 Task: Slide 19 - KPI dashboard.
Action: Mouse moved to (45, 112)
Screenshot: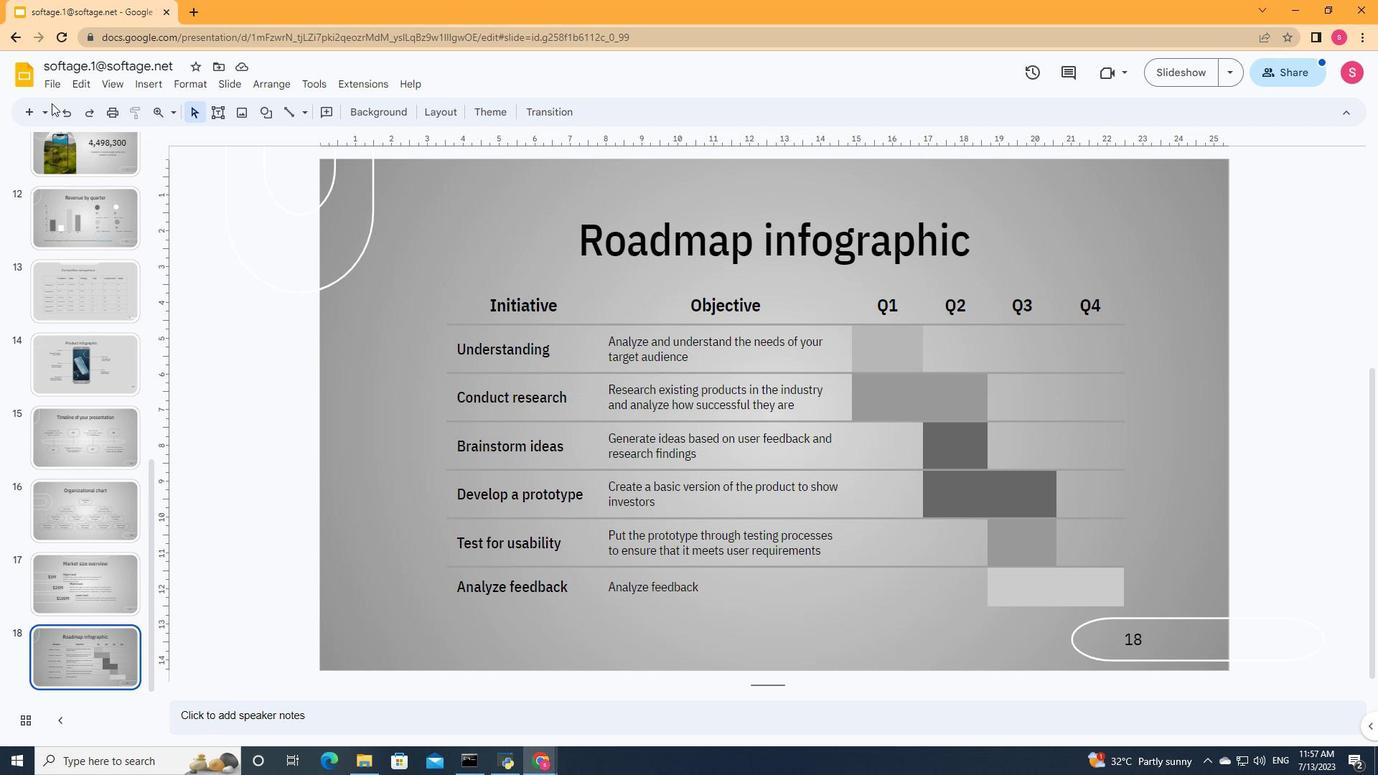 
Action: Mouse pressed left at (45, 112)
Screenshot: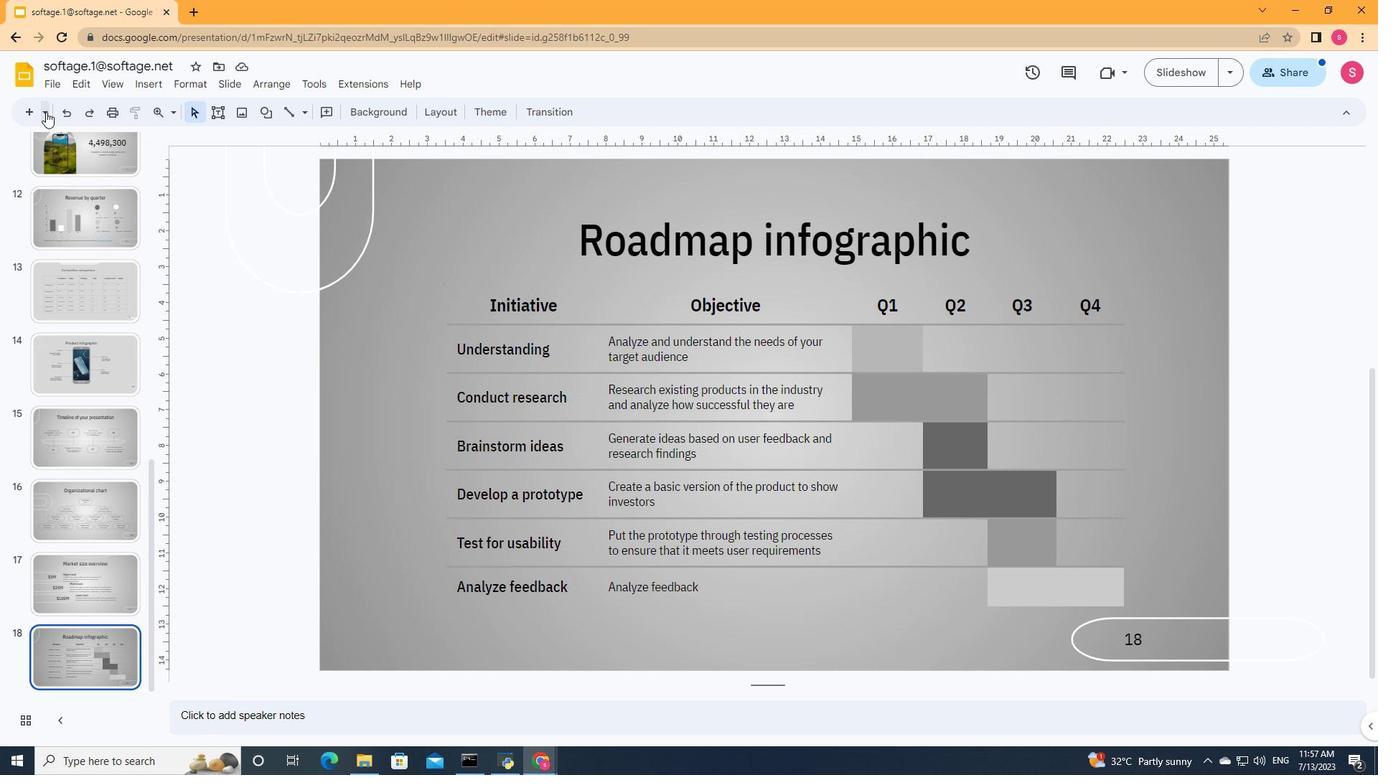 
Action: Mouse moved to (174, 244)
Screenshot: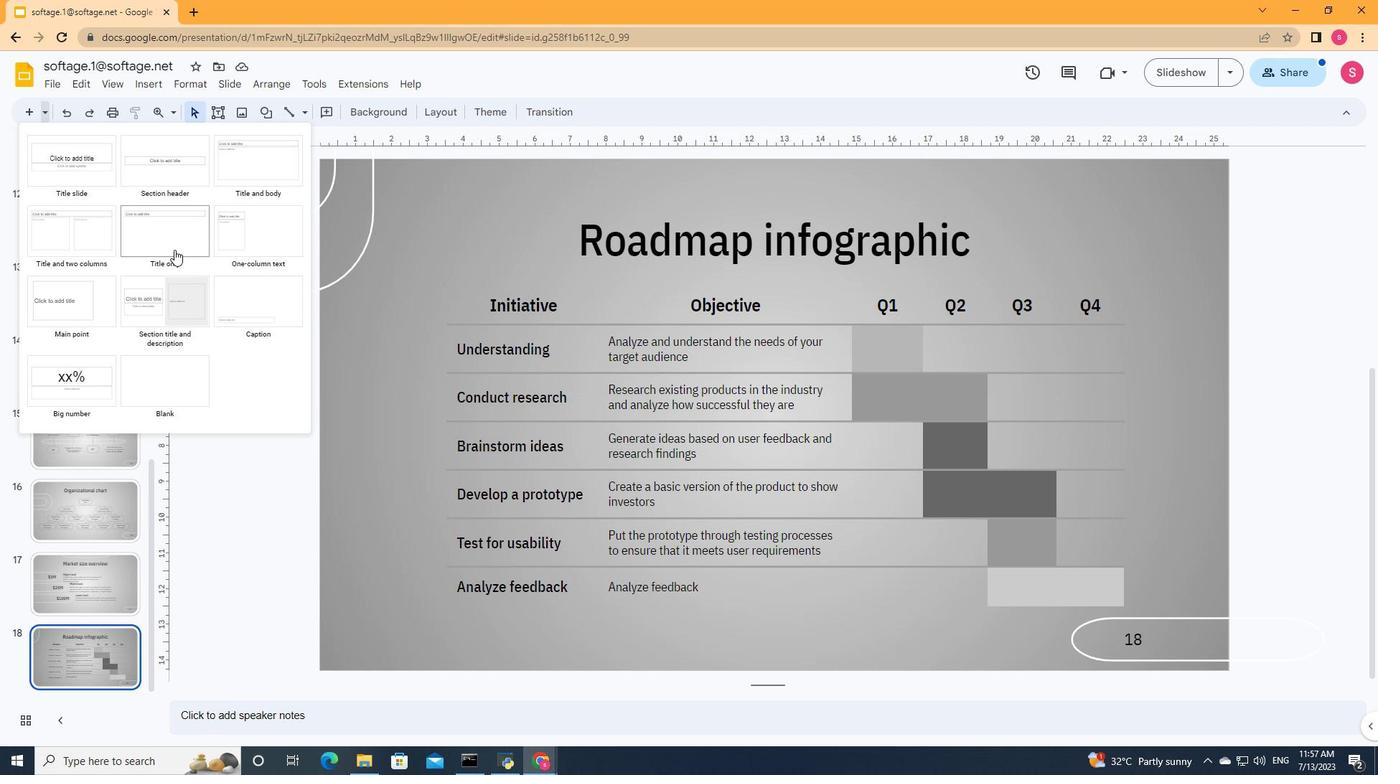 
Action: Mouse pressed left at (174, 244)
Screenshot: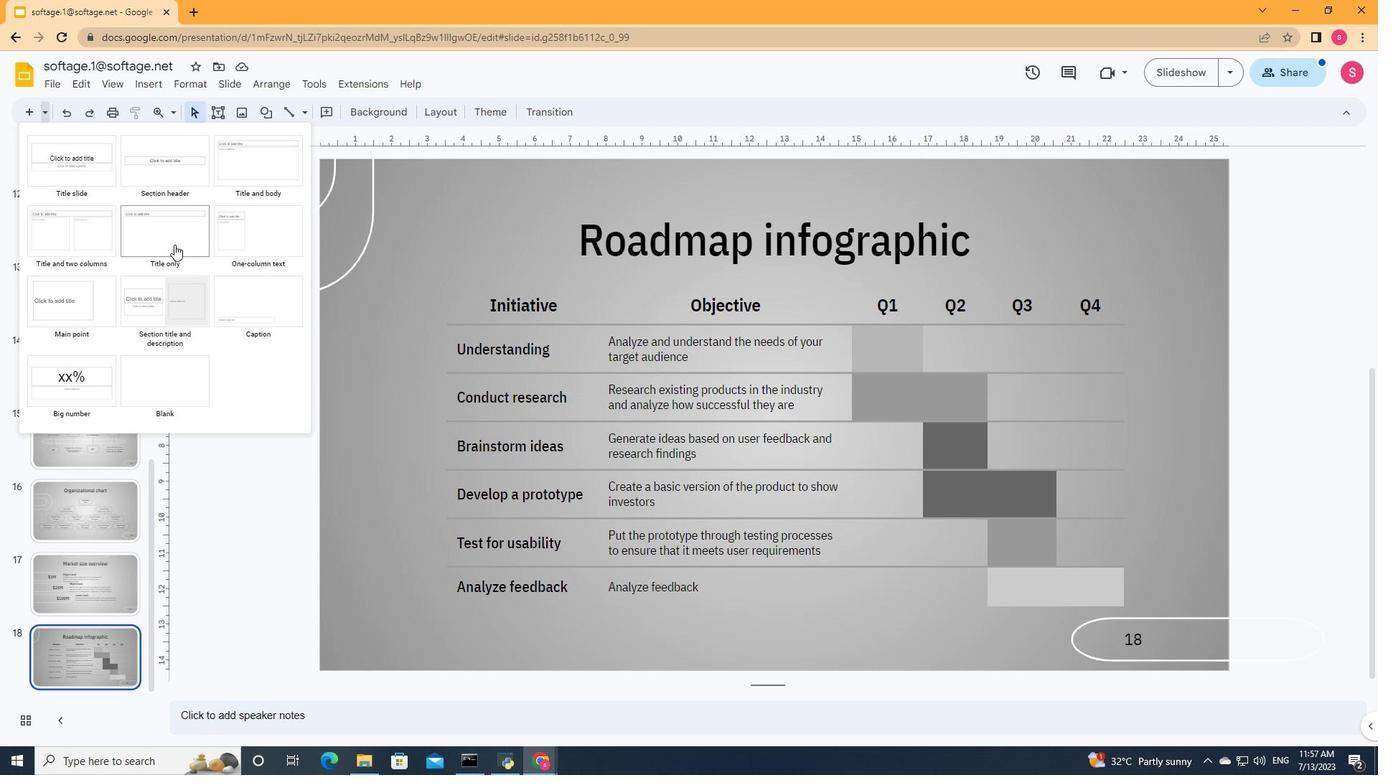 
Action: Mouse moved to (599, 247)
Screenshot: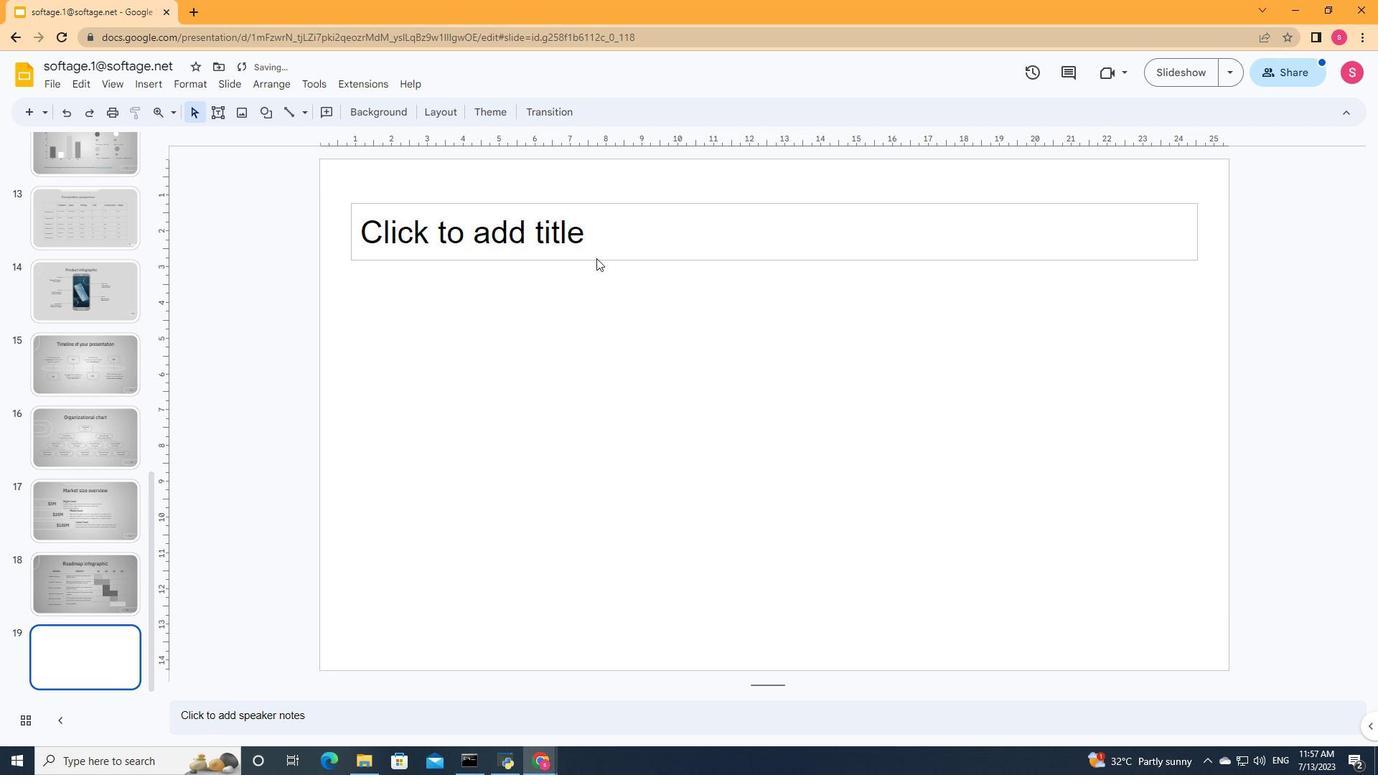 
Action: Mouse pressed left at (599, 247)
Screenshot: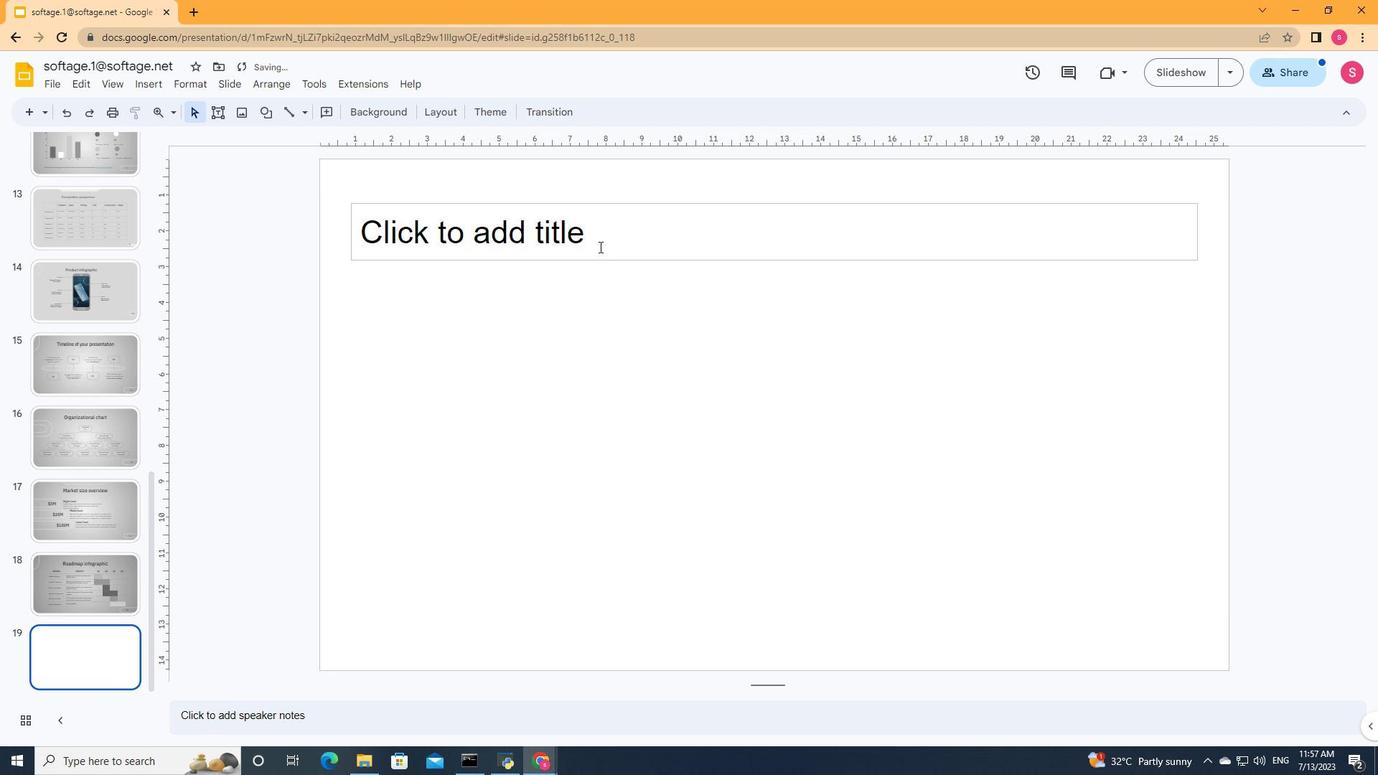 
Action: Key pressed <Key.shift>Kpi<Key.backspace><Key.backspace><Key.shift><Key.shift>PI<Key.space>dashboard
Screenshot: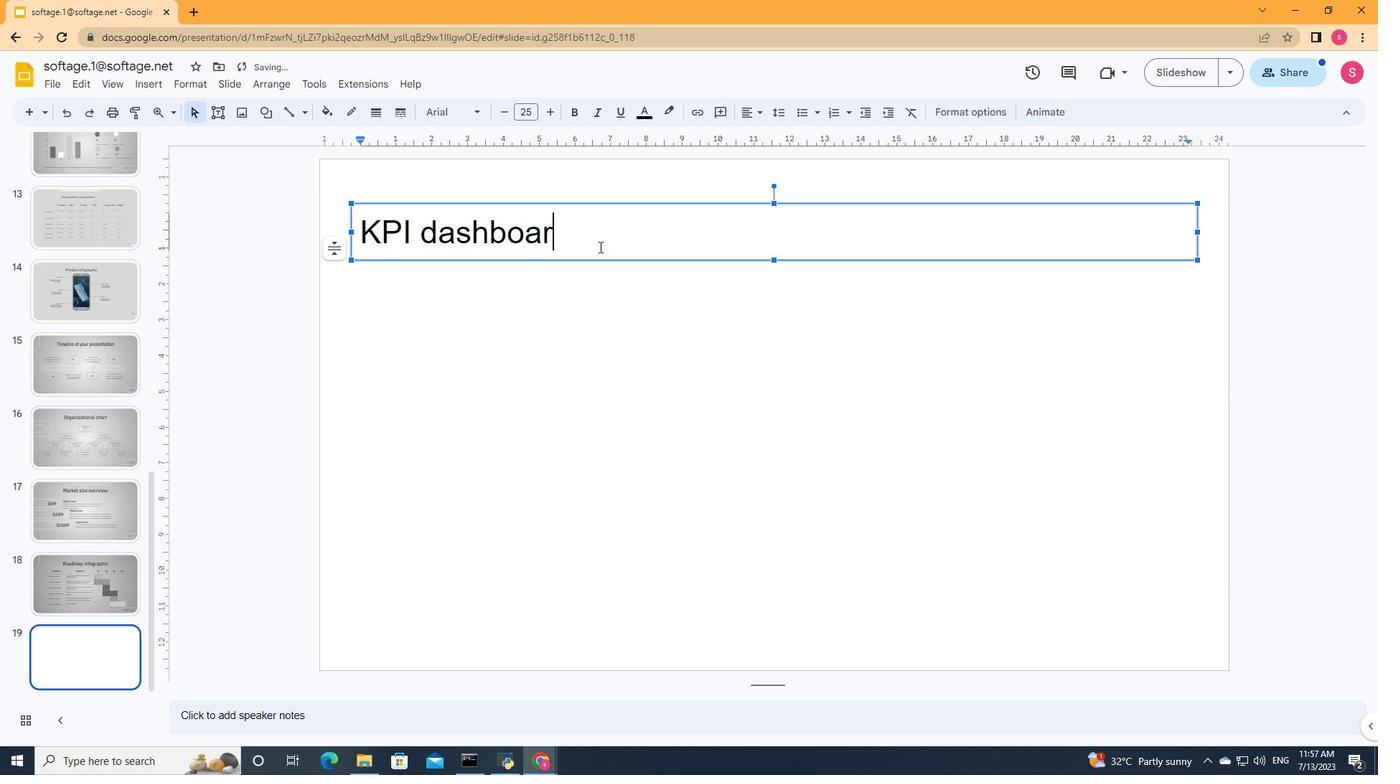 
Action: Mouse moved to (603, 234)
Screenshot: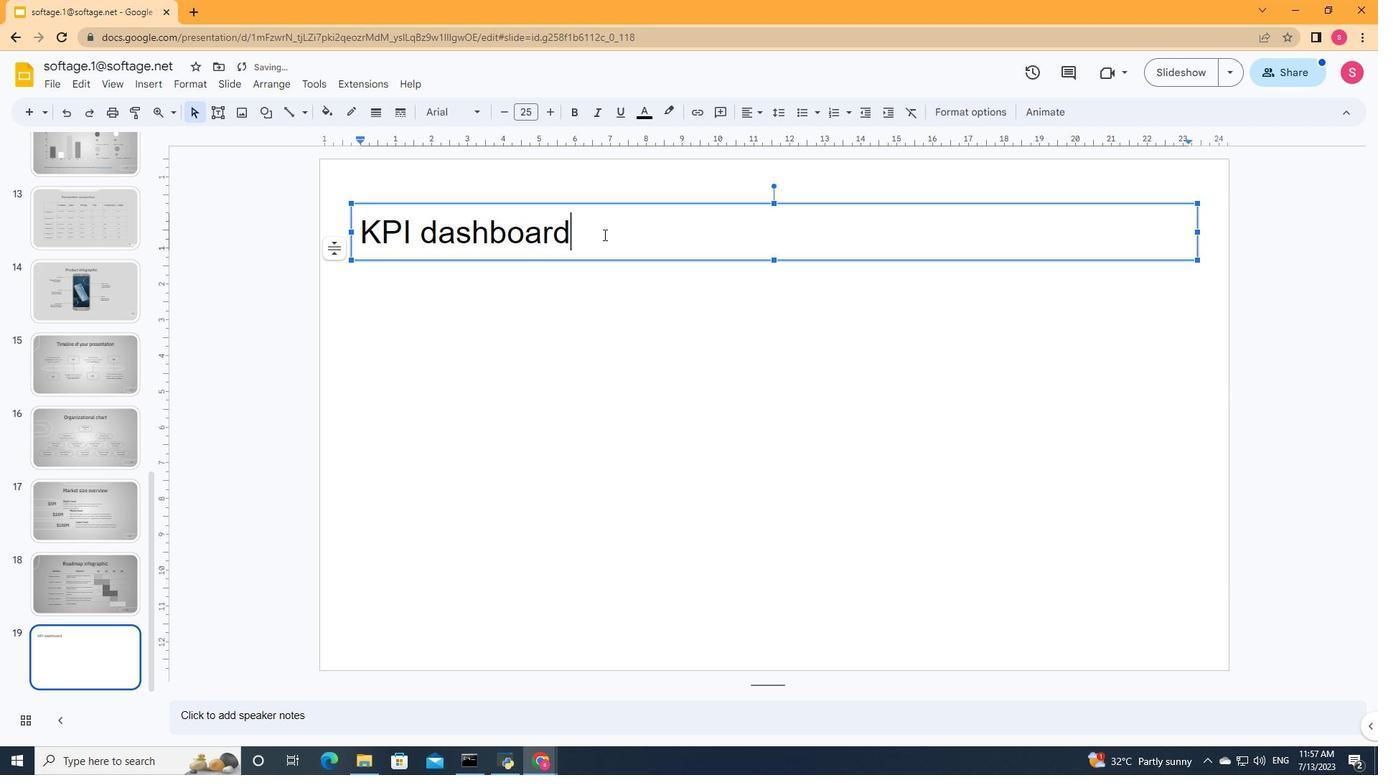 
Action: Mouse pressed left at (603, 234)
Screenshot: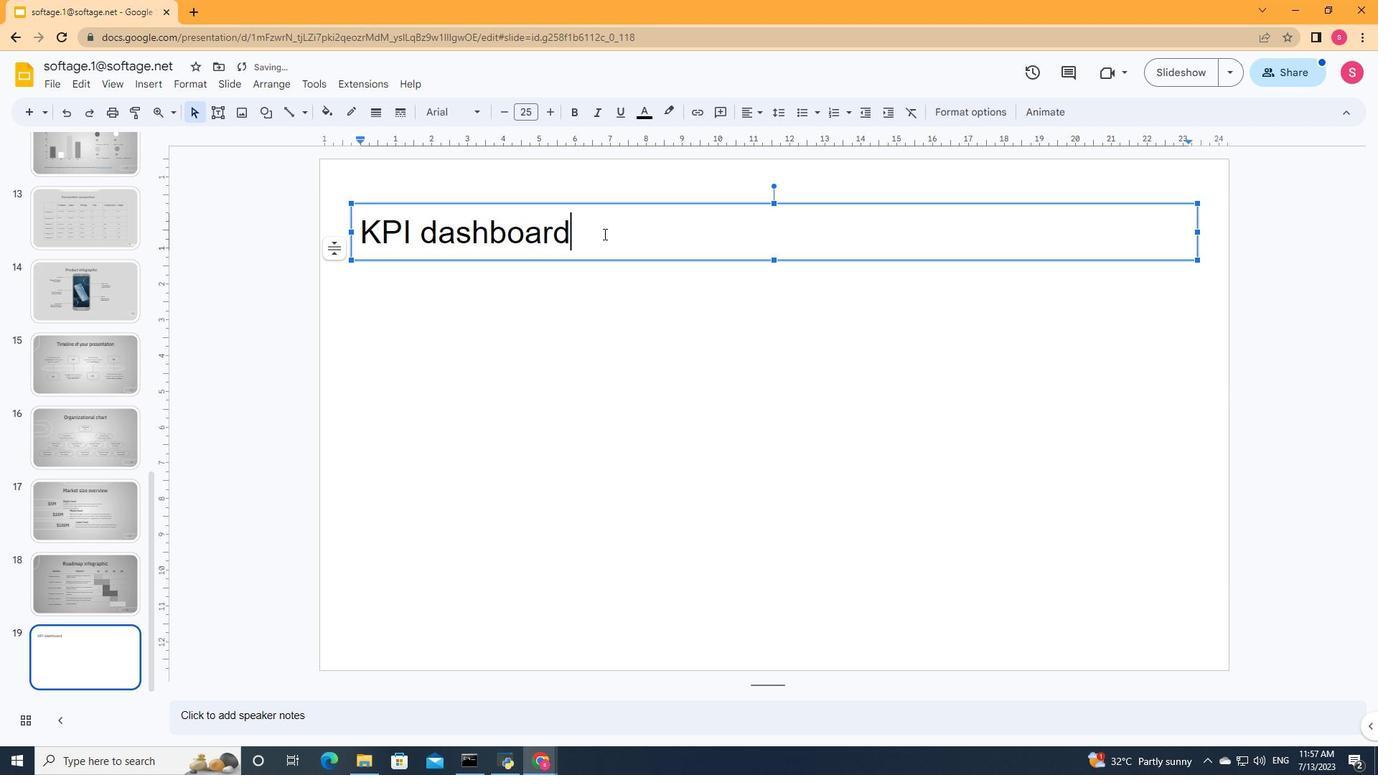 
Action: Mouse moved to (554, 119)
Screenshot: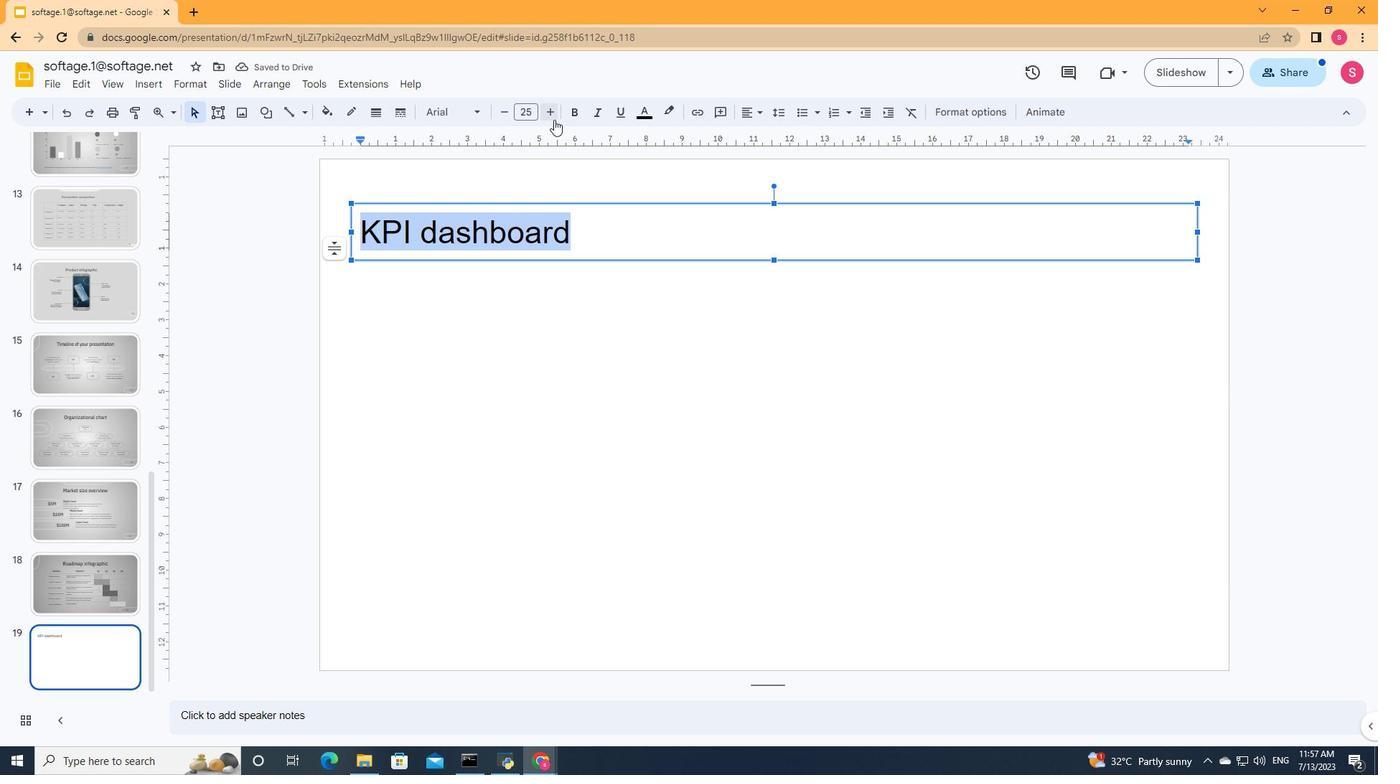 
Action: Mouse pressed left at (554, 119)
Screenshot: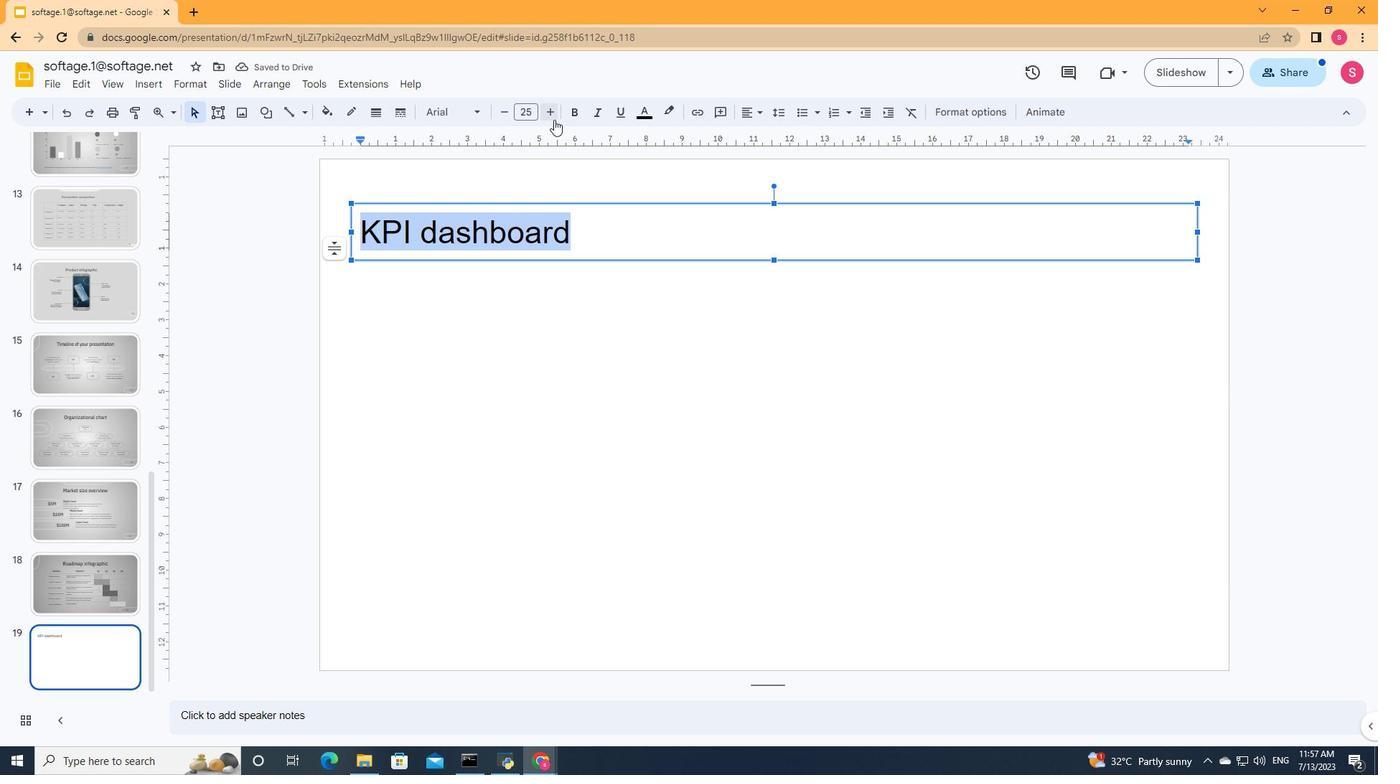 
Action: Mouse pressed left at (554, 119)
Screenshot: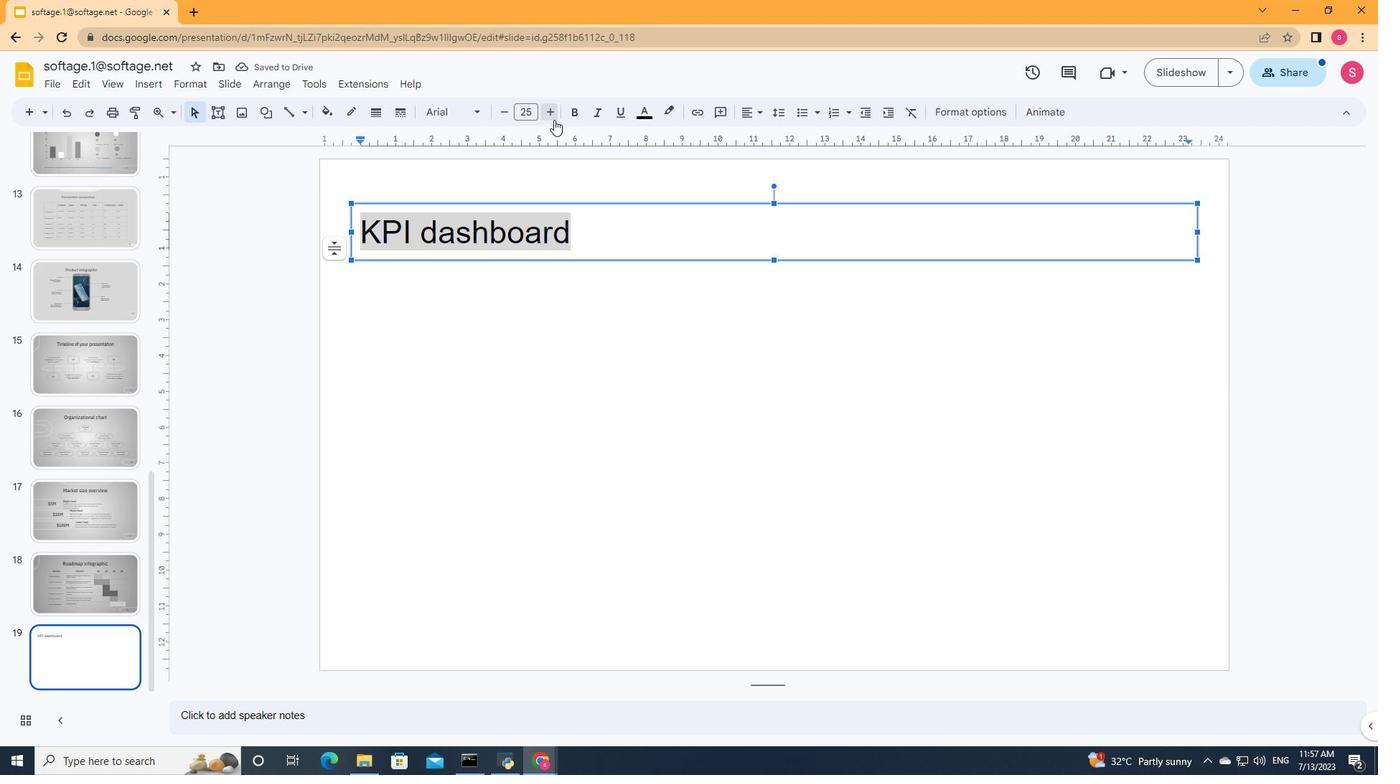 
Action: Mouse pressed left at (554, 119)
Screenshot: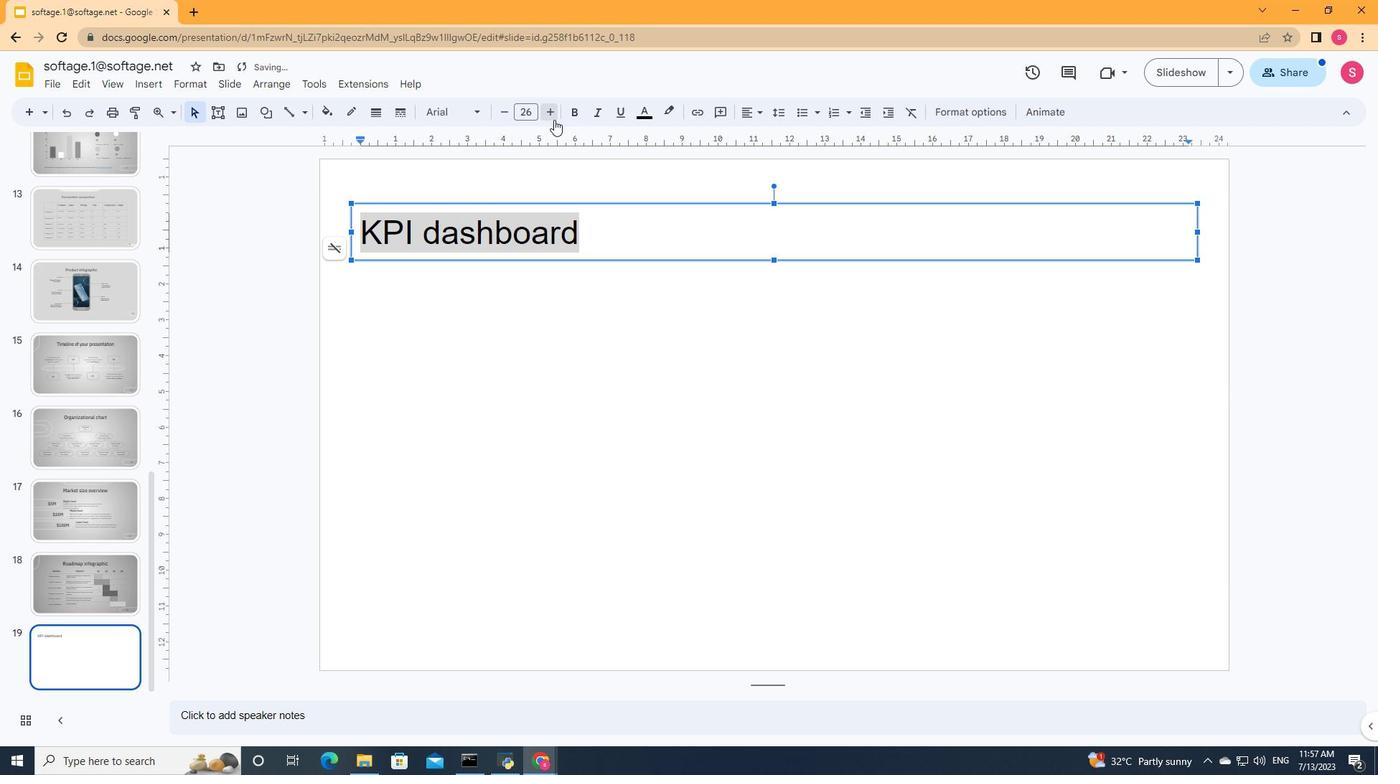 
Action: Mouse pressed left at (554, 119)
Screenshot: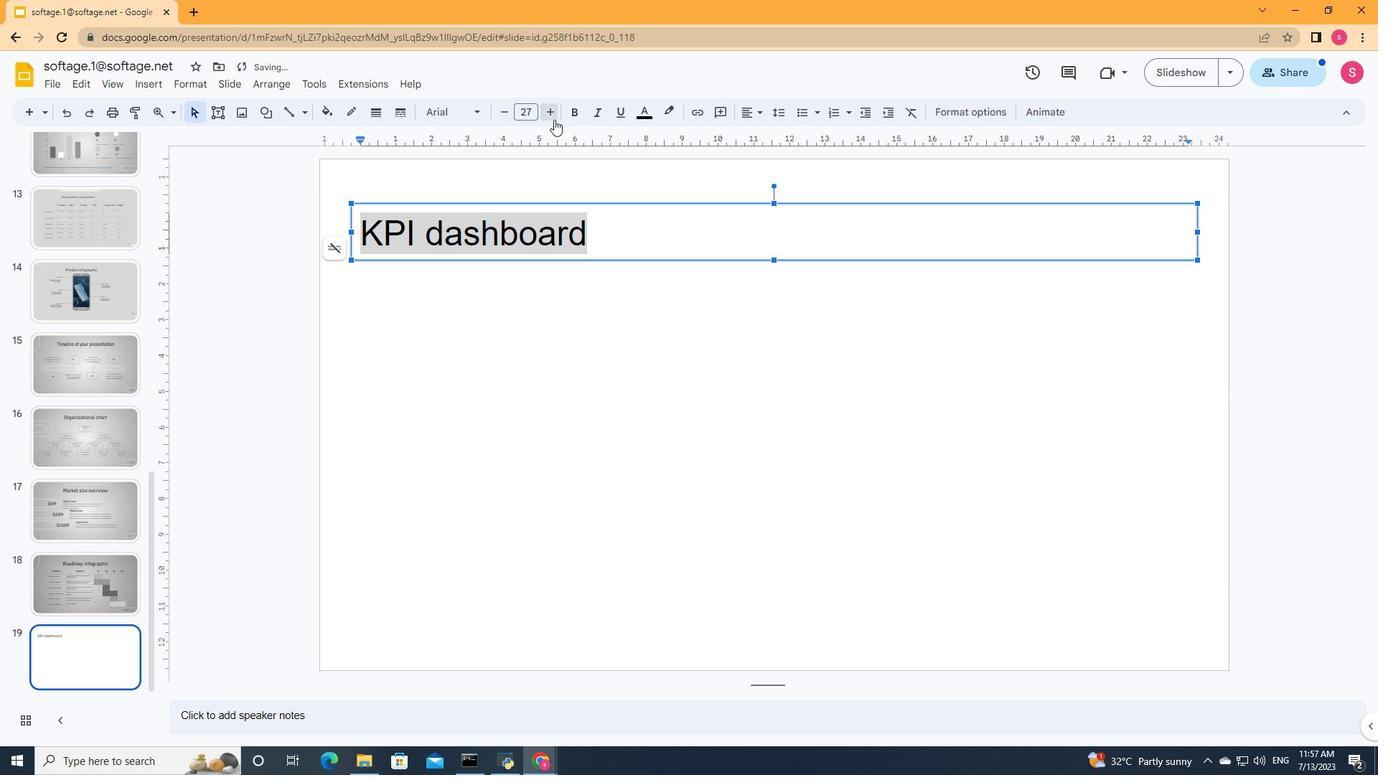 
Action: Mouse pressed left at (554, 119)
Screenshot: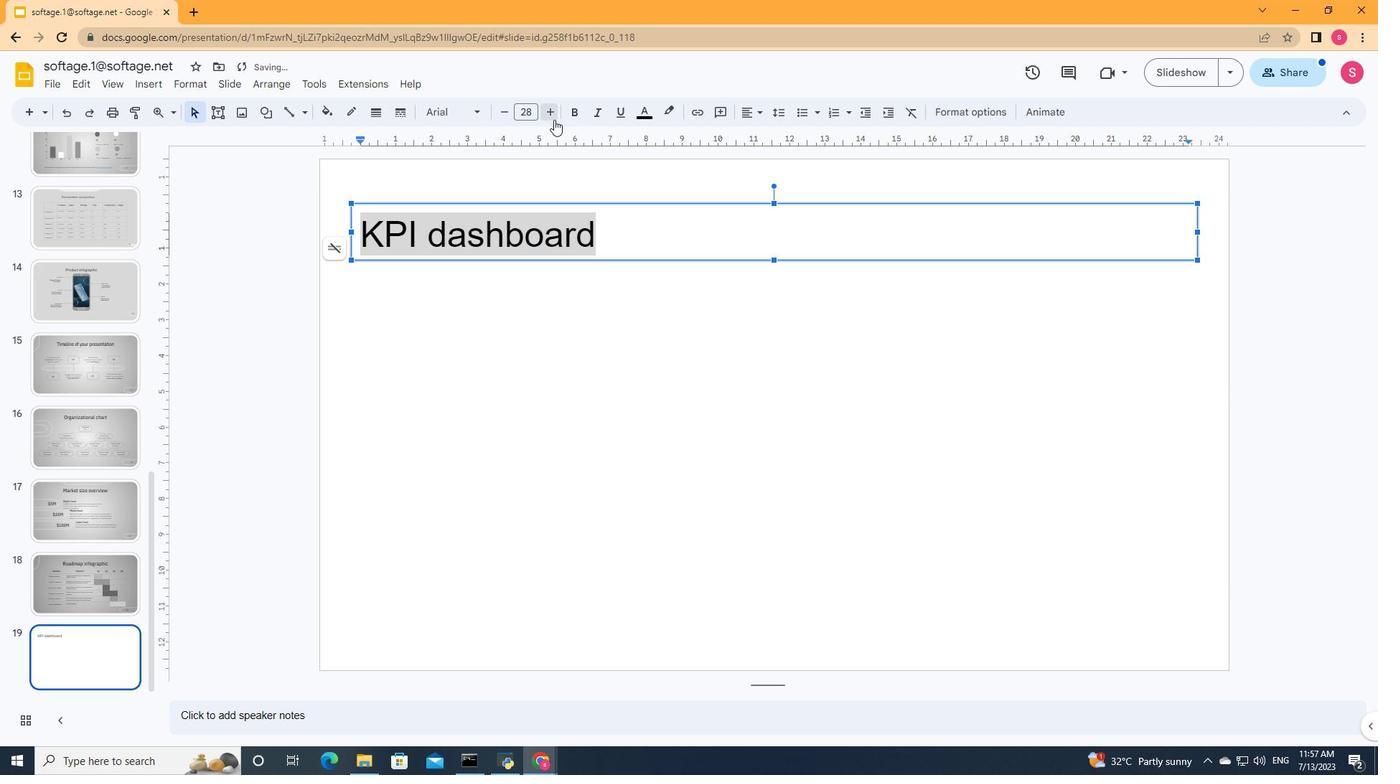 
Action: Mouse pressed left at (554, 119)
Screenshot: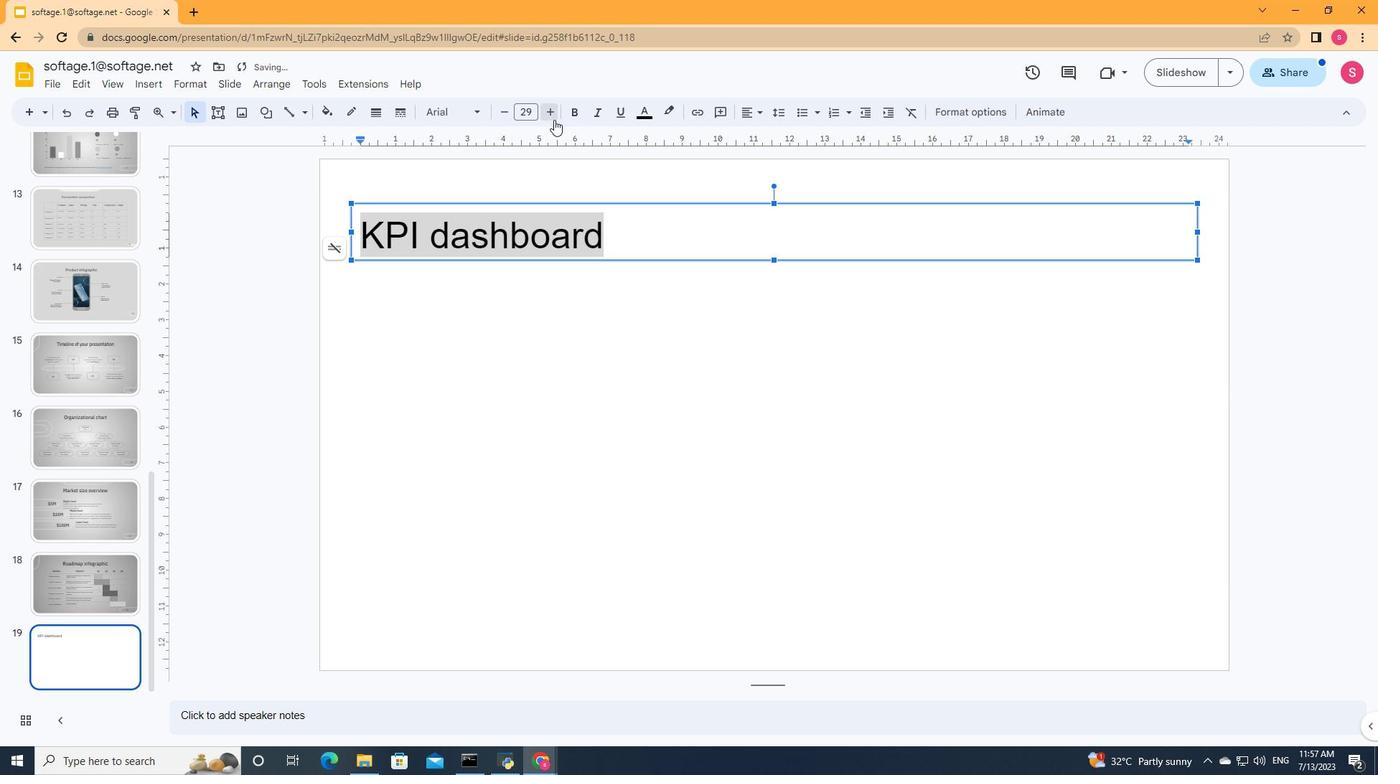 
Action: Mouse pressed left at (554, 119)
Screenshot: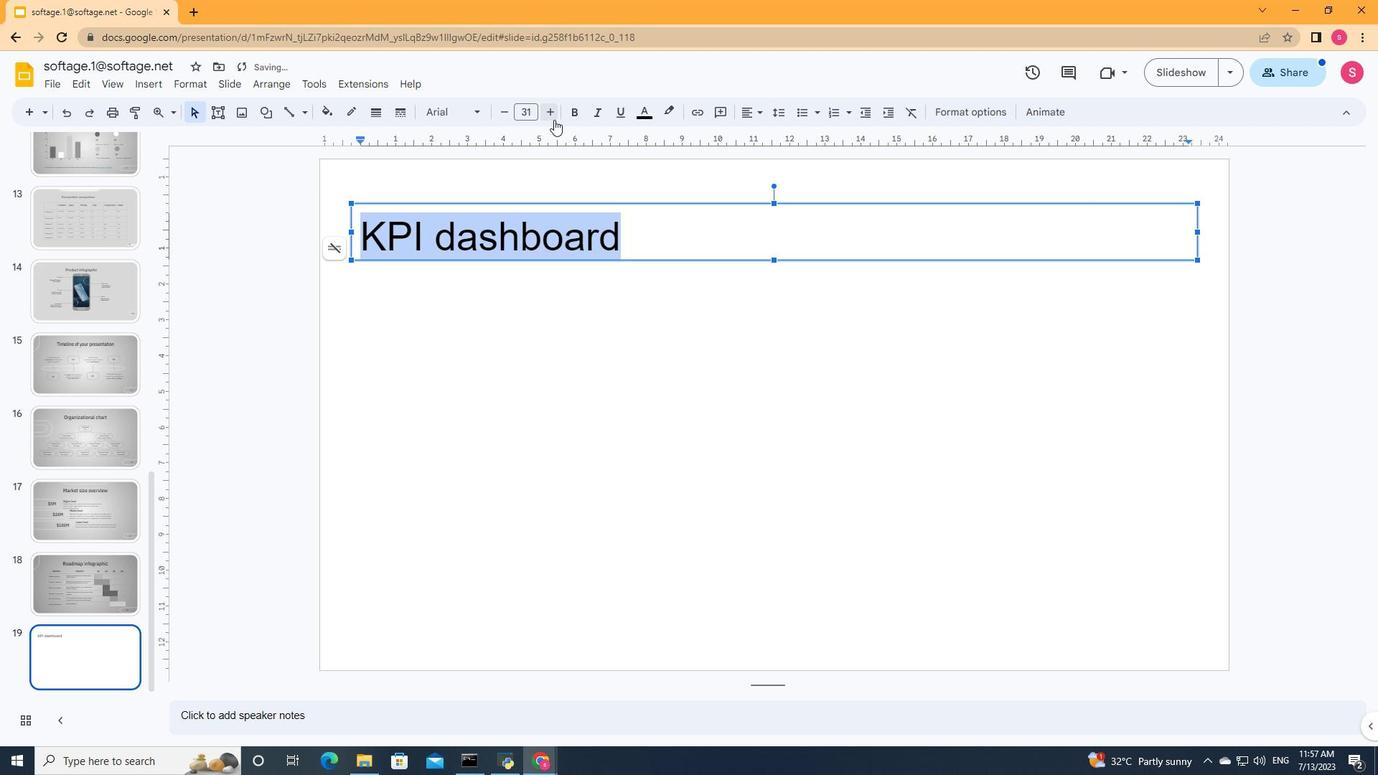 
Action: Mouse pressed left at (554, 119)
Screenshot: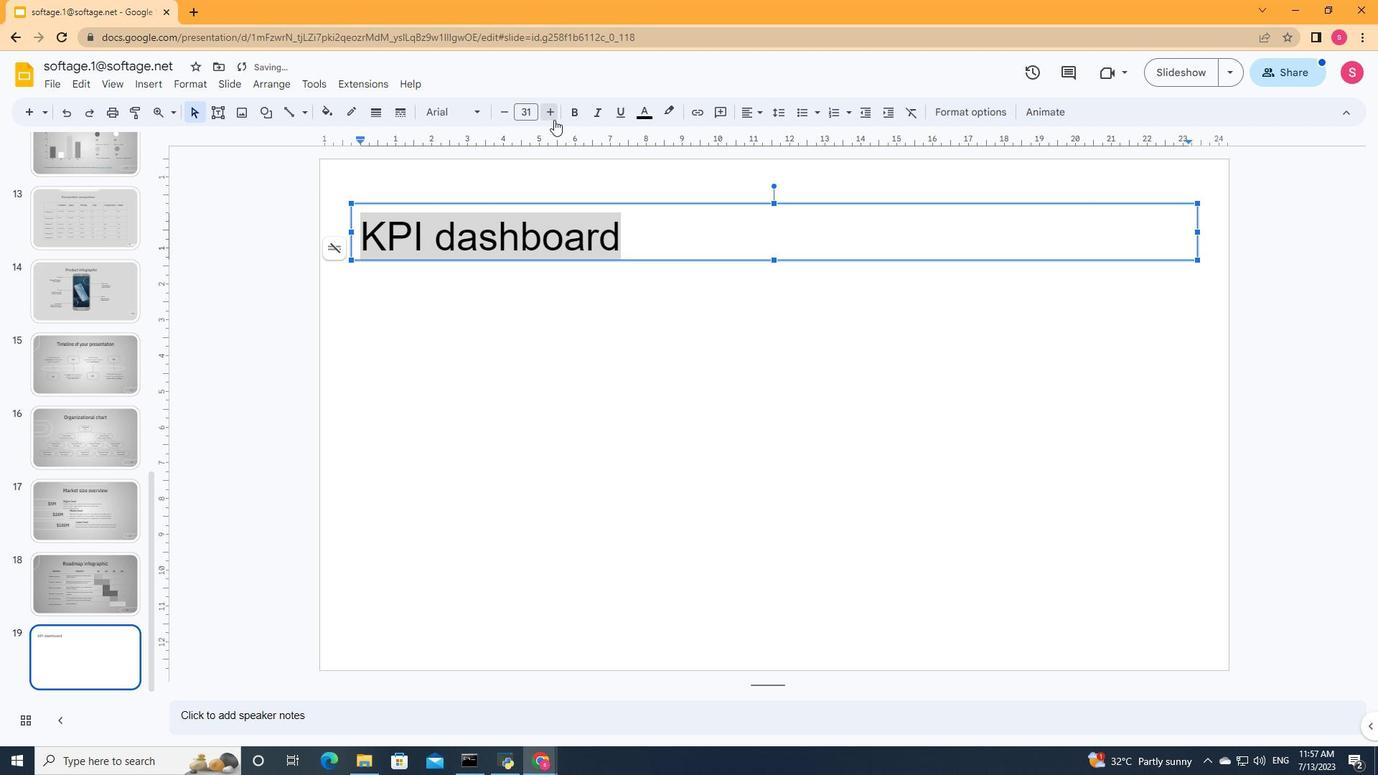 
Action: Mouse pressed left at (554, 119)
Screenshot: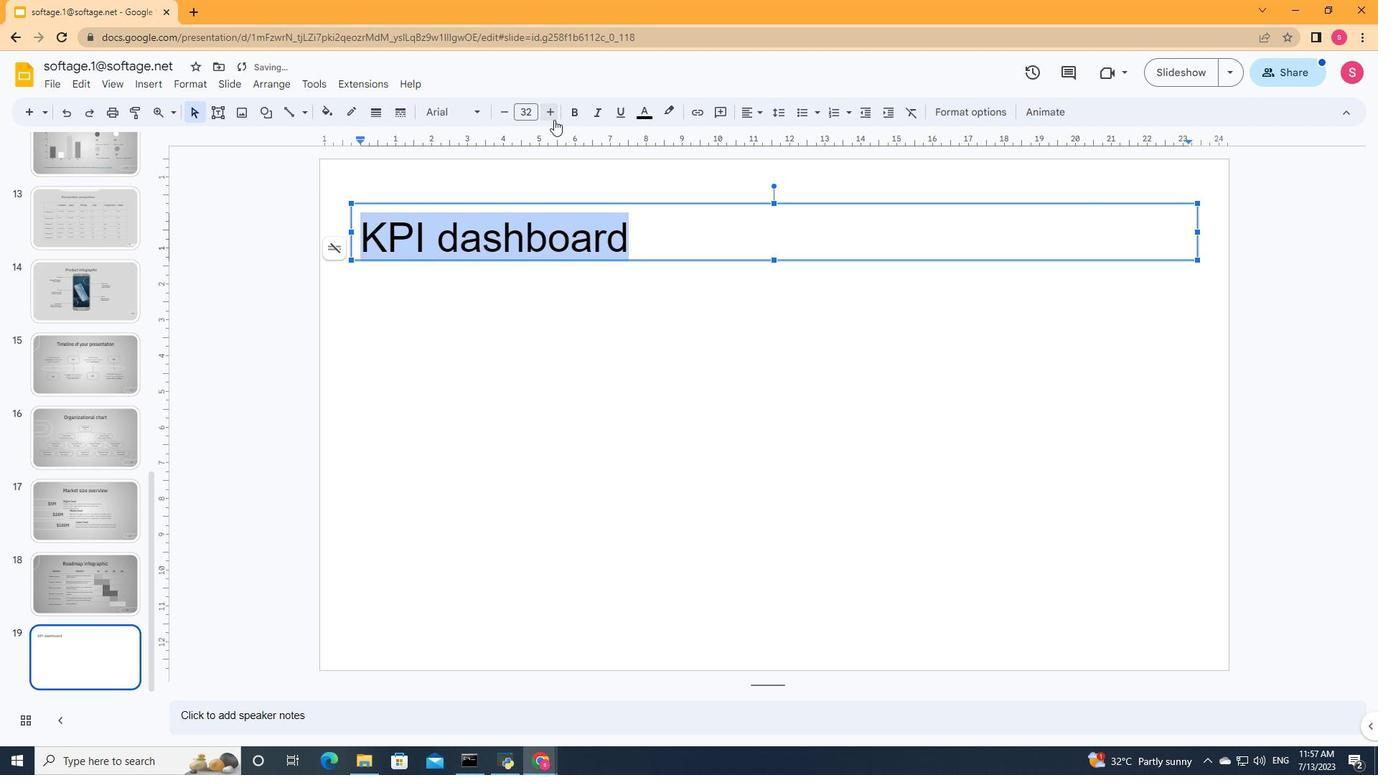 
Action: Mouse pressed left at (554, 119)
Screenshot: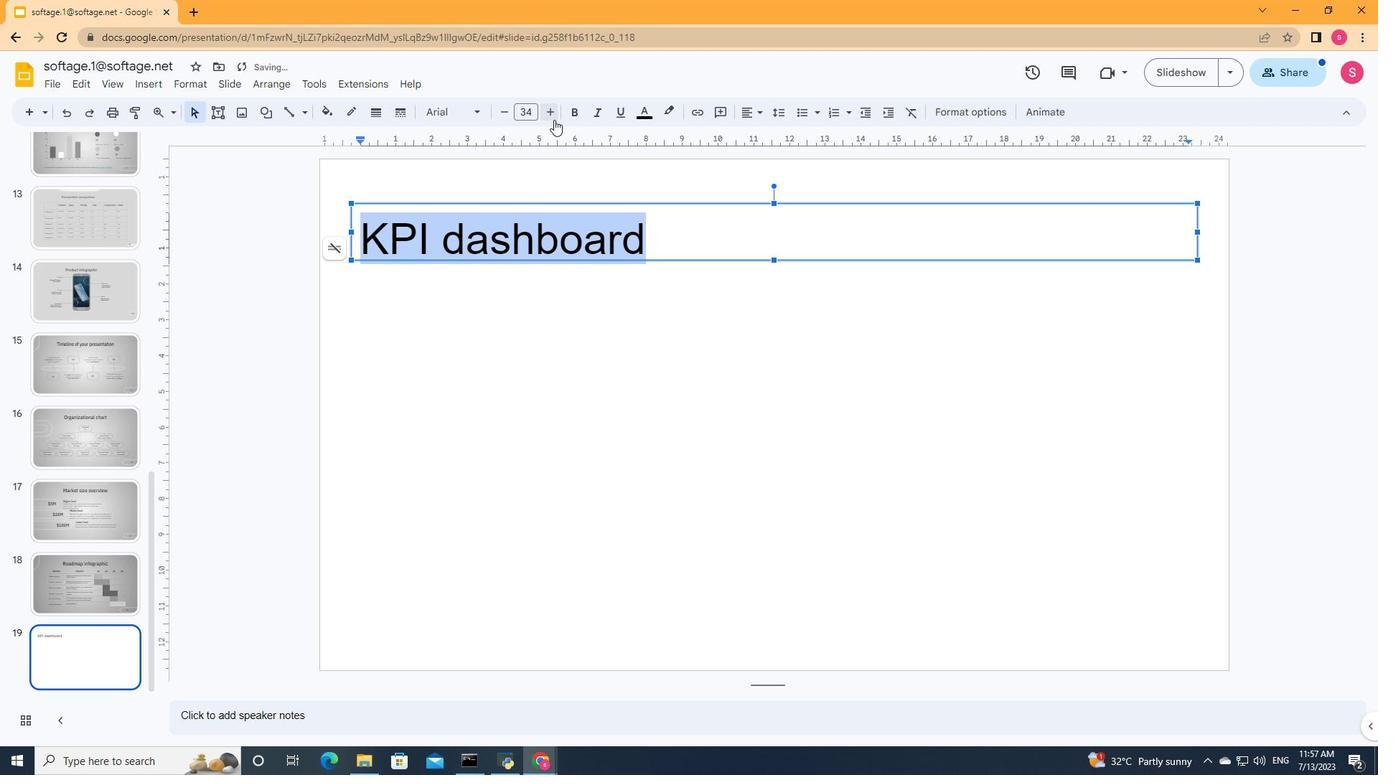 
Action: Mouse moved to (761, 112)
Screenshot: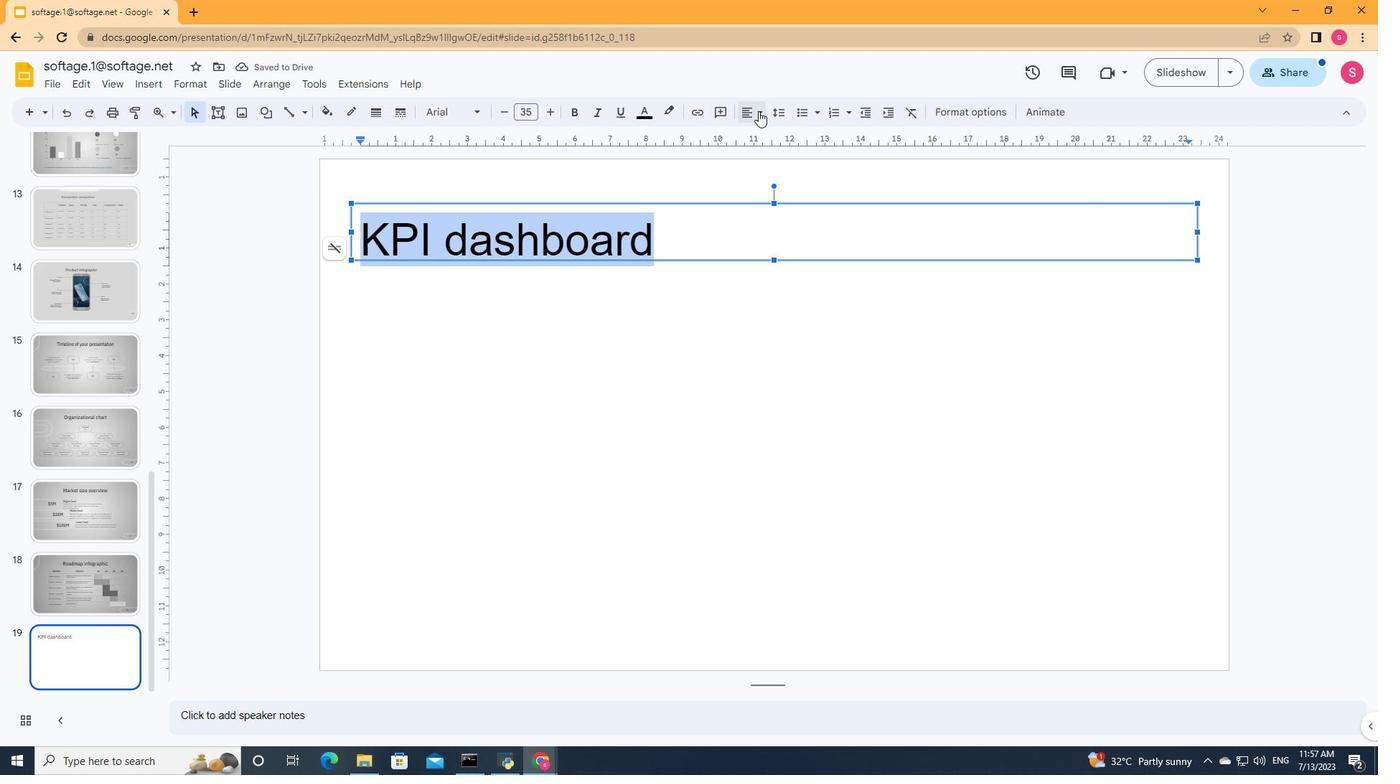 
Action: Mouse pressed left at (761, 112)
Screenshot: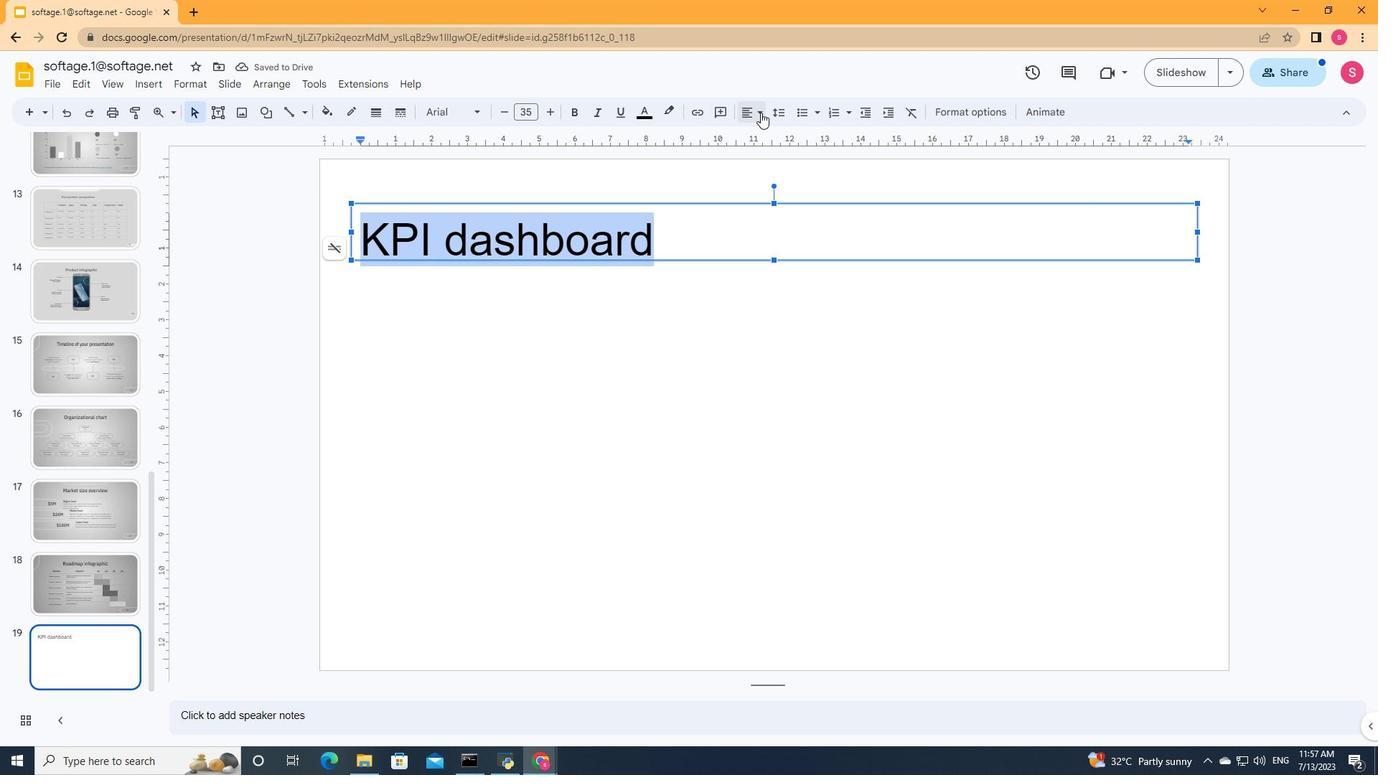 
Action: Mouse moved to (764, 140)
Screenshot: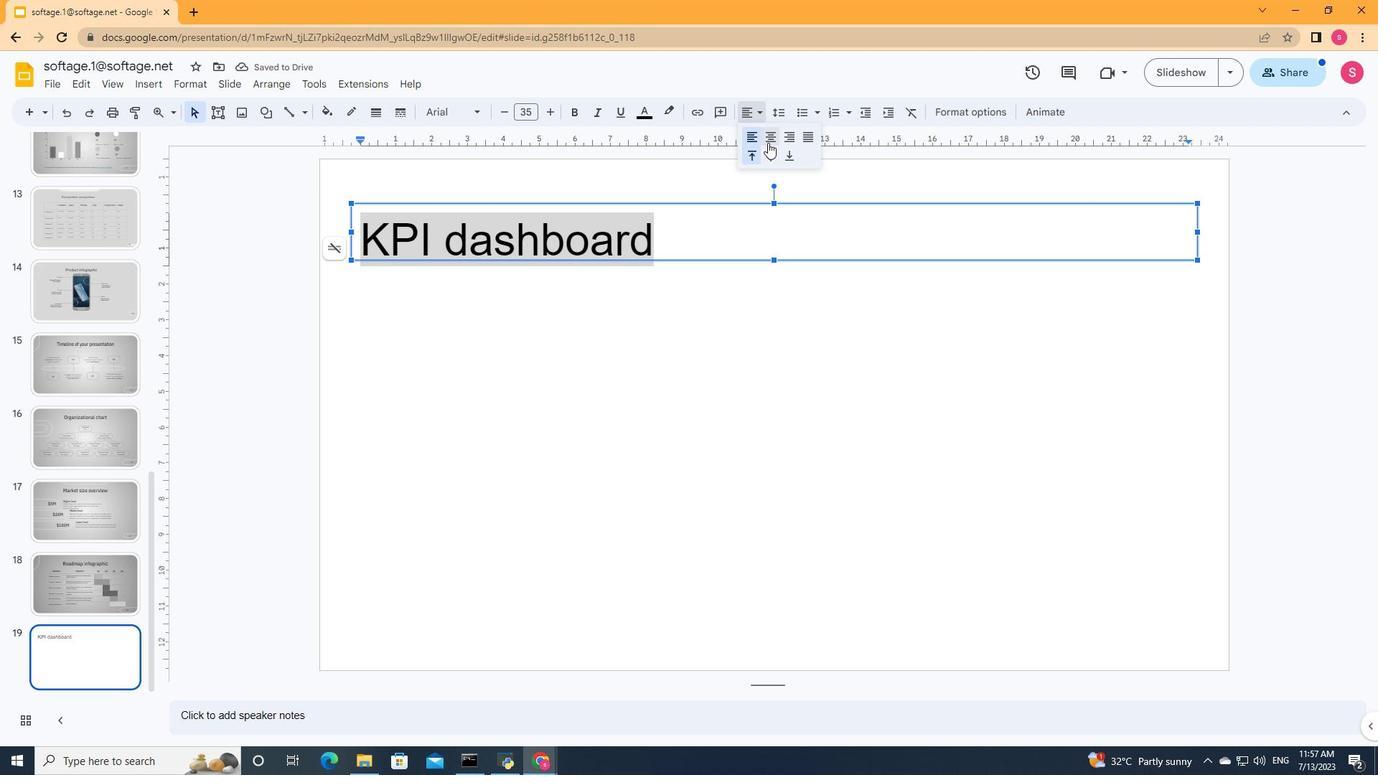 
Action: Mouse pressed left at (764, 140)
Screenshot: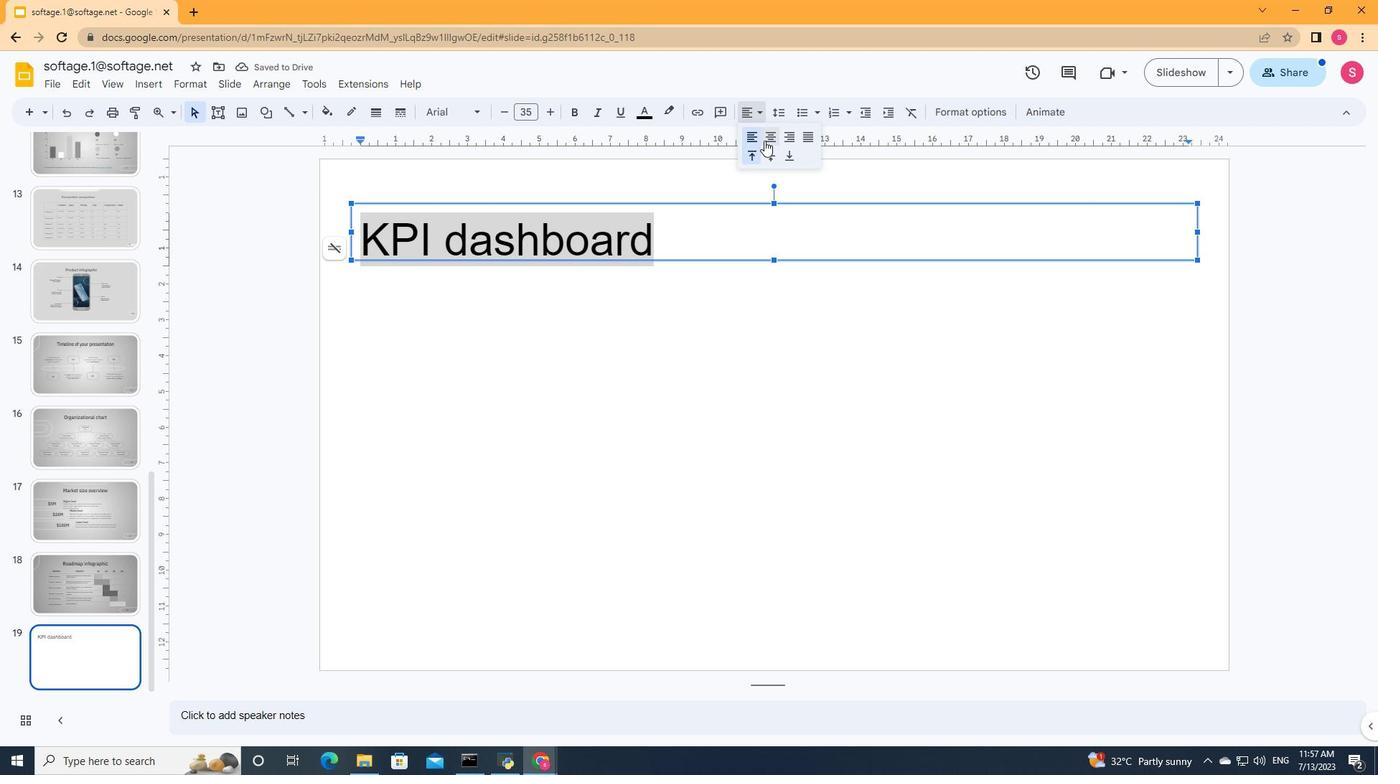 
Action: Mouse moved to (477, 112)
Screenshot: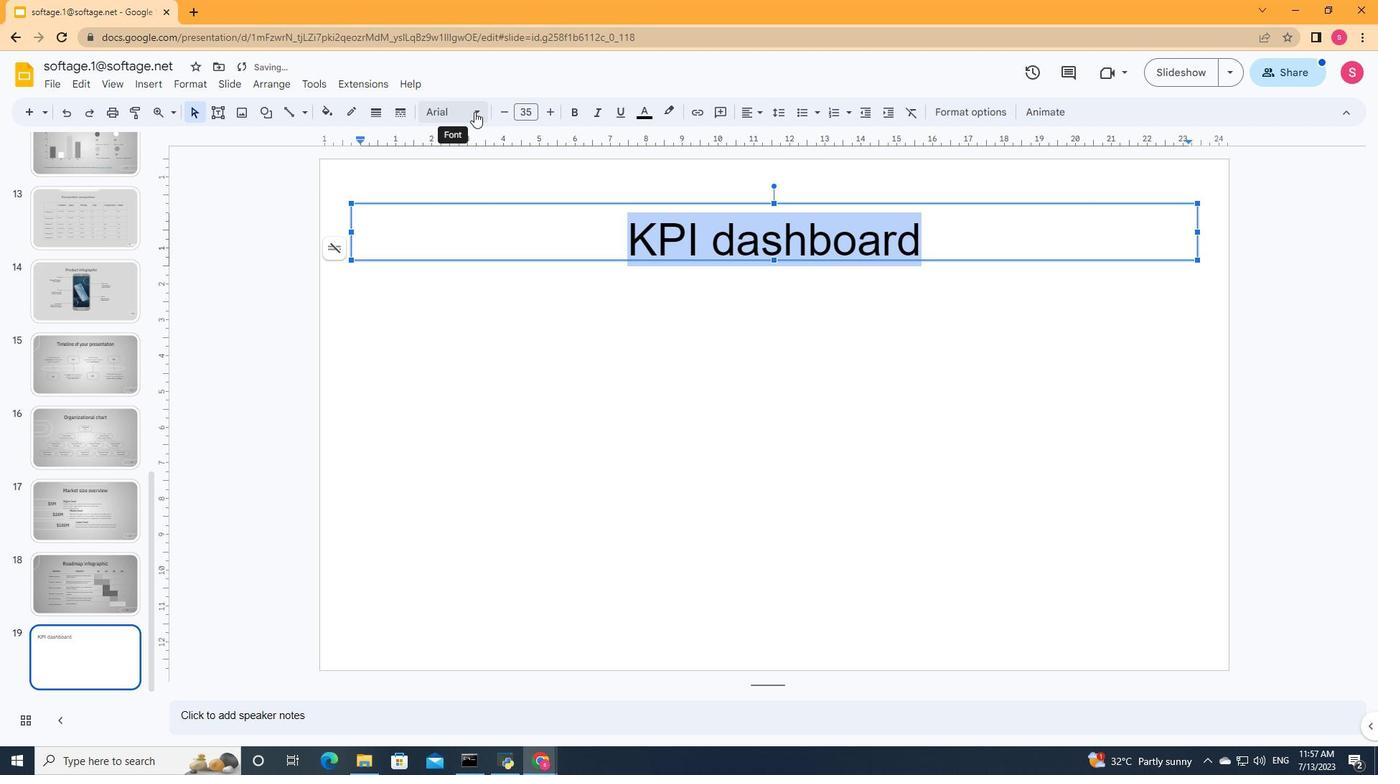 
Action: Mouse pressed left at (477, 112)
Screenshot: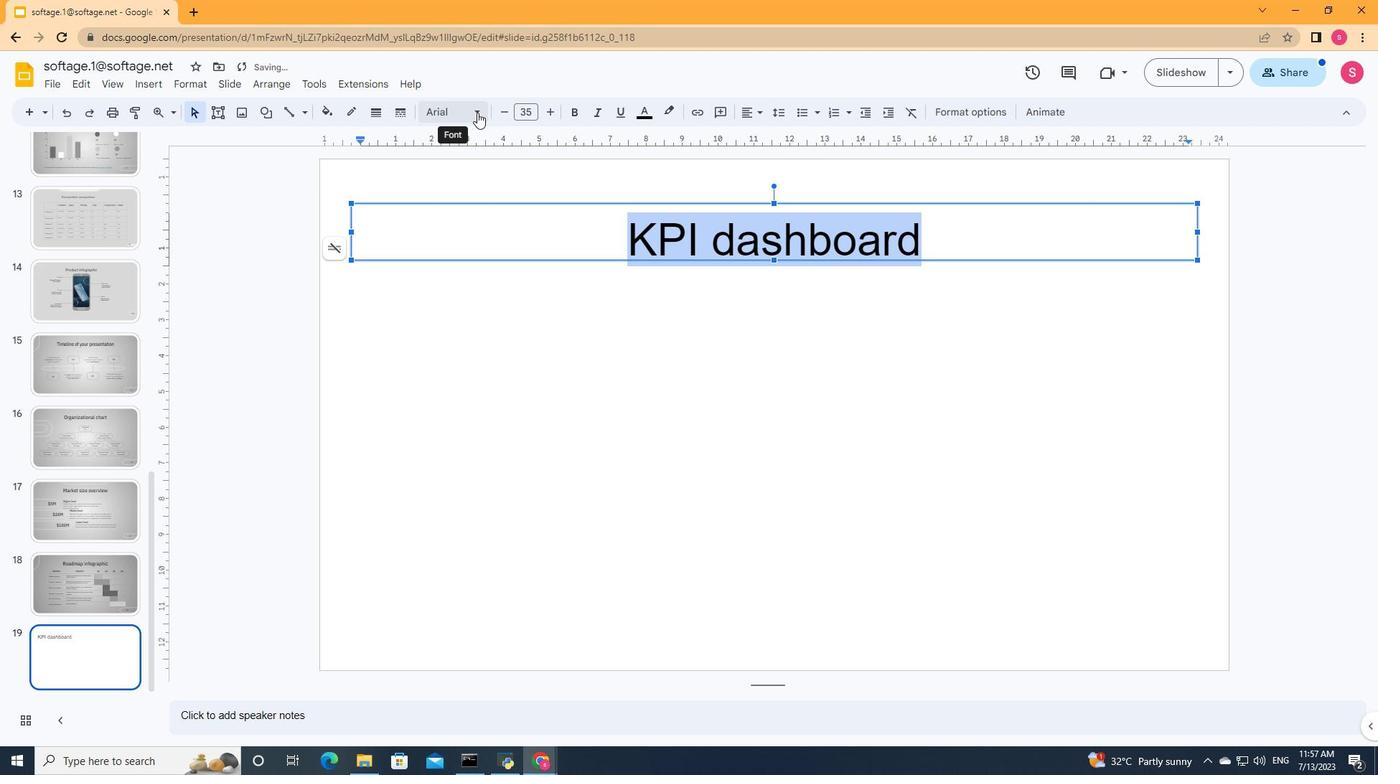 
Action: Mouse moved to (674, 346)
Screenshot: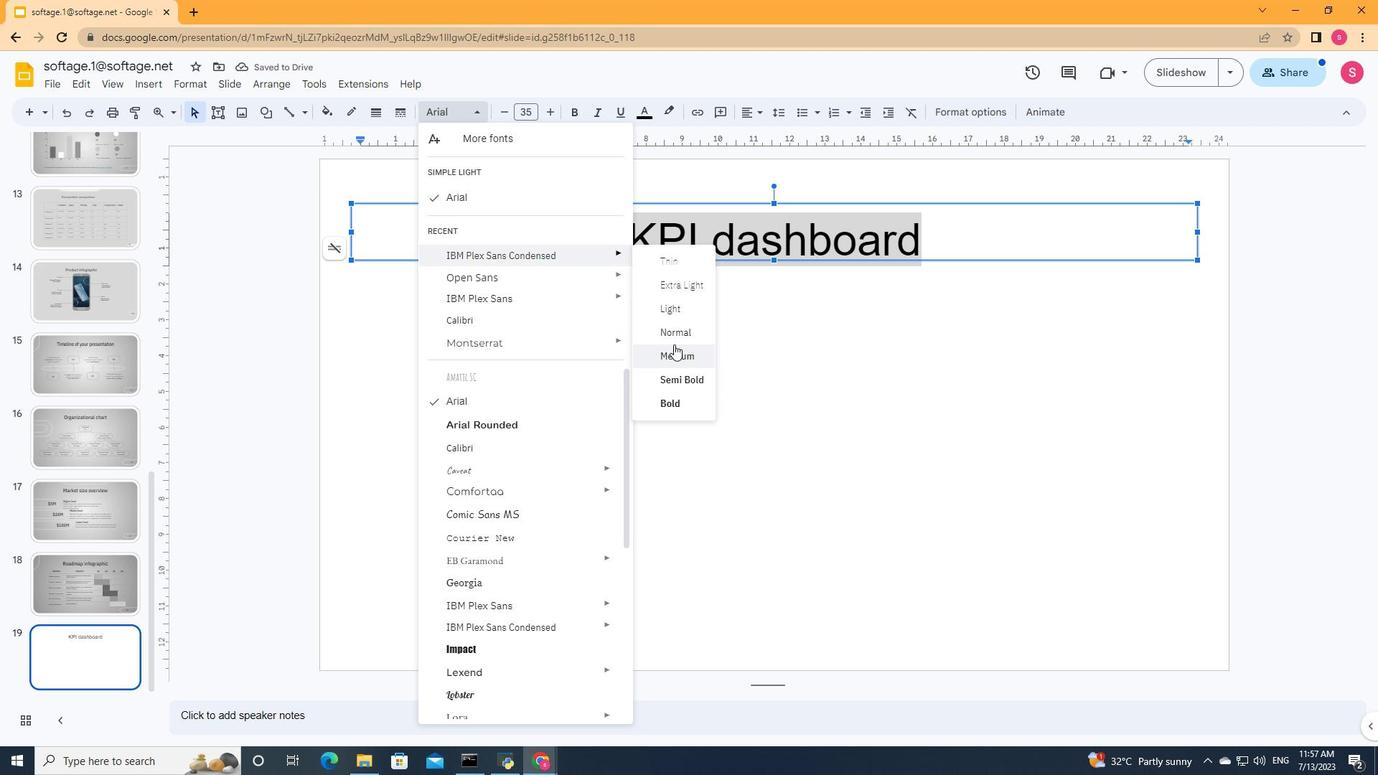 
Action: Mouse pressed left at (674, 346)
Screenshot: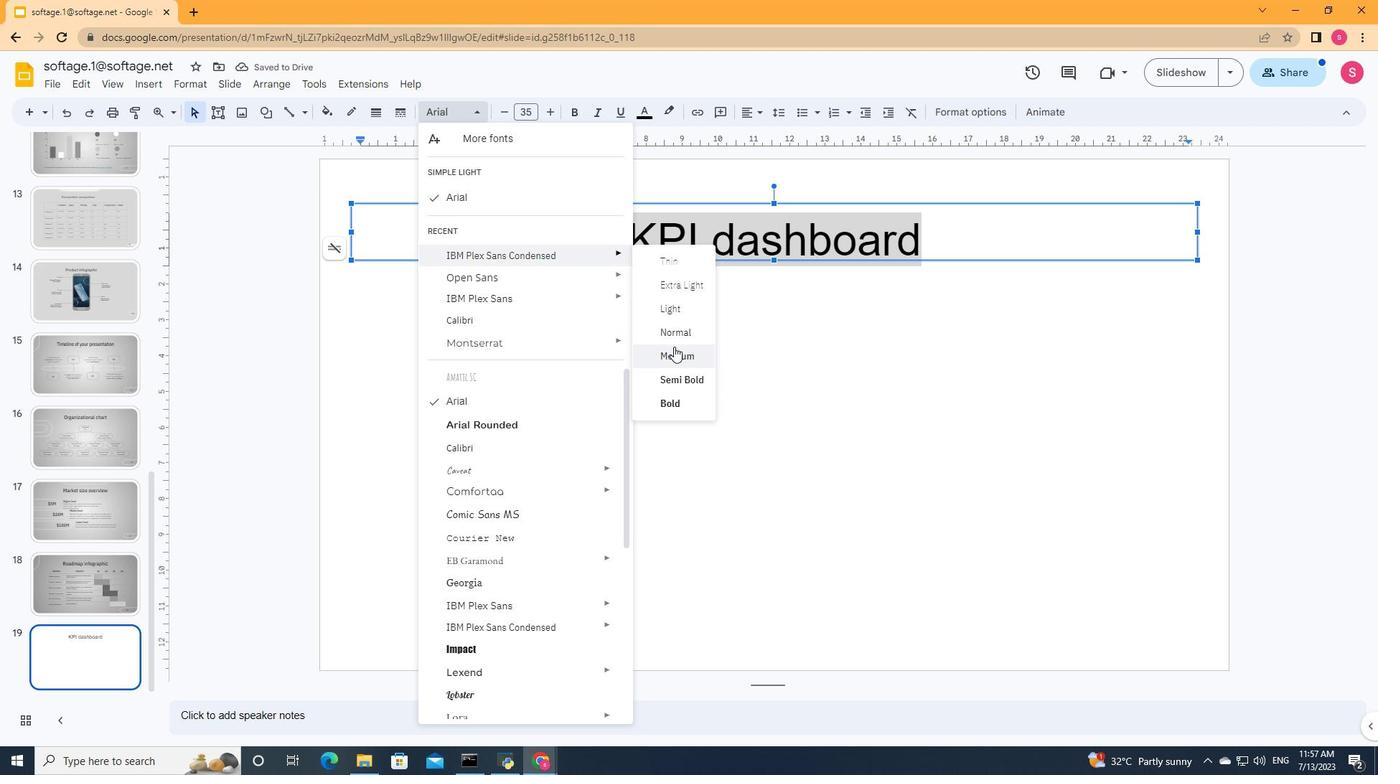 
Action: Mouse moved to (772, 321)
Screenshot: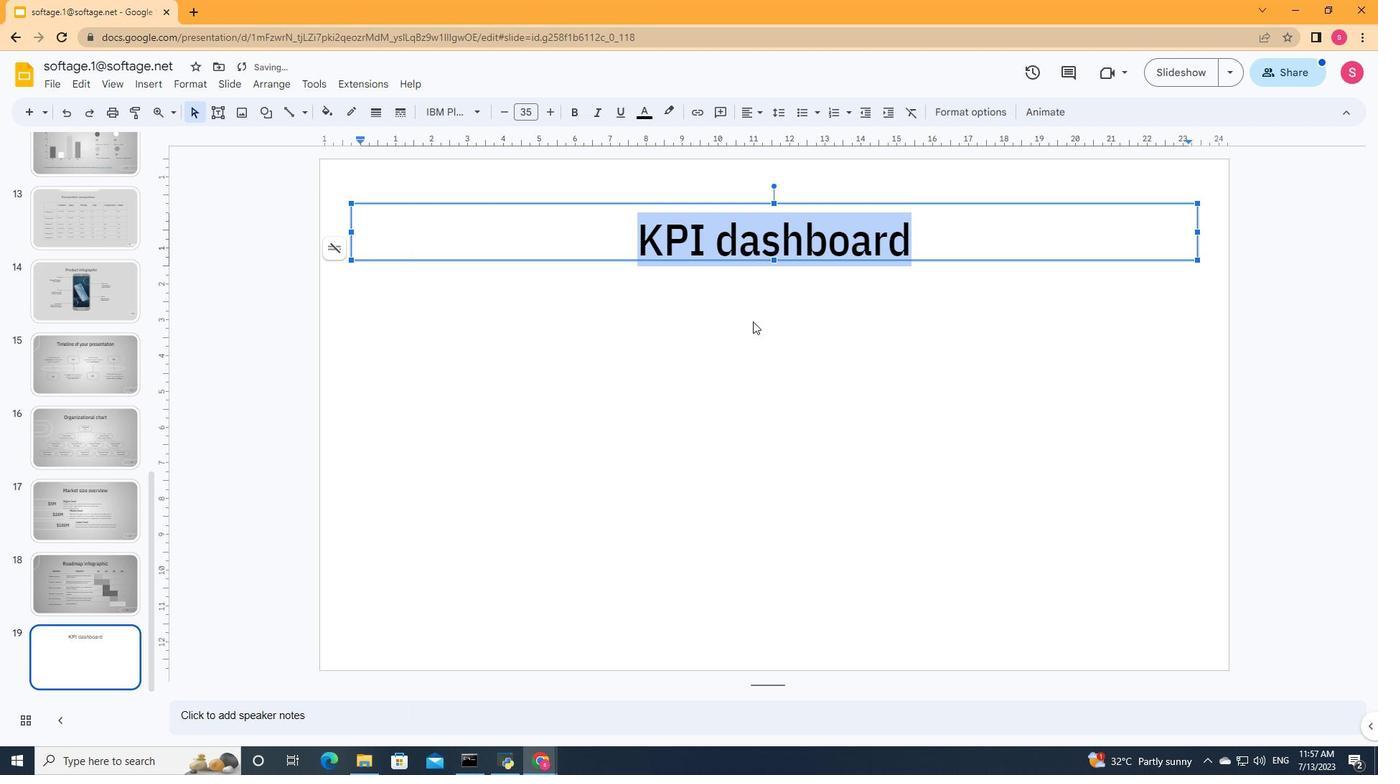 
Action: Mouse pressed left at (772, 321)
Screenshot: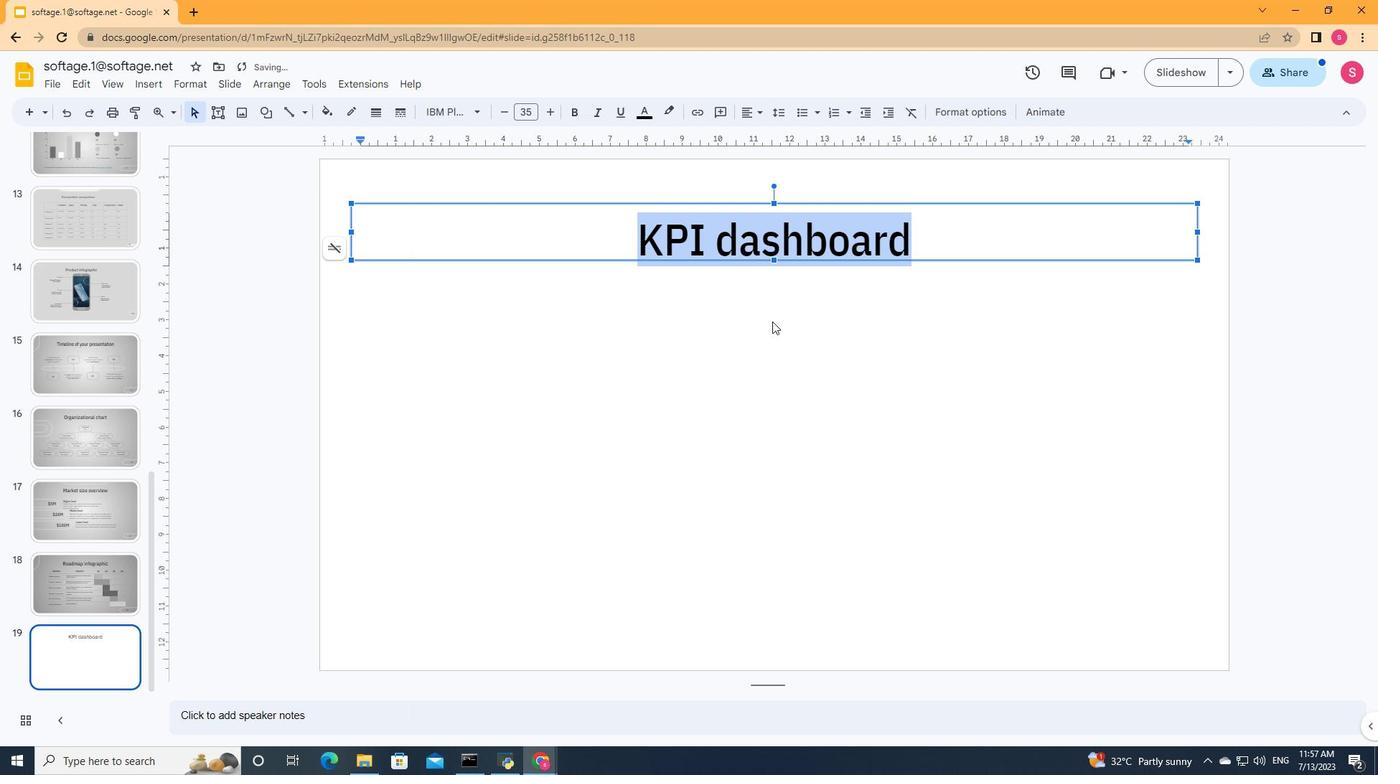 
Action: Mouse moved to (398, 104)
Screenshot: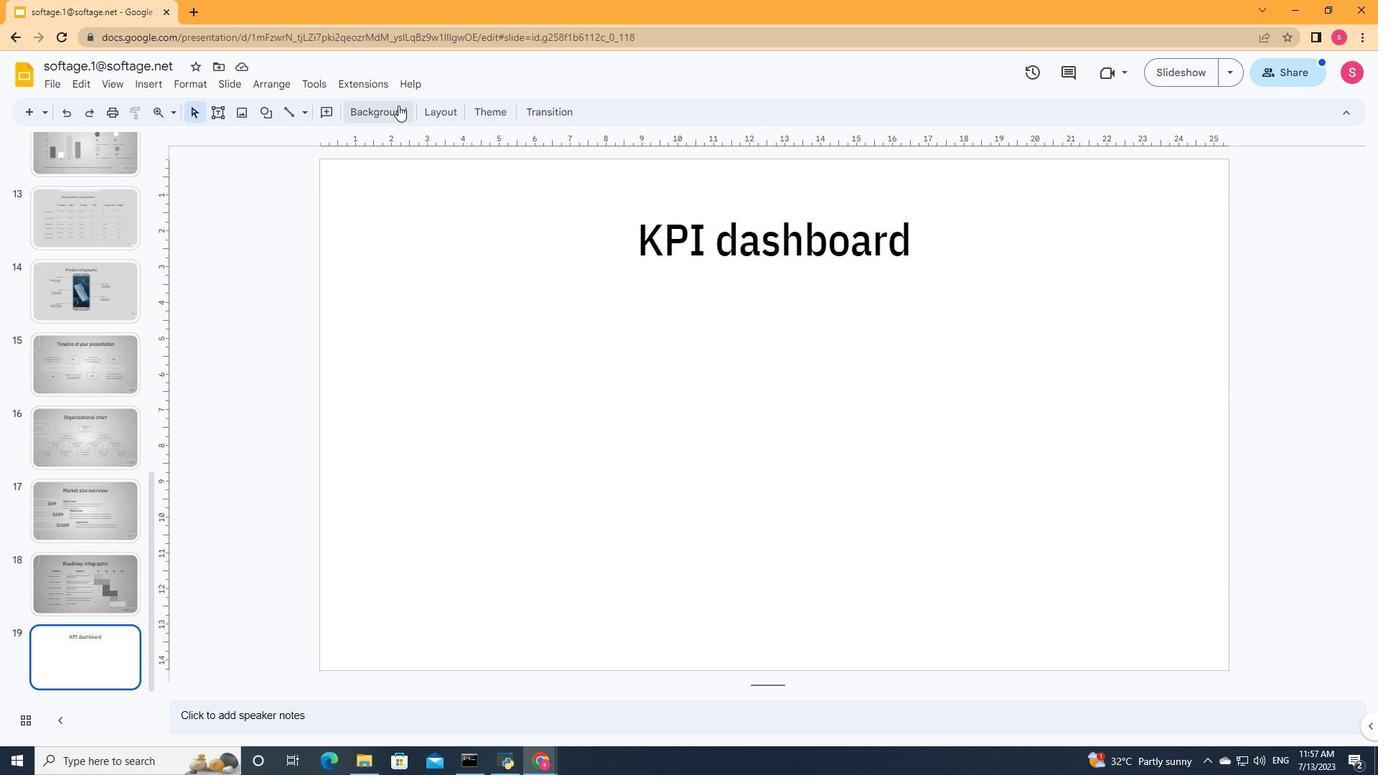 
Action: Mouse pressed left at (398, 104)
Screenshot: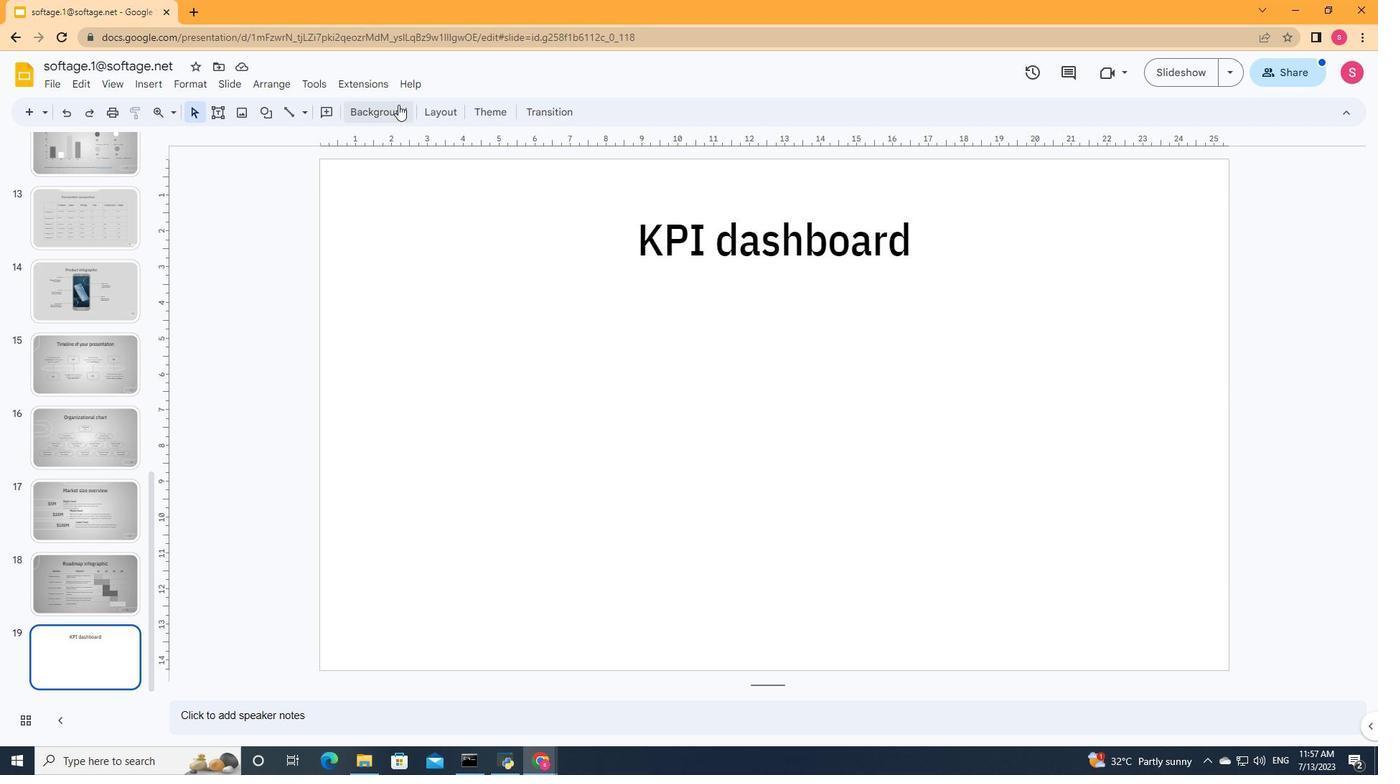 
Action: Mouse moved to (792, 351)
Screenshot: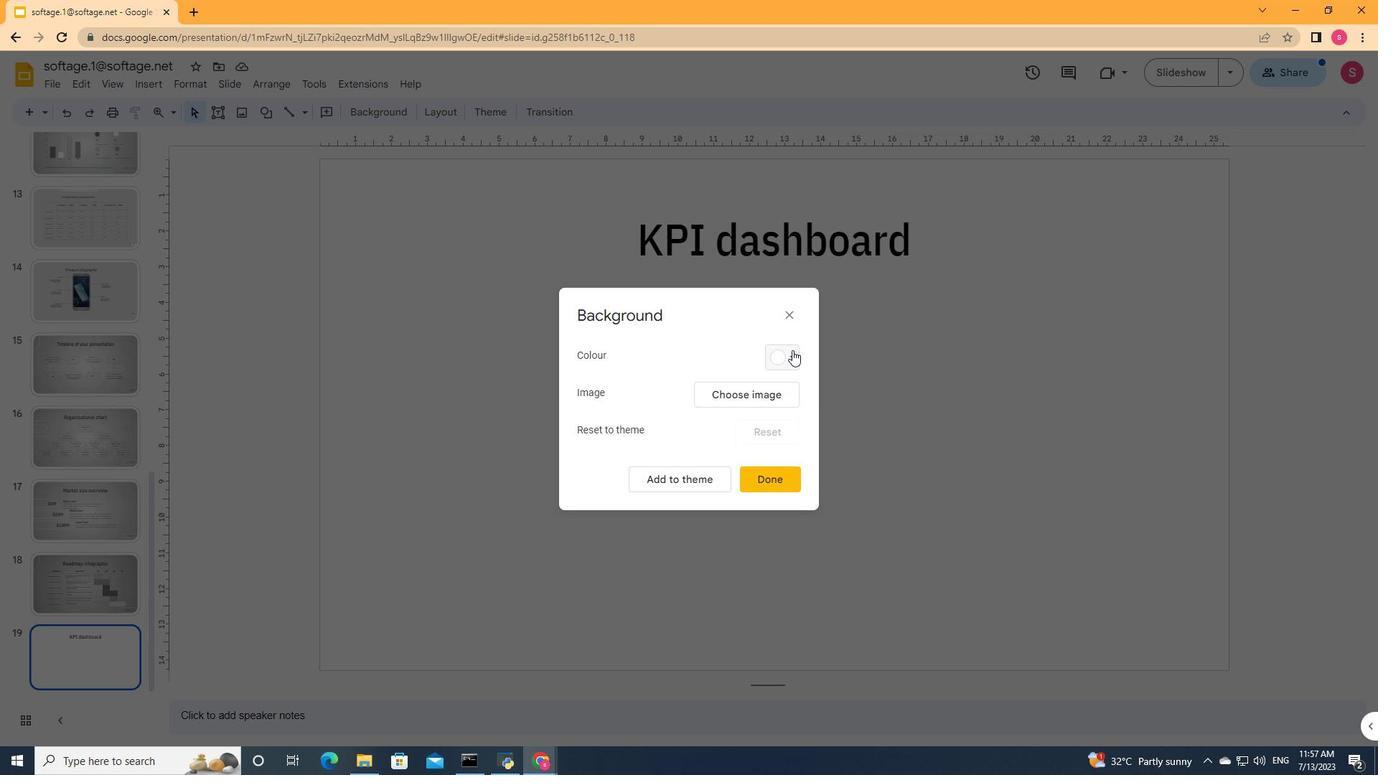 
Action: Mouse pressed left at (792, 351)
Screenshot: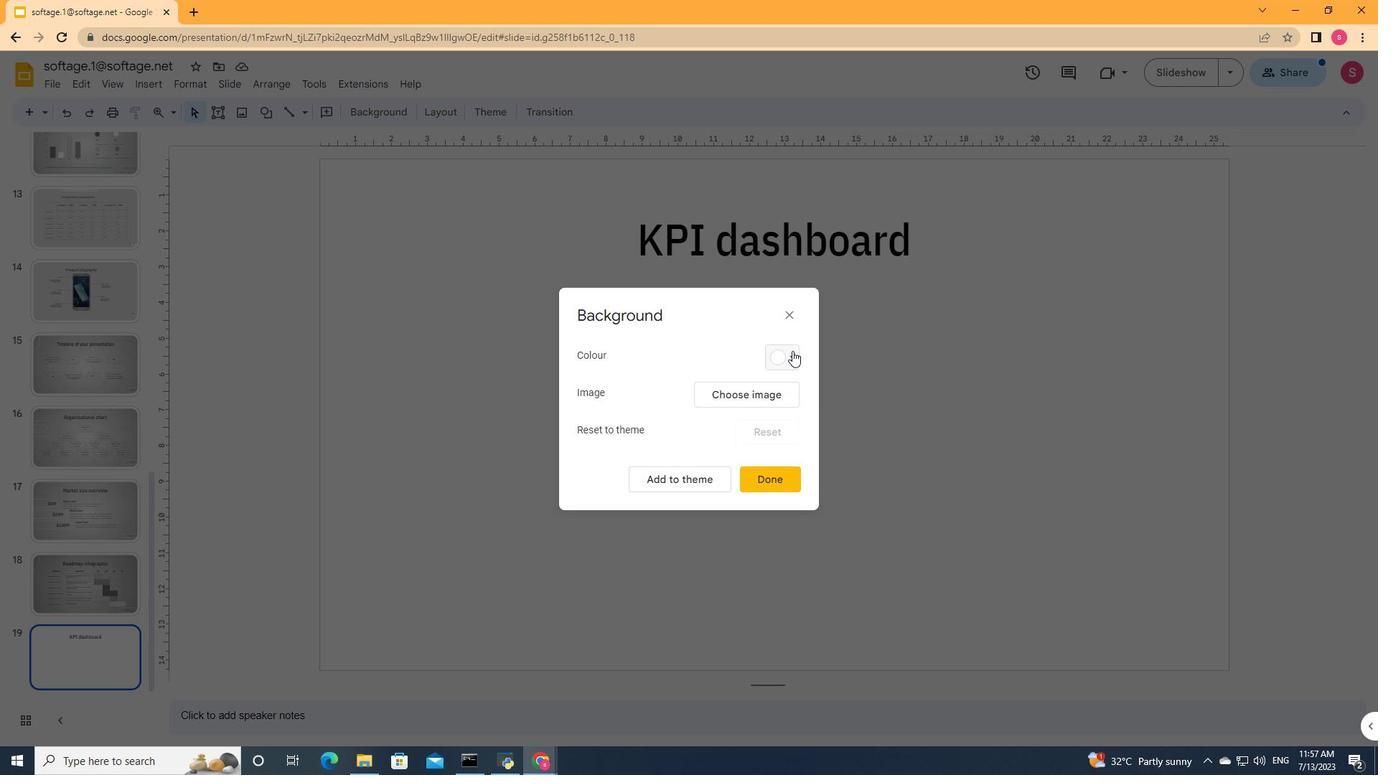 
Action: Mouse moved to (885, 392)
Screenshot: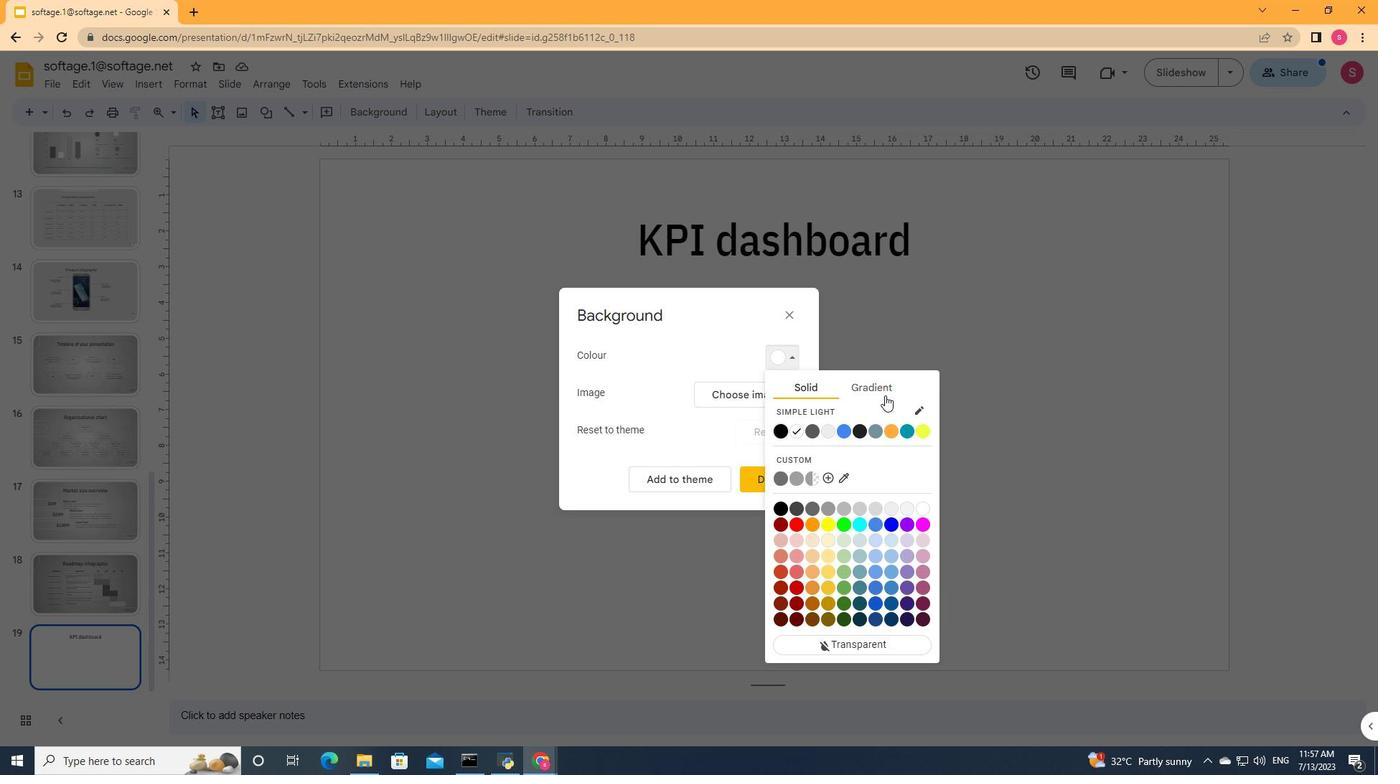 
Action: Mouse pressed left at (885, 392)
Screenshot: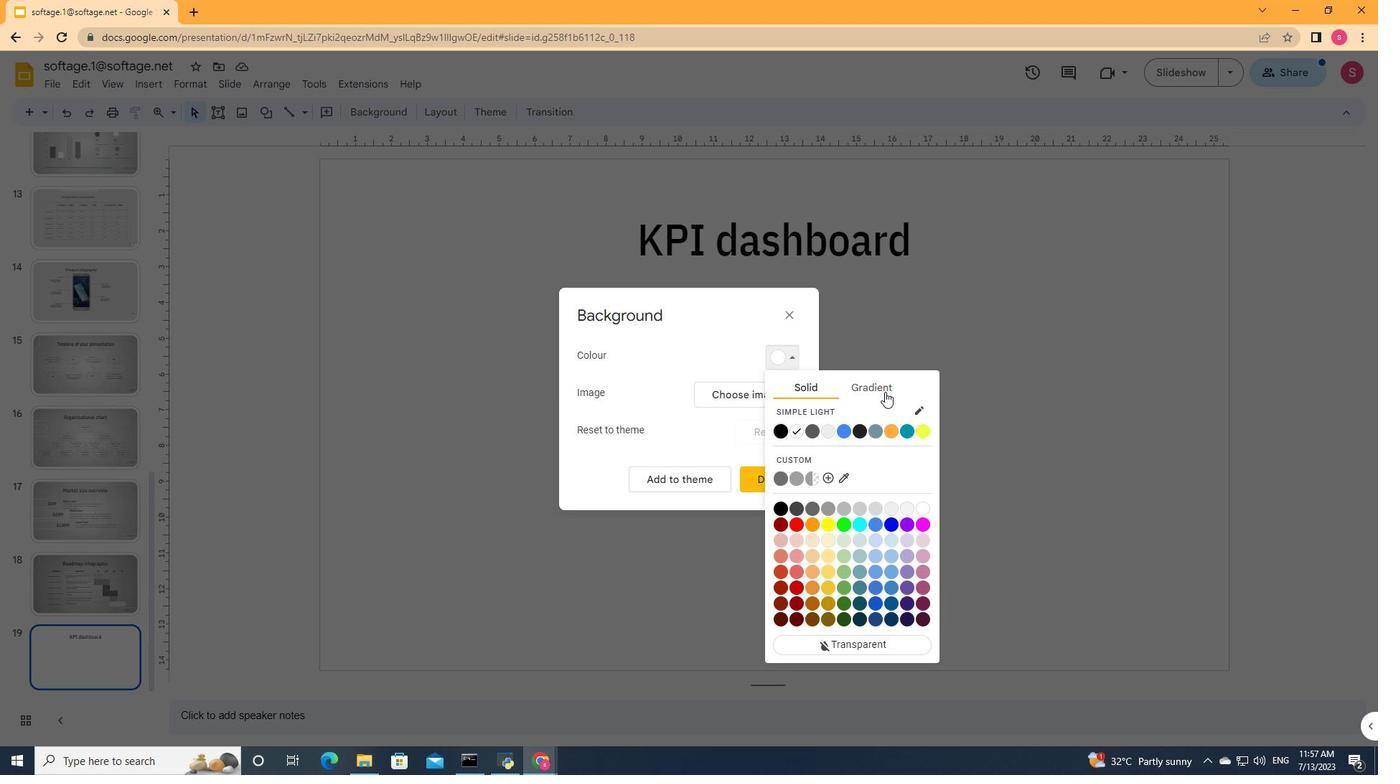 
Action: Mouse moved to (871, 550)
Screenshot: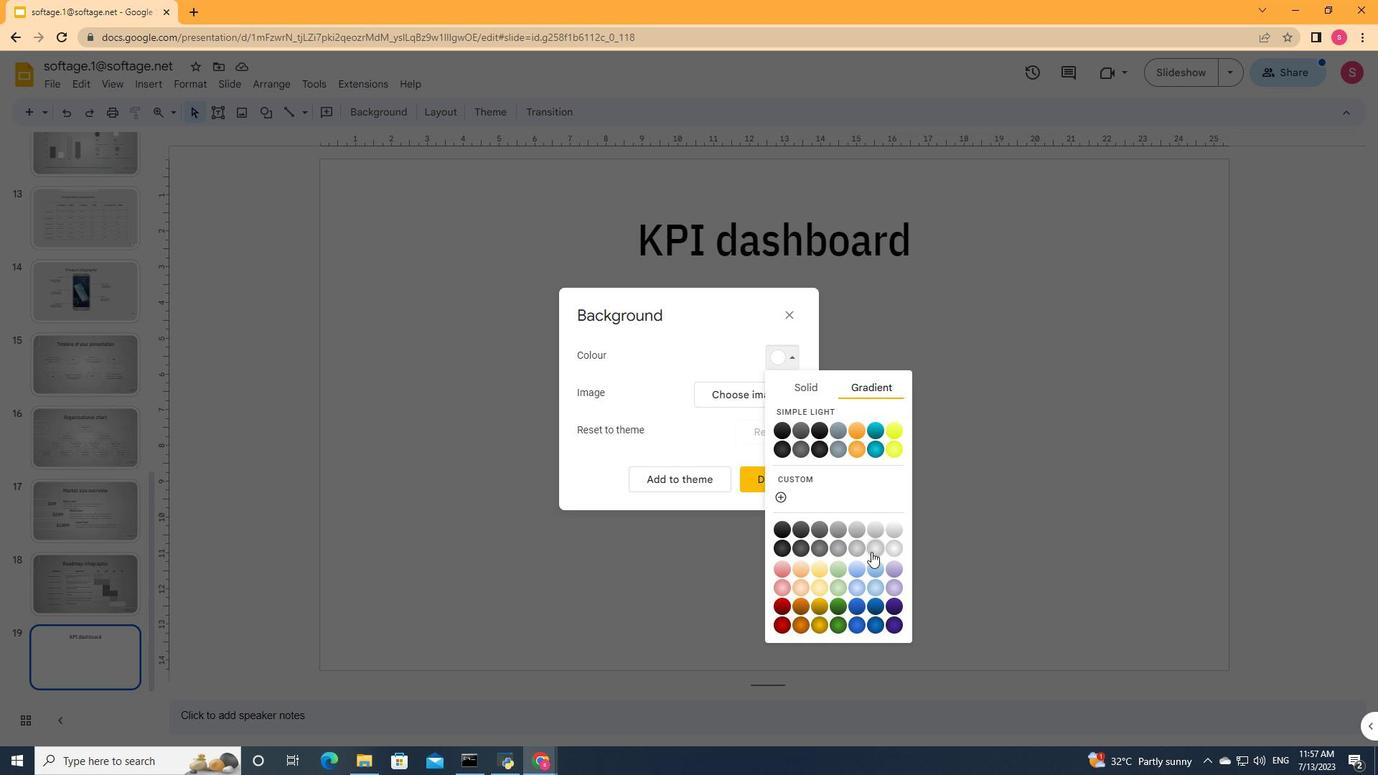 
Action: Mouse pressed left at (871, 550)
Screenshot: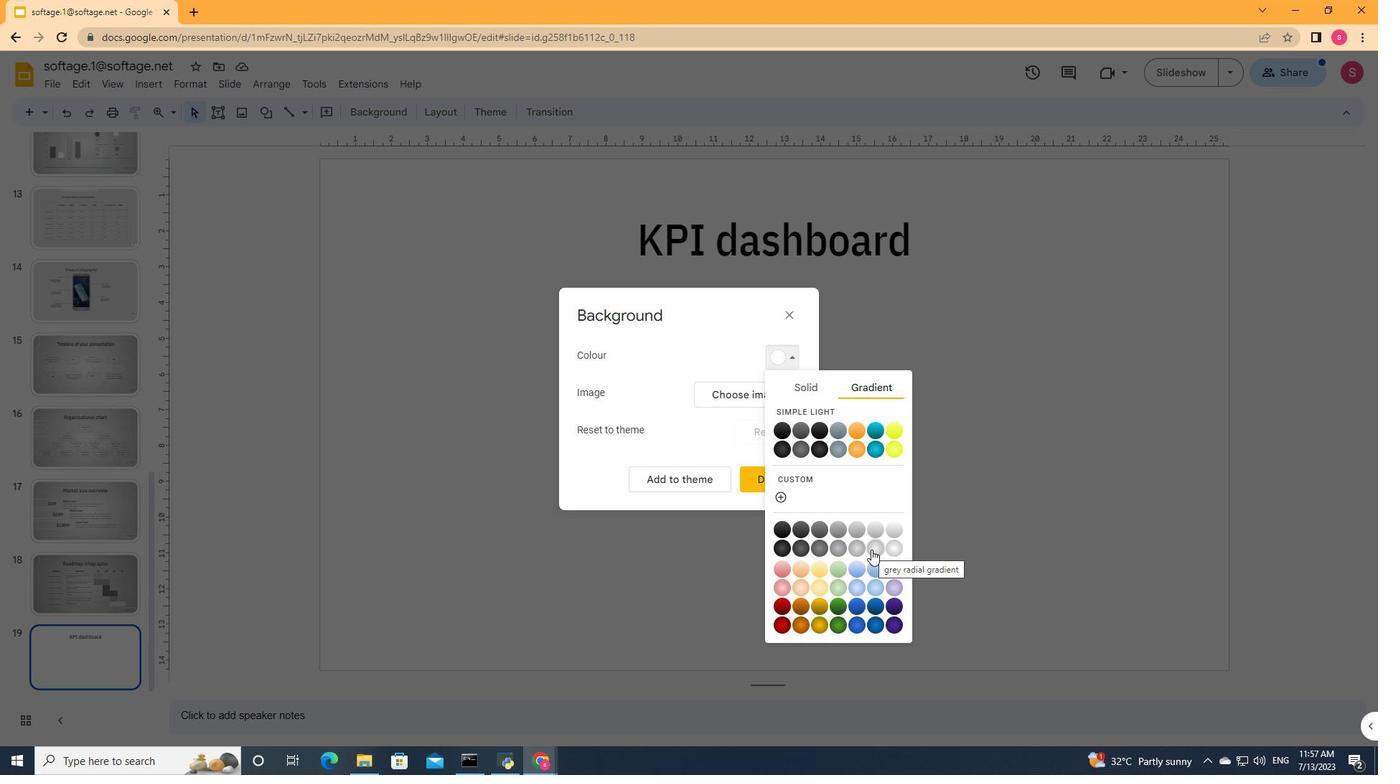 
Action: Mouse moved to (762, 483)
Screenshot: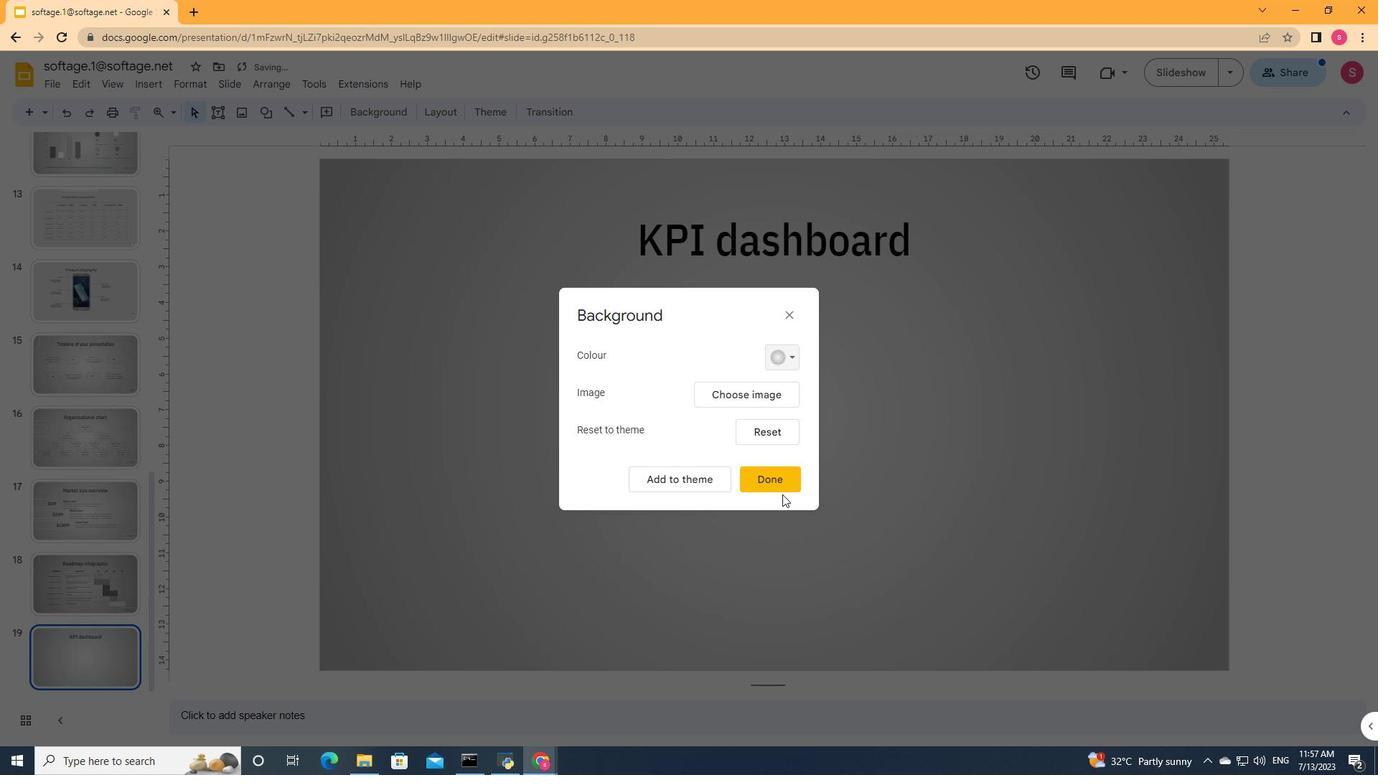 
Action: Mouse pressed left at (762, 483)
Screenshot: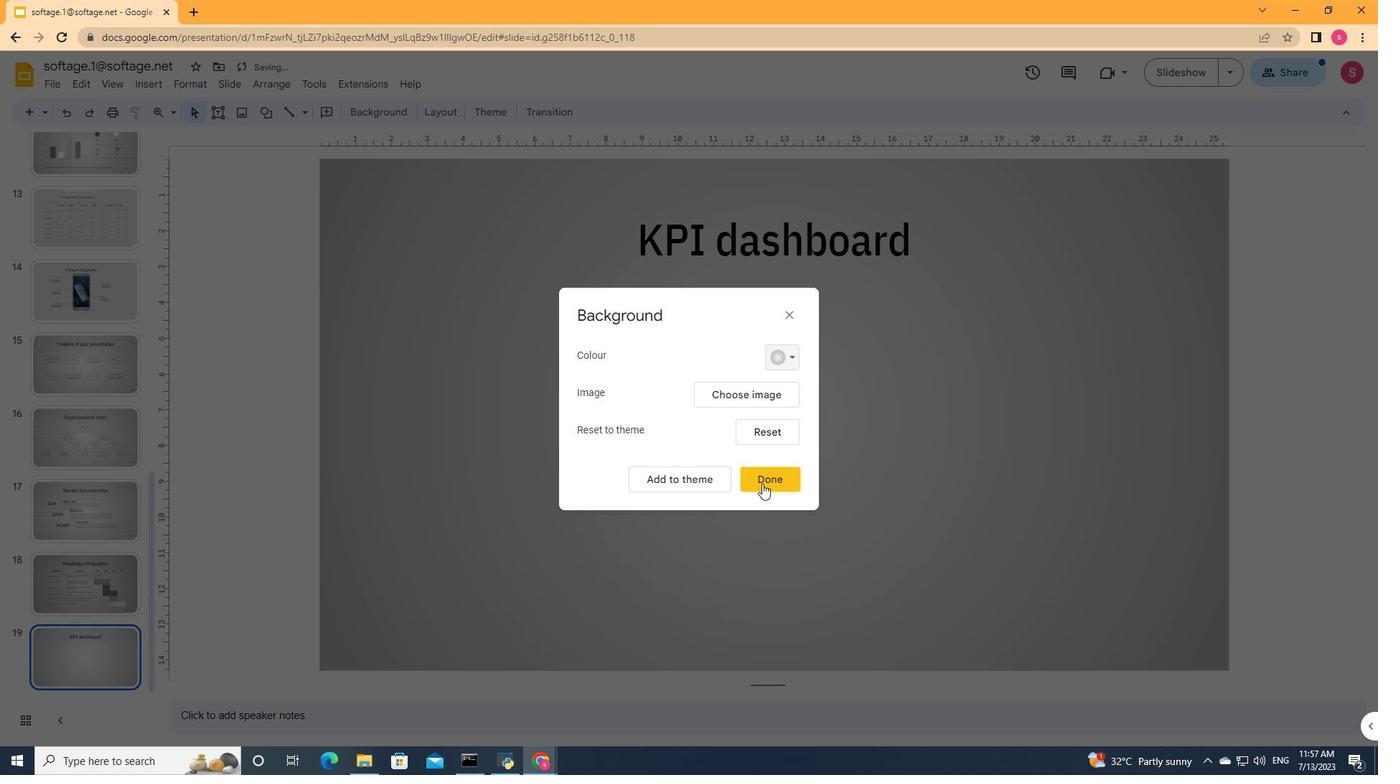 
Action: Mouse moved to (145, 80)
Screenshot: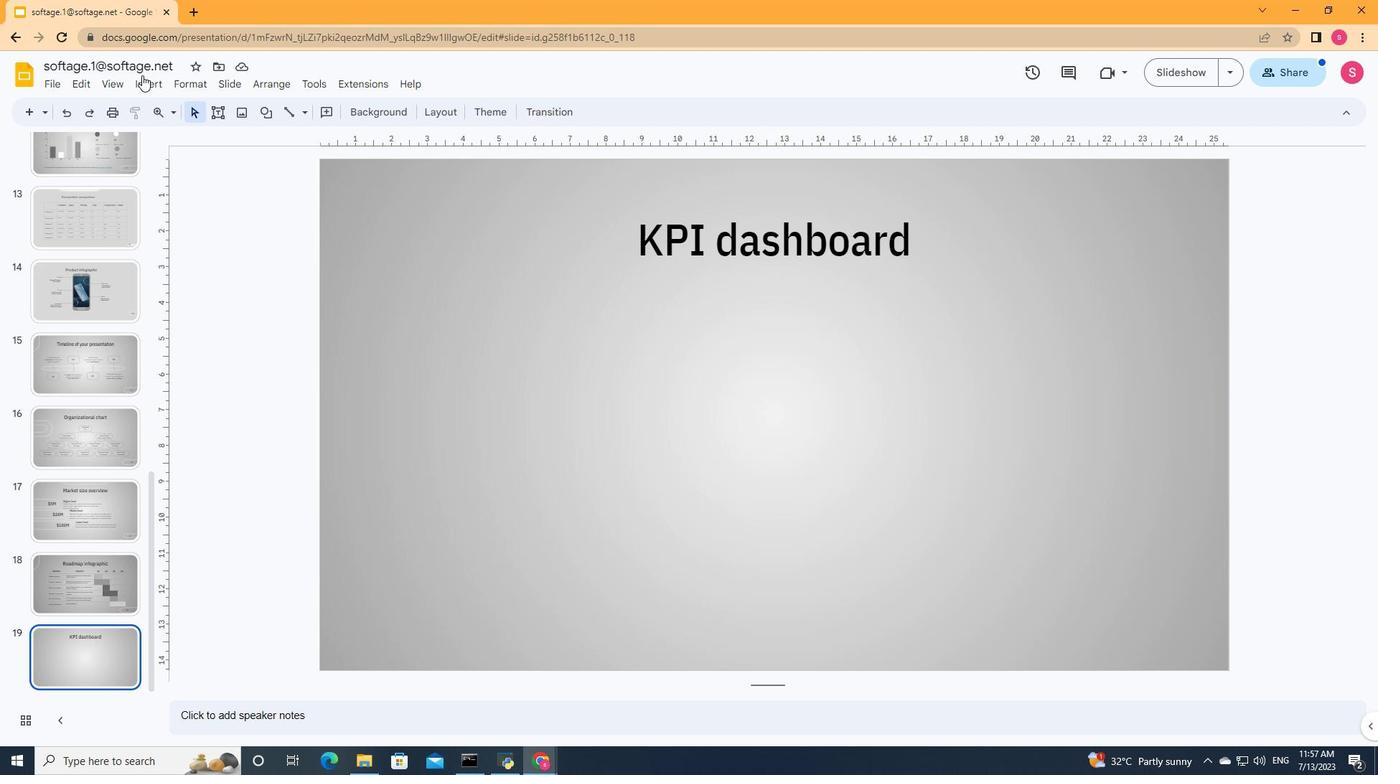 
Action: Mouse pressed left at (145, 80)
Screenshot: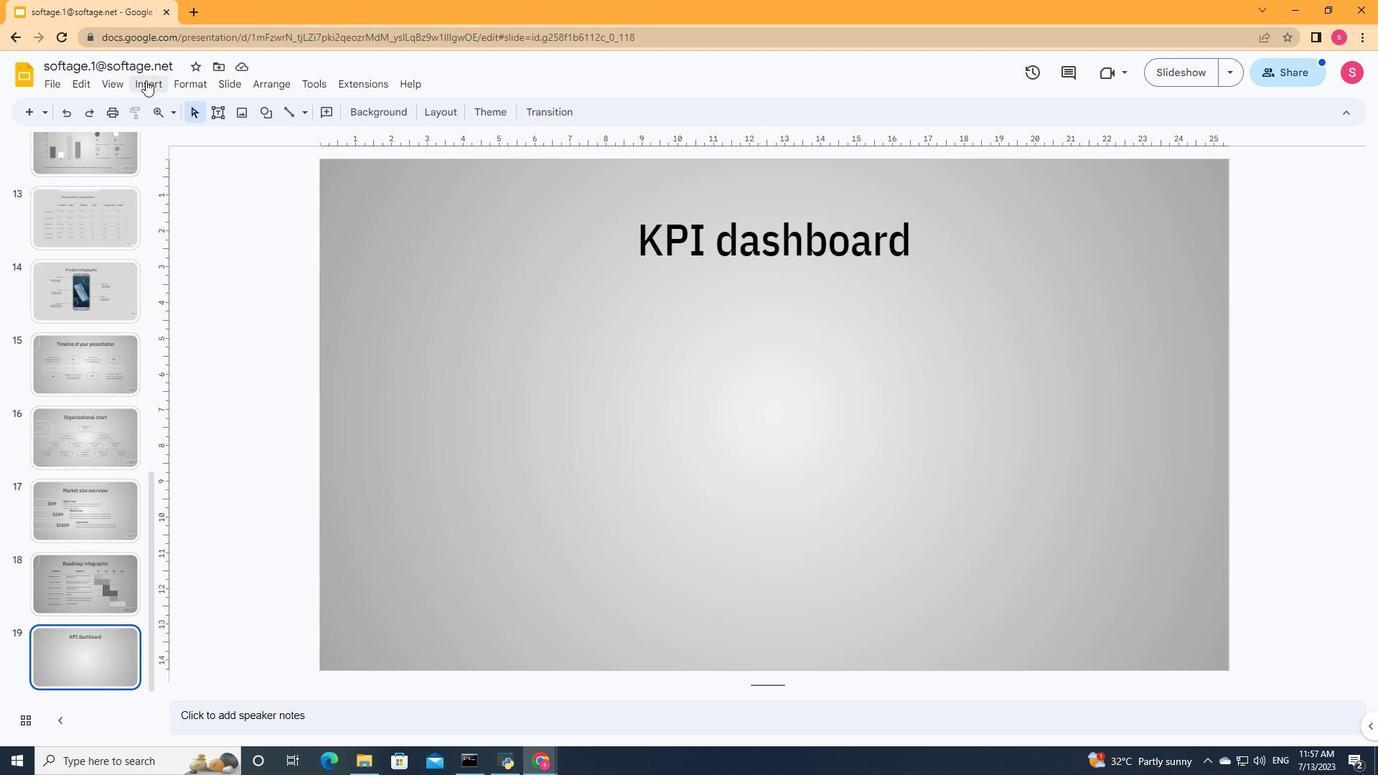 
Action: Mouse moved to (438, 356)
Screenshot: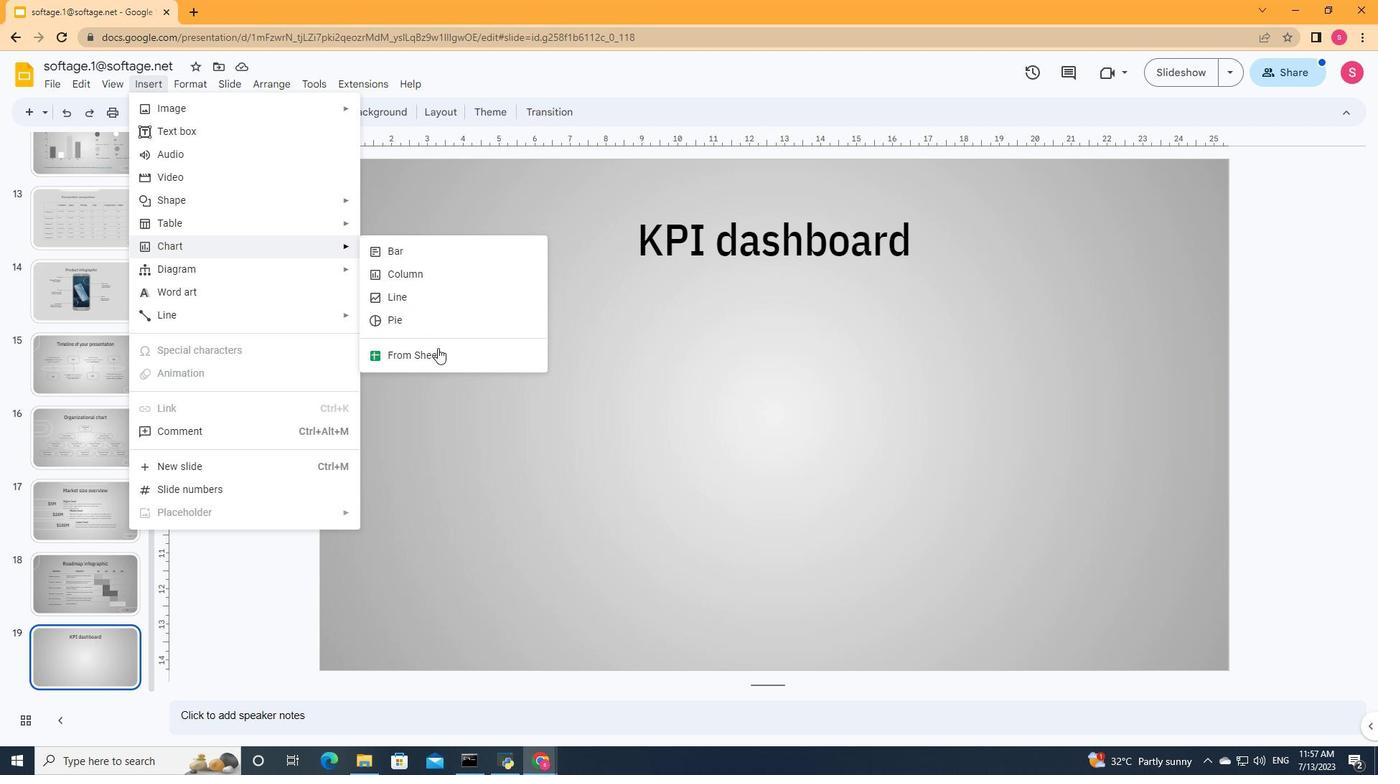 
Action: Mouse pressed left at (438, 356)
Screenshot: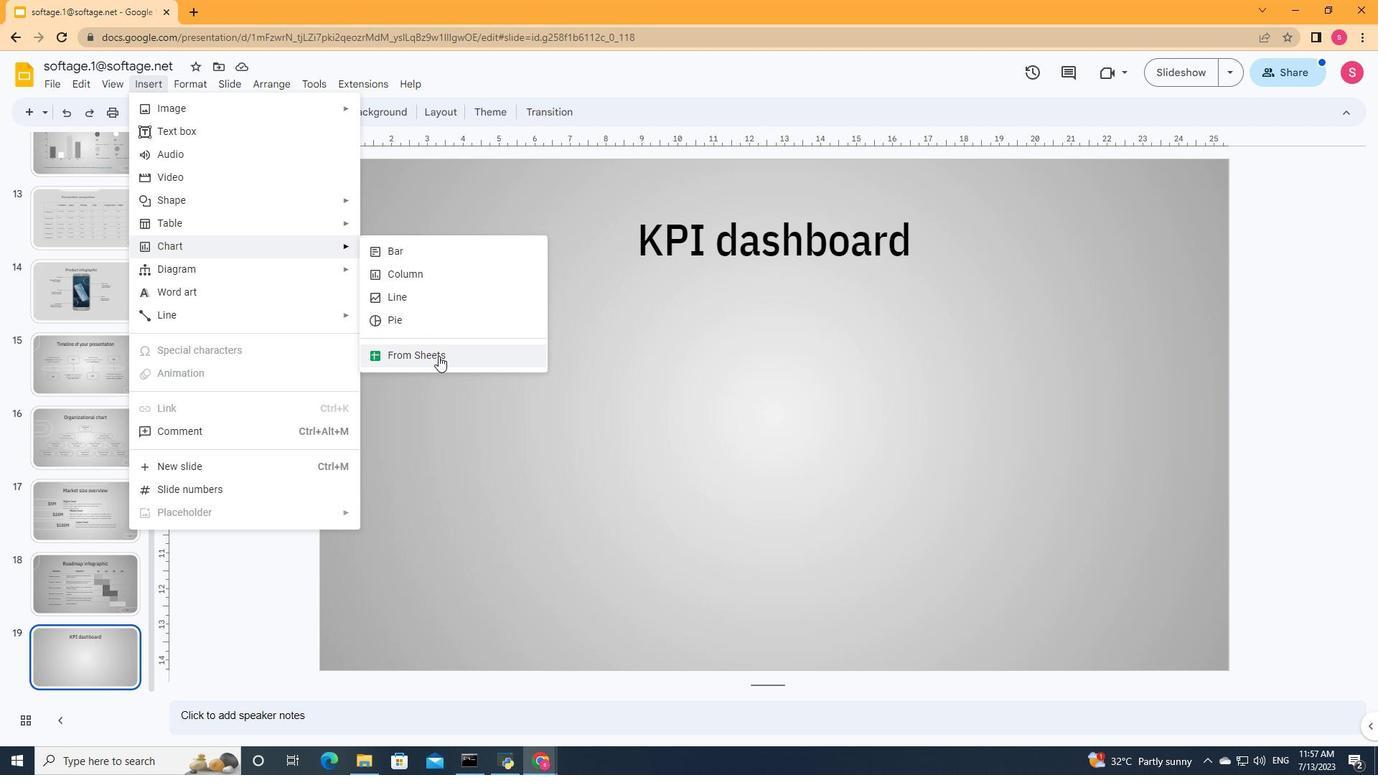 
Action: Mouse moved to (444, 397)
Screenshot: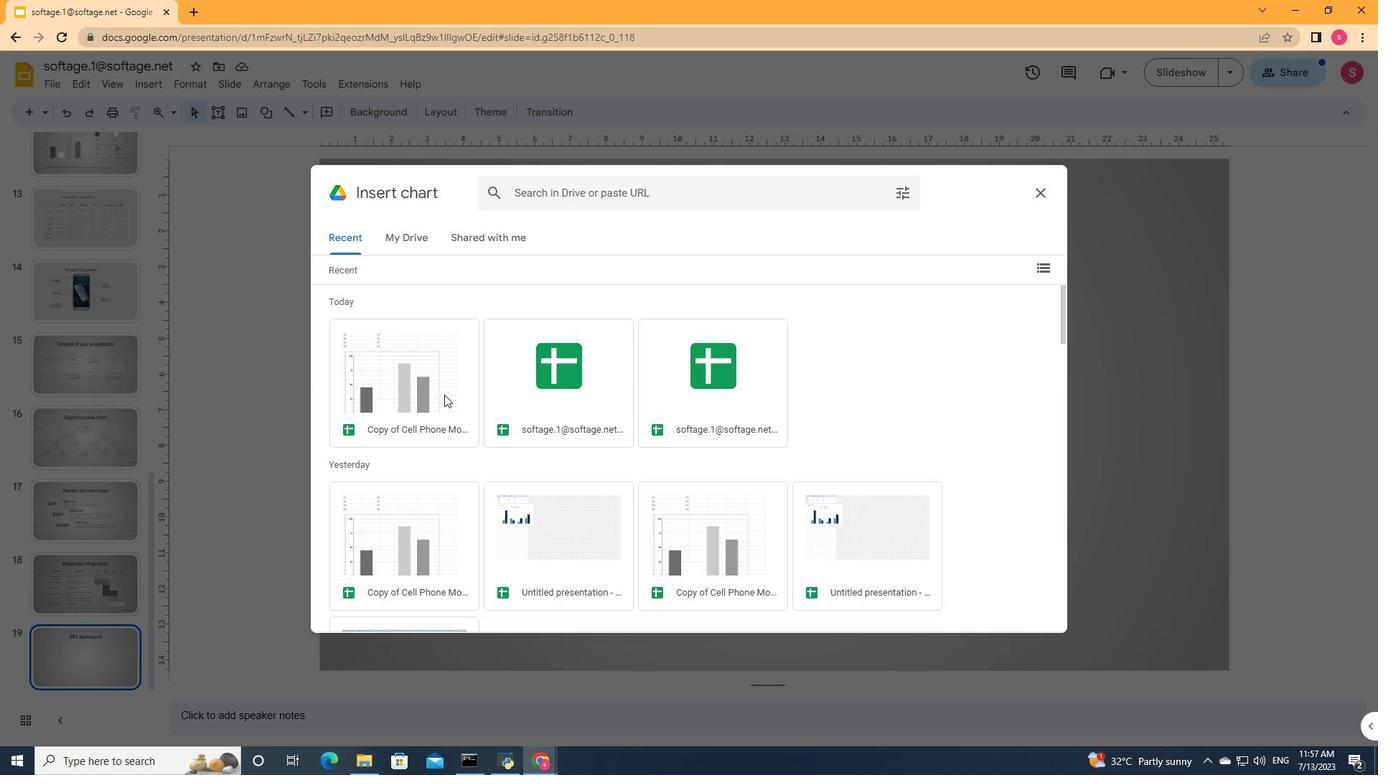 
Action: Mouse pressed left at (444, 397)
Screenshot: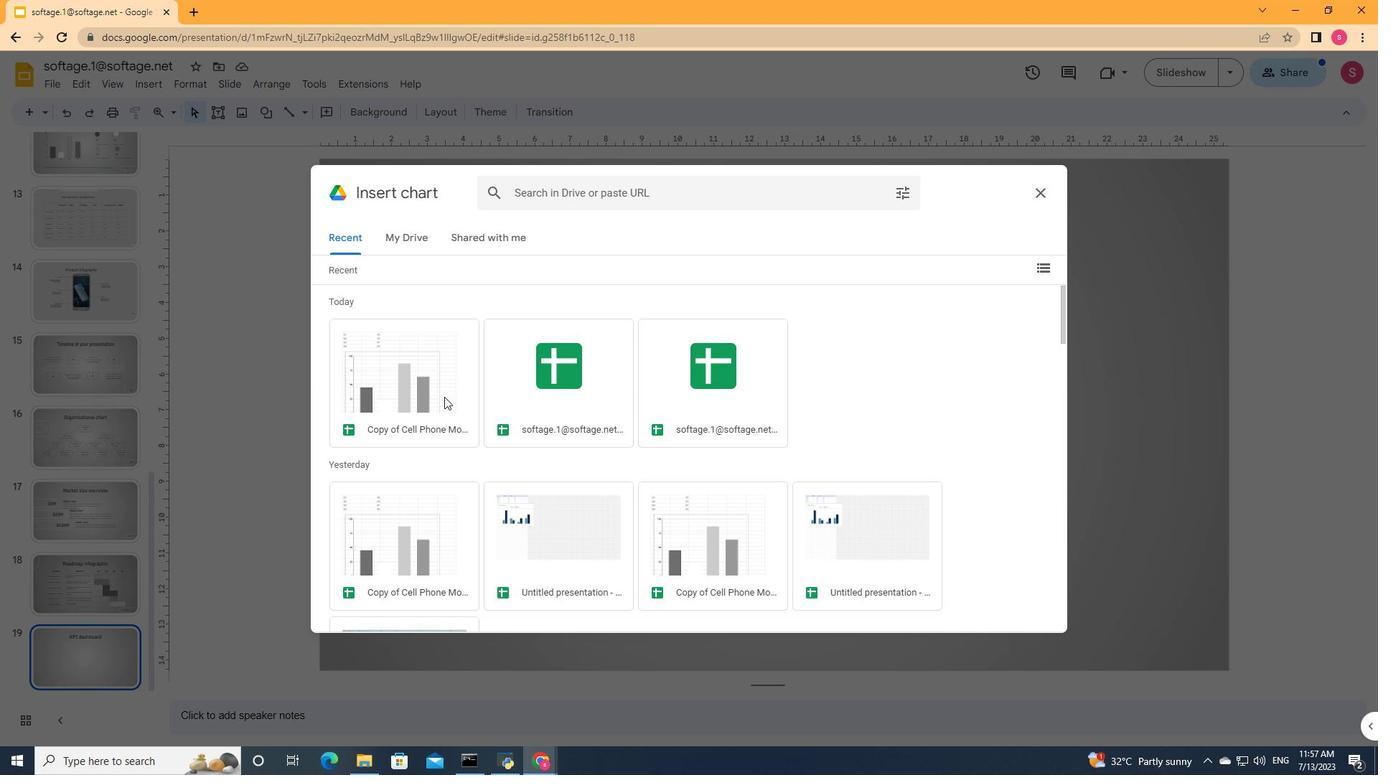 
Action: Mouse moved to (1008, 611)
Screenshot: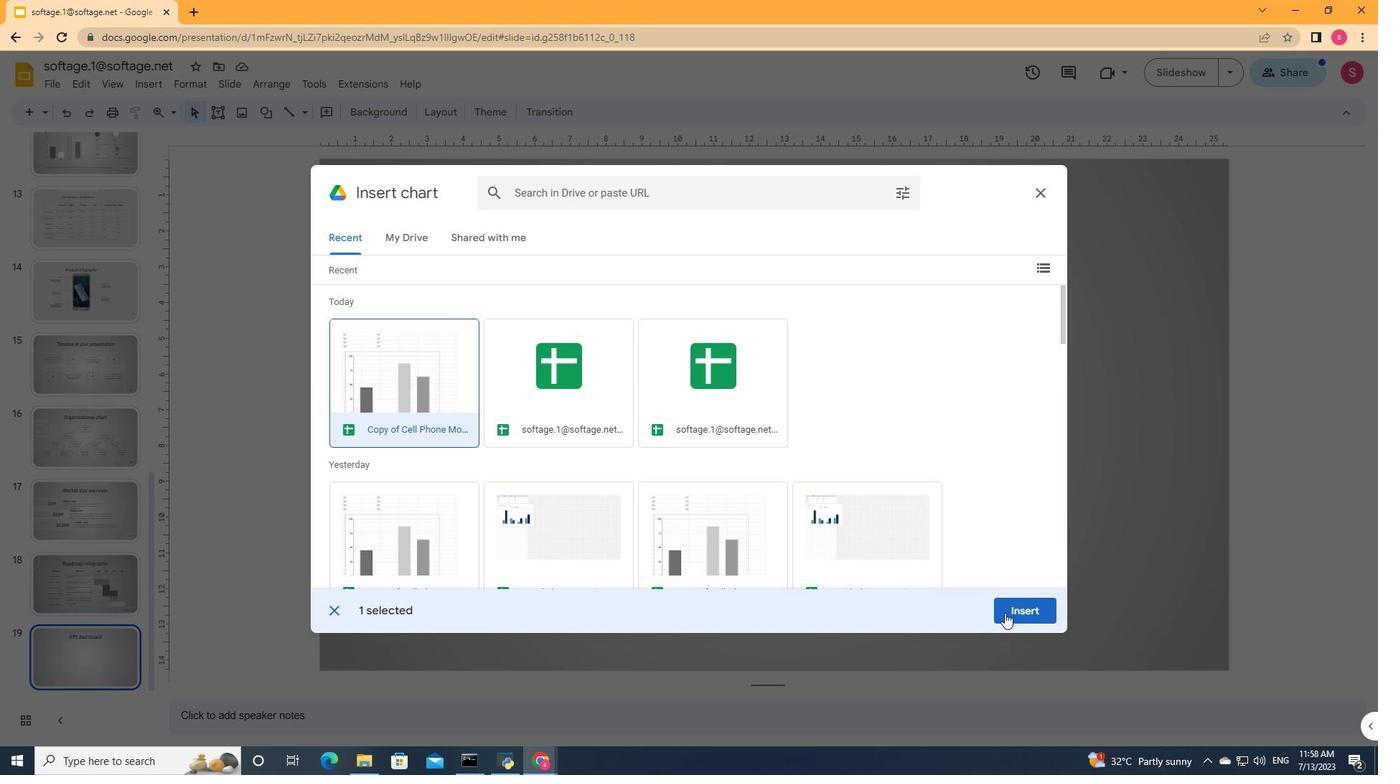 
Action: Mouse pressed left at (1008, 611)
Screenshot: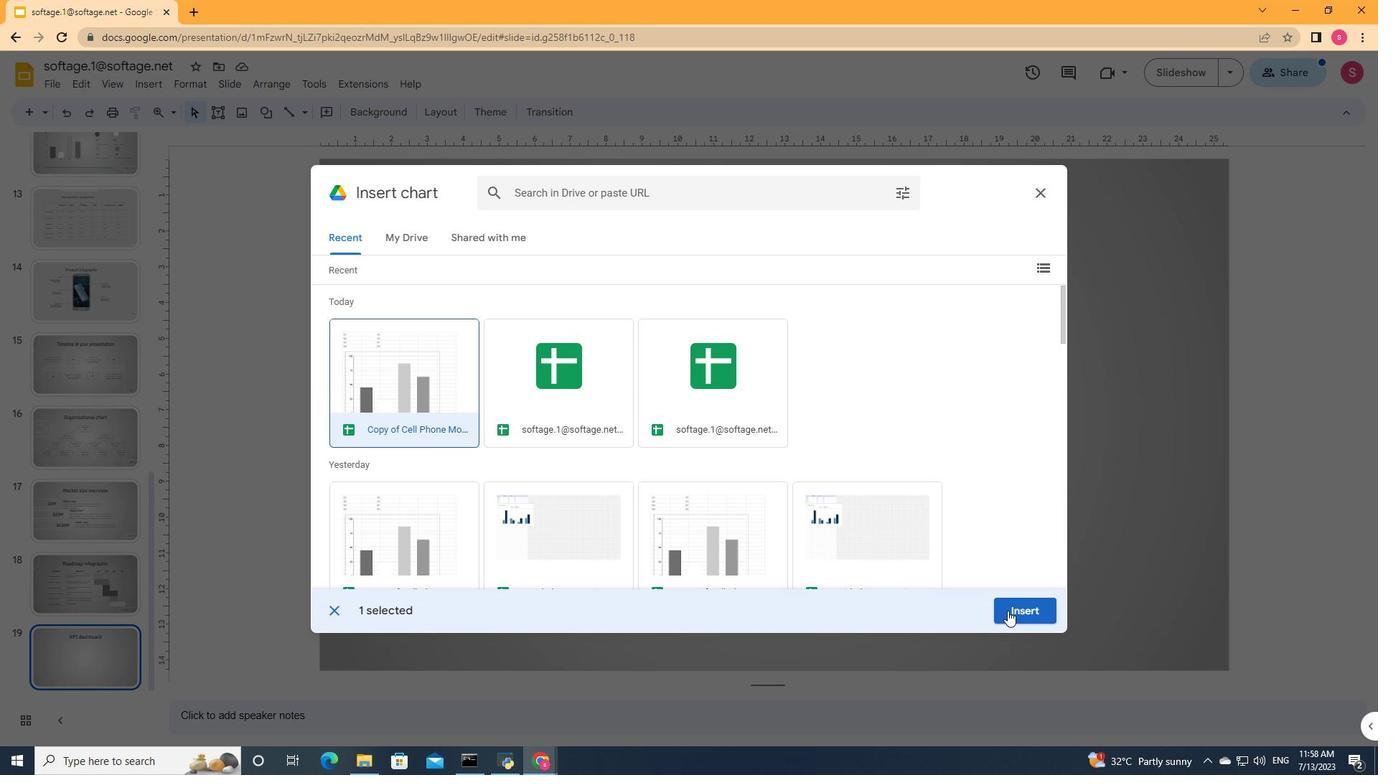 
Action: Mouse moved to (797, 410)
Screenshot: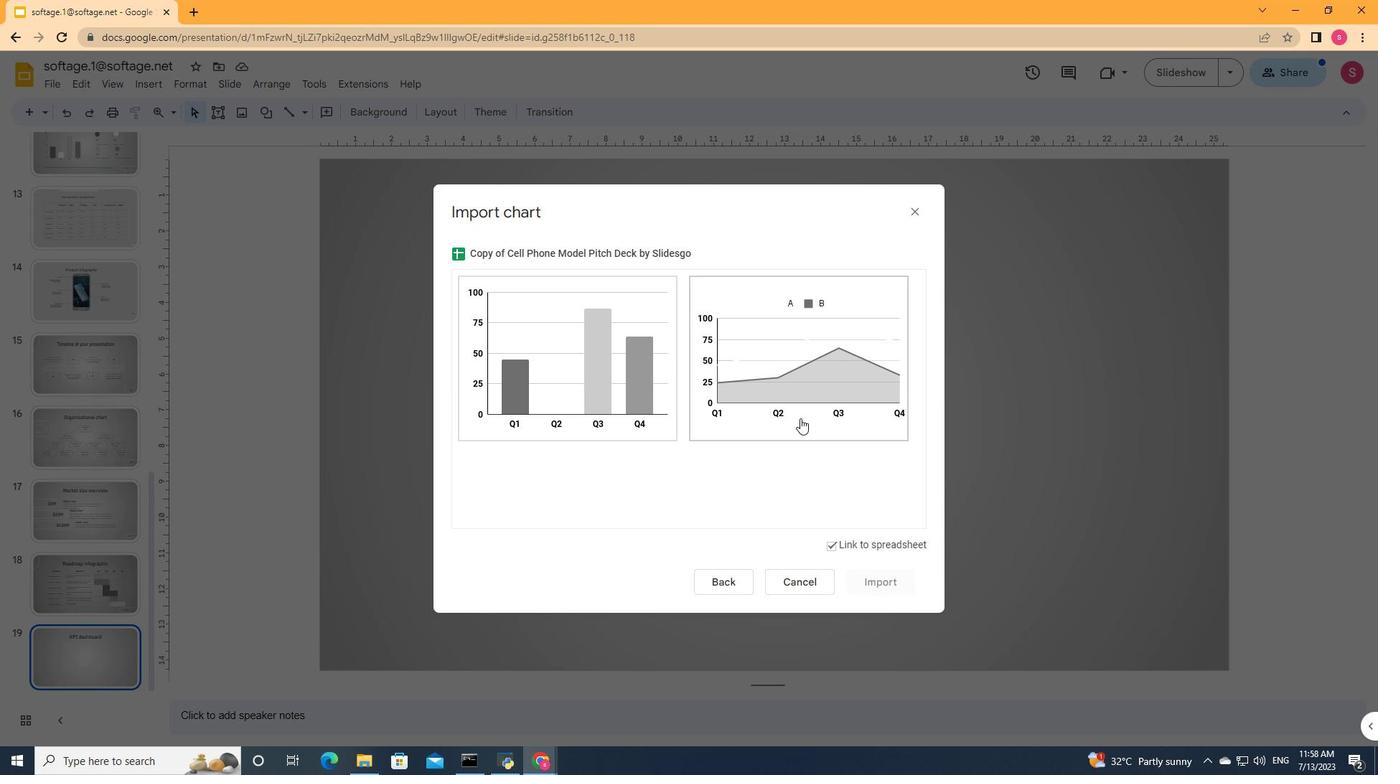 
Action: Mouse pressed left at (797, 410)
Screenshot: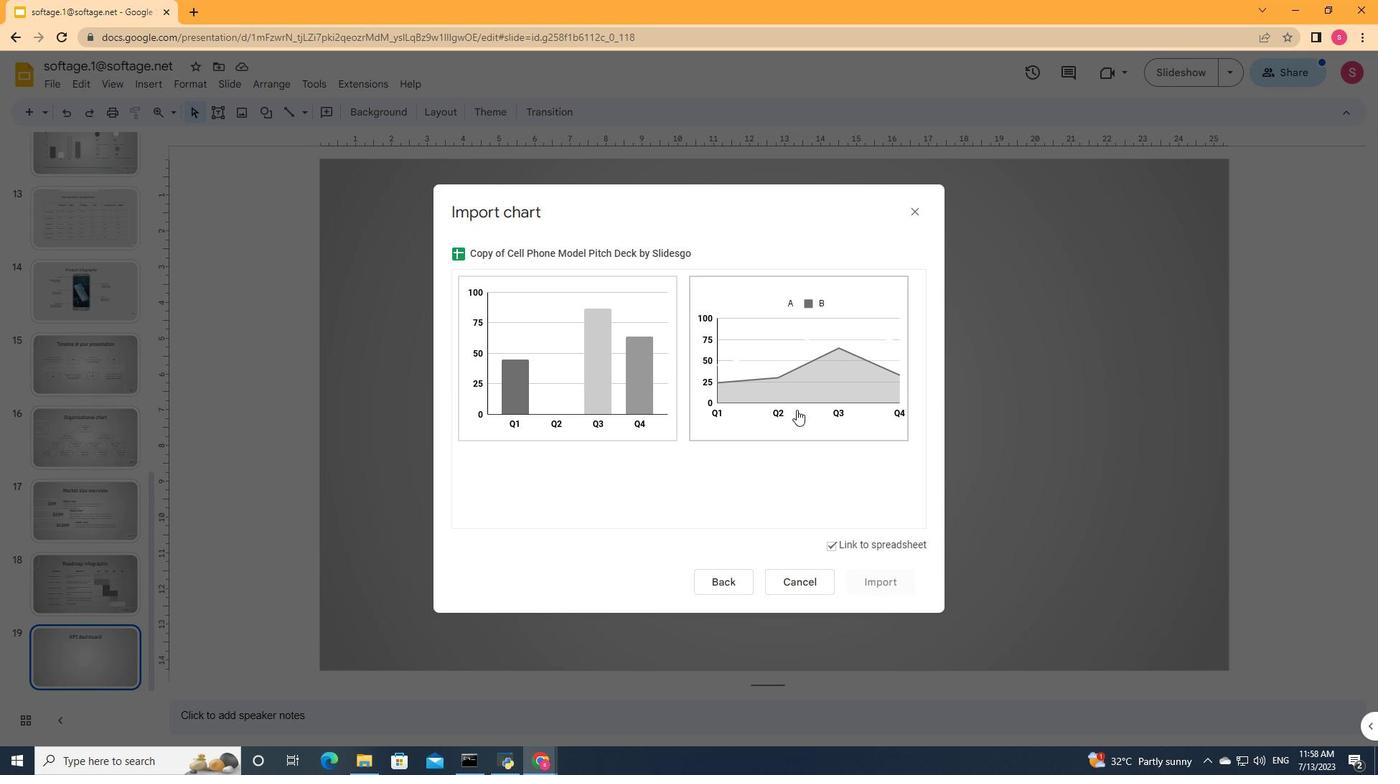
Action: Mouse moved to (867, 579)
Screenshot: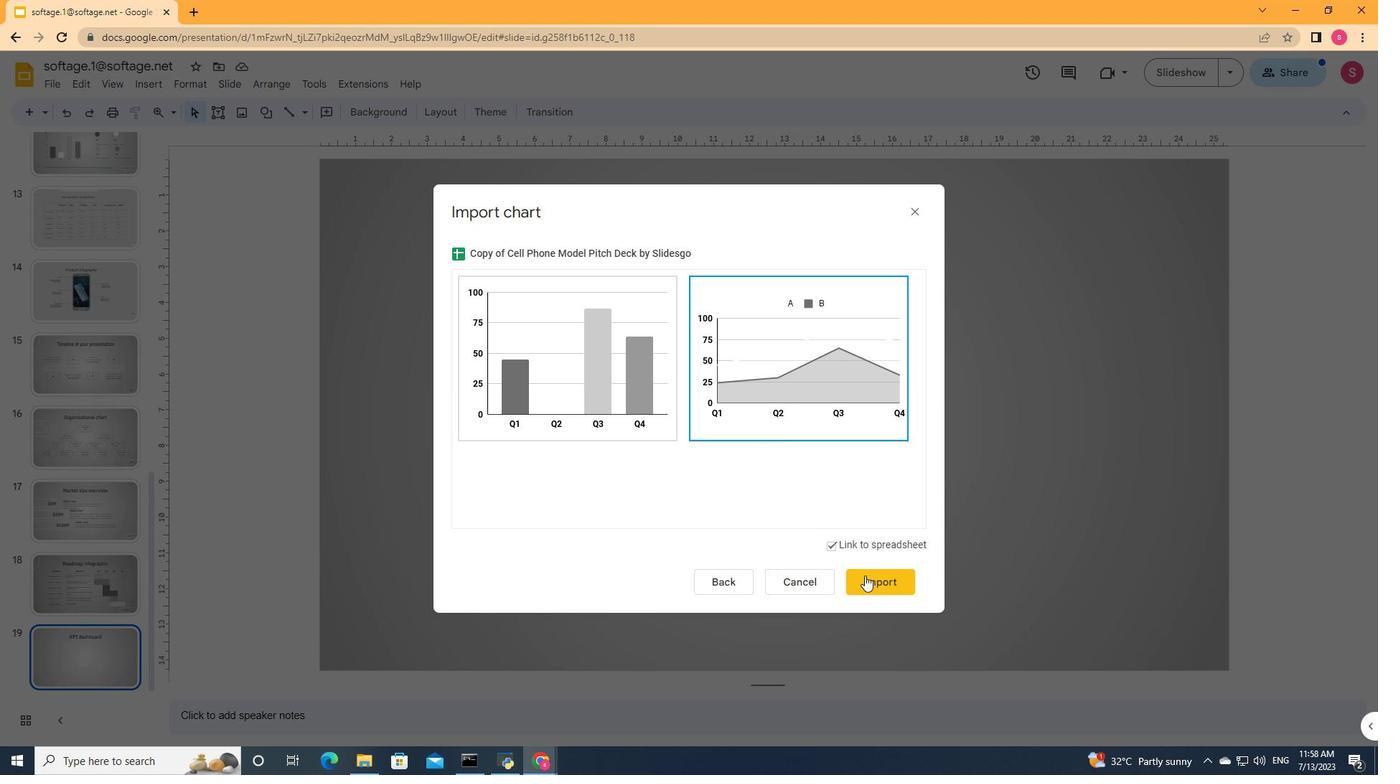 
Action: Mouse pressed left at (867, 579)
Screenshot: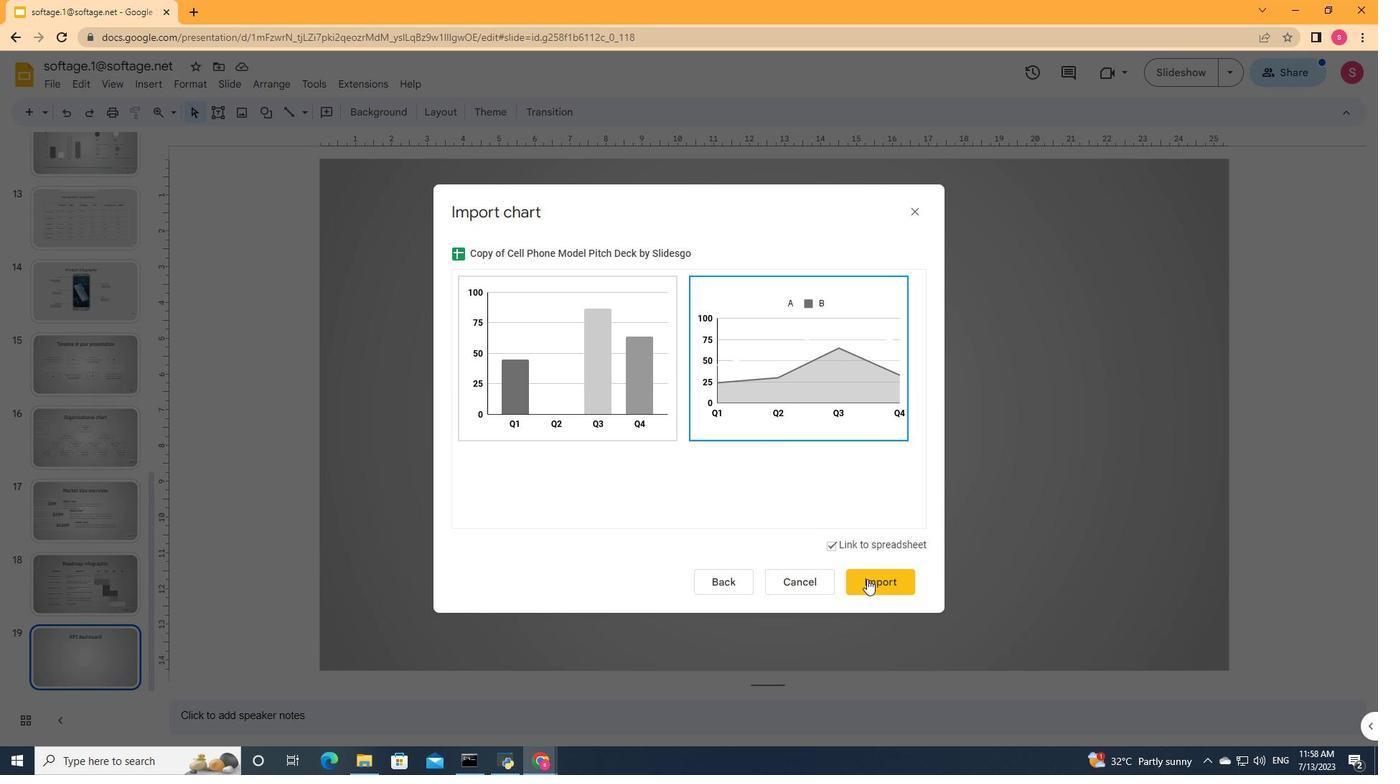 
Action: Mouse moved to (948, 655)
Screenshot: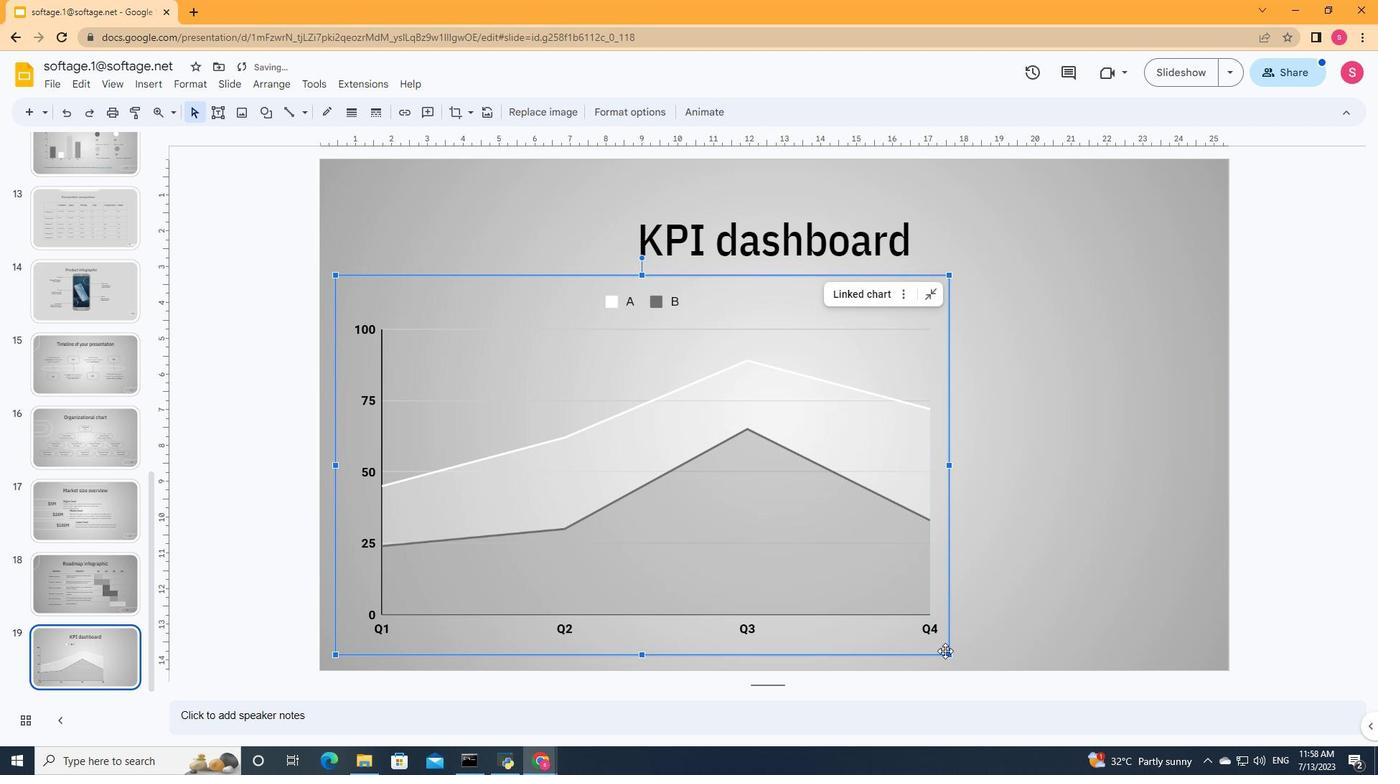
Action: Mouse pressed left at (948, 655)
Screenshot: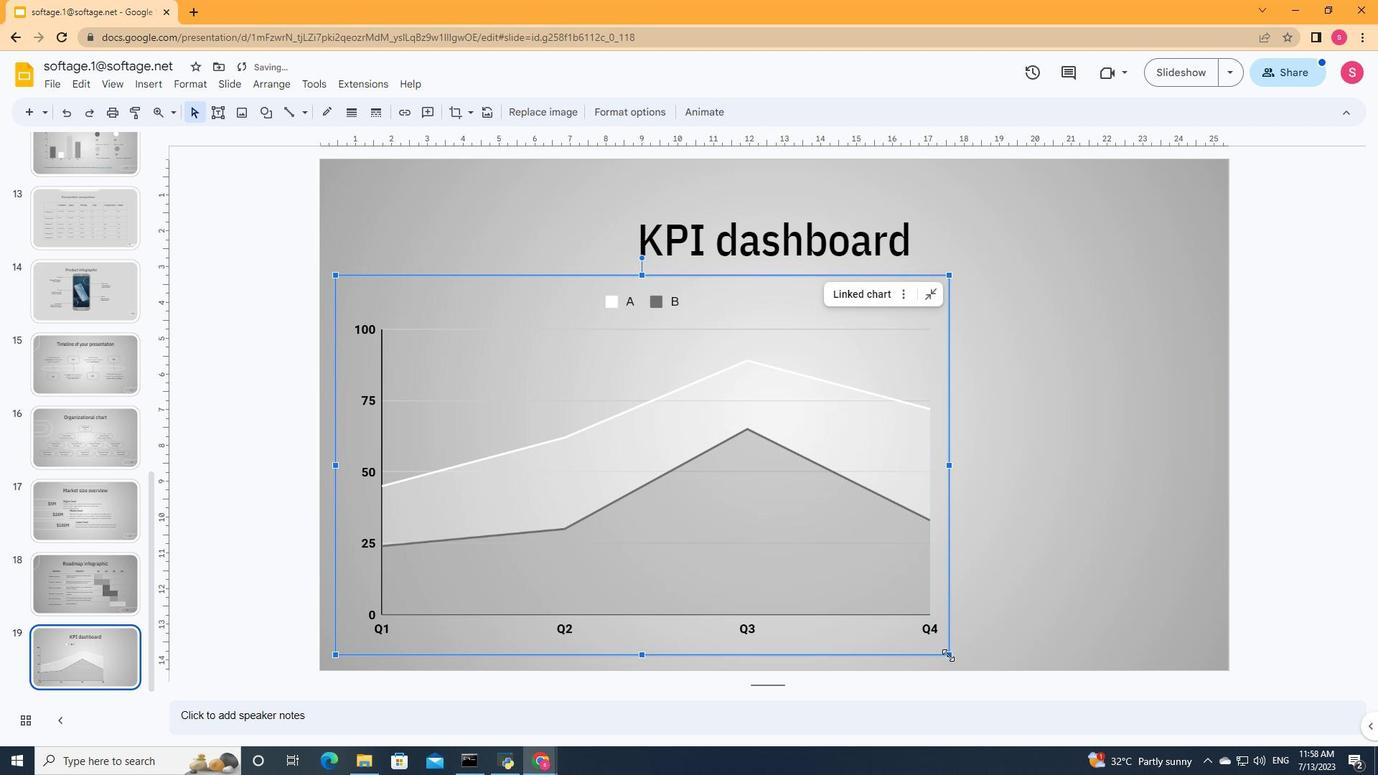 
Action: Mouse moved to (593, 438)
Screenshot: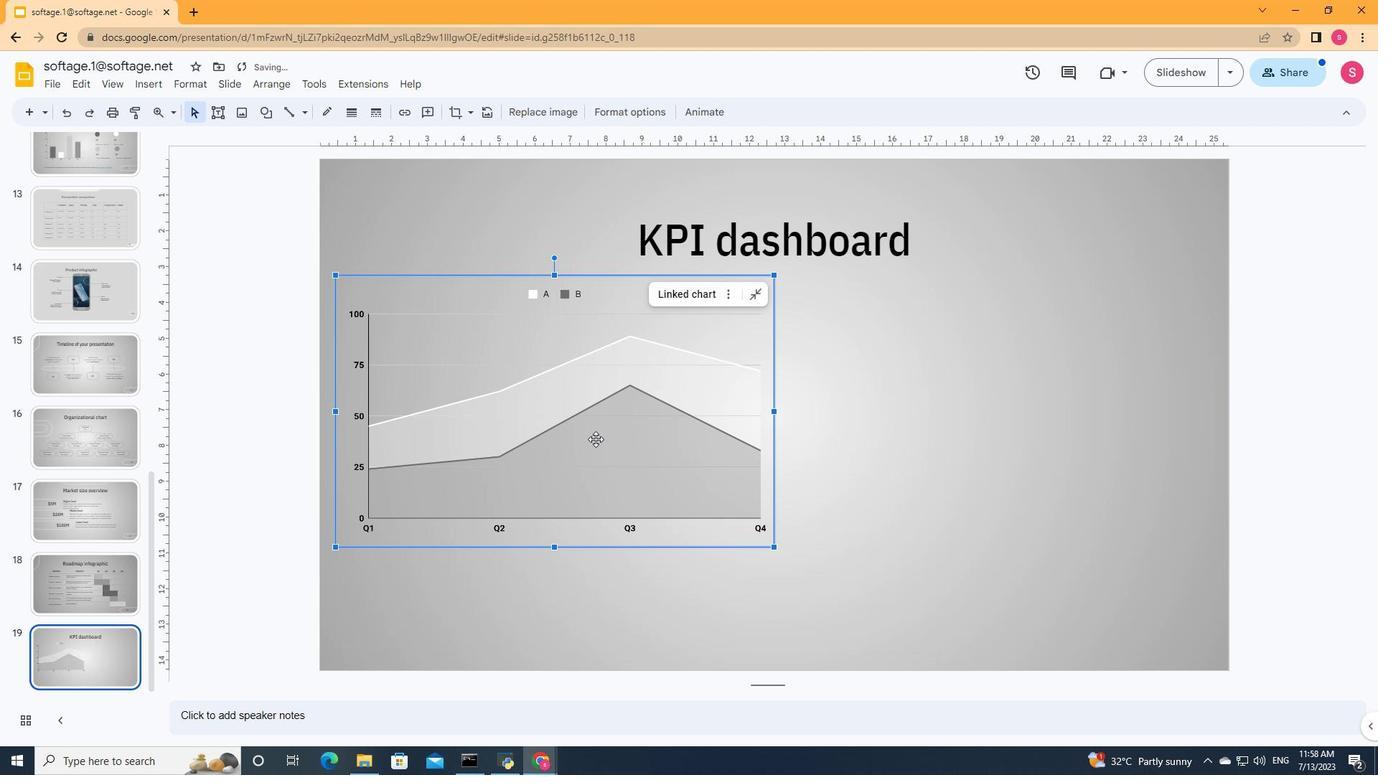
Action: Mouse pressed left at (593, 438)
Screenshot: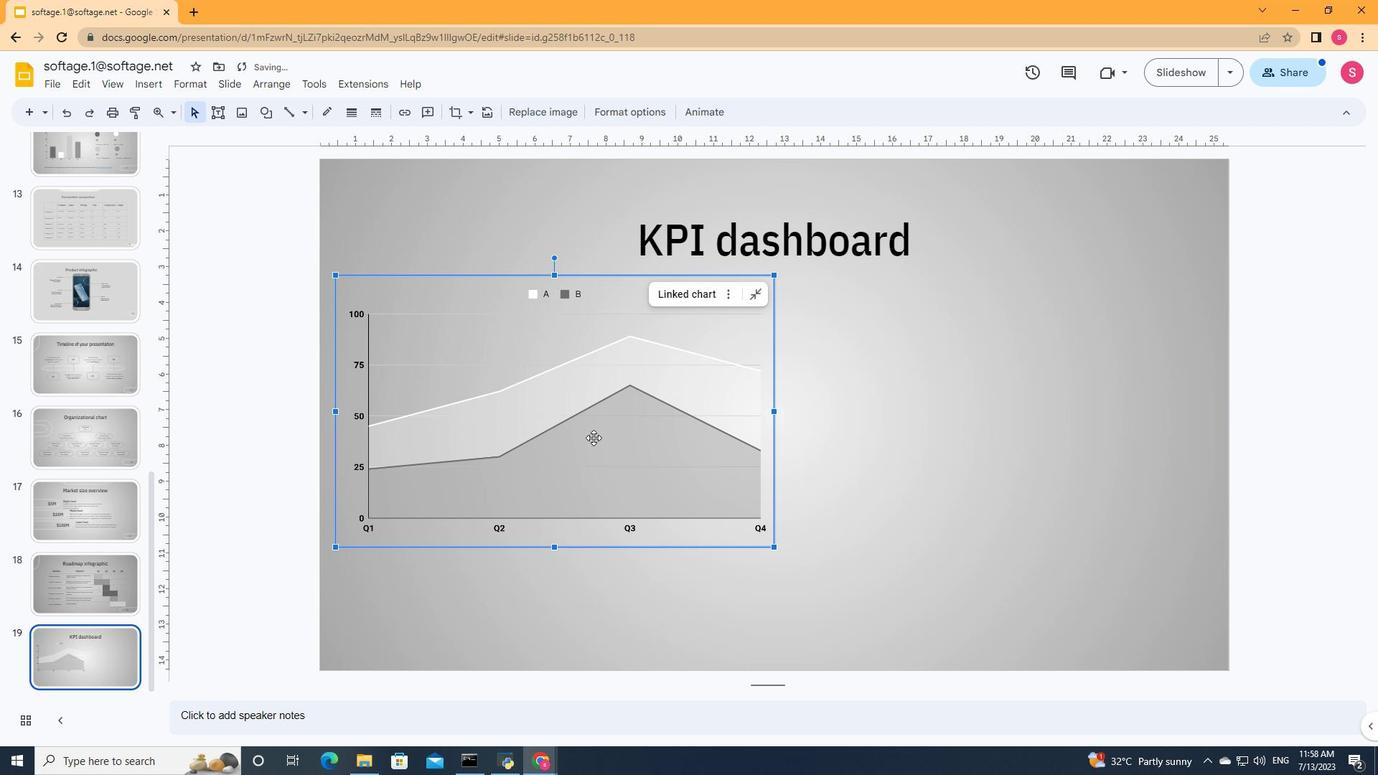 
Action: Mouse moved to (856, 550)
Screenshot: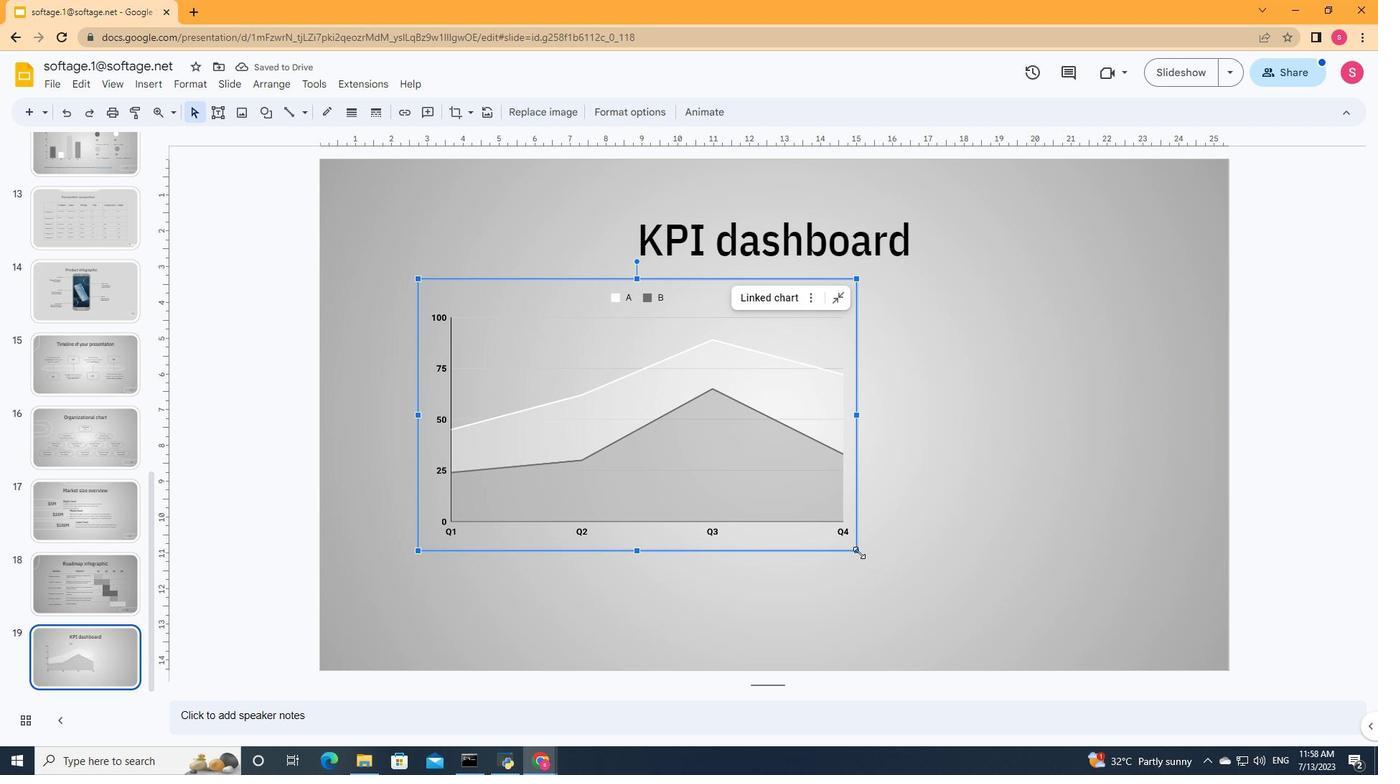 
Action: Mouse pressed left at (856, 550)
Screenshot: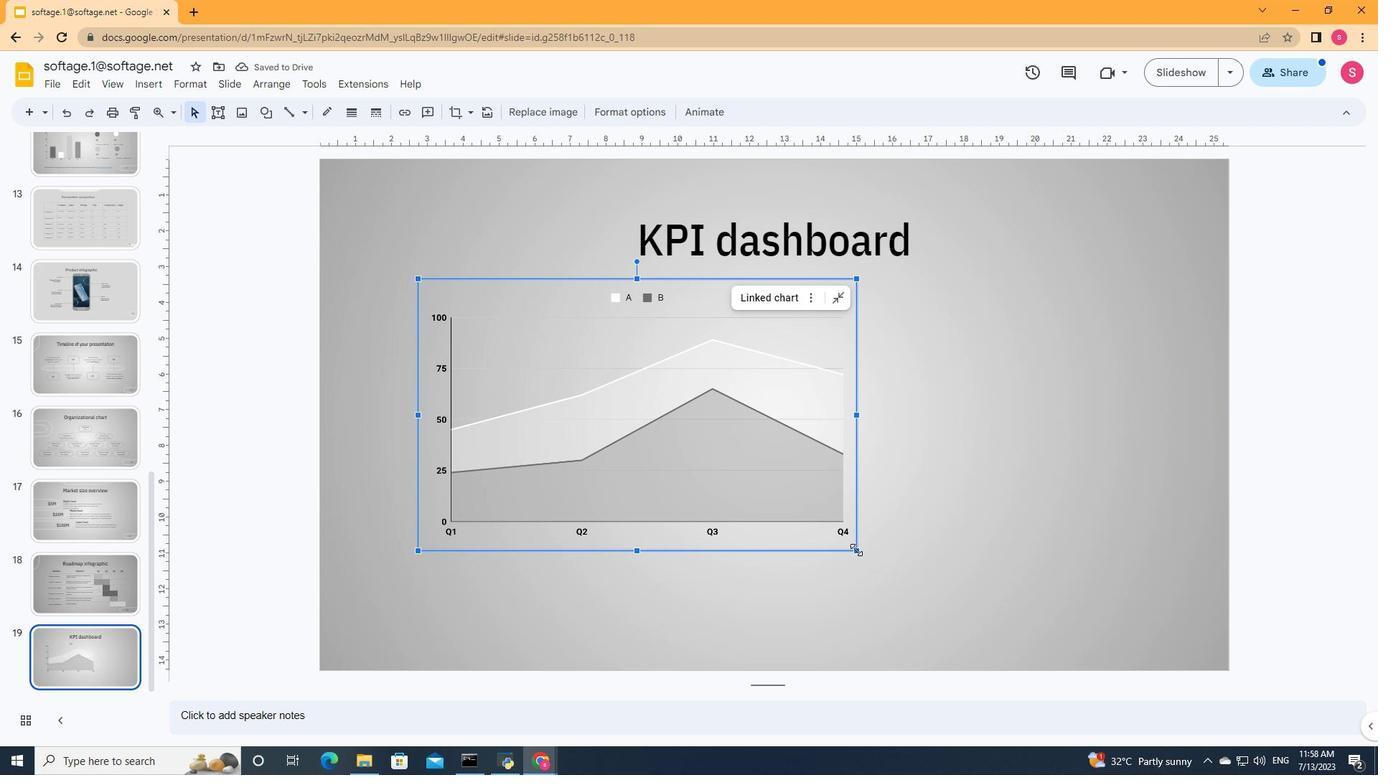 
Action: Mouse moved to (758, 490)
Screenshot: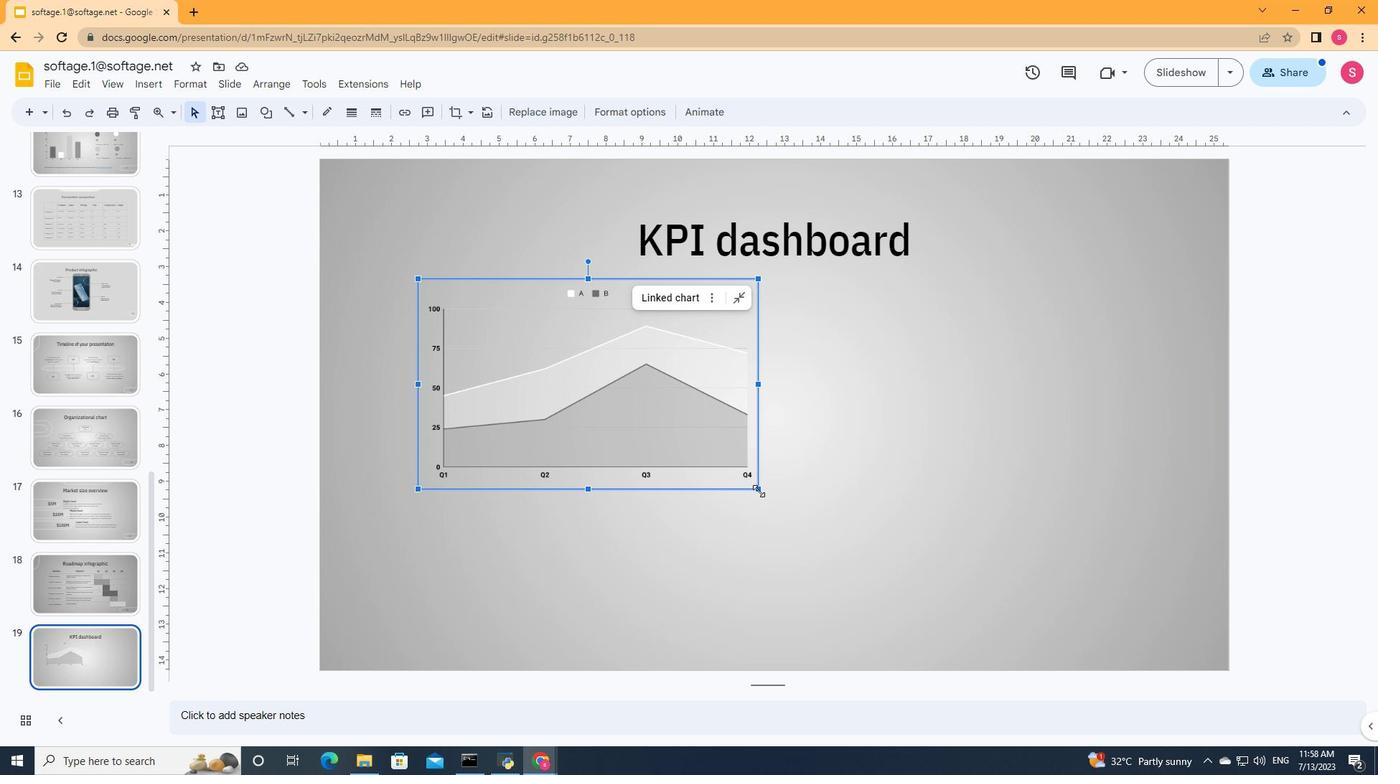 
Action: Mouse pressed left at (758, 490)
Screenshot: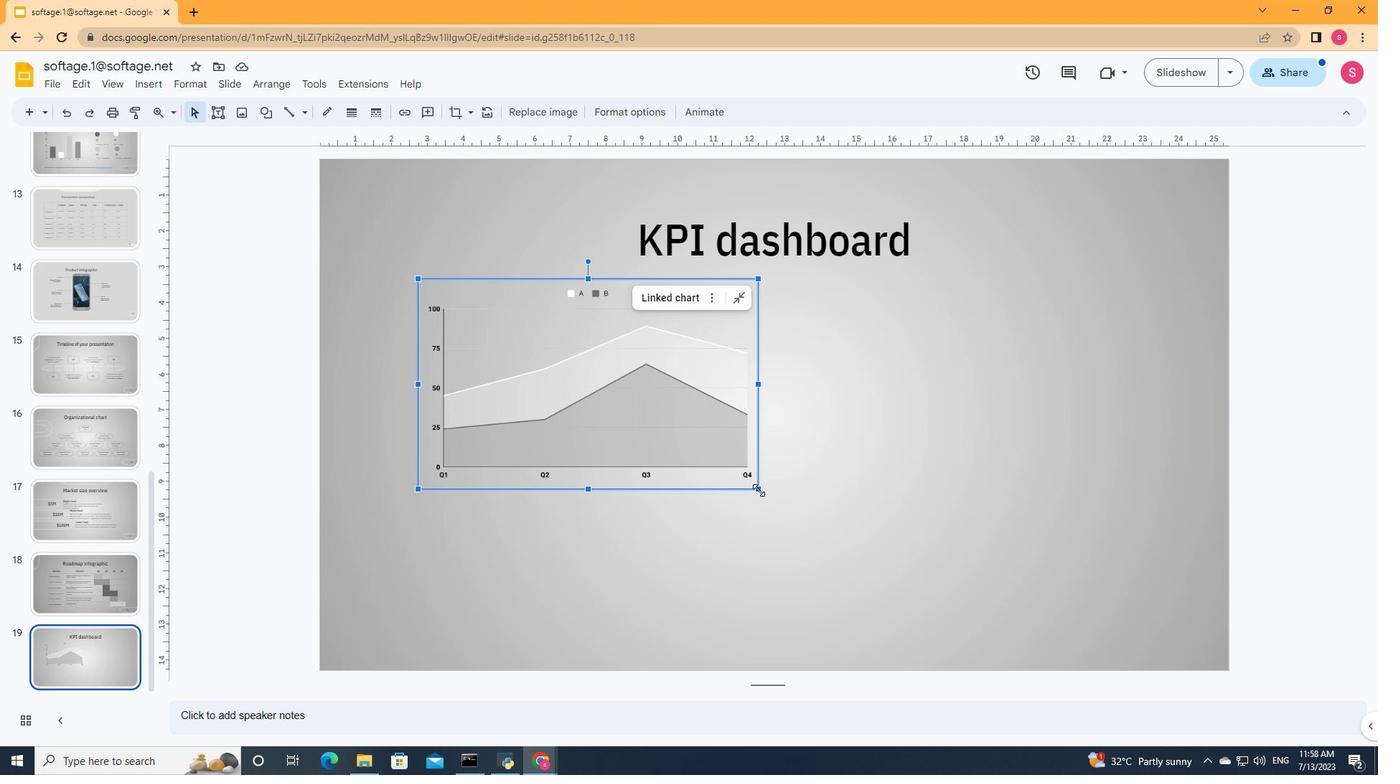 
Action: Mouse moved to (806, 483)
Screenshot: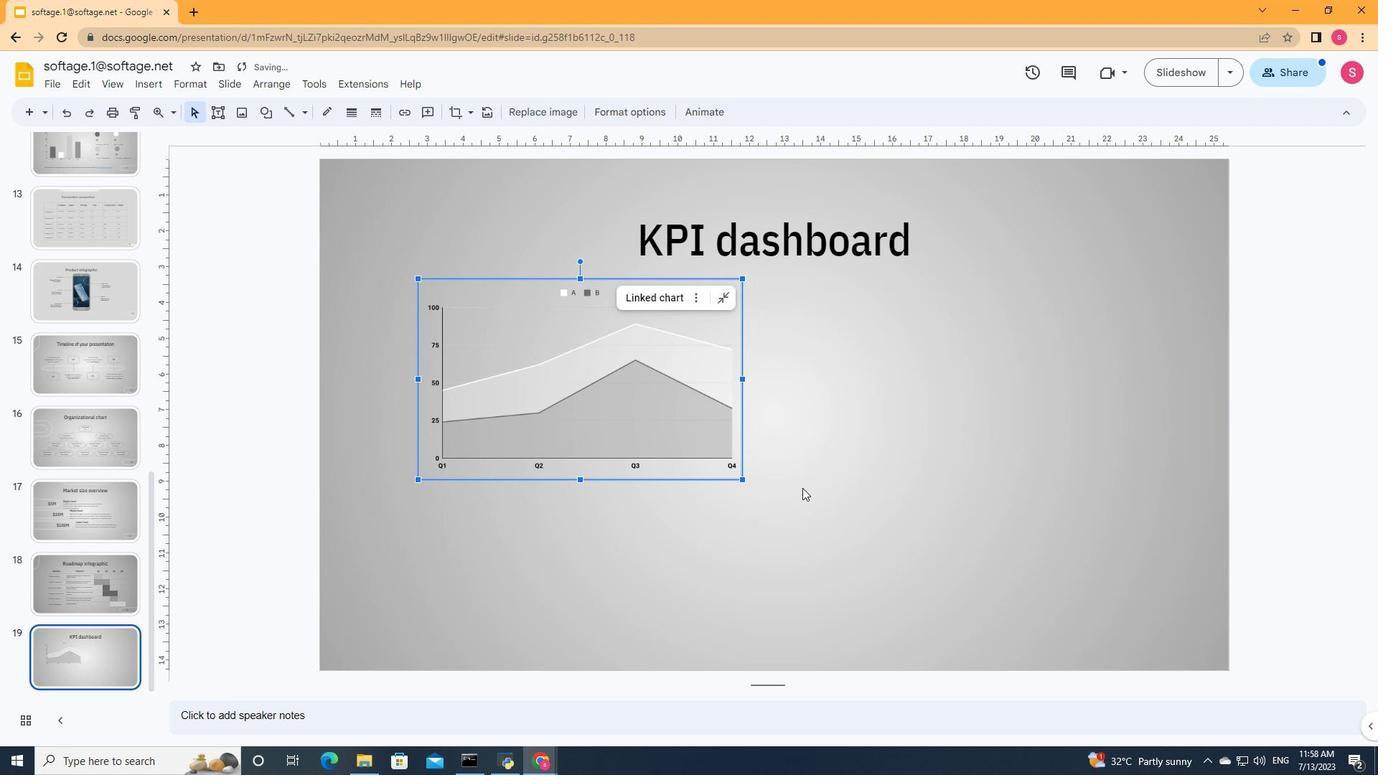 
Action: Mouse pressed left at (806, 483)
Screenshot: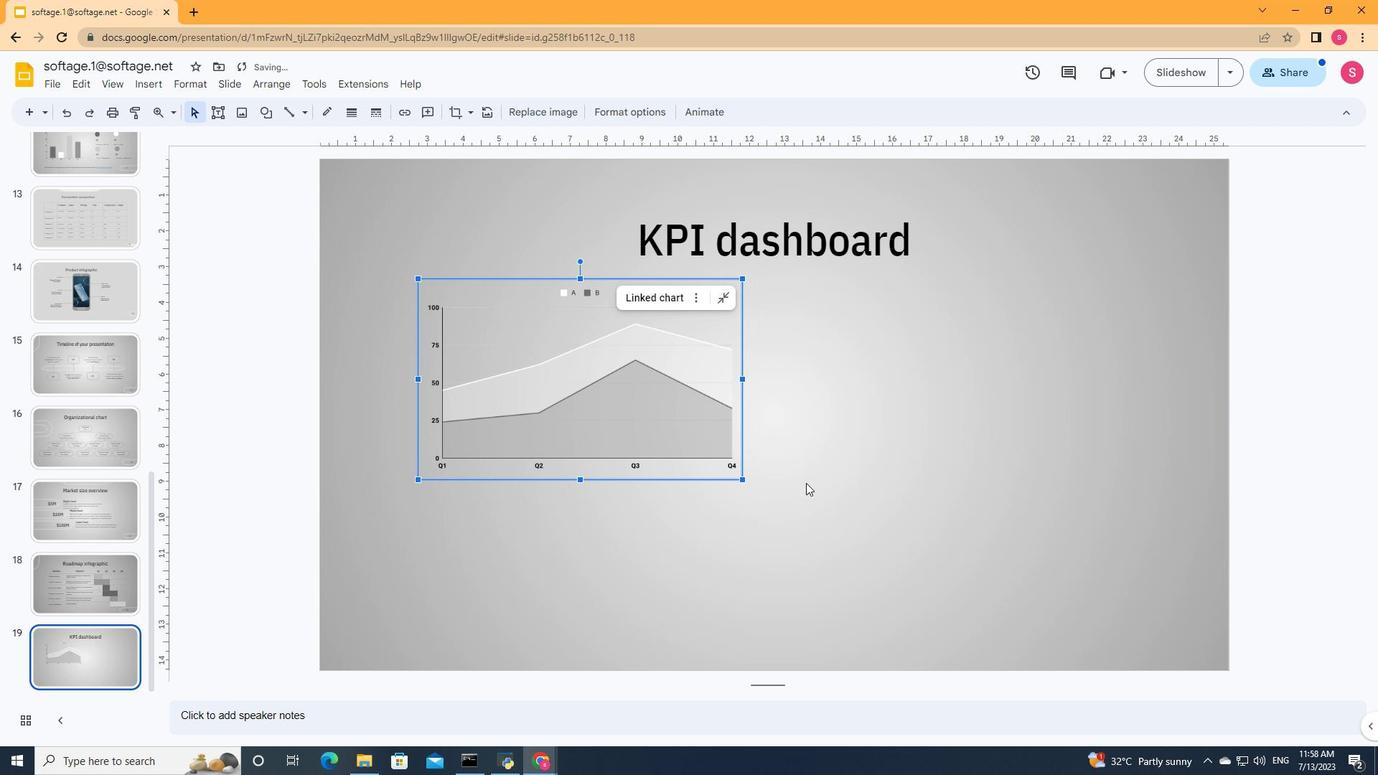 
Action: Mouse moved to (147, 86)
Screenshot: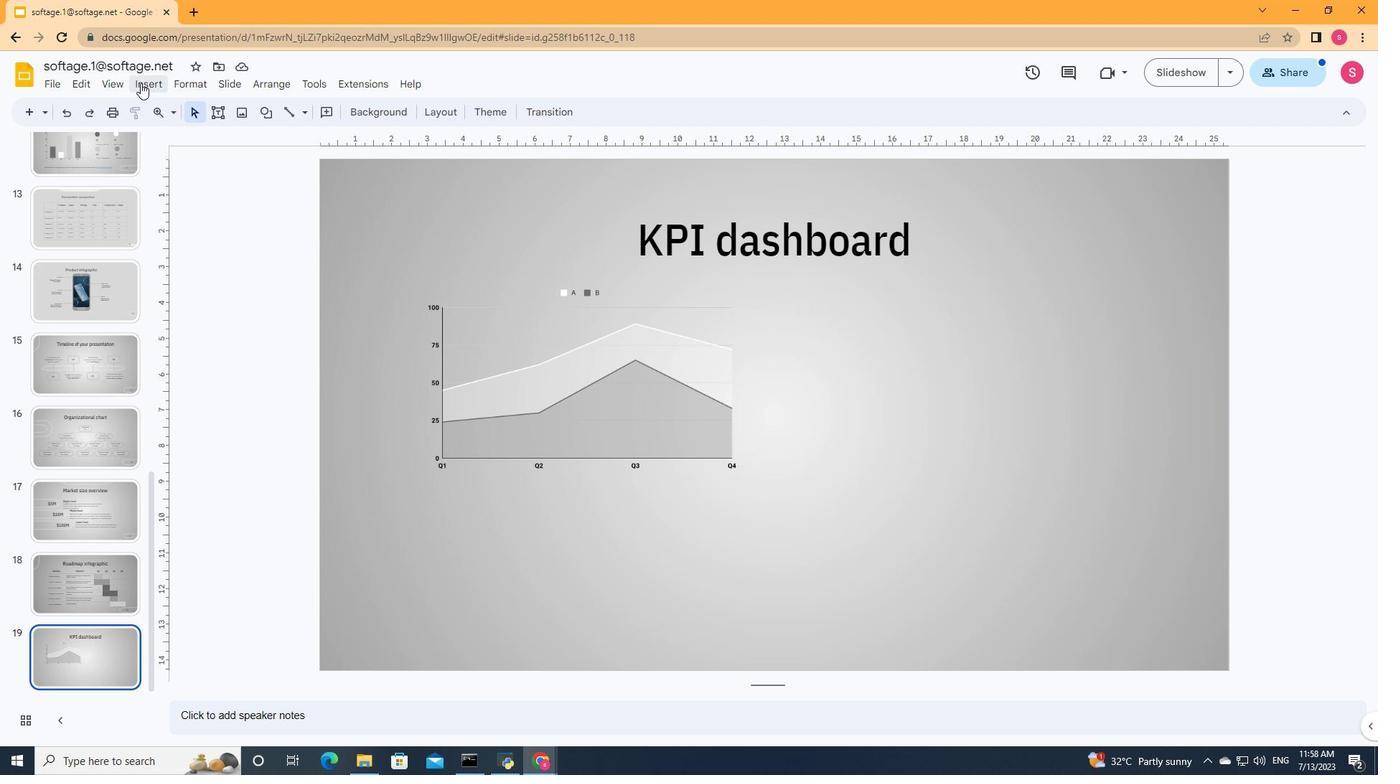 
Action: Mouse pressed left at (147, 86)
Screenshot: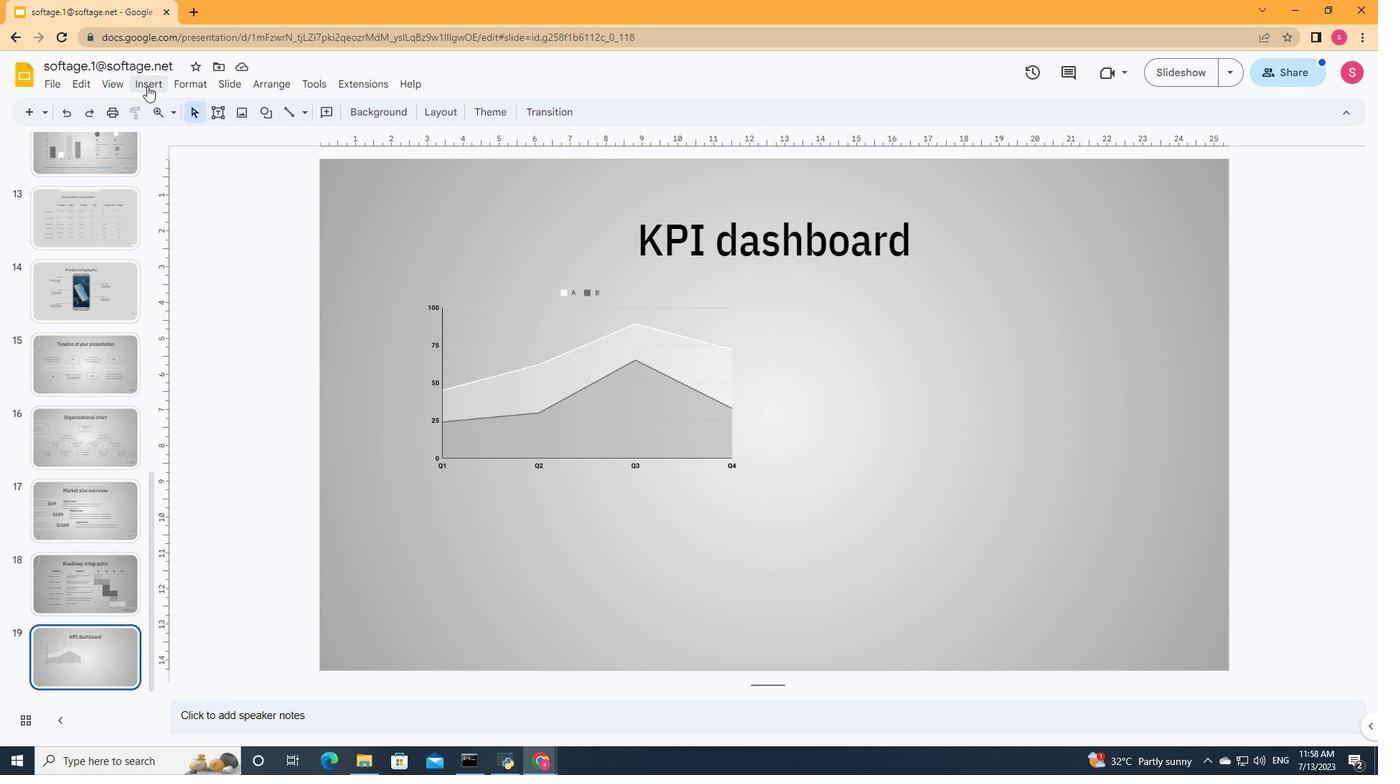 
Action: Mouse moved to (407, 320)
Screenshot: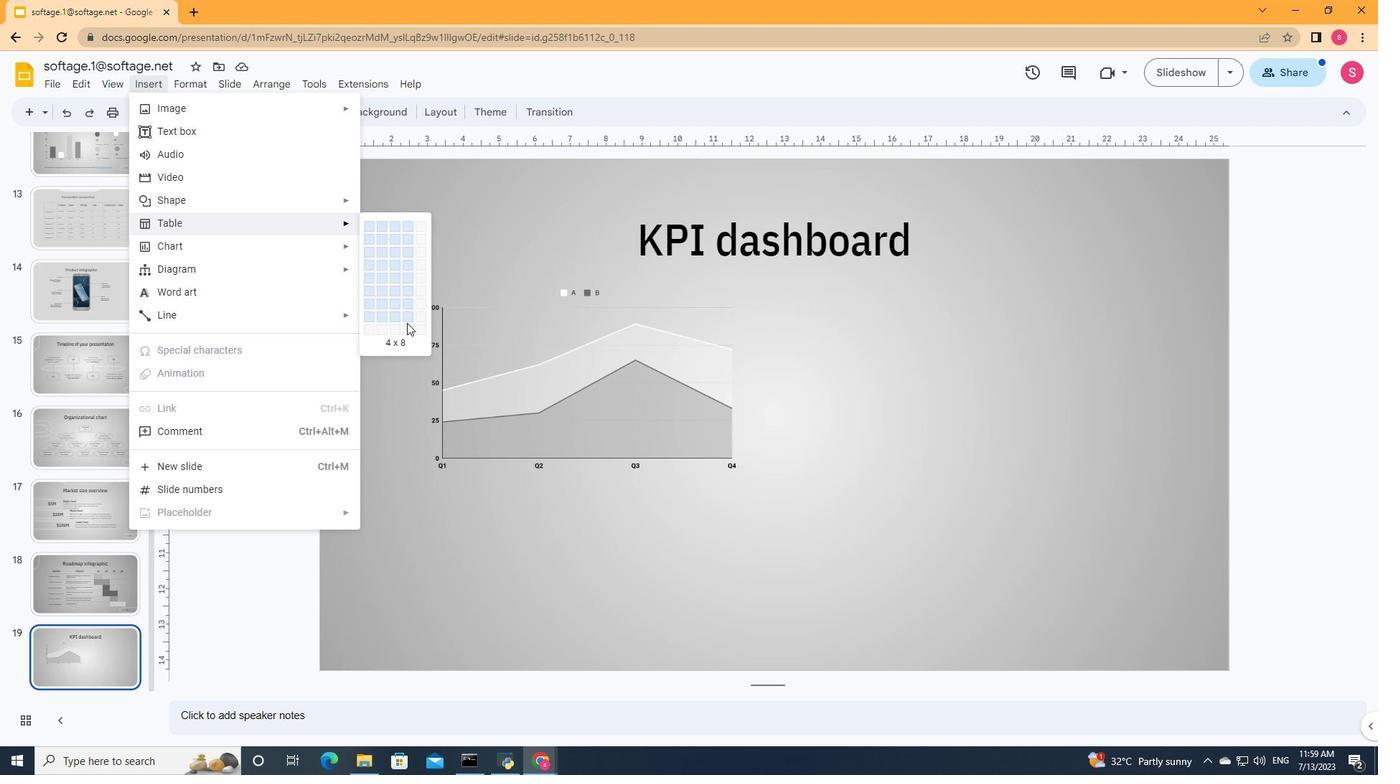 
Action: Mouse pressed left at (407, 320)
Screenshot: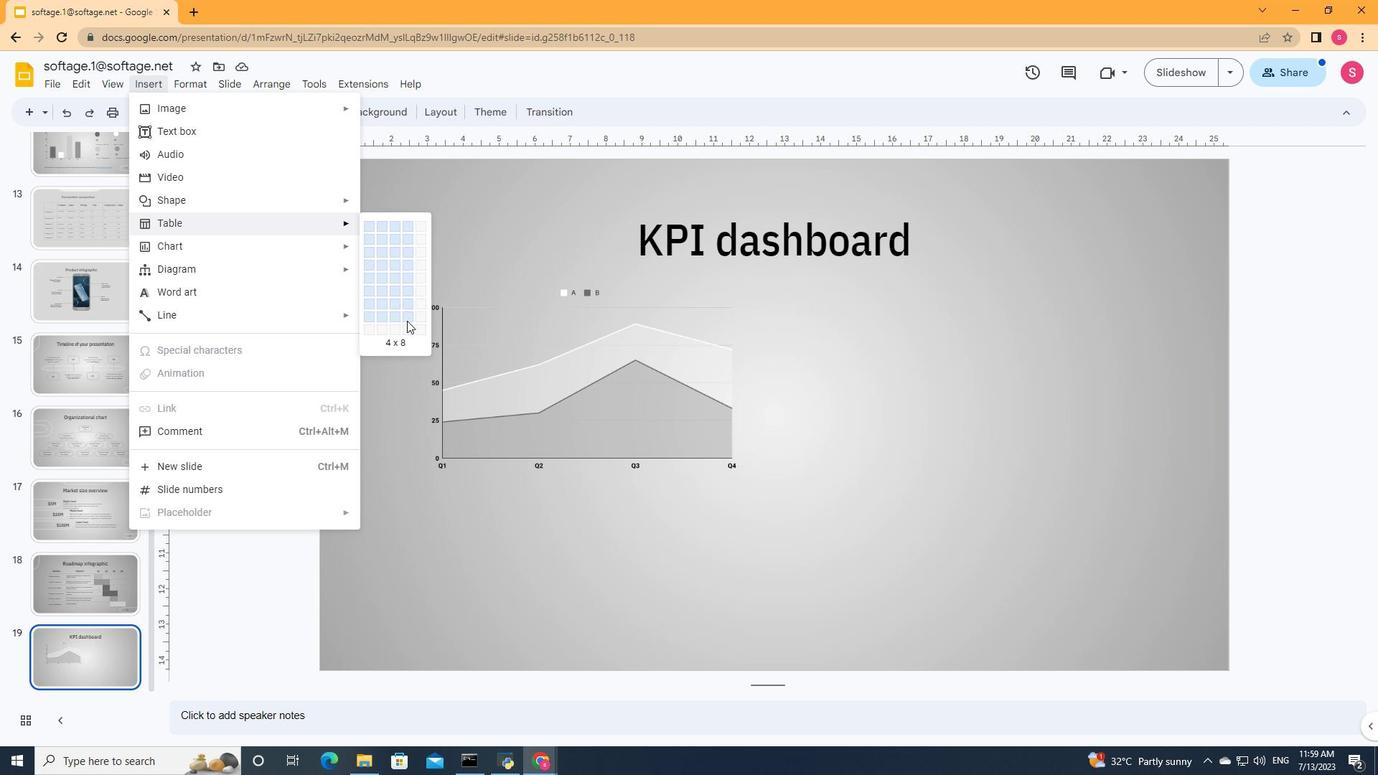 
Action: Mouse moved to (411, 259)
Screenshot: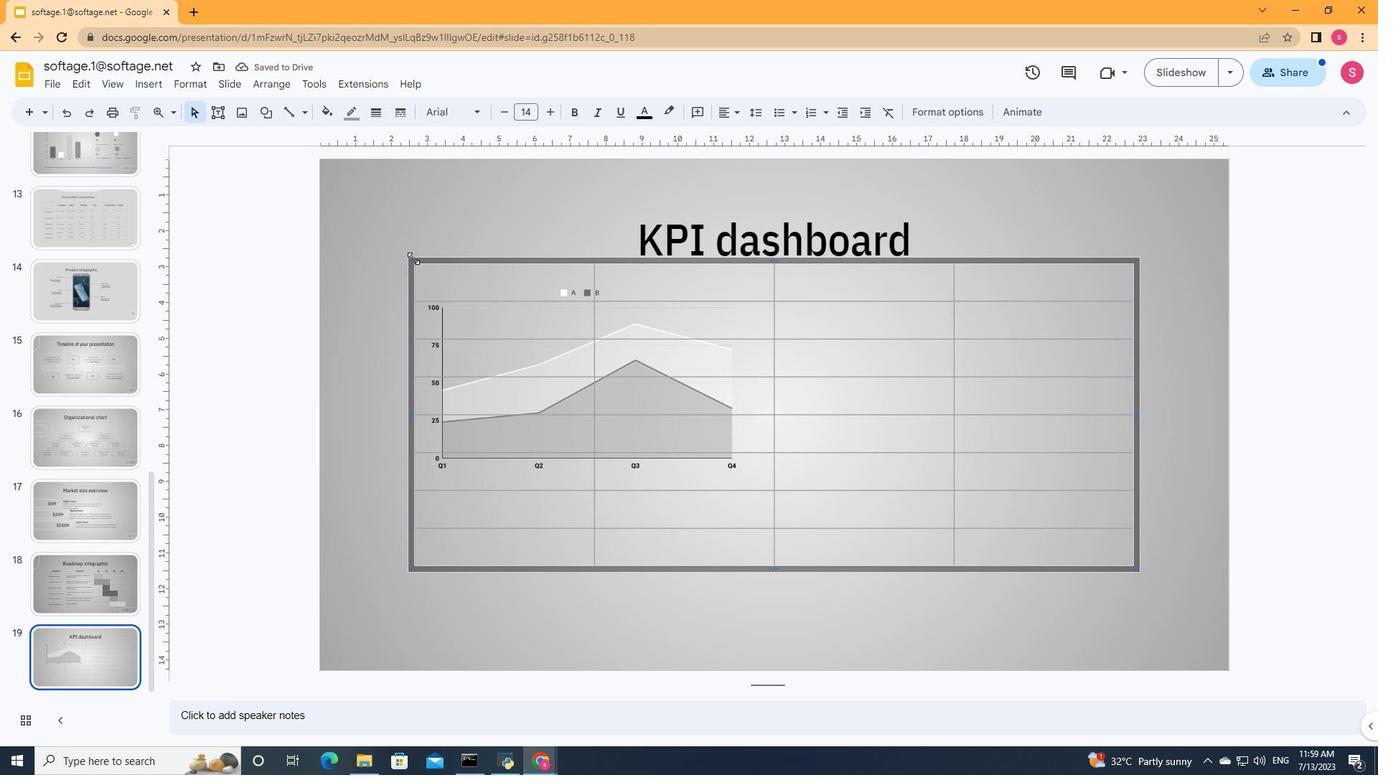 
Action: Mouse pressed left at (411, 259)
Screenshot: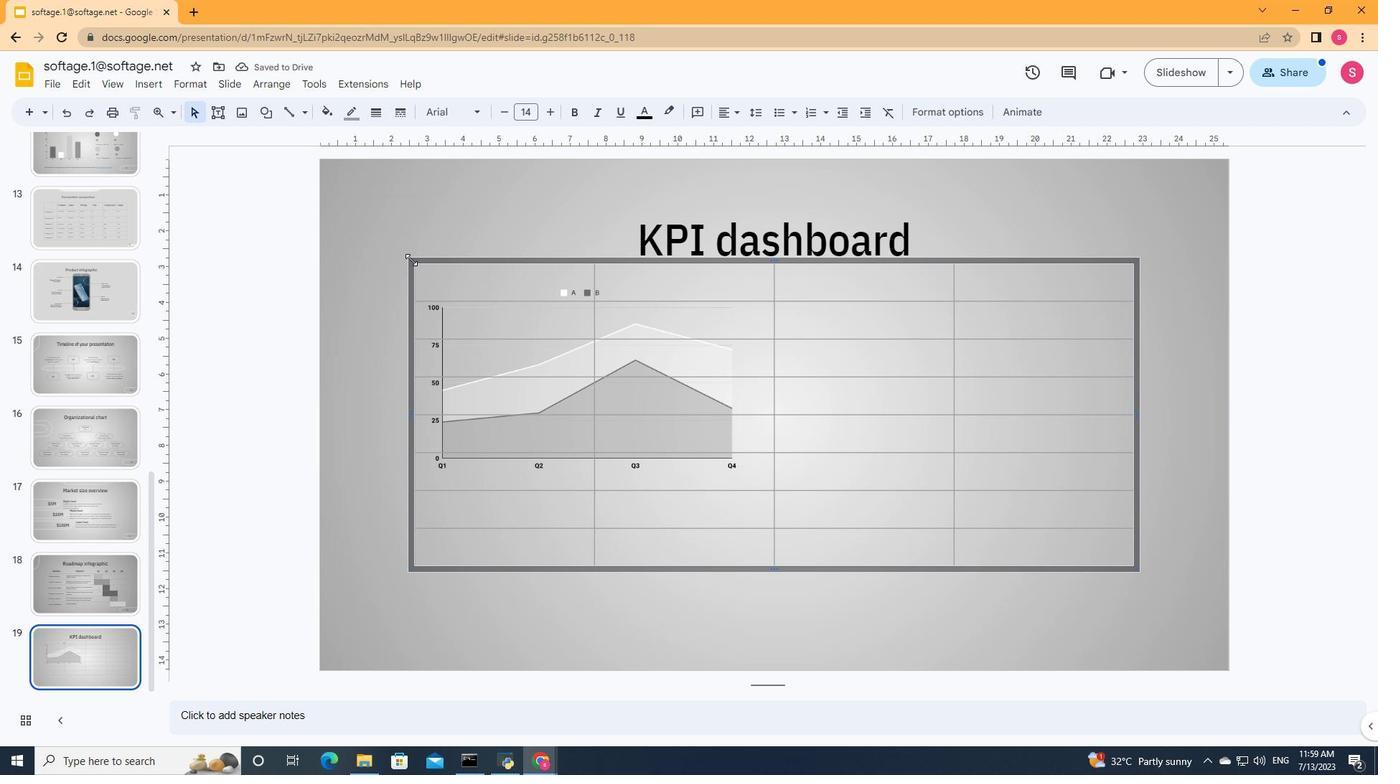 
Action: Mouse moved to (797, 304)
Screenshot: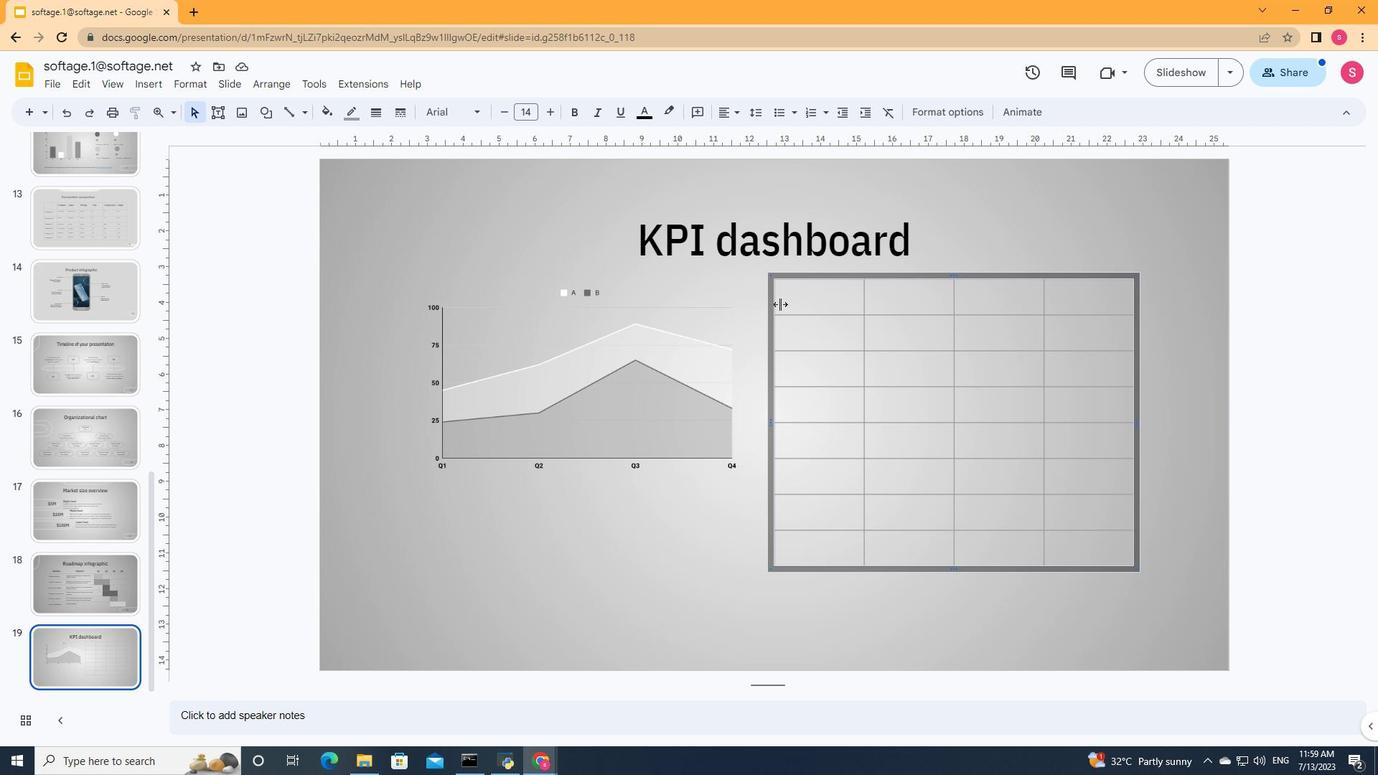 
Action: Mouse pressed left at (797, 304)
Screenshot: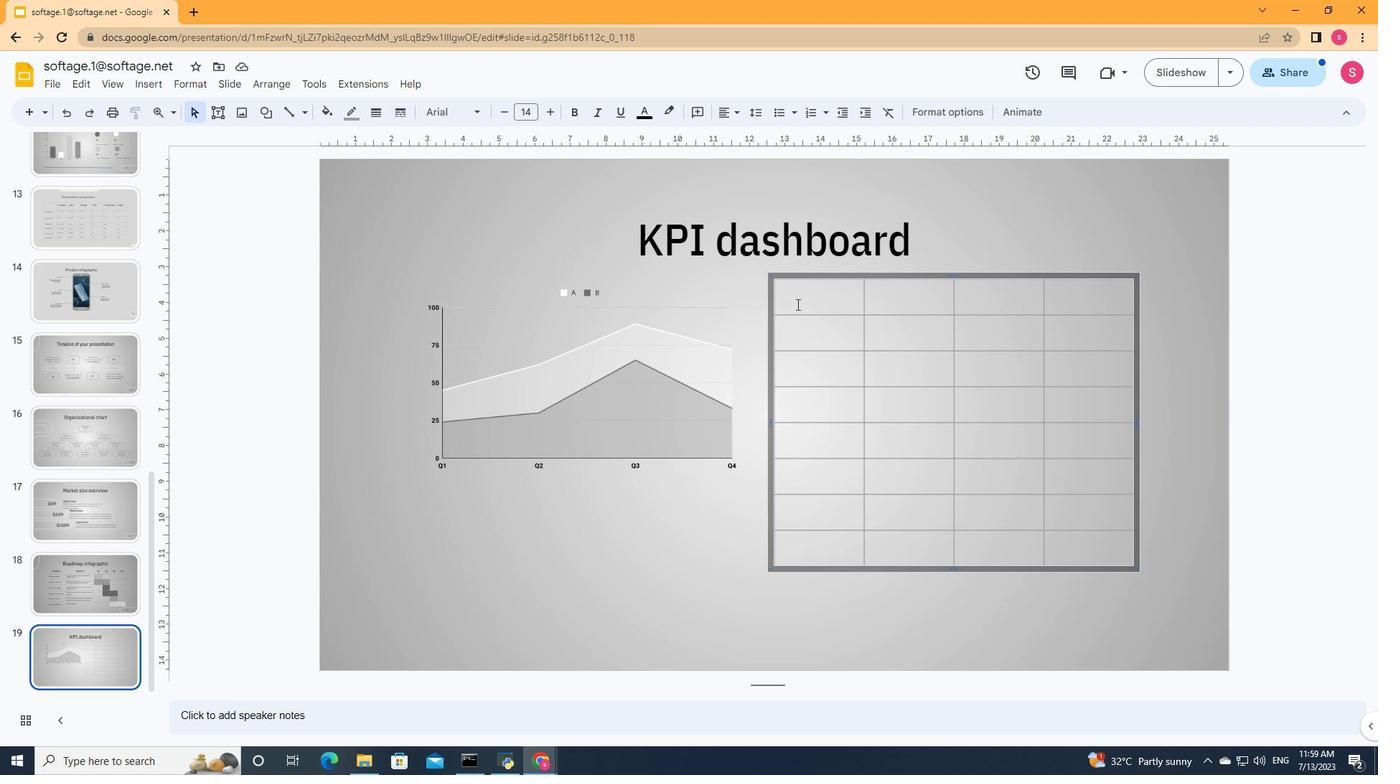 
Action: Key pressed <Key.shift>Product<Key.tab><Key.shift>Units<Key.tab><Key.shift>P<Key.backspace><Key.shift><Key.shift>Revenue<Key.tab><Key.shift>Returns
Screenshot: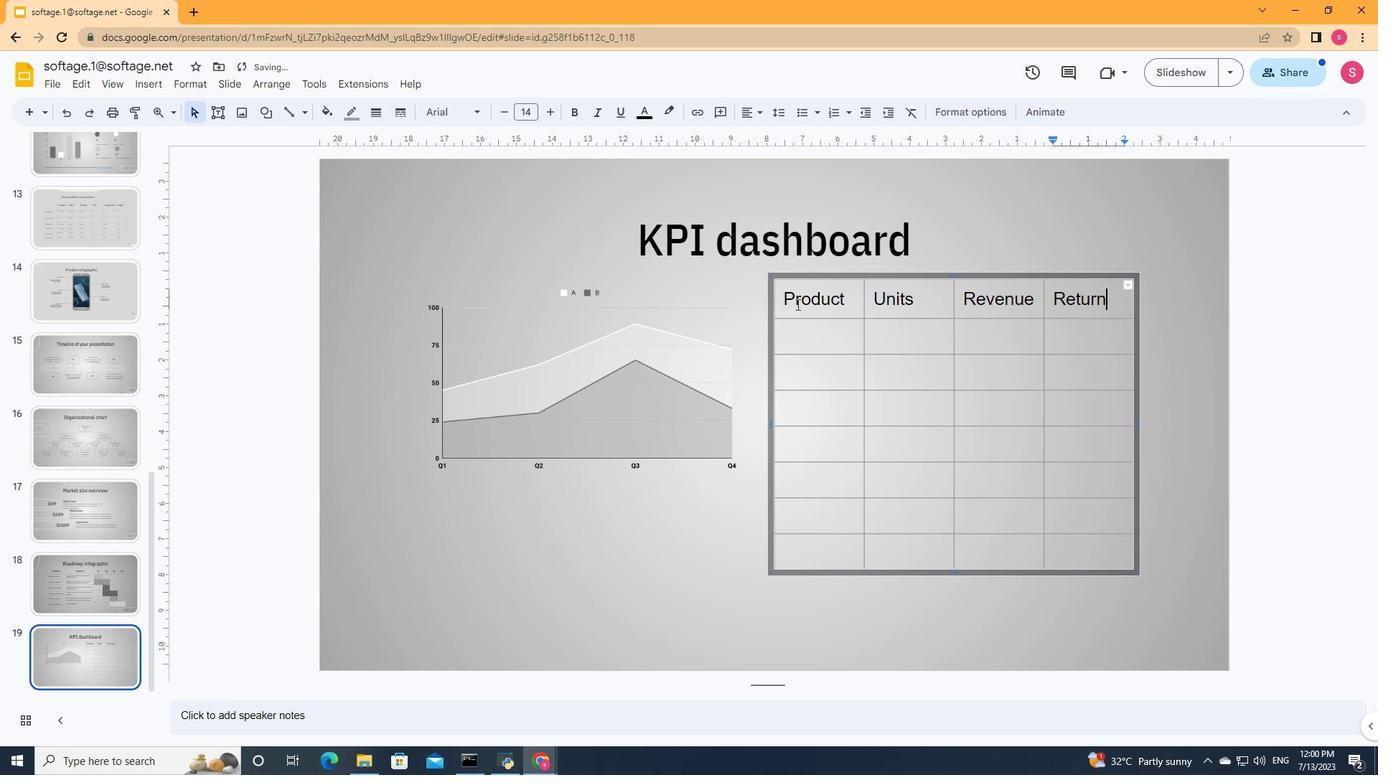
Action: Mouse moved to (1120, 303)
Screenshot: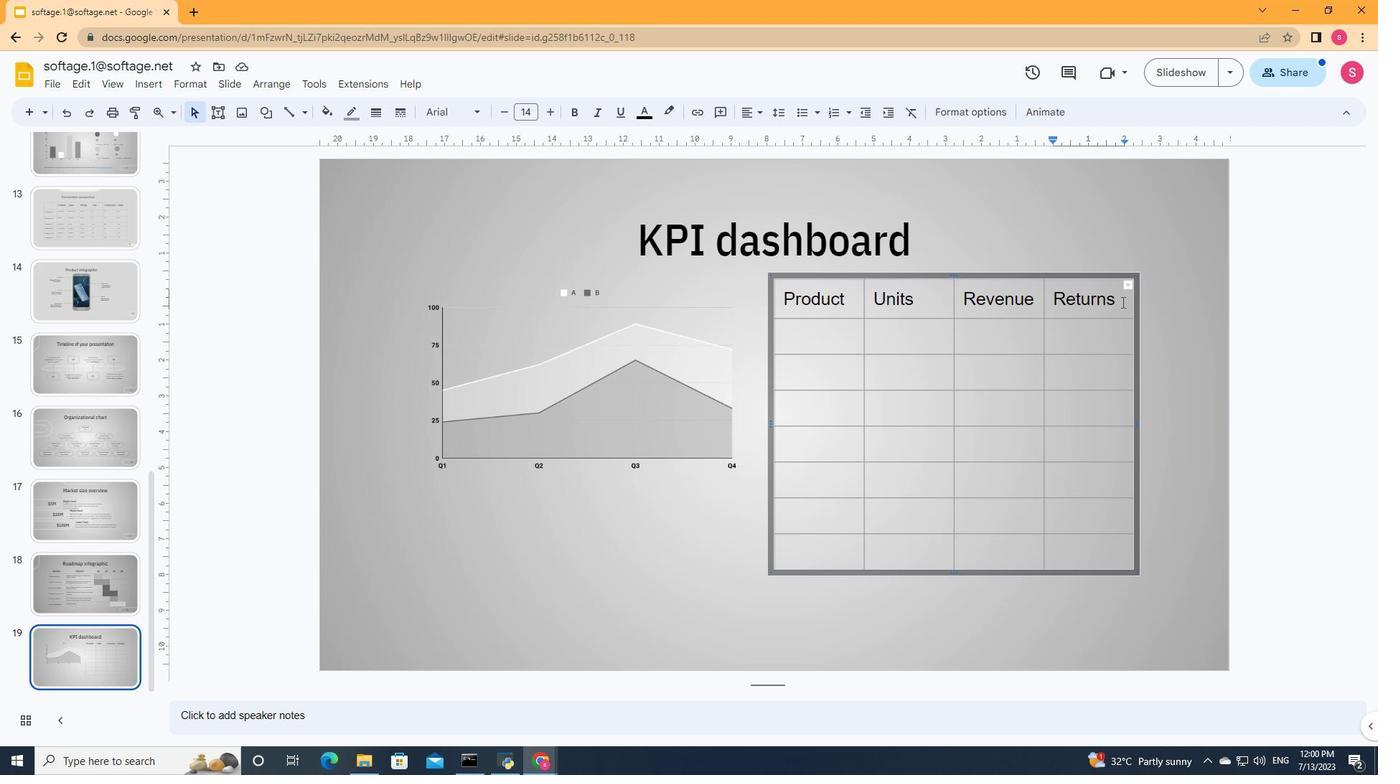 
Action: Mouse pressed left at (1120, 303)
Screenshot: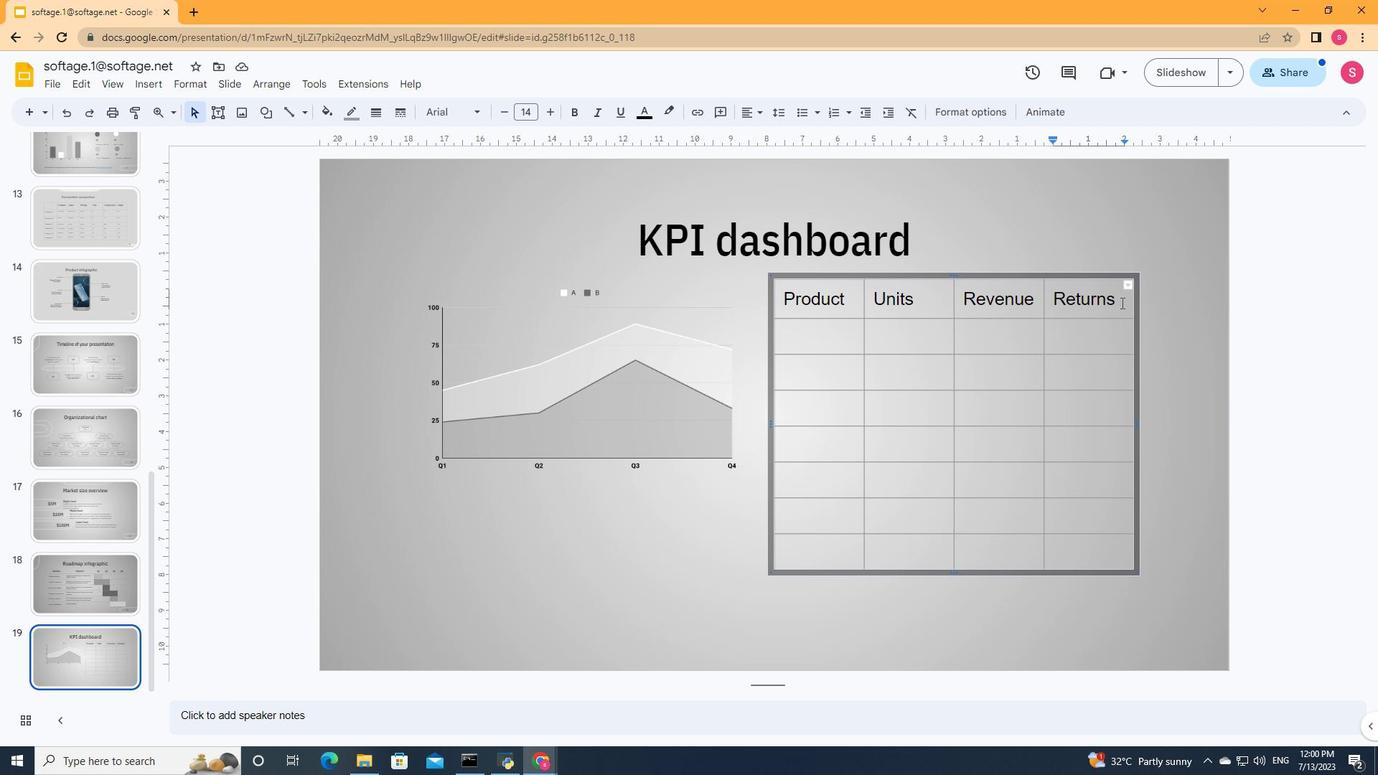 
Action: Mouse moved to (548, 110)
Screenshot: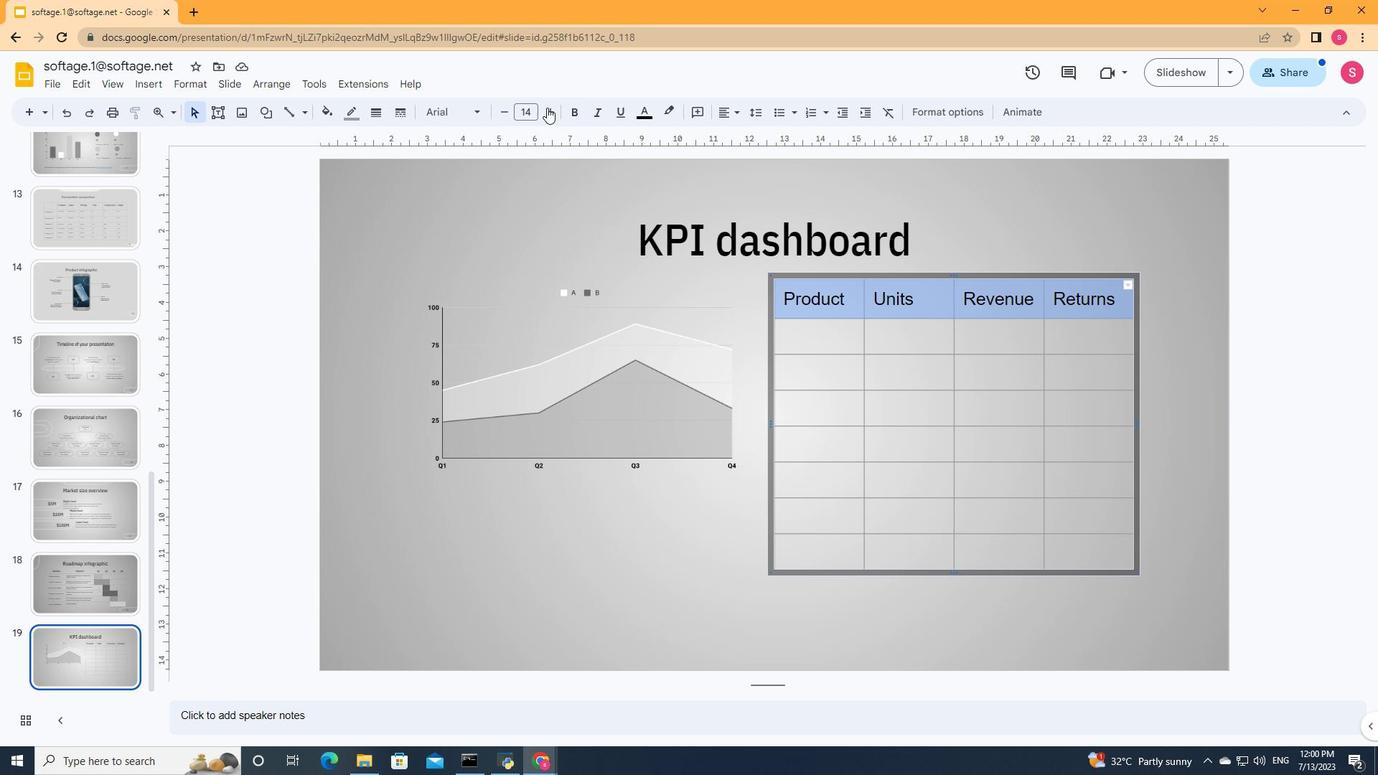 
Action: Mouse pressed left at (548, 110)
Screenshot: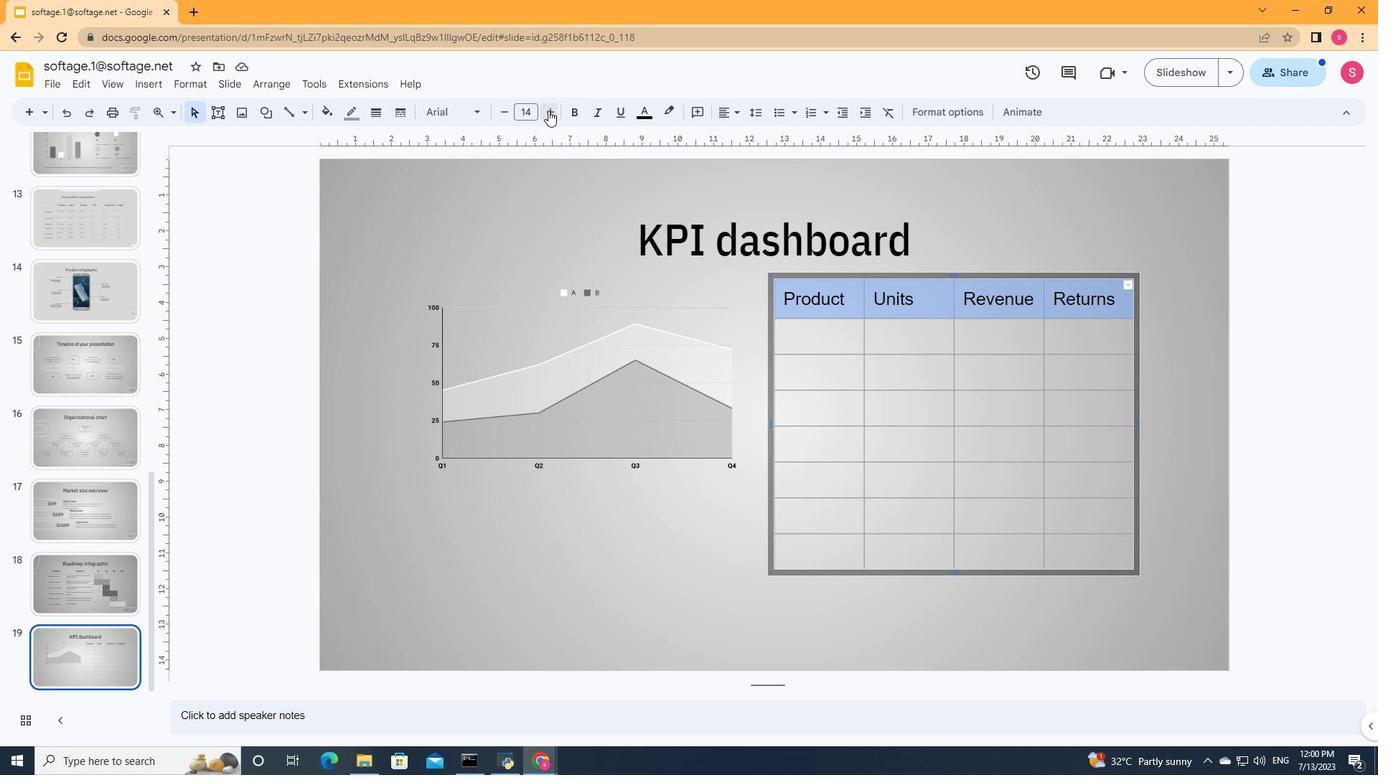 
Action: Mouse pressed left at (548, 110)
Screenshot: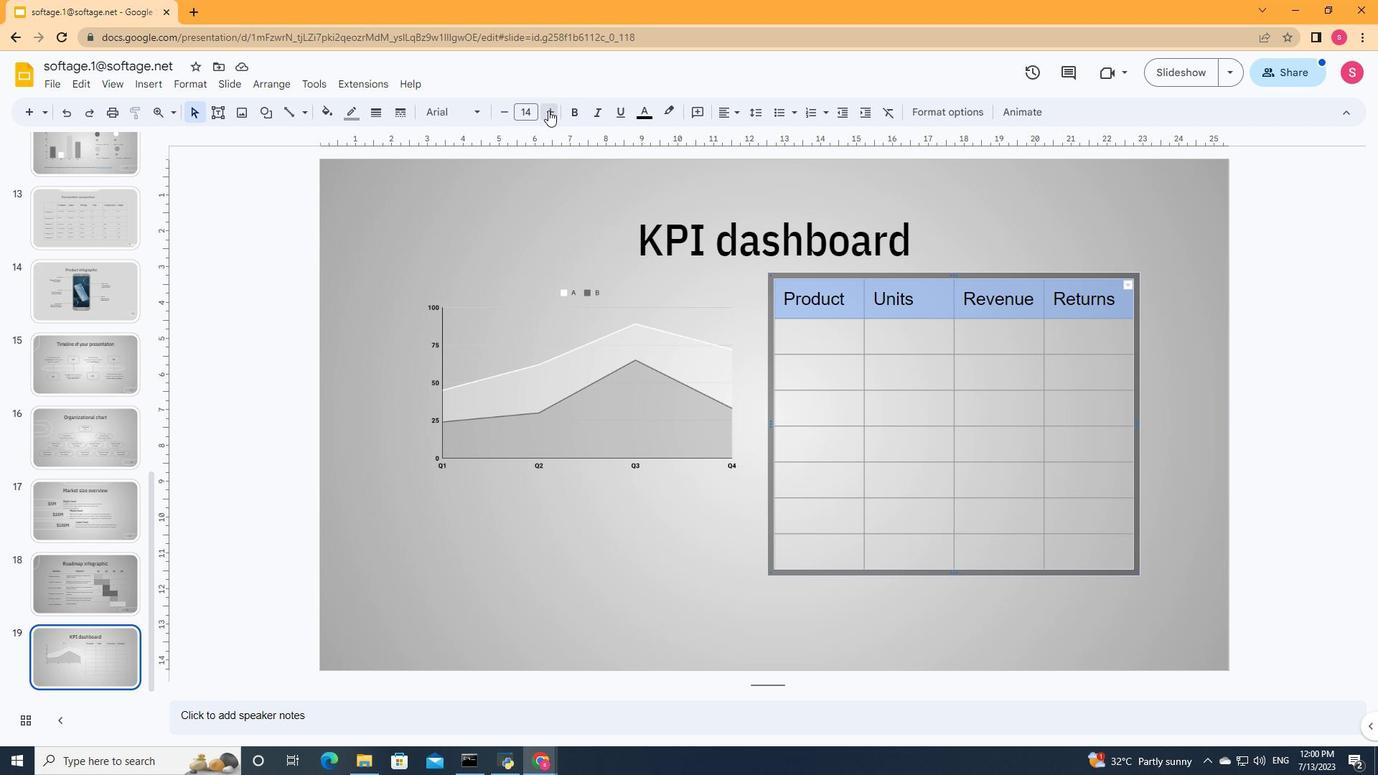 
Action: Mouse pressed left at (548, 110)
Screenshot: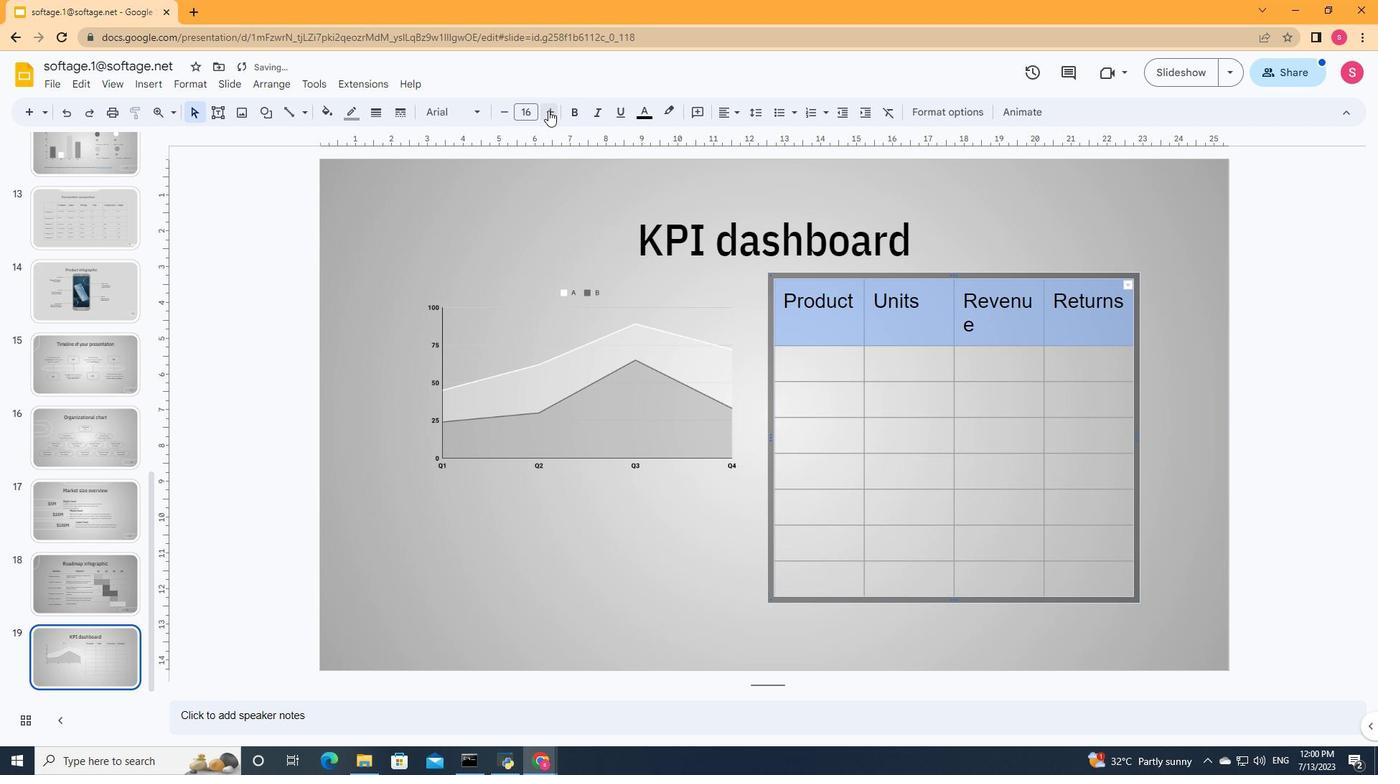 
Action: Mouse pressed left at (548, 110)
Screenshot: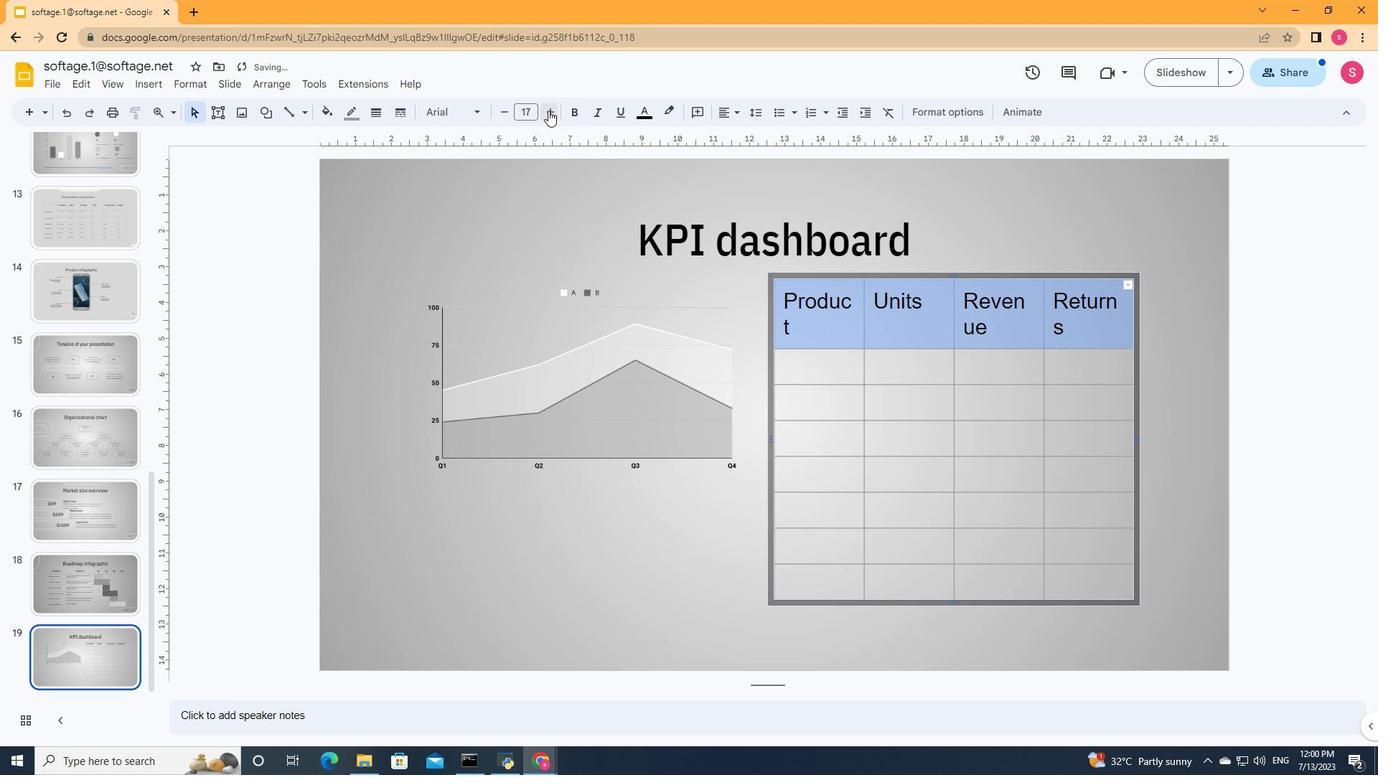 
Action: Mouse moved to (1137, 604)
Screenshot: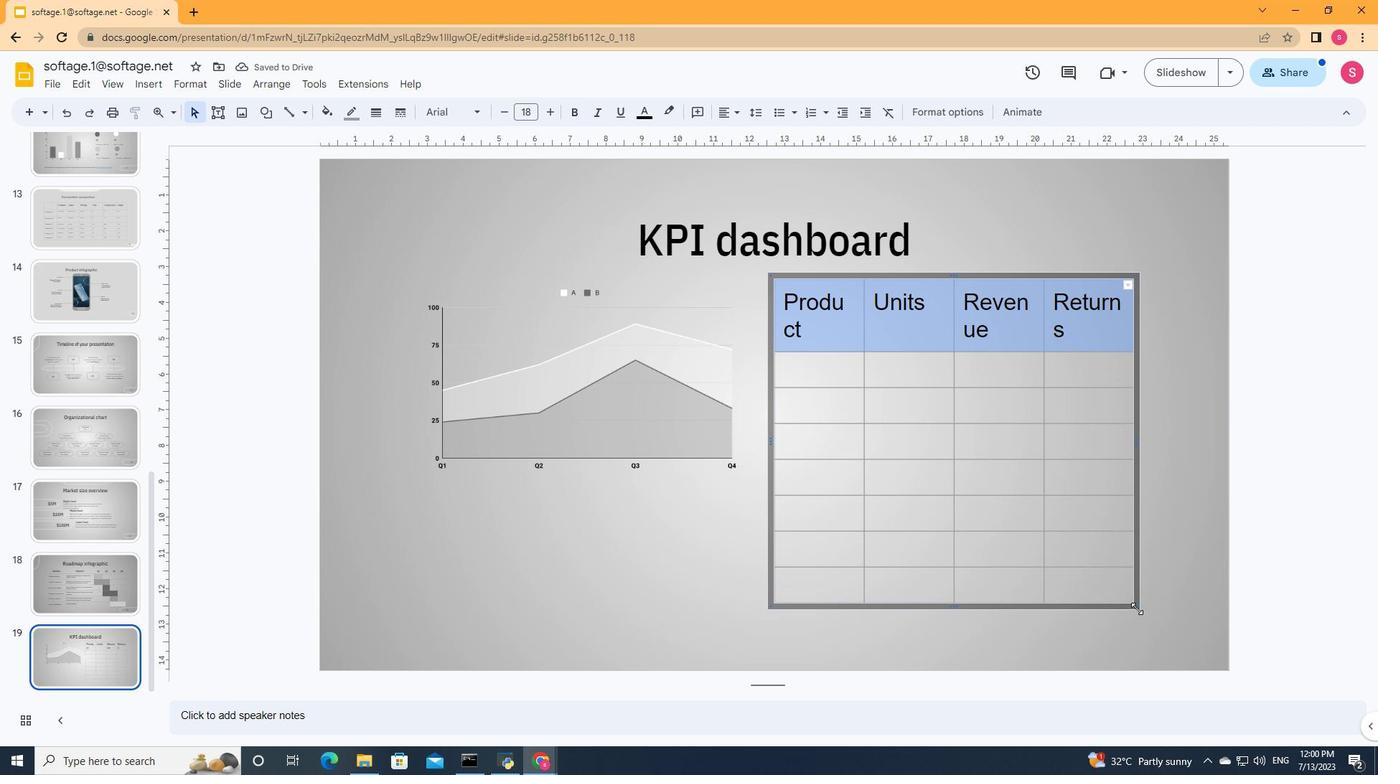 
Action: Mouse pressed left at (1137, 604)
Screenshot: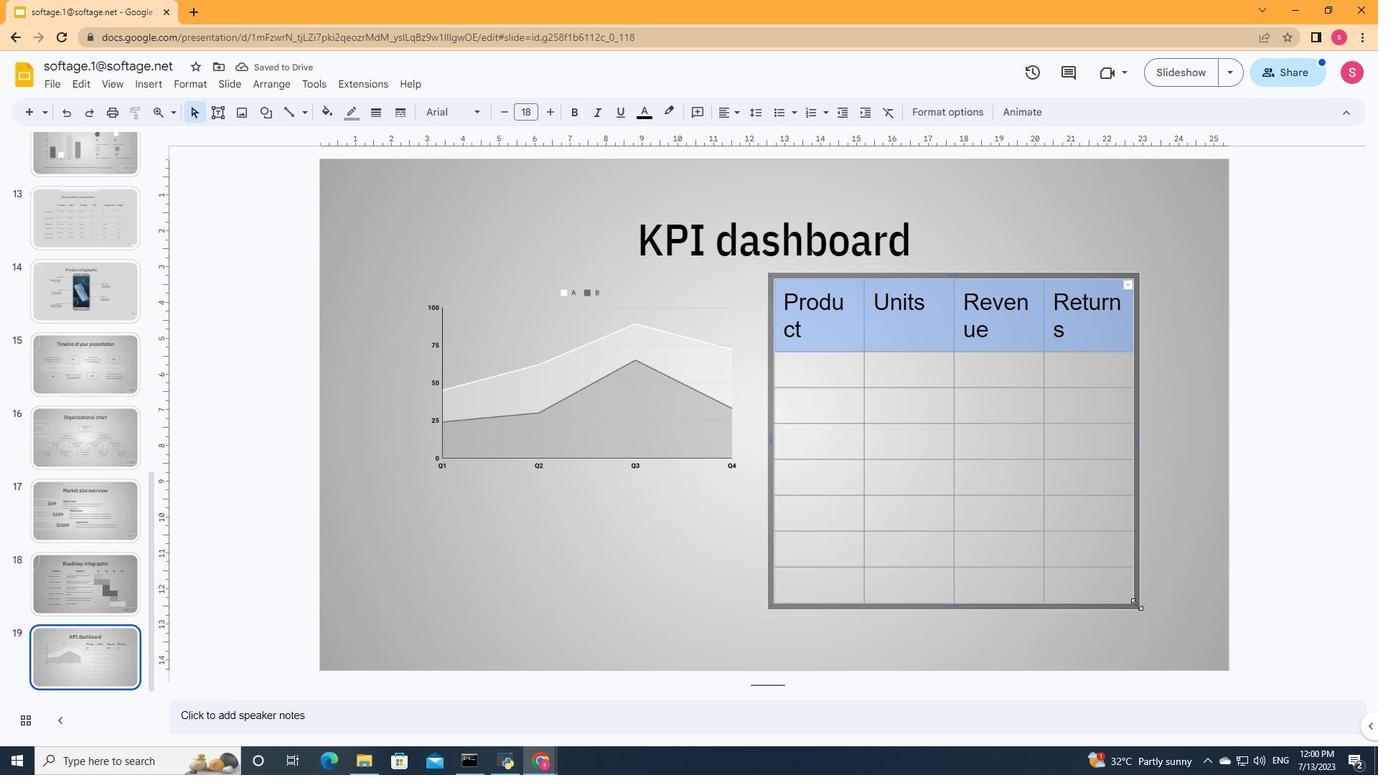 
Action: Mouse moved to (769, 445)
Screenshot: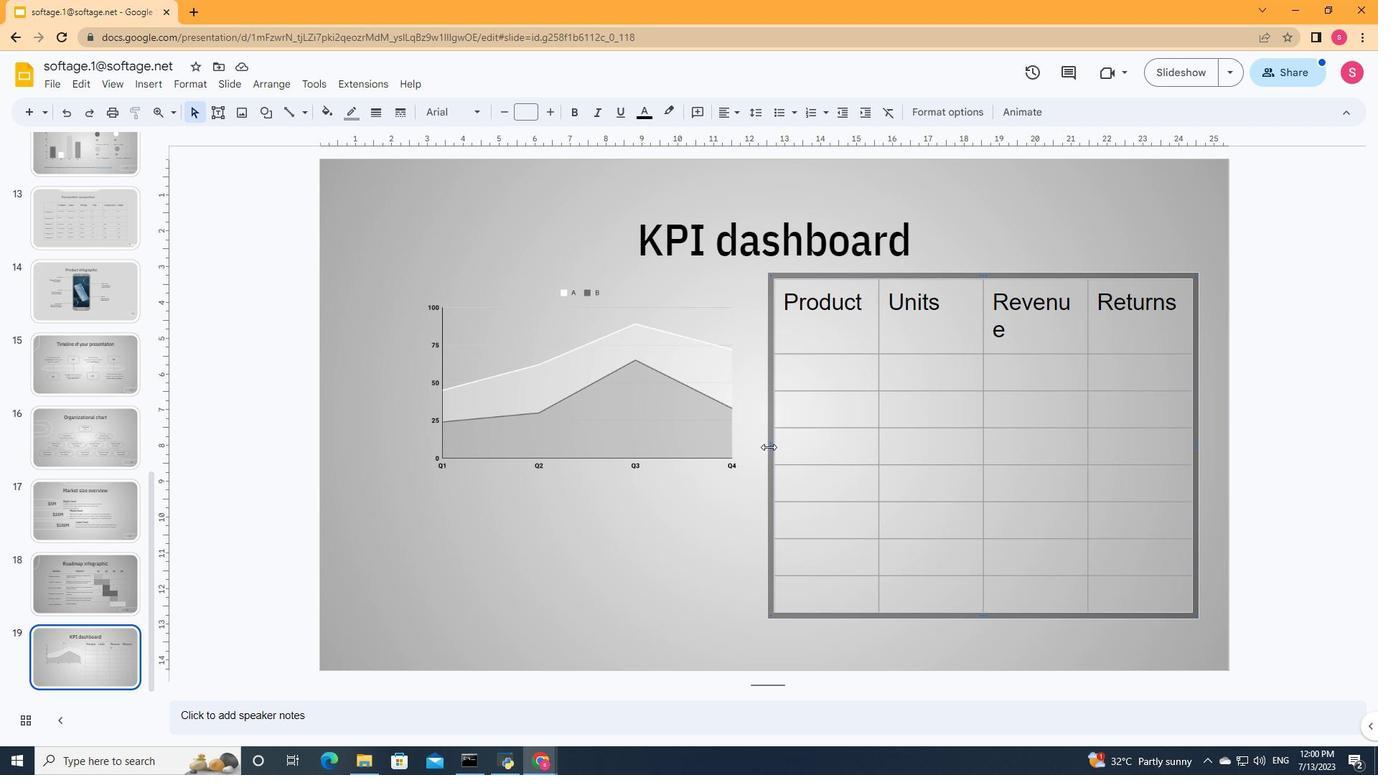 
Action: Mouse pressed left at (769, 445)
Screenshot: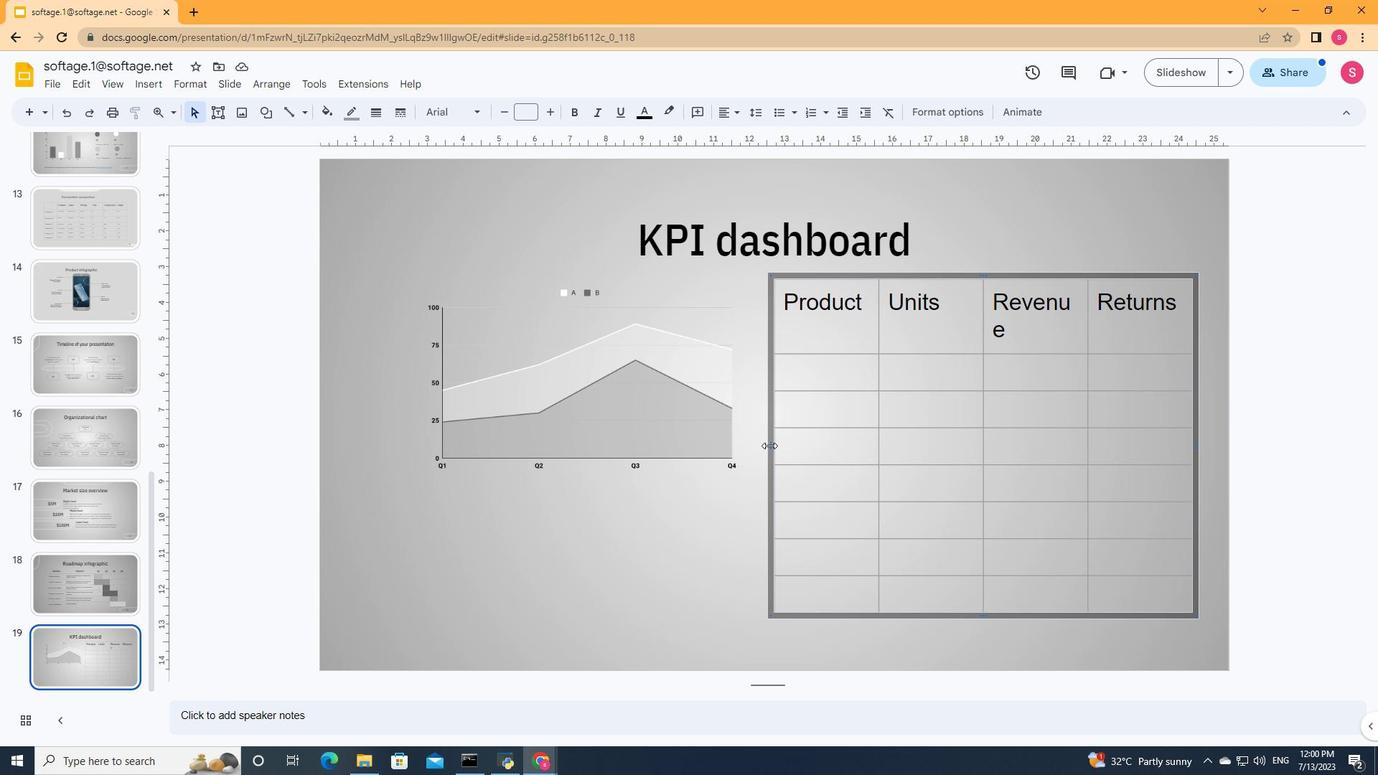 
Action: Mouse moved to (976, 617)
Screenshot: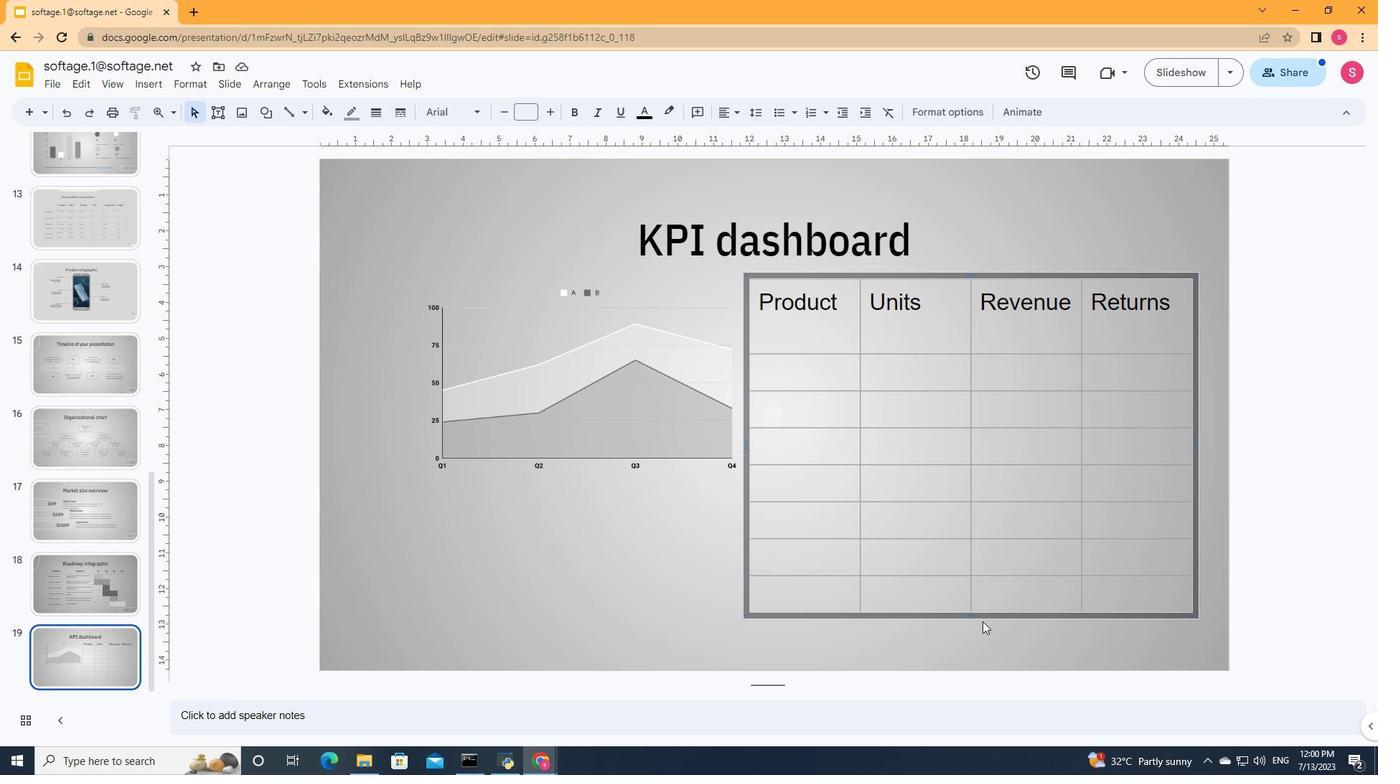 
Action: Mouse pressed left at (976, 617)
Screenshot: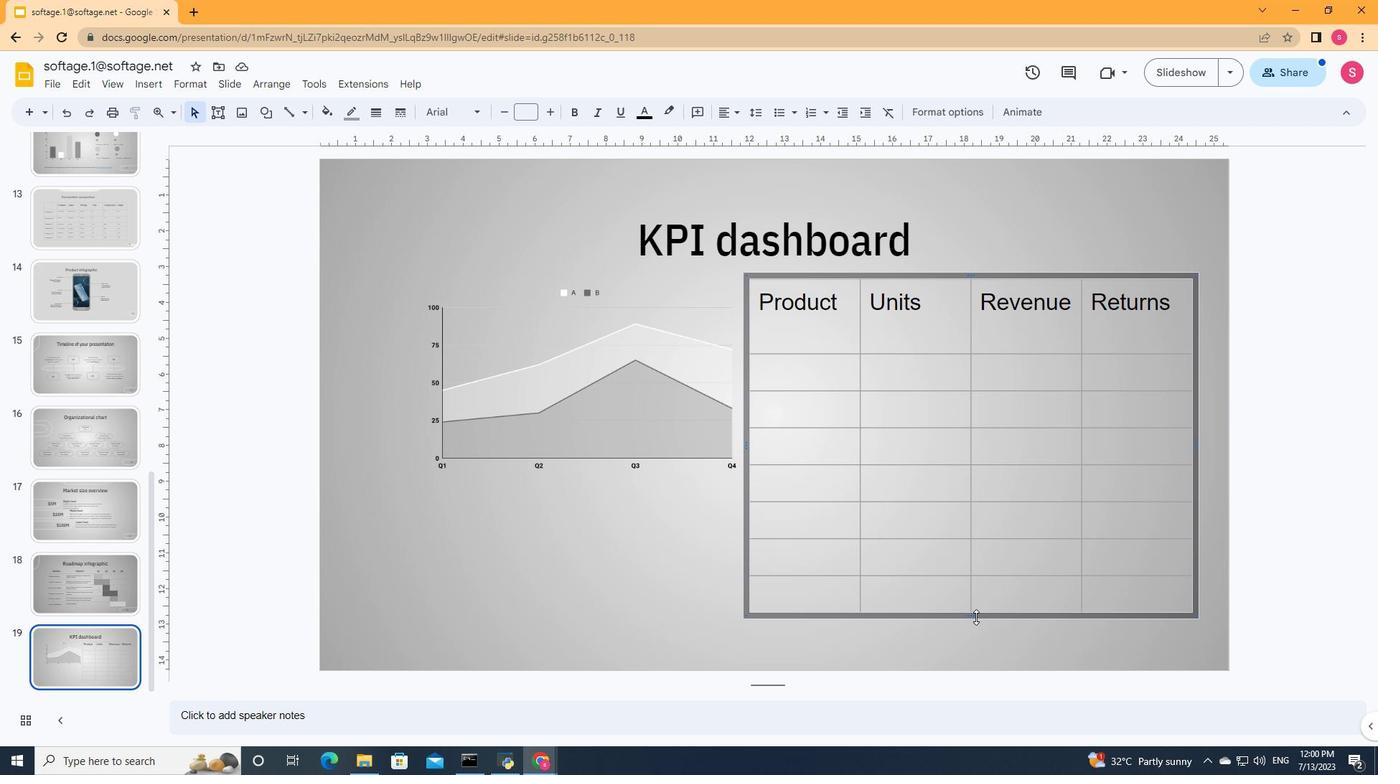 
Action: Mouse moved to (972, 603)
Screenshot: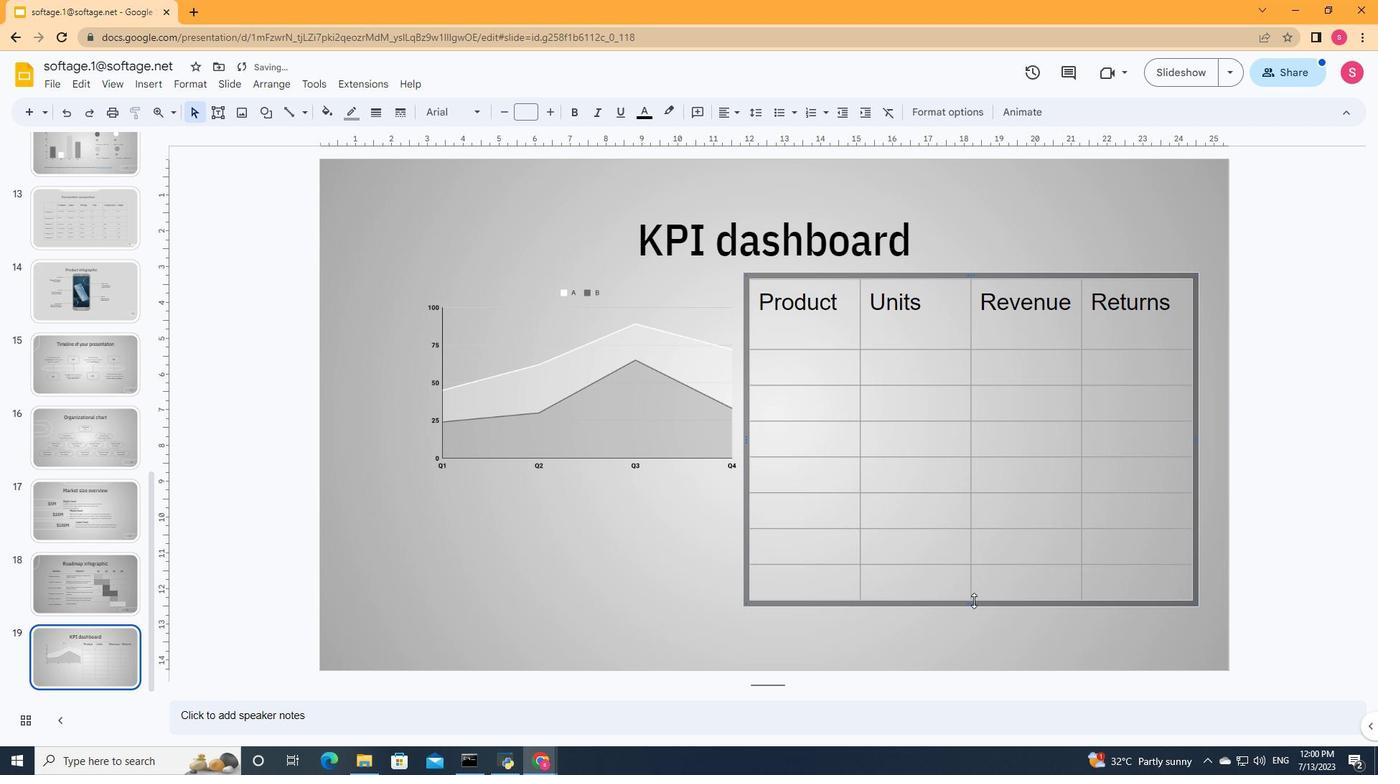 
Action: Mouse pressed left at (972, 603)
Screenshot: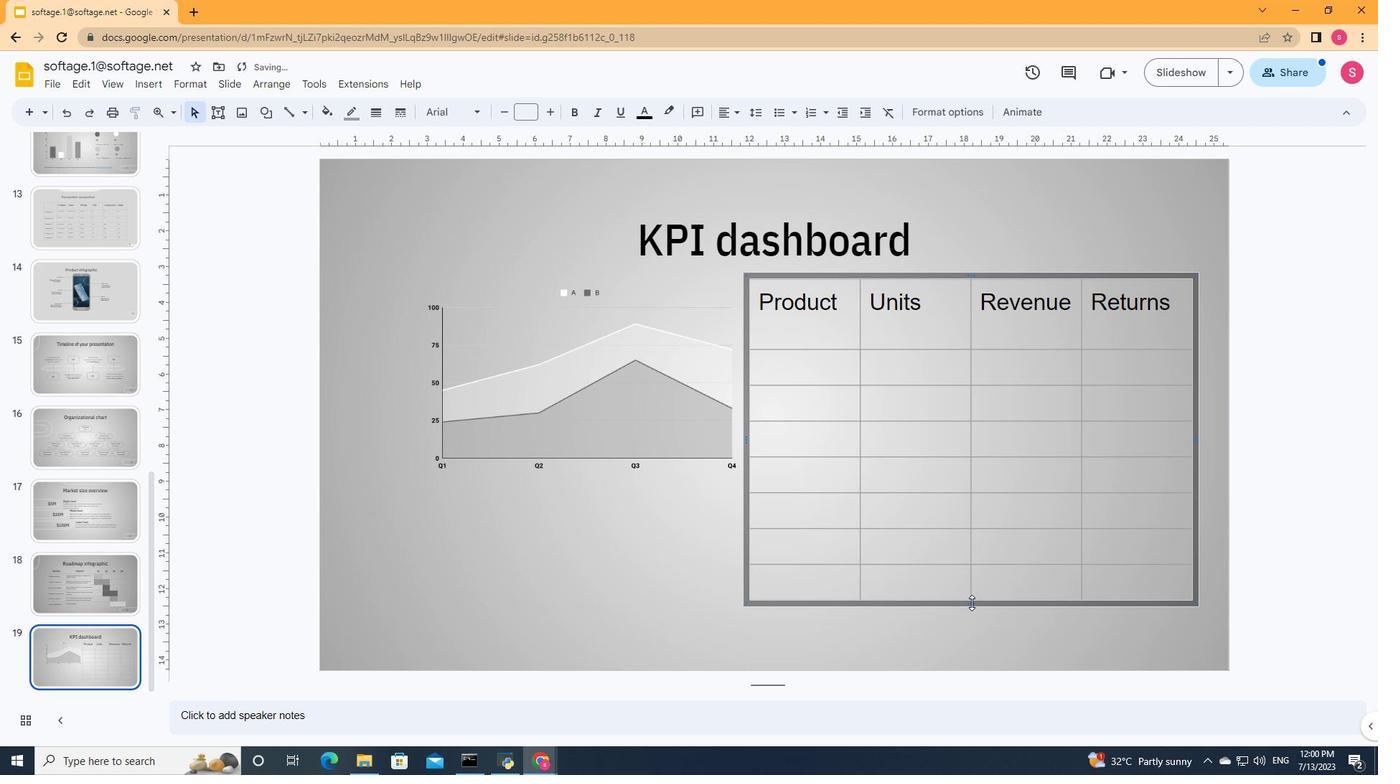 
Action: Mouse moved to (973, 597)
Screenshot: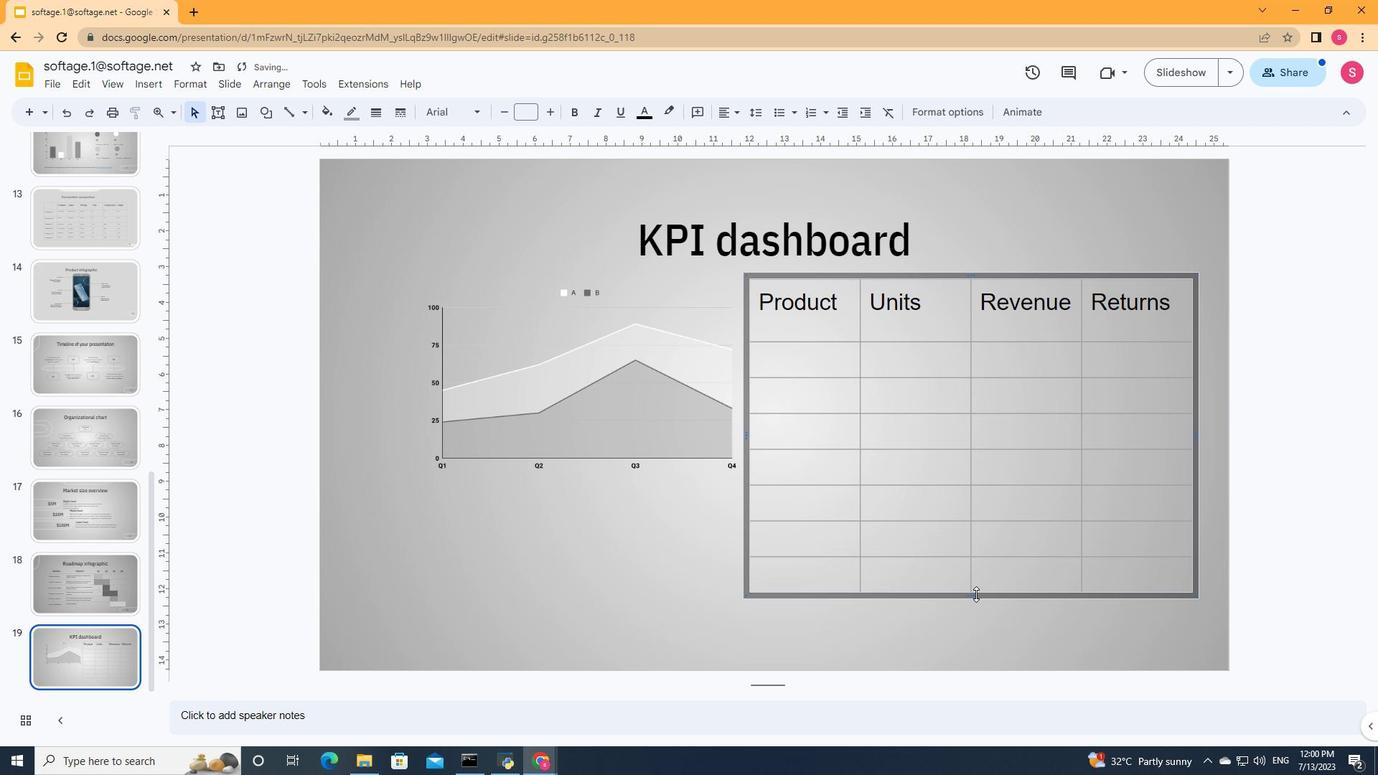 
Action: Mouse pressed left at (973, 597)
Screenshot: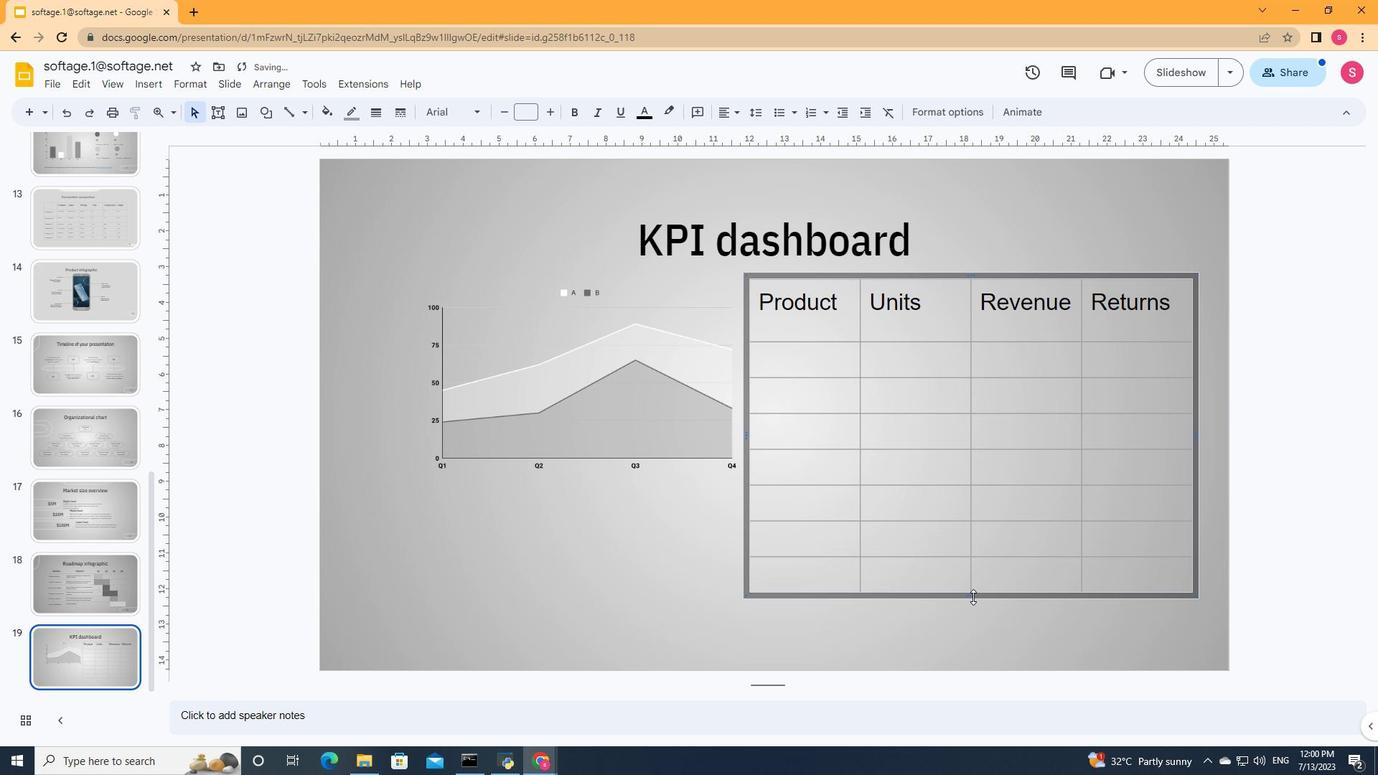 
Action: Mouse moved to (972, 588)
Screenshot: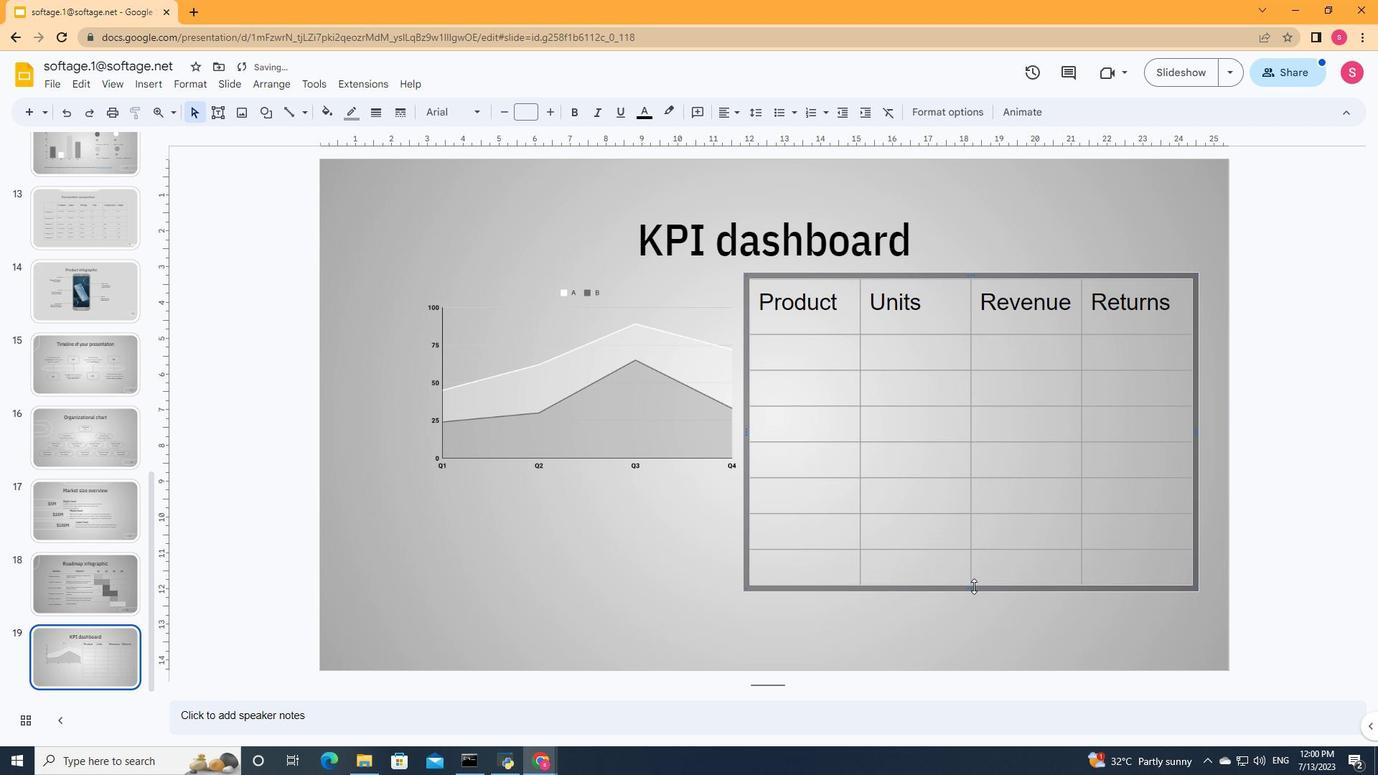 
Action: Mouse pressed left at (972, 588)
Screenshot: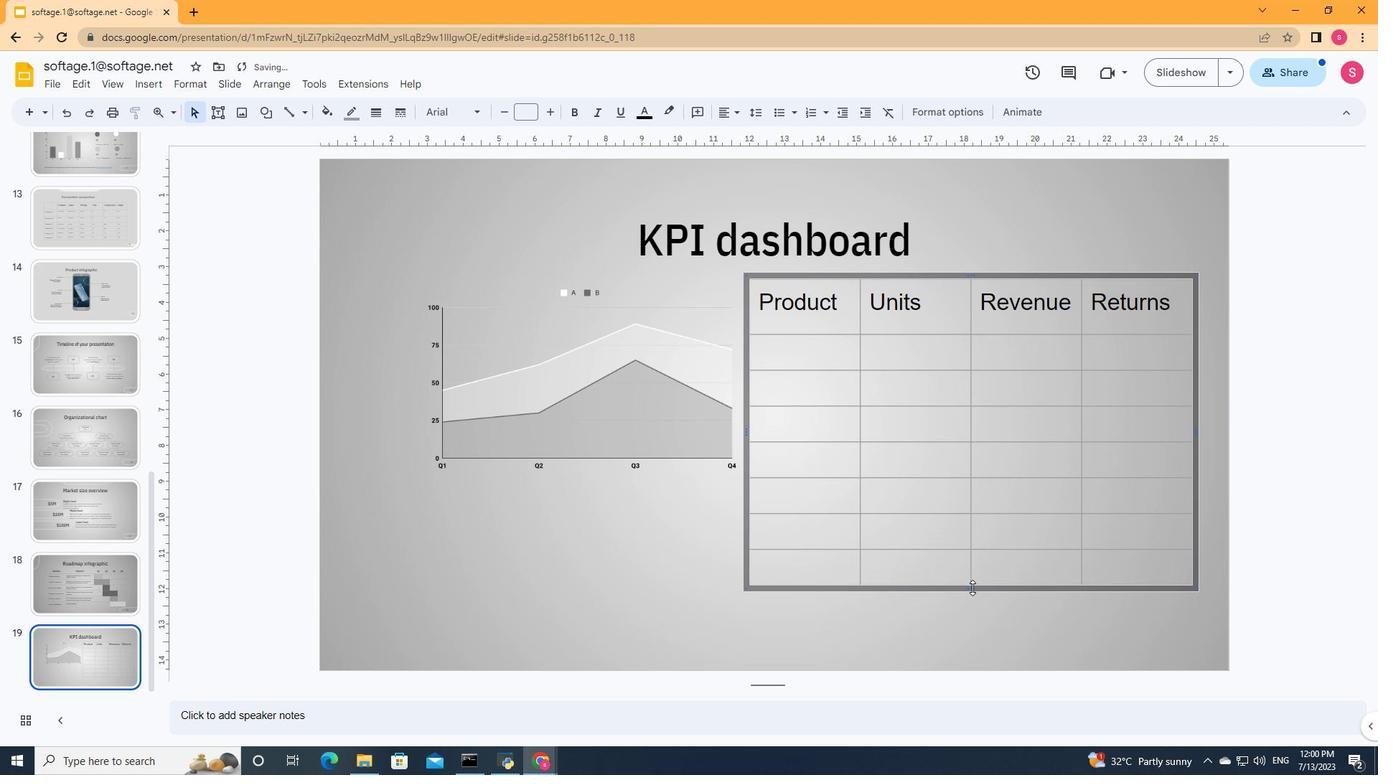 
Action: Mouse moved to (1176, 308)
Screenshot: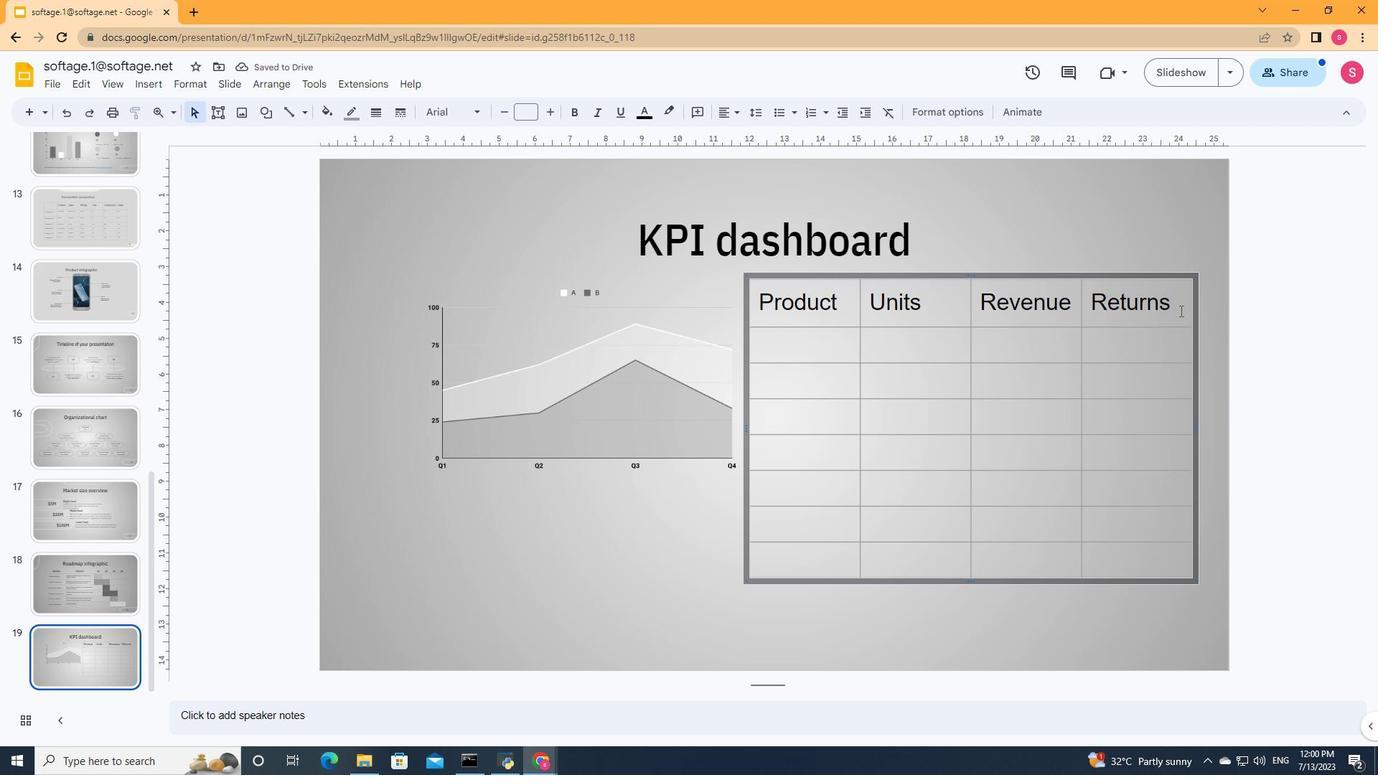 
Action: Mouse pressed left at (1176, 308)
Screenshot: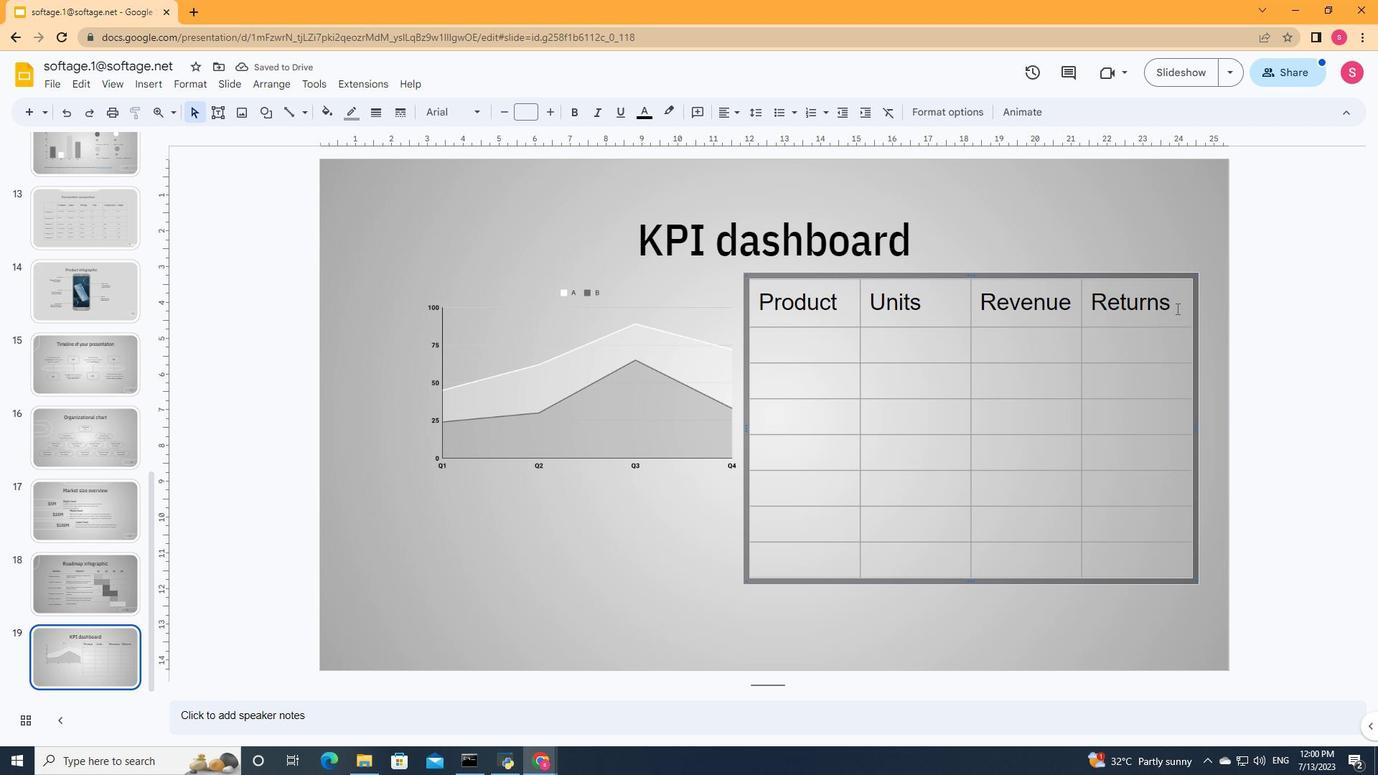 
Action: Mouse moved to (472, 112)
Screenshot: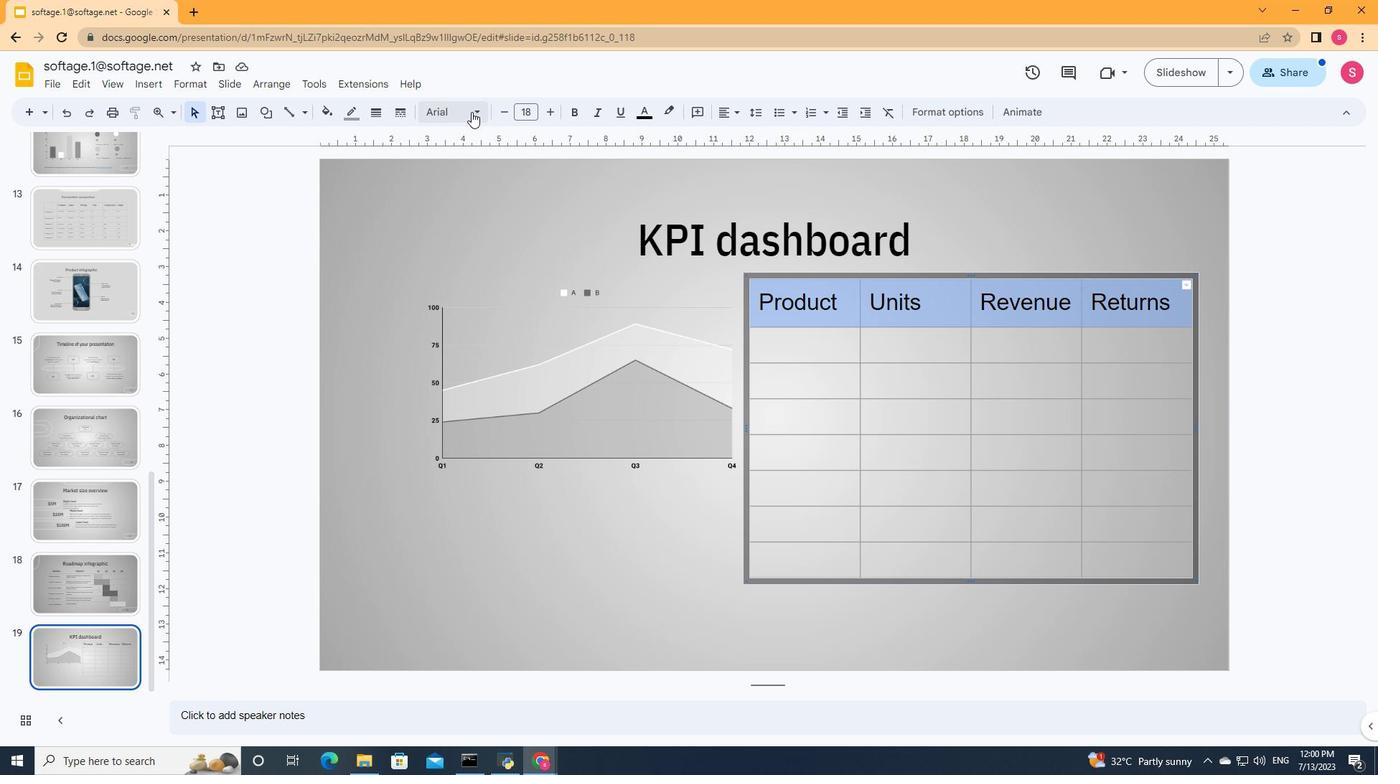 
Action: Mouse pressed left at (472, 112)
Screenshot: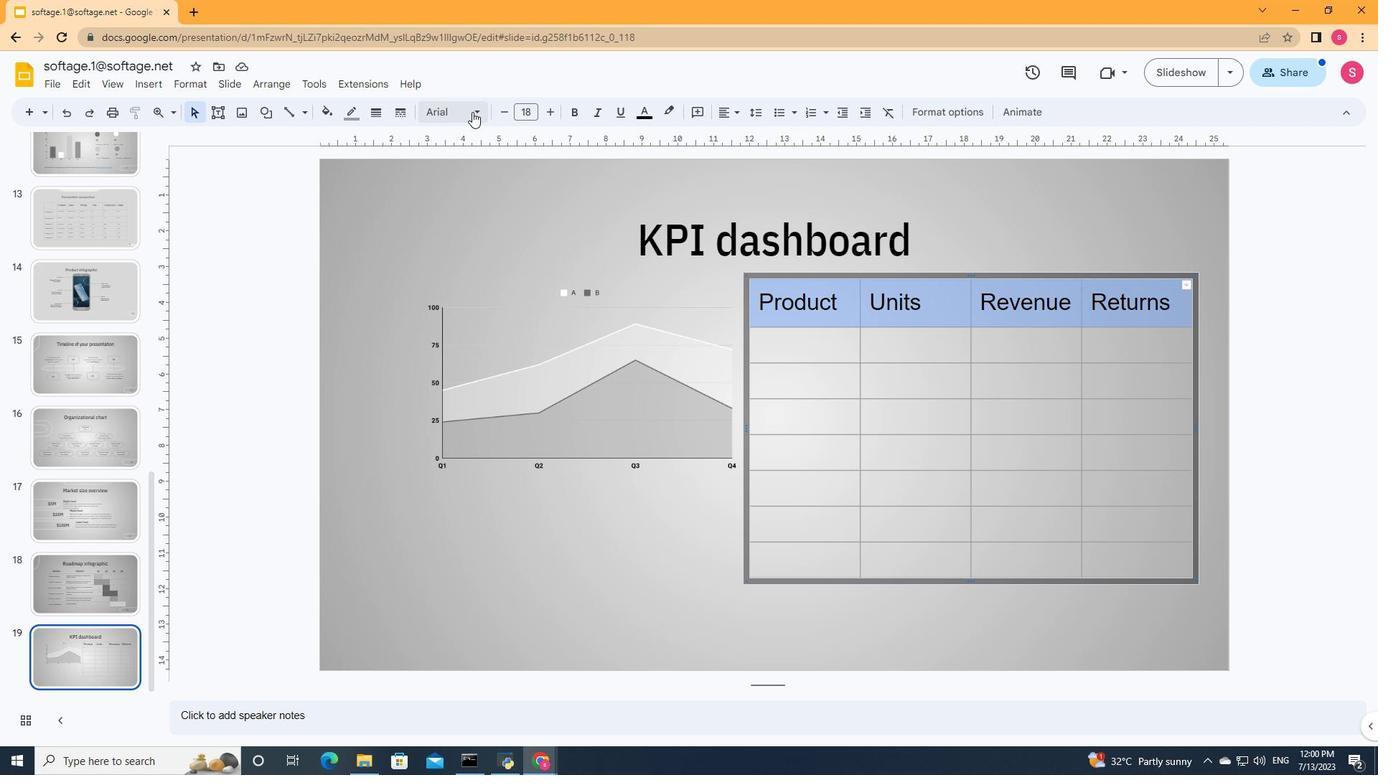 
Action: Mouse moved to (685, 361)
Screenshot: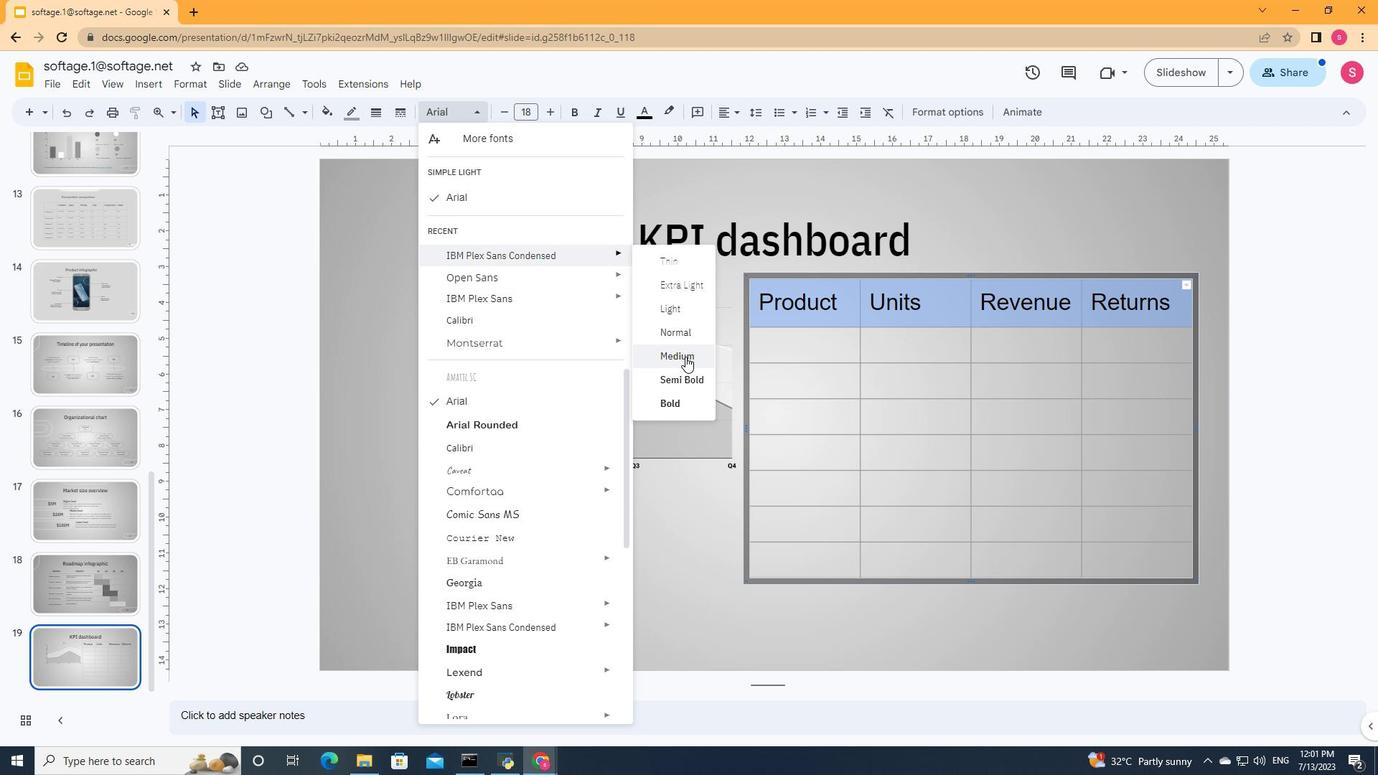 
Action: Mouse pressed left at (685, 361)
Screenshot: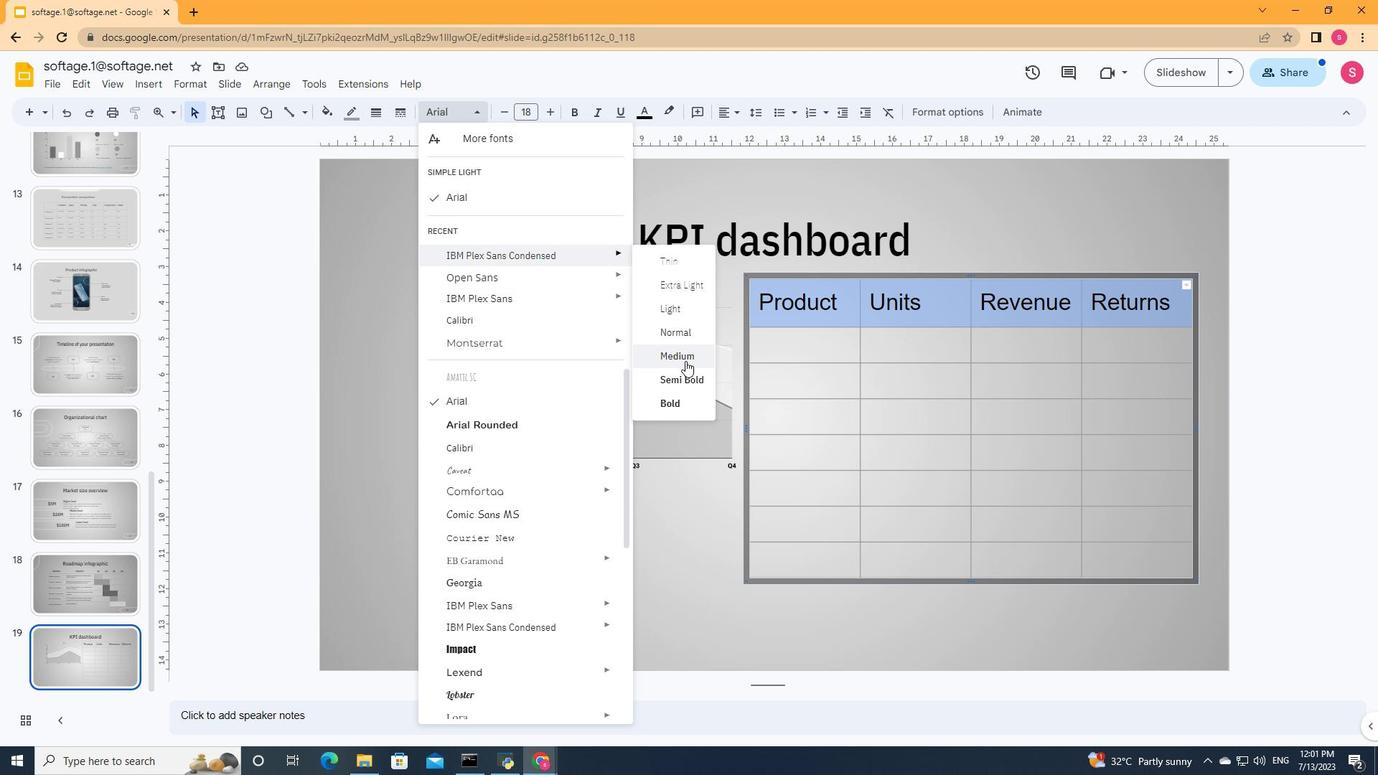 
Action: Mouse moved to (1197, 449)
Screenshot: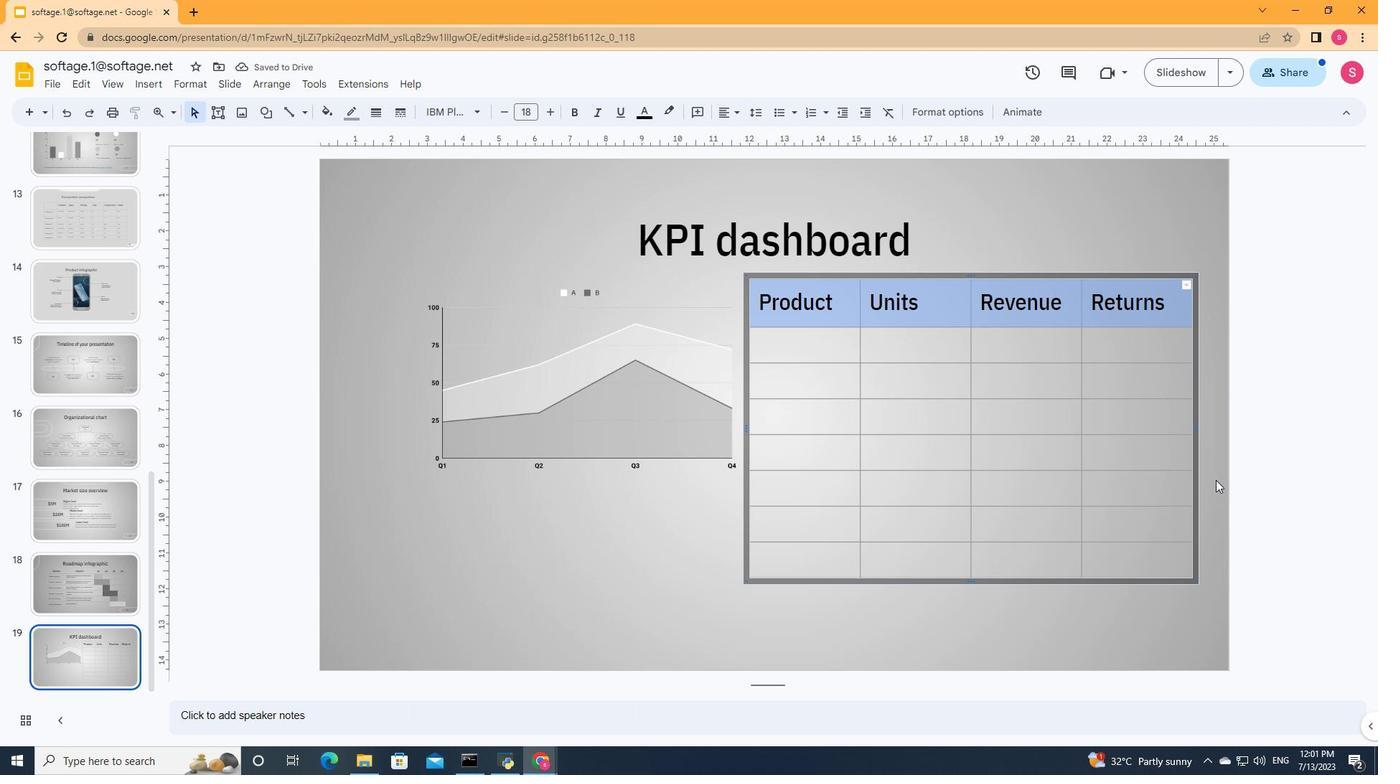 
Action: Mouse pressed left at (1197, 449)
Screenshot: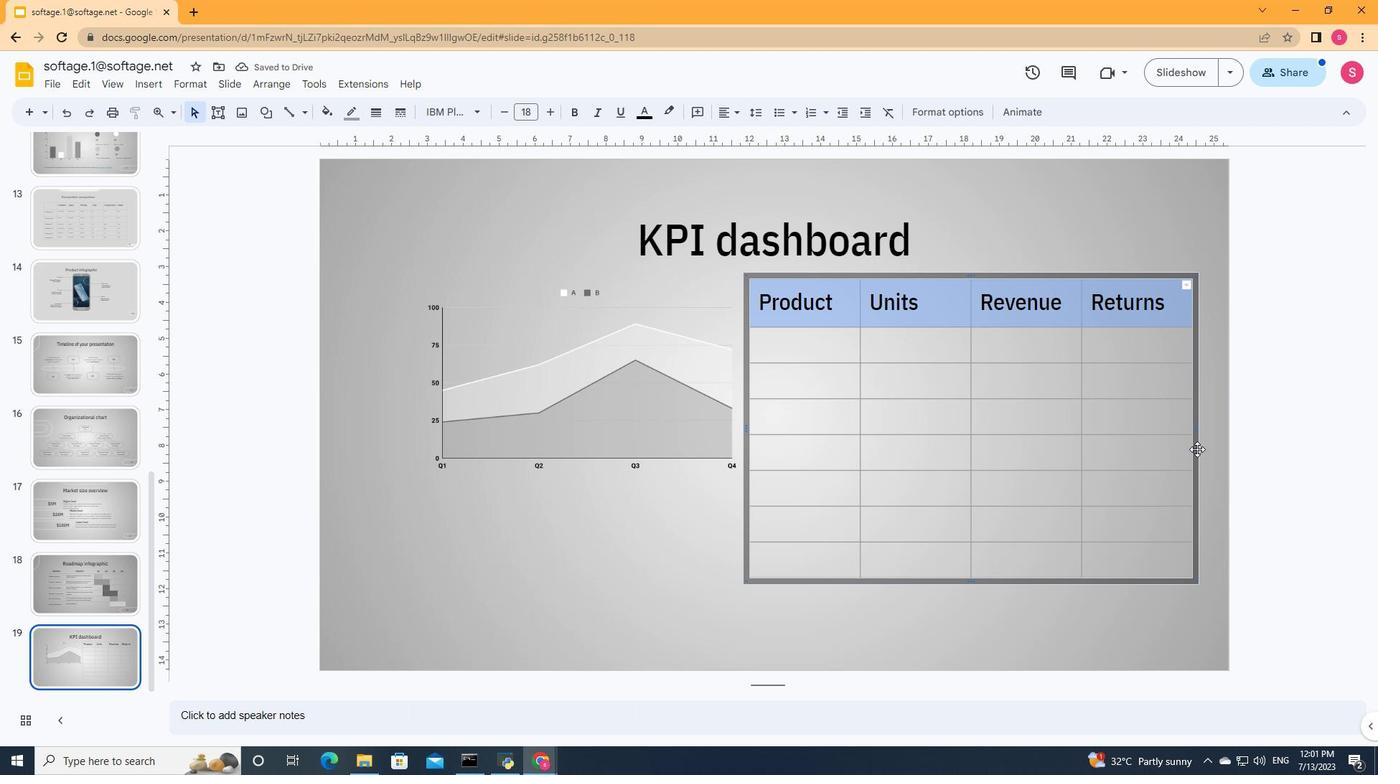 
Action: Mouse moved to (1197, 430)
Screenshot: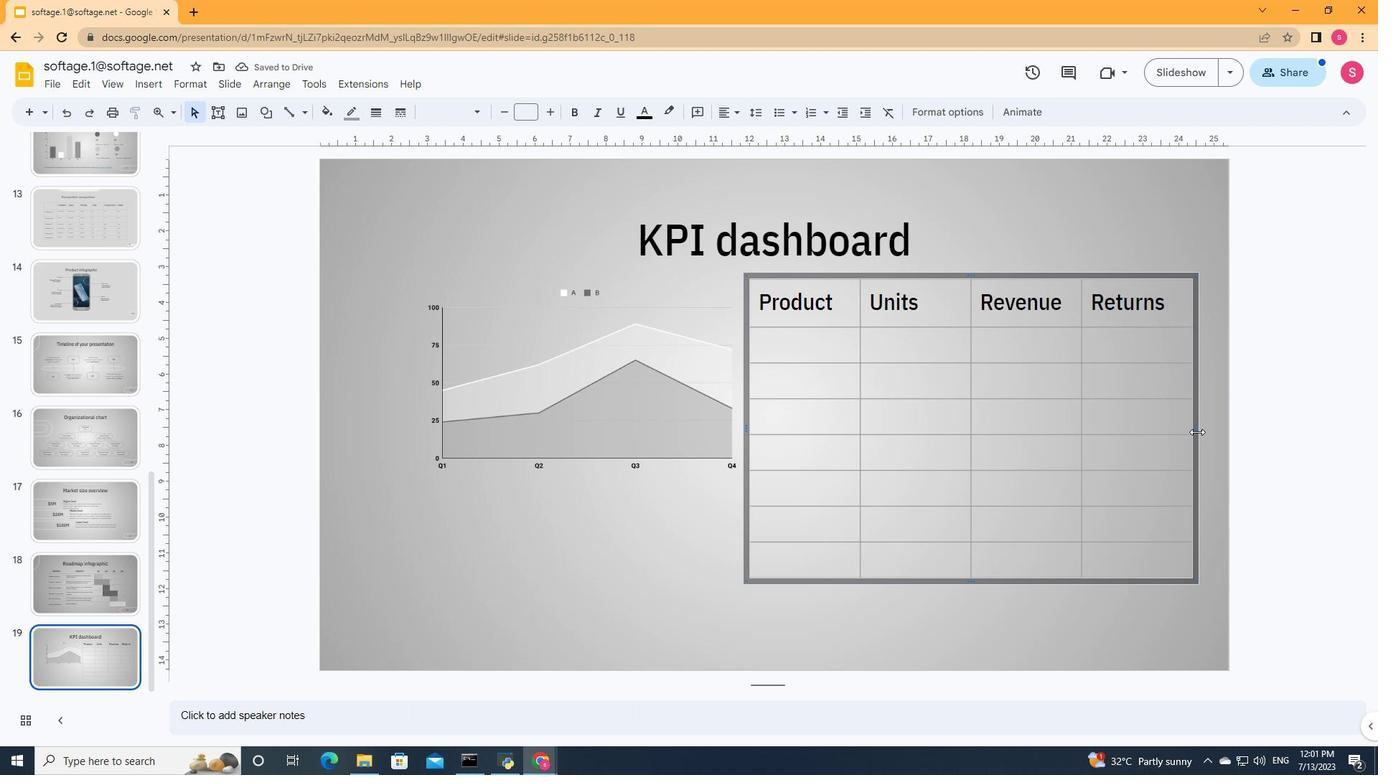 
Action: Mouse pressed left at (1197, 430)
Screenshot: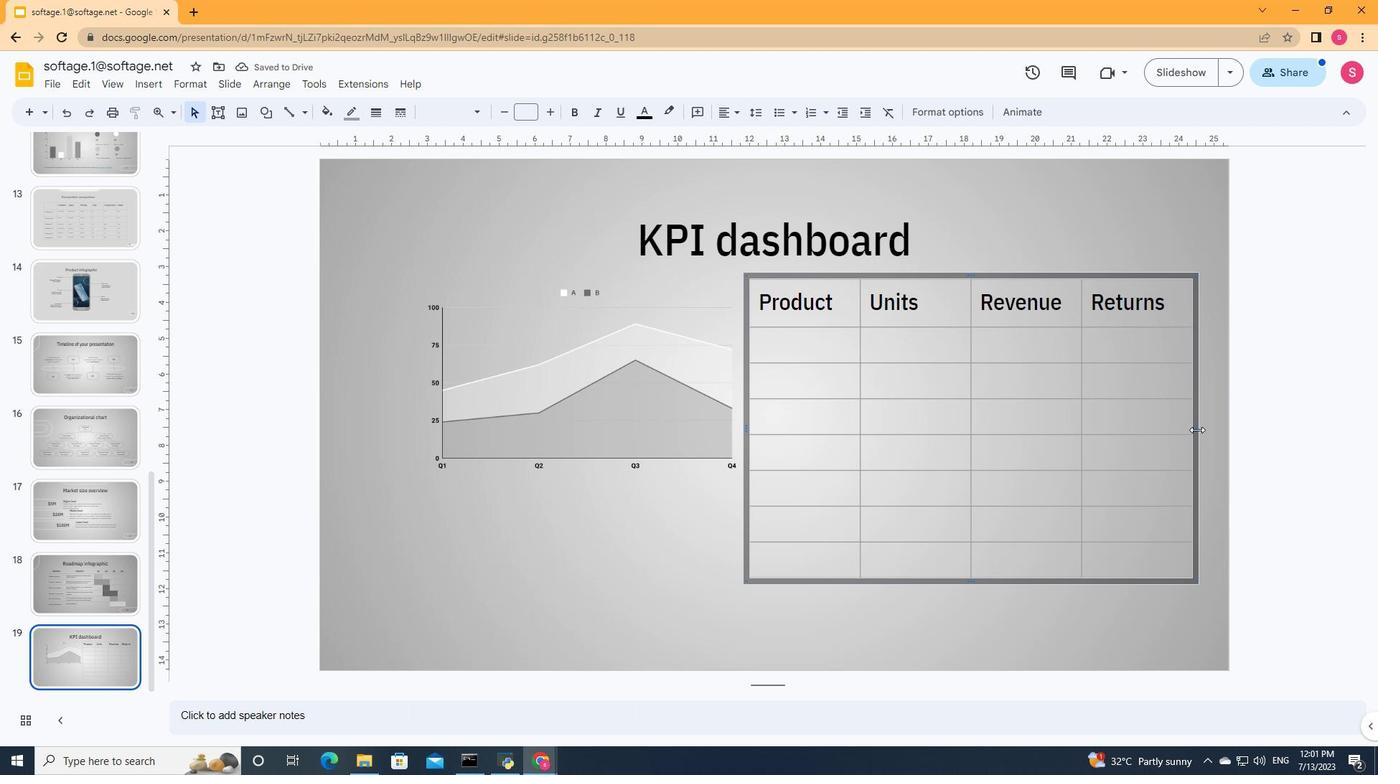 
Action: Mouse moved to (1186, 430)
Screenshot: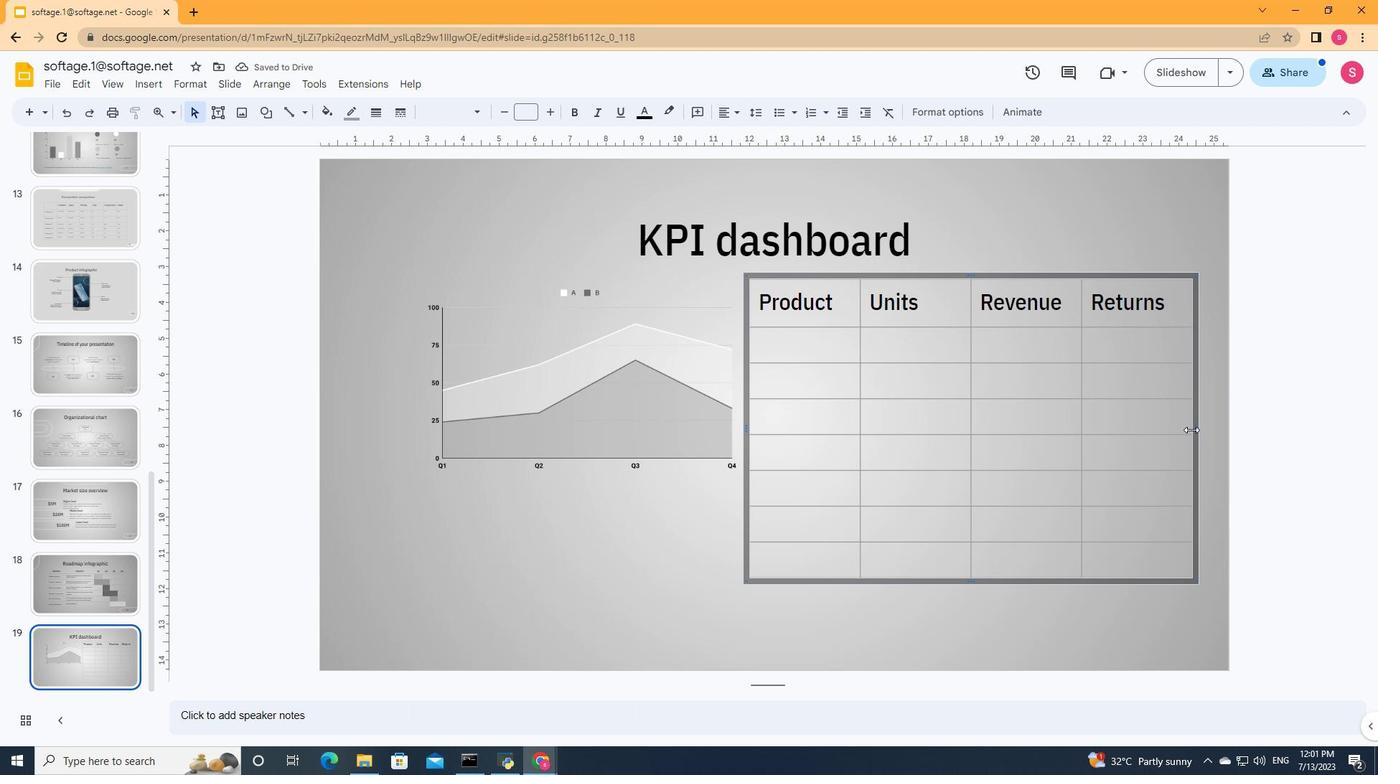 
Action: Mouse pressed left at (1186, 430)
Screenshot: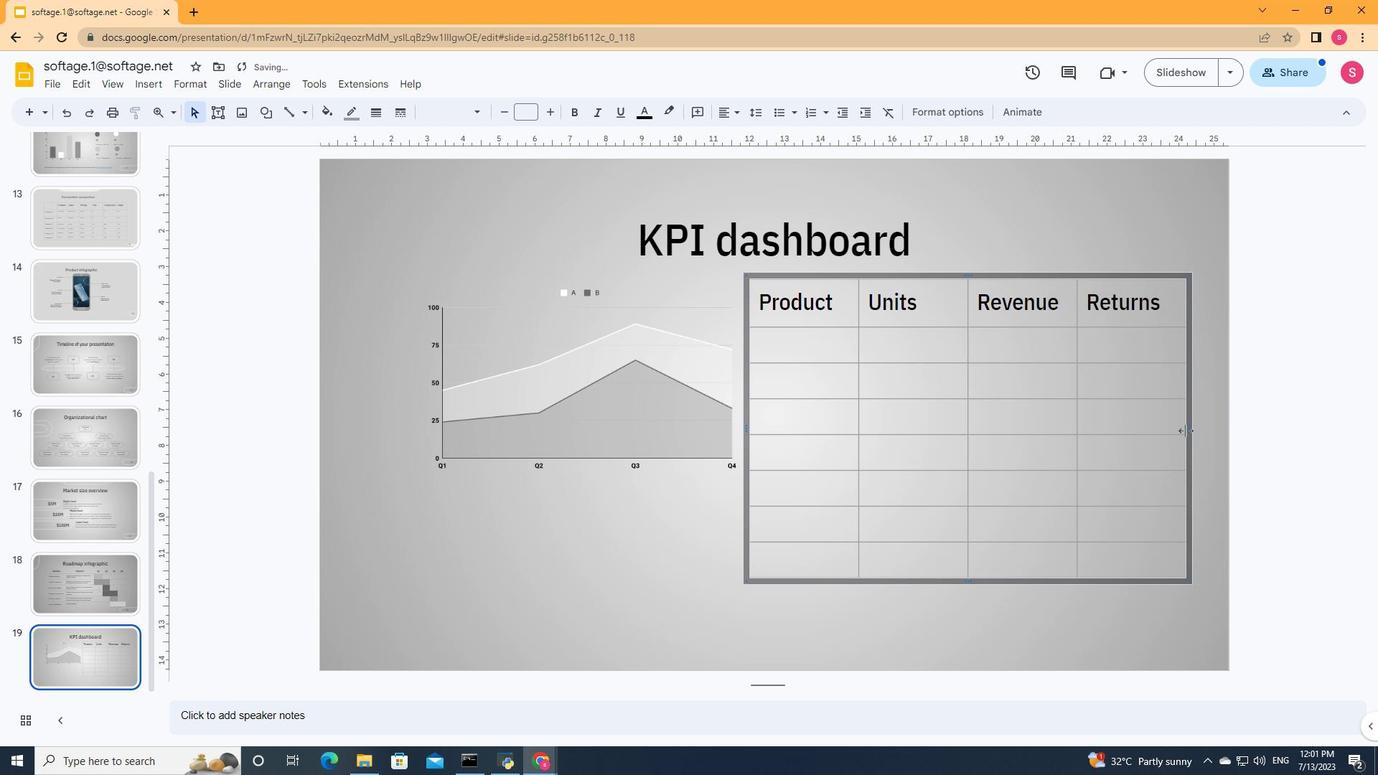 
Action: Mouse moved to (1186, 438)
Screenshot: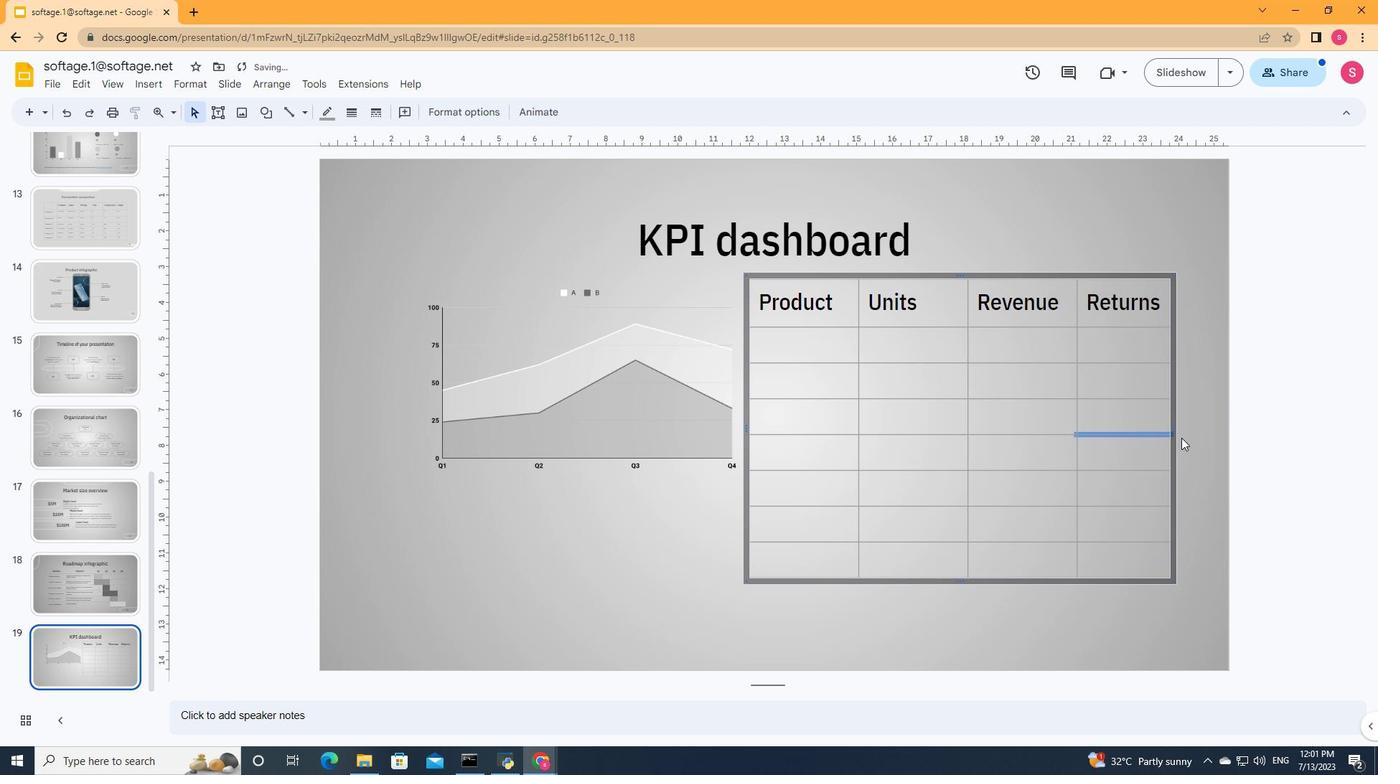 
Action: Mouse pressed left at (1186, 438)
Screenshot: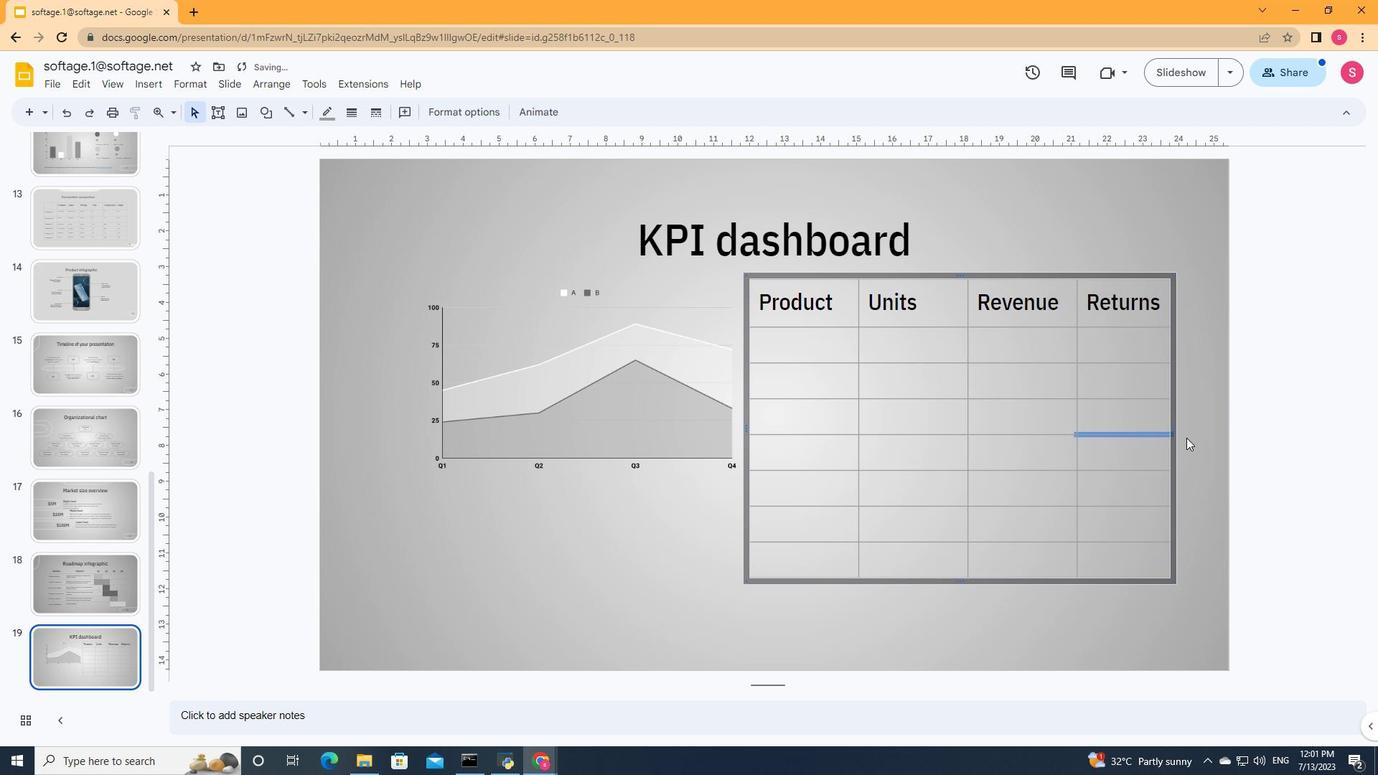 
Action: Mouse moved to (1169, 419)
Screenshot: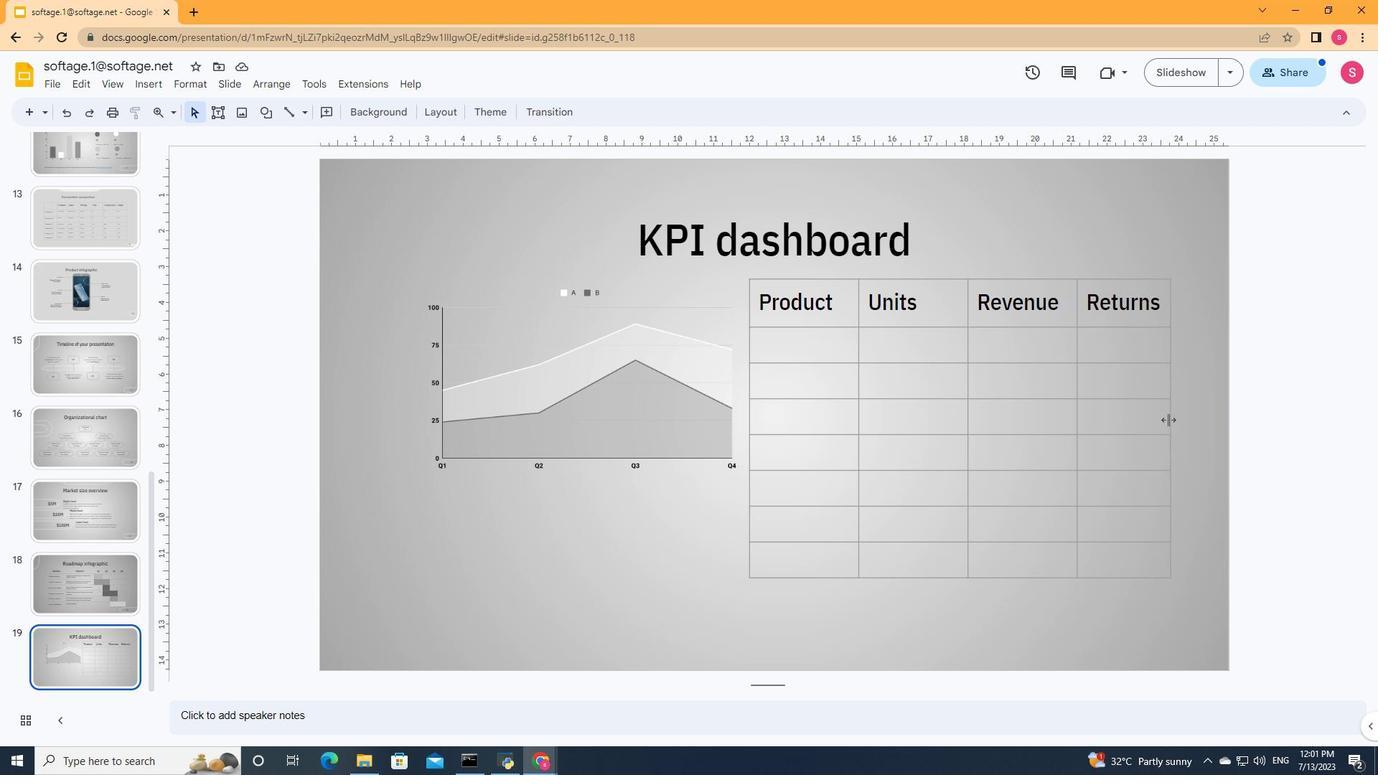 
Action: Mouse pressed left at (1169, 419)
Screenshot: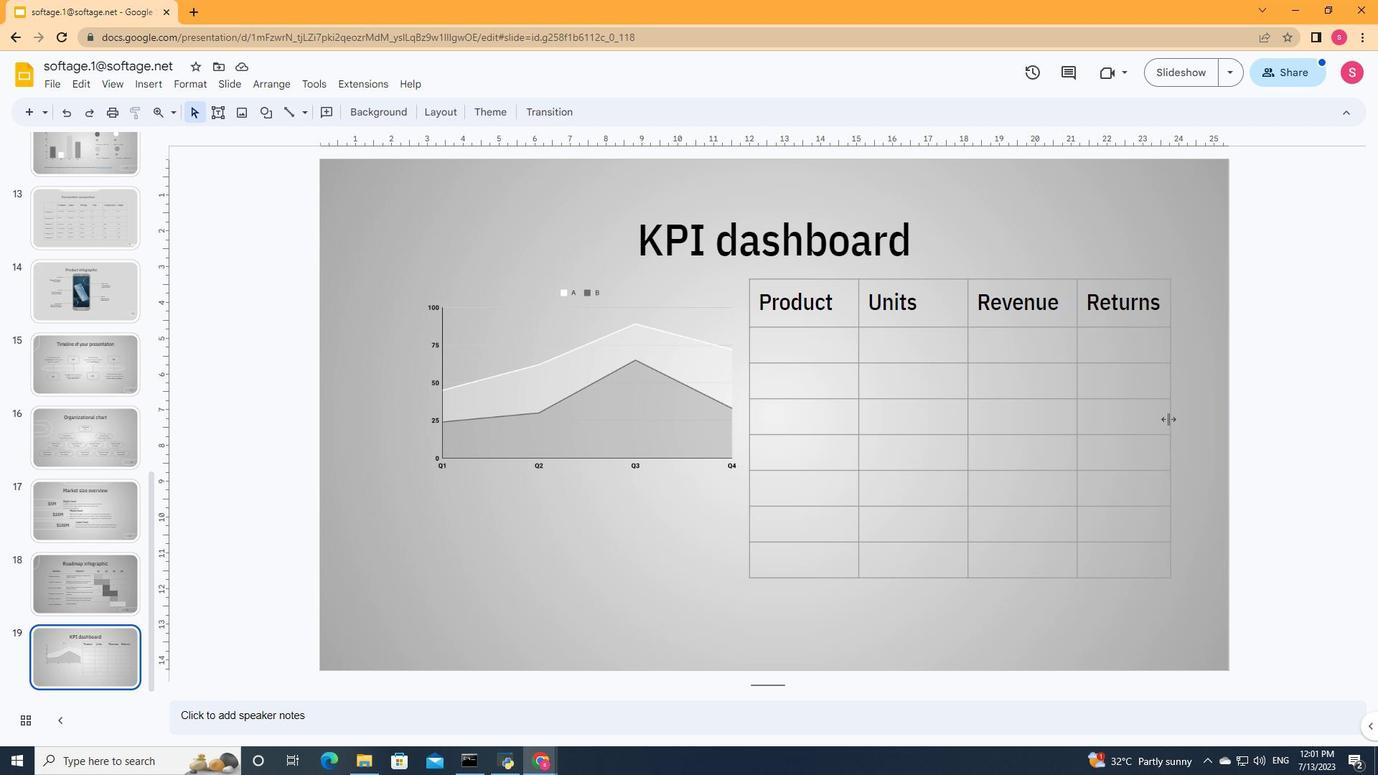 
Action: Mouse moved to (1183, 439)
Screenshot: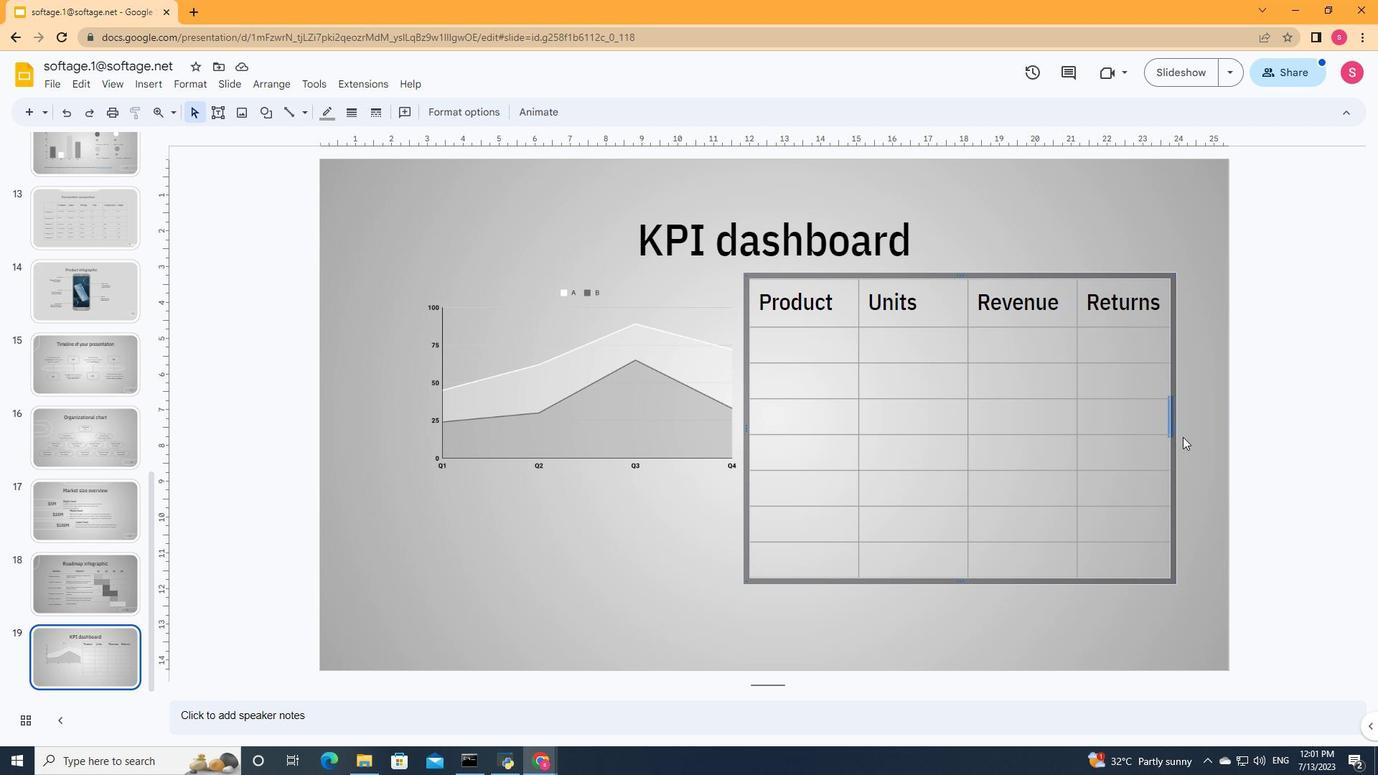 
Action: Mouse pressed left at (1183, 439)
Screenshot: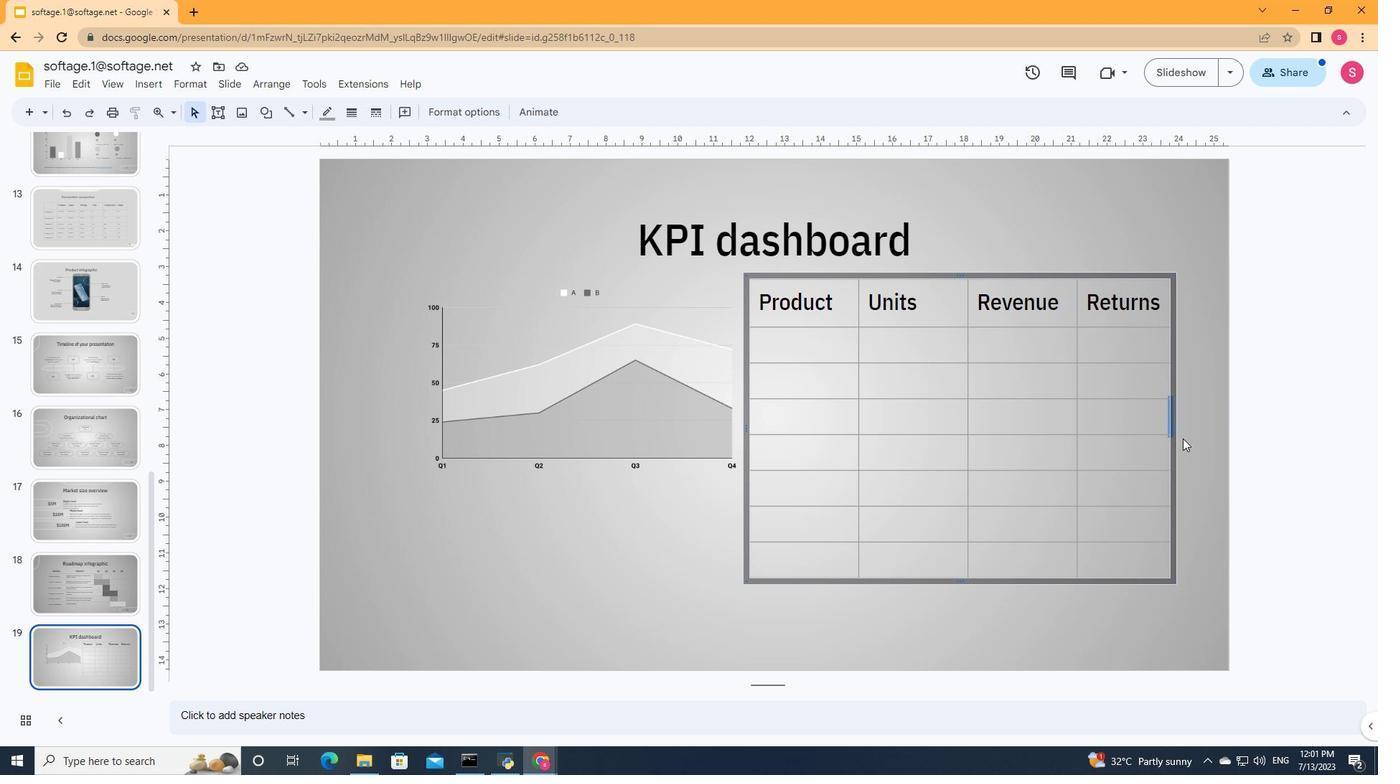 
Action: Mouse moved to (762, 287)
Screenshot: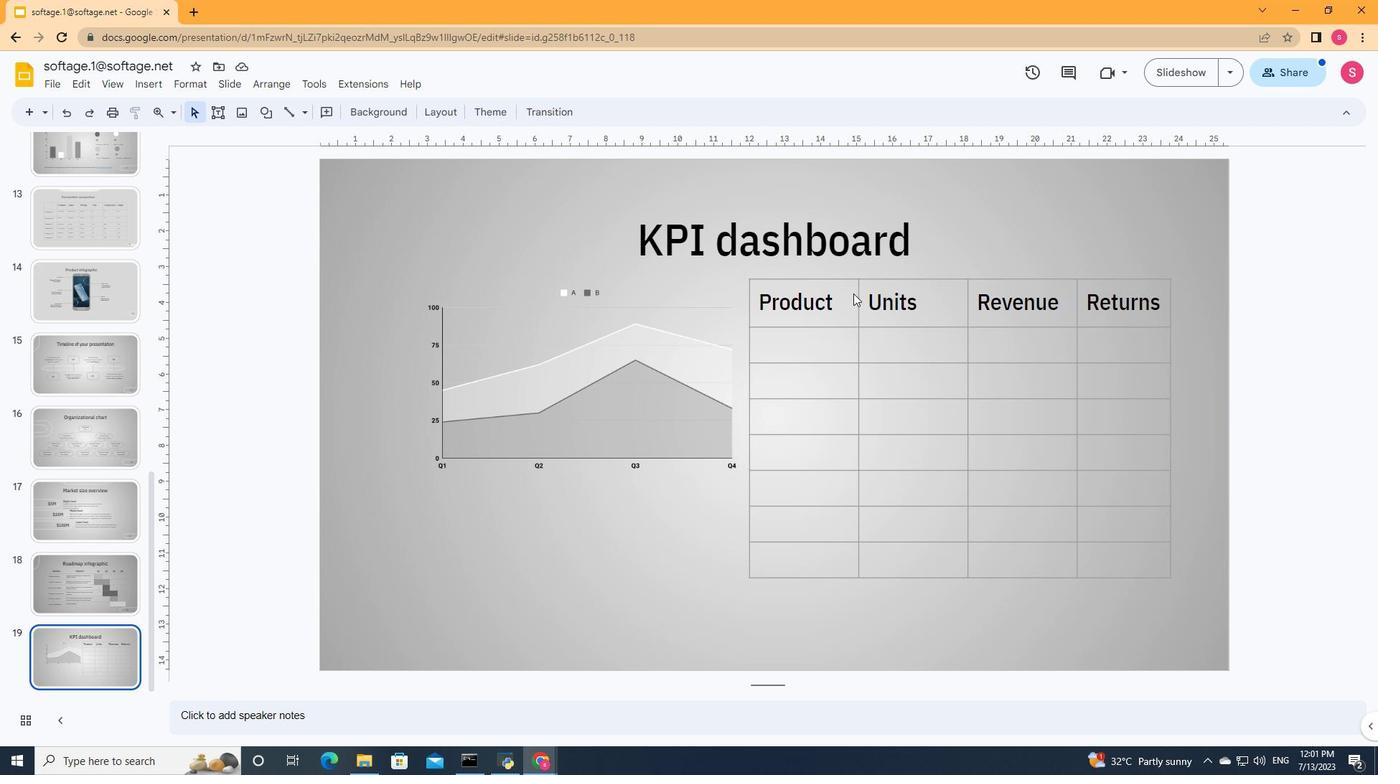 
Action: Mouse pressed left at (762, 287)
Screenshot: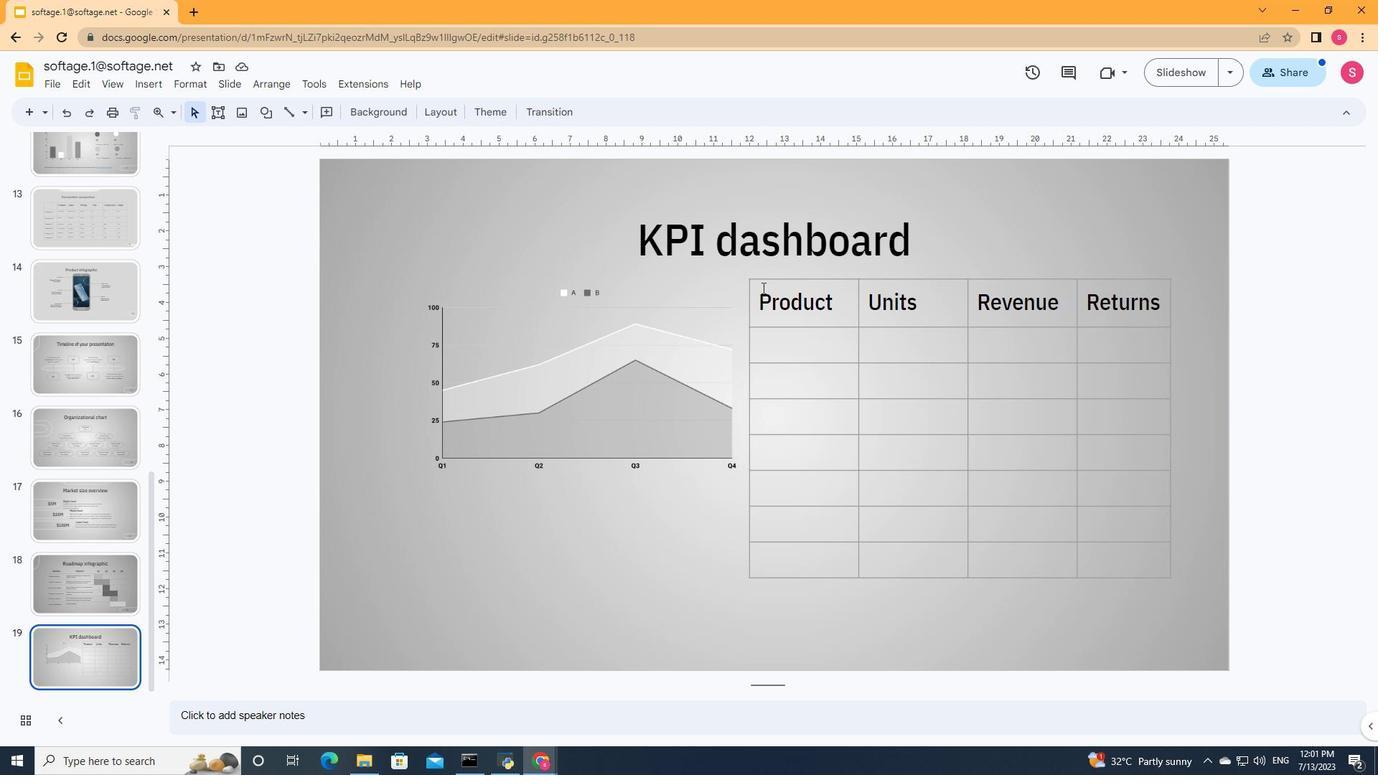 
Action: Mouse moved to (1176, 422)
Screenshot: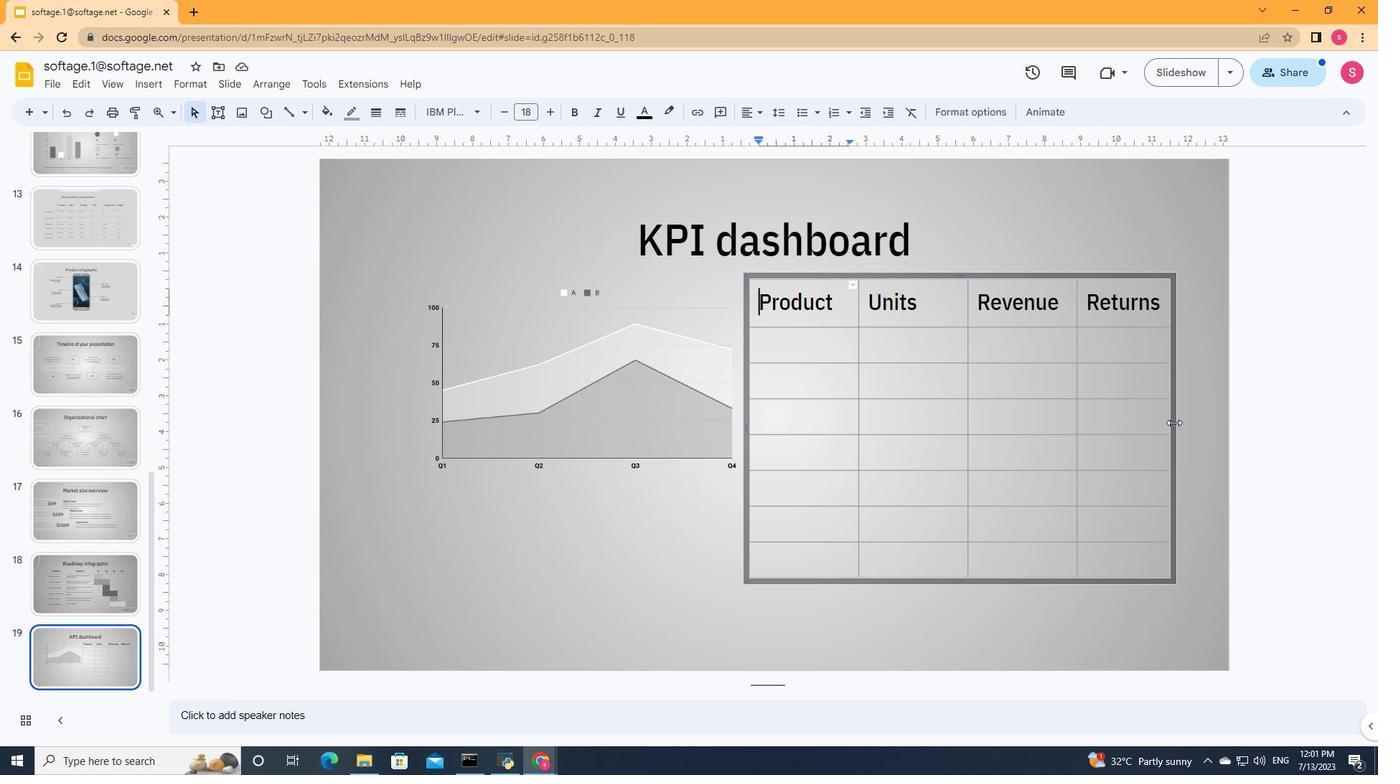 
Action: Mouse pressed left at (1176, 422)
Screenshot: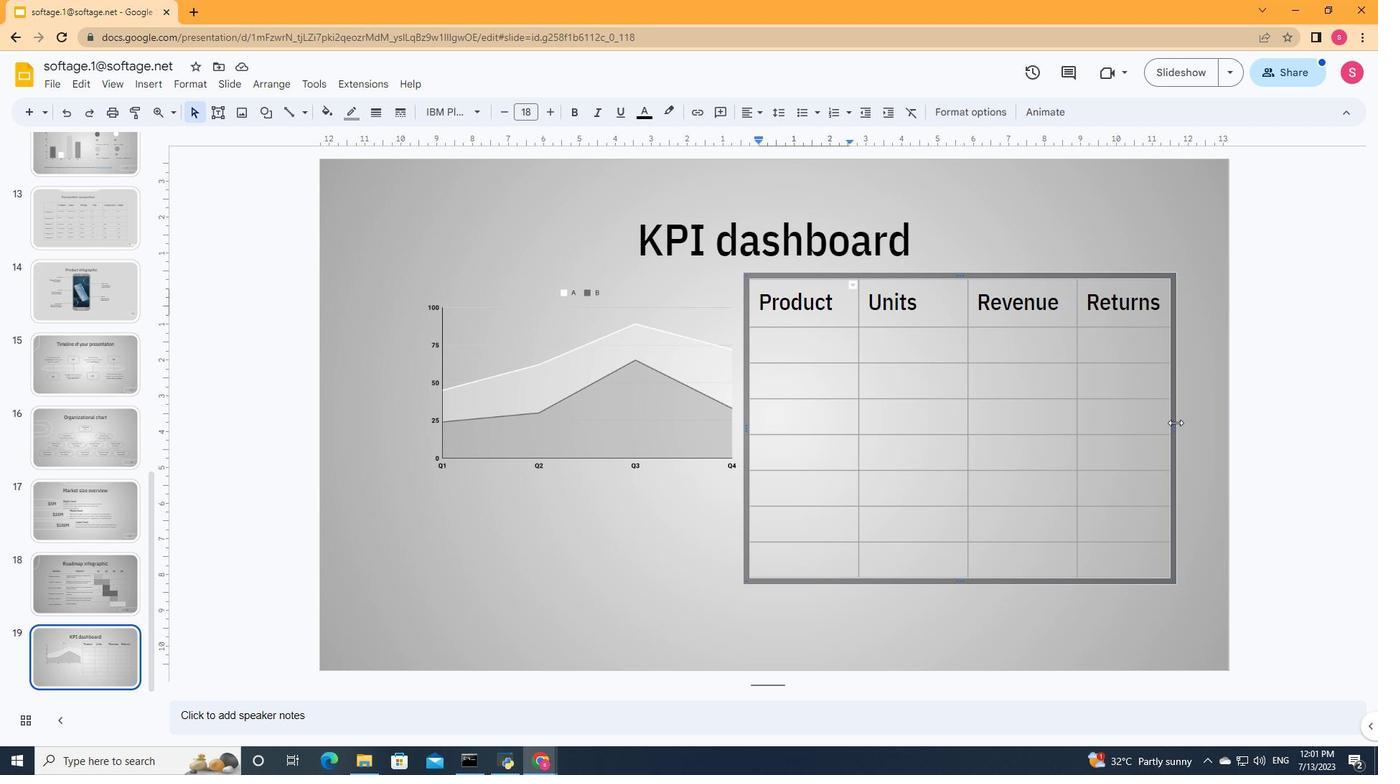 
Action: Mouse moved to (1171, 422)
Screenshot: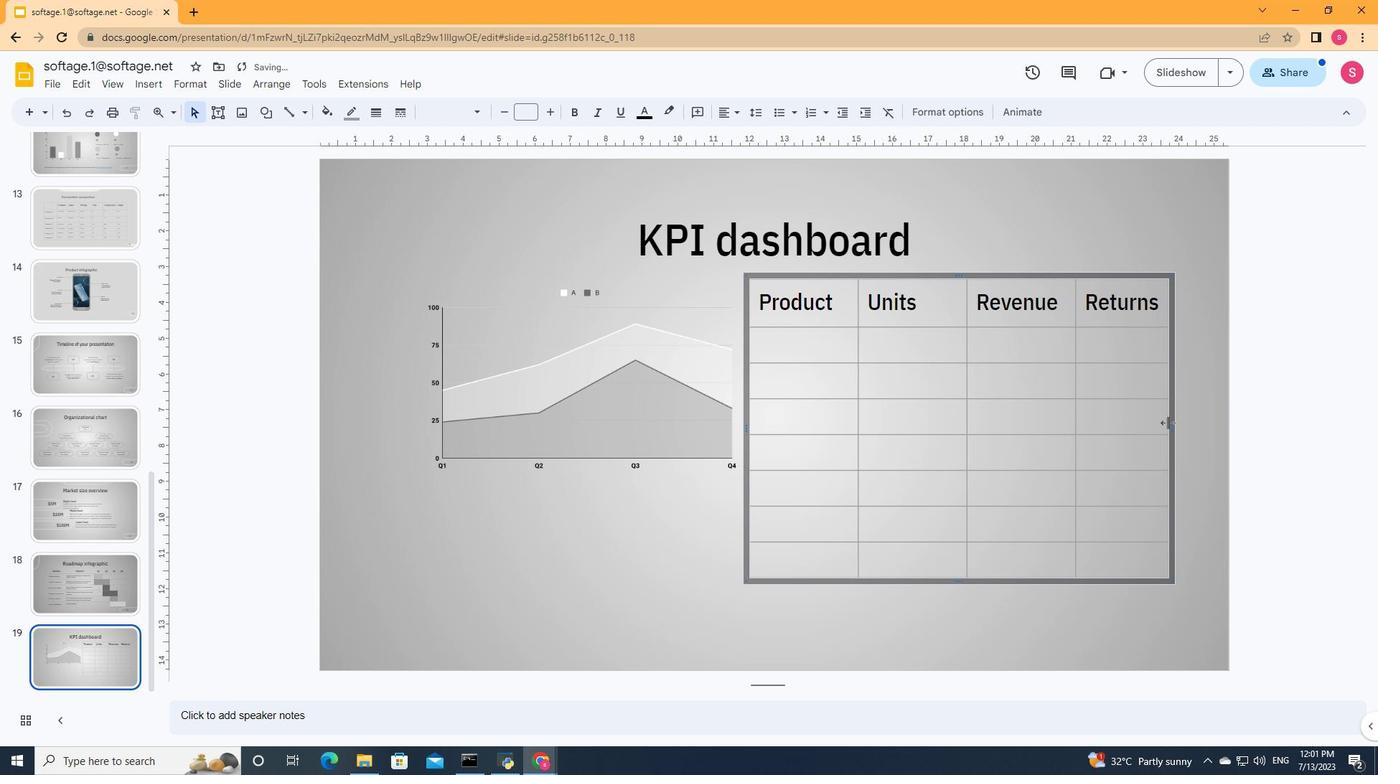 
Action: Mouse pressed left at (1171, 422)
Screenshot: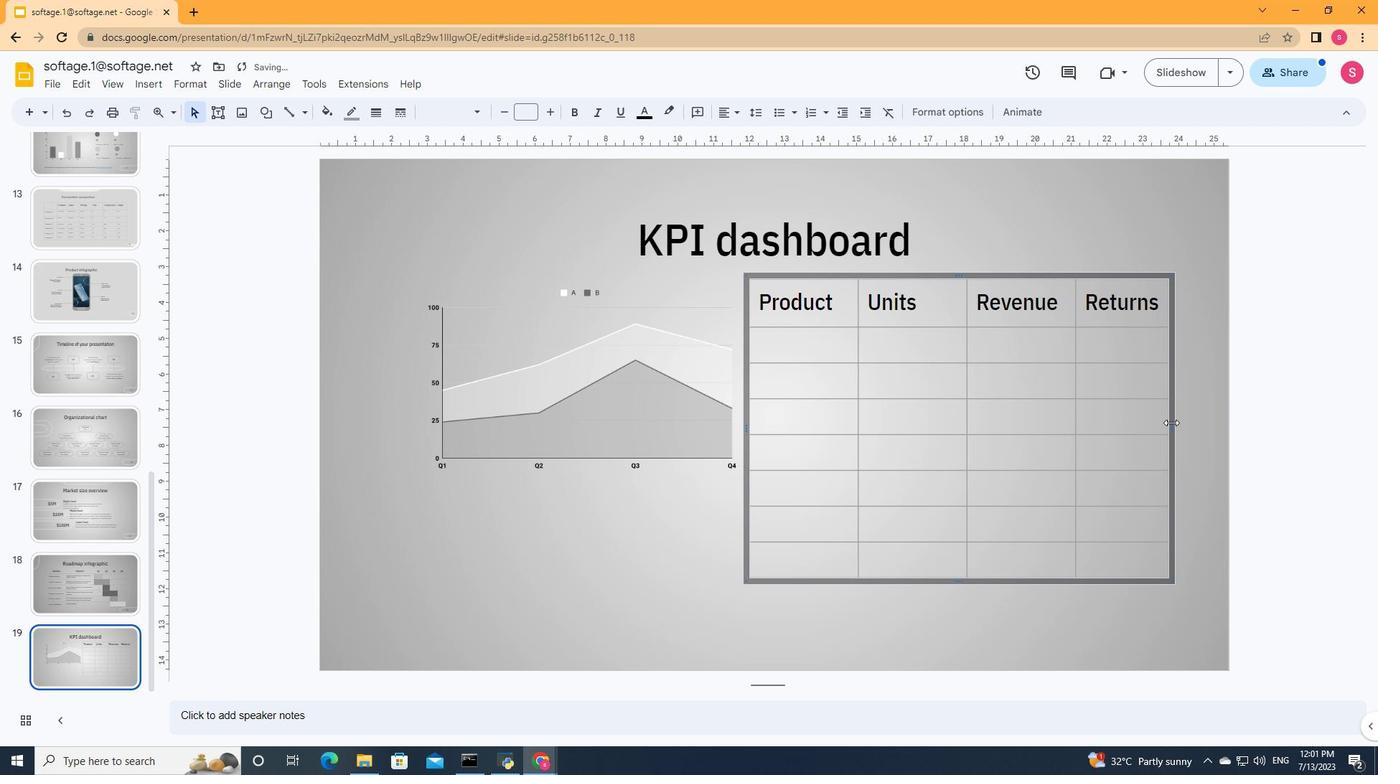 
Action: Mouse moved to (1151, 437)
Screenshot: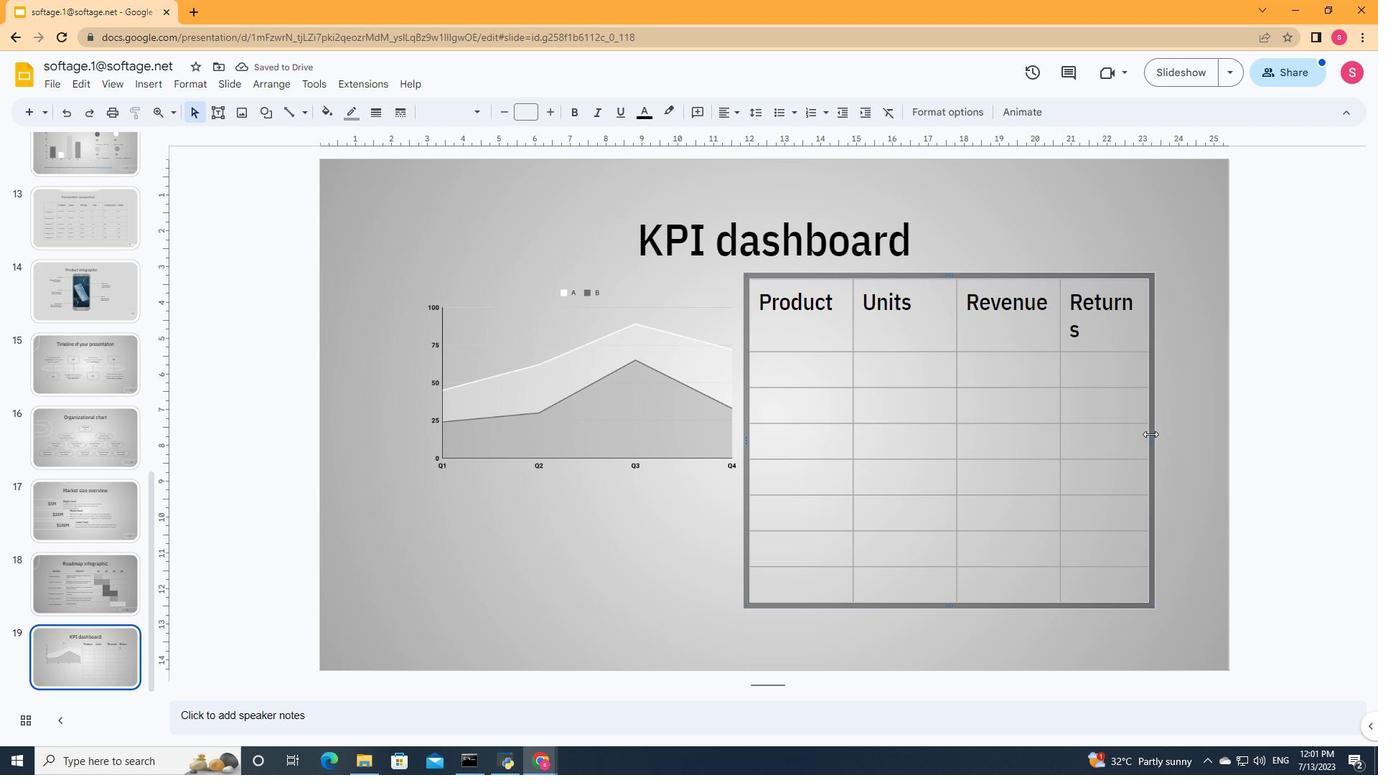 
Action: Mouse pressed left at (1151, 437)
Screenshot: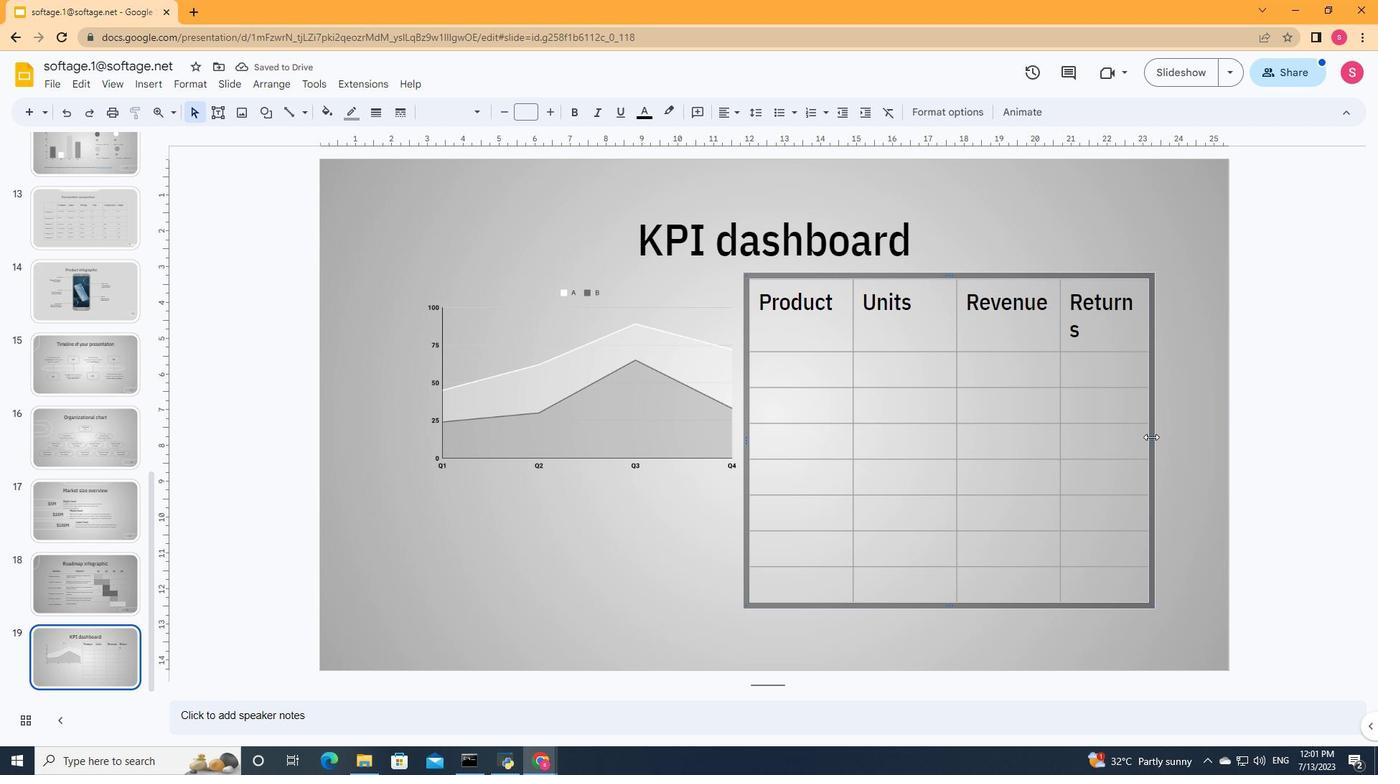 
Action: Mouse moved to (774, 346)
Screenshot: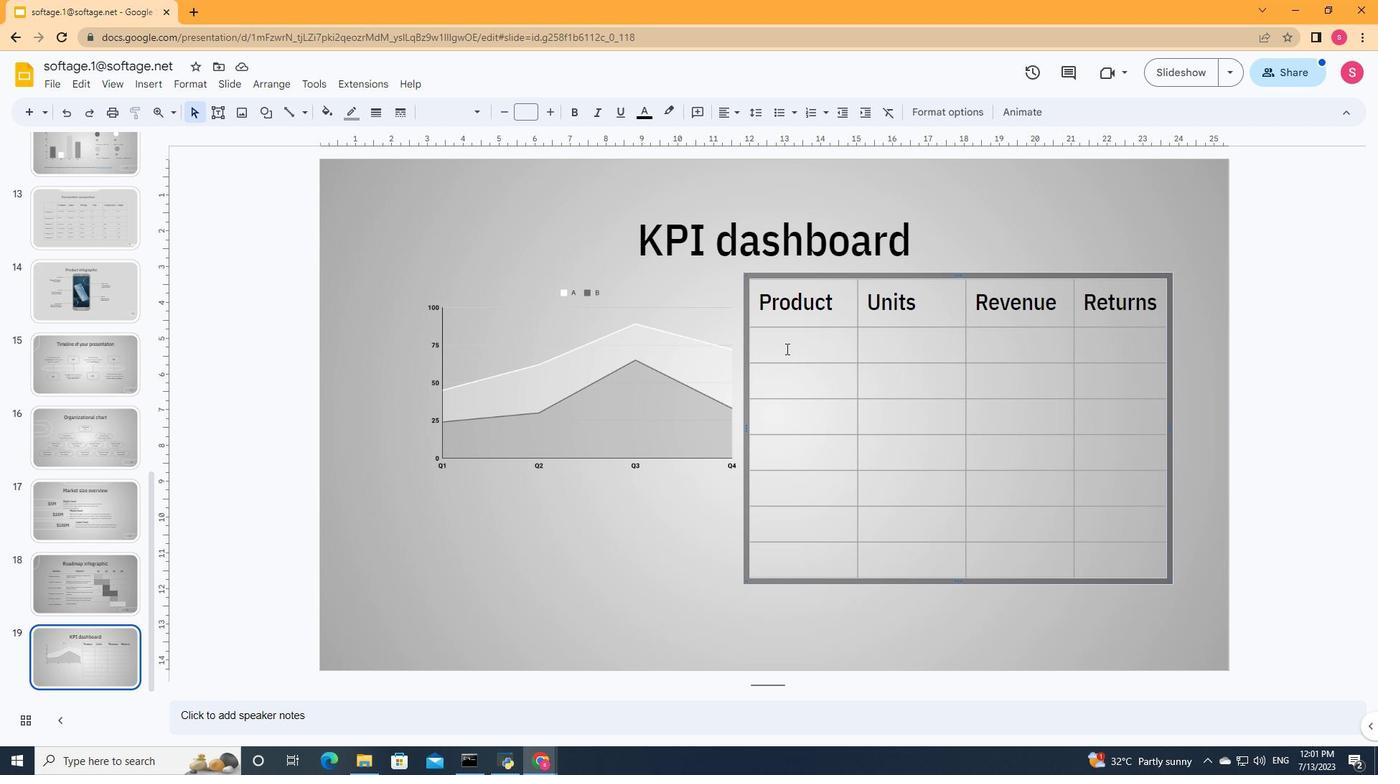 
Action: Mouse pressed left at (774, 346)
Screenshot: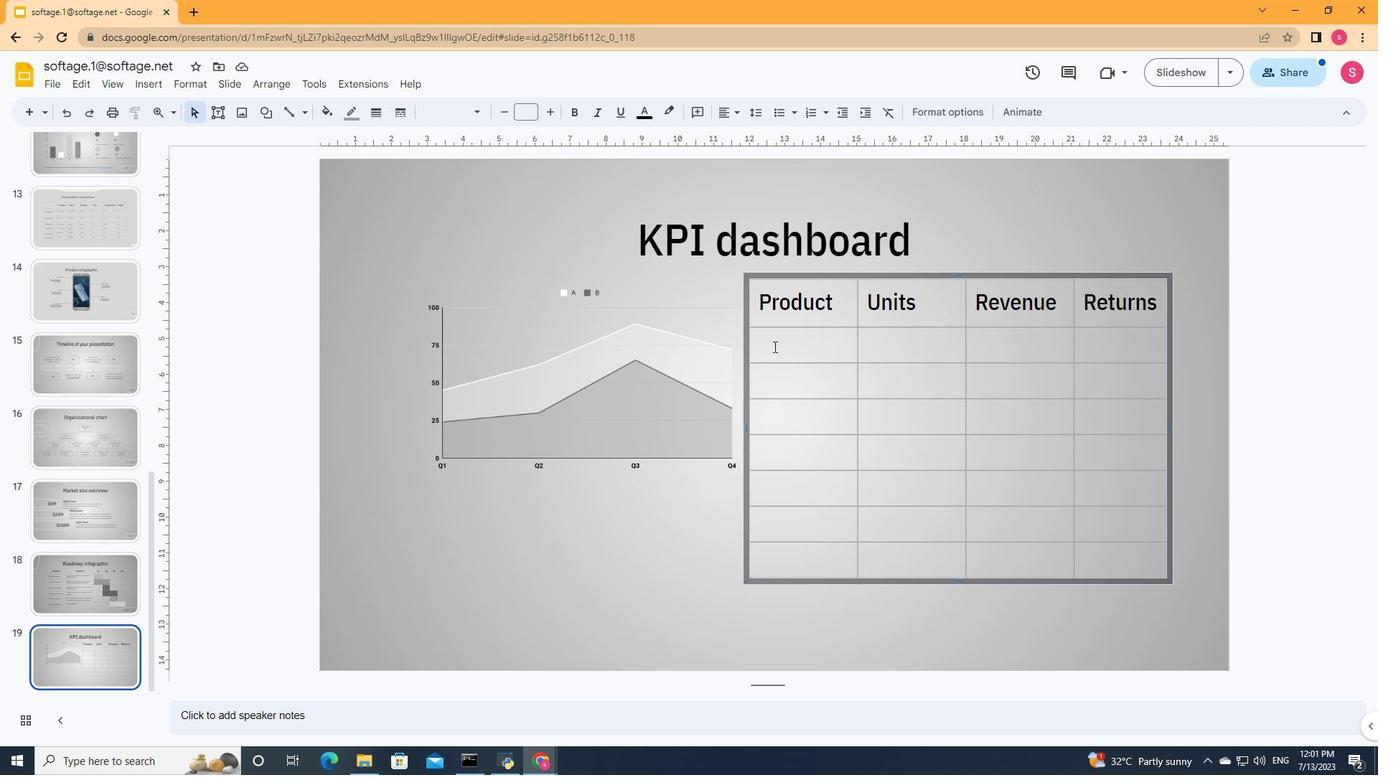 
Action: Key pressed <Key.shift><Key.shift><Key.shift><Key.shift><Key.shift><Key.shift><Key.shift><Key.shift><Key.shift><Key.shift><Key.shift><Key.shift><Key.shift><Key.shift><Key.shift><Key.shift><Key.shift><Key.shift><Key.shift><Key.shift><Key.shift><Key.shift><Key.shift><Key.shift><Key.shift><Key.shift><Key.shift><Key.shift><Key.shift><Key.shift><Key.shift><Key.shift><Key.shift><Key.shift><Key.shift><Key.shift><Key.shift><Key.shift><Key.shift><Key.shift><Key.shift>Item<Key.space>1<Key.down><Key.shift>Item<Key.space>2<Key.down><Key.shift><Key.shift><Key.shift>Item<Key.space>3<Key.down><Key.shift><Key.shift><Key.shift><Key.shift><Key.shift><Key.shift><Key.shift><Key.shift><Key.shift><Key.shift><Key.shift><Key.shift>Item<Key.space>4<Key.down><Key.shift>Item<Key.space>5<Key.down><Key.shift>Item<Key.space>6<Key.down><Key.shift>Item<Key.space>7
Screenshot: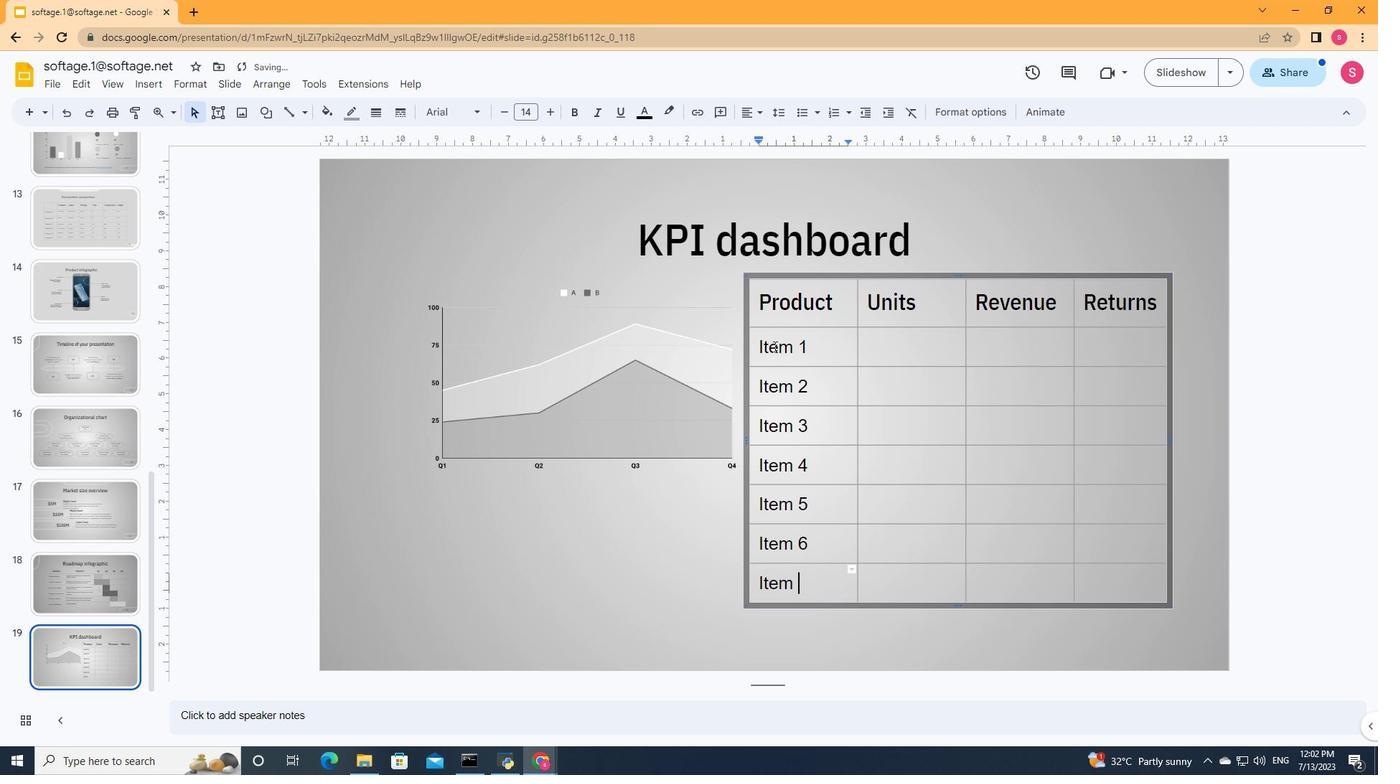 
Action: Mouse moved to (814, 347)
Screenshot: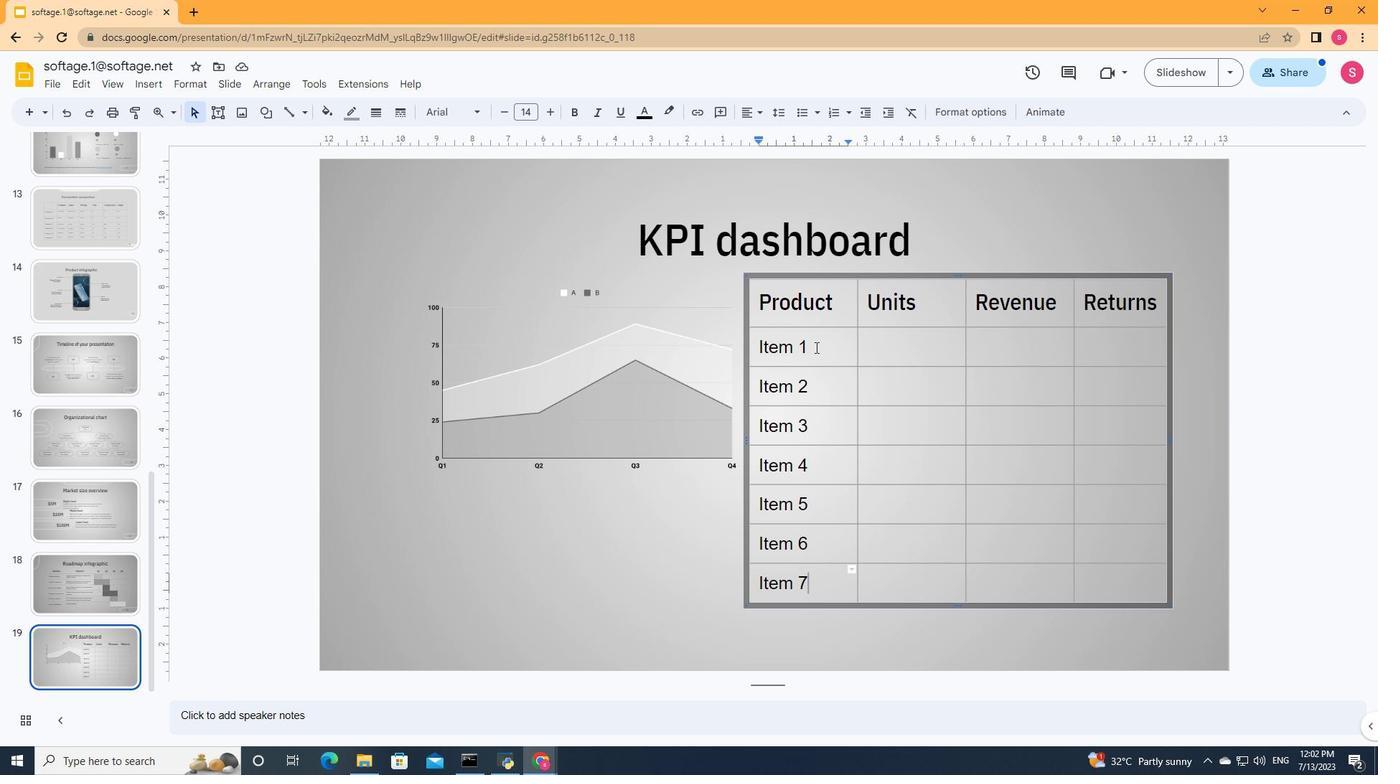 
Action: Mouse pressed left at (814, 347)
Screenshot: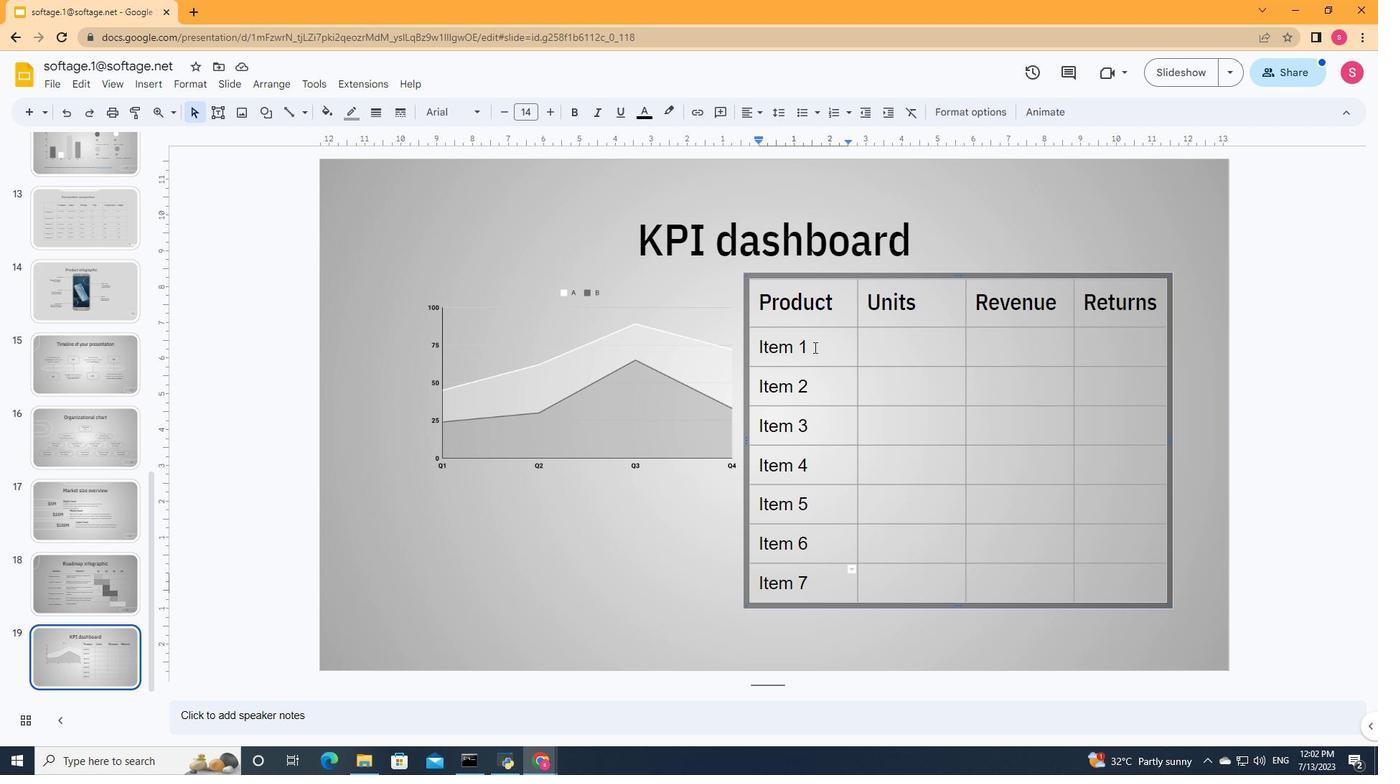 
Action: Mouse moved to (757, 346)
Screenshot: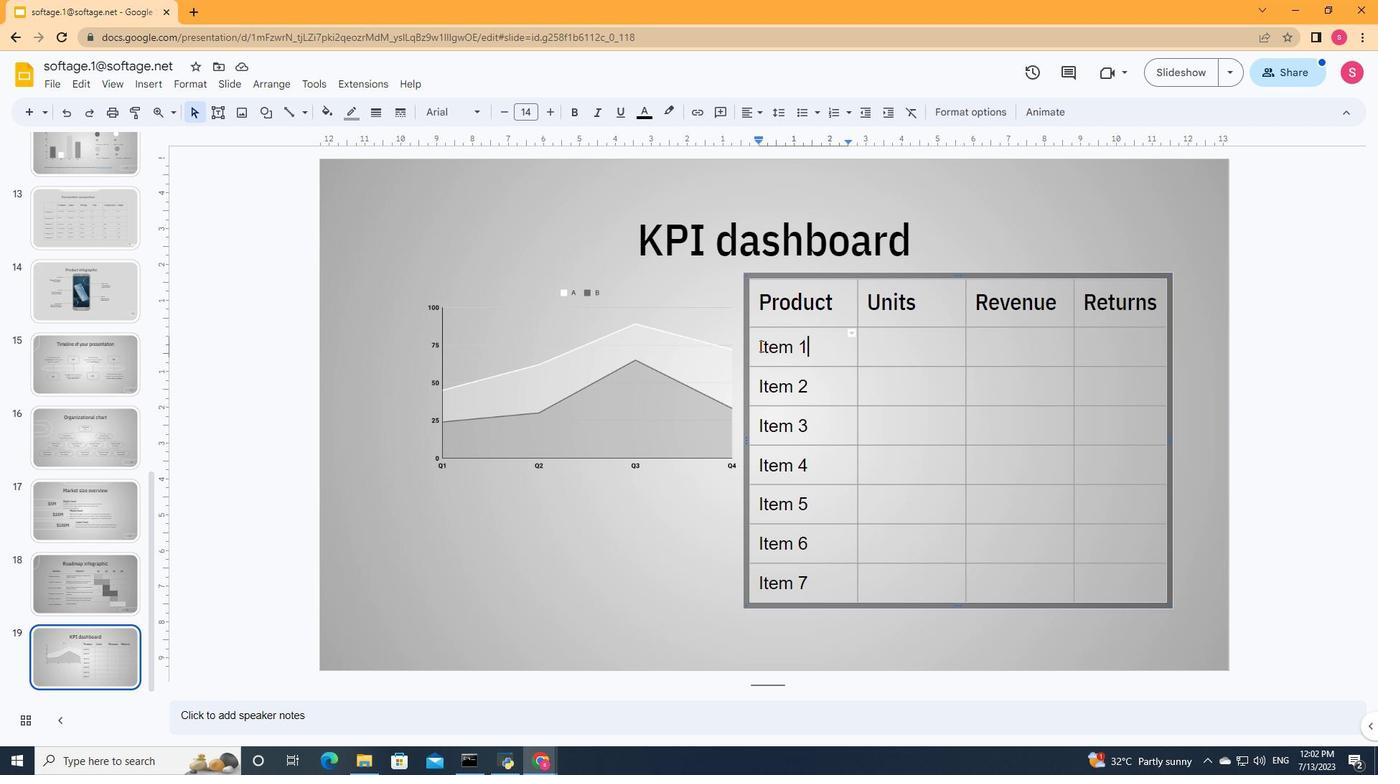 
Action: Mouse pressed left at (757, 346)
Screenshot: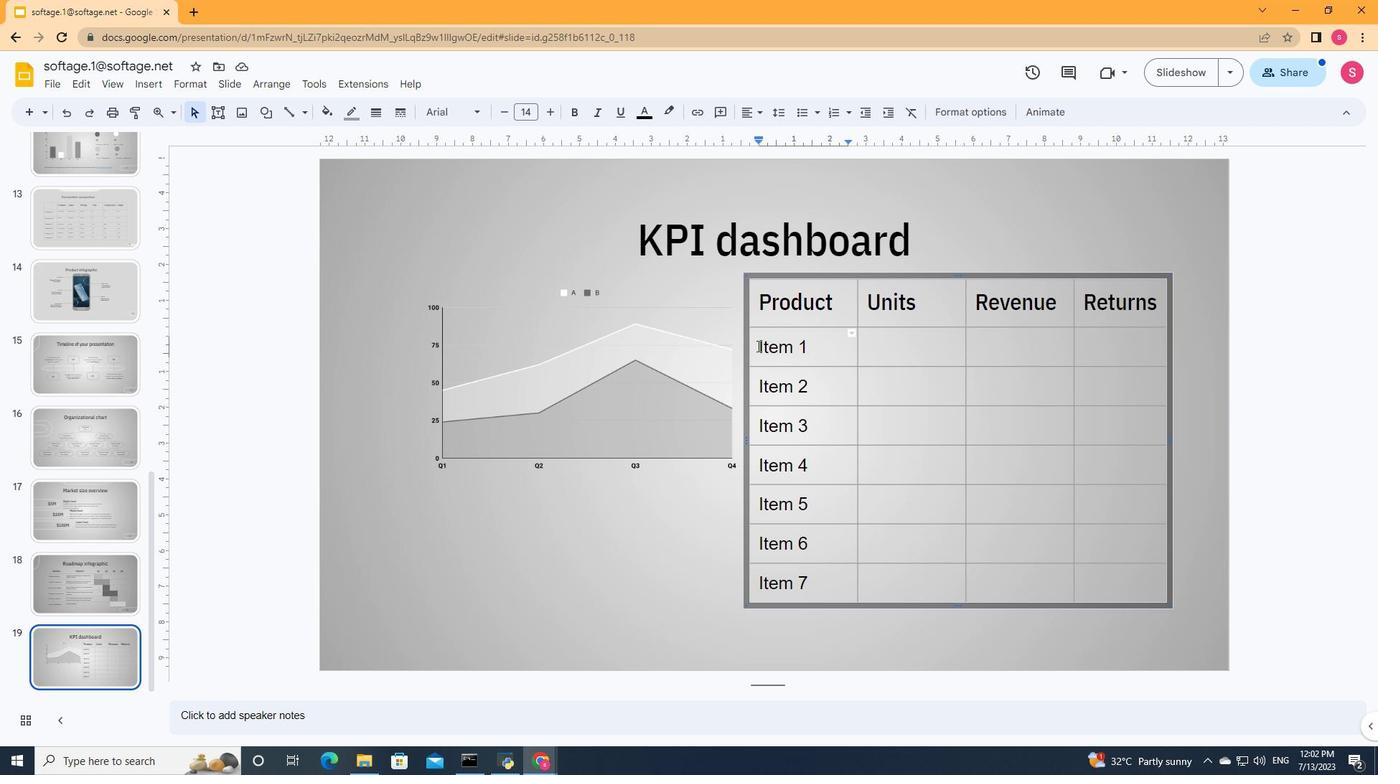 
Action: Mouse moved to (506, 110)
Screenshot: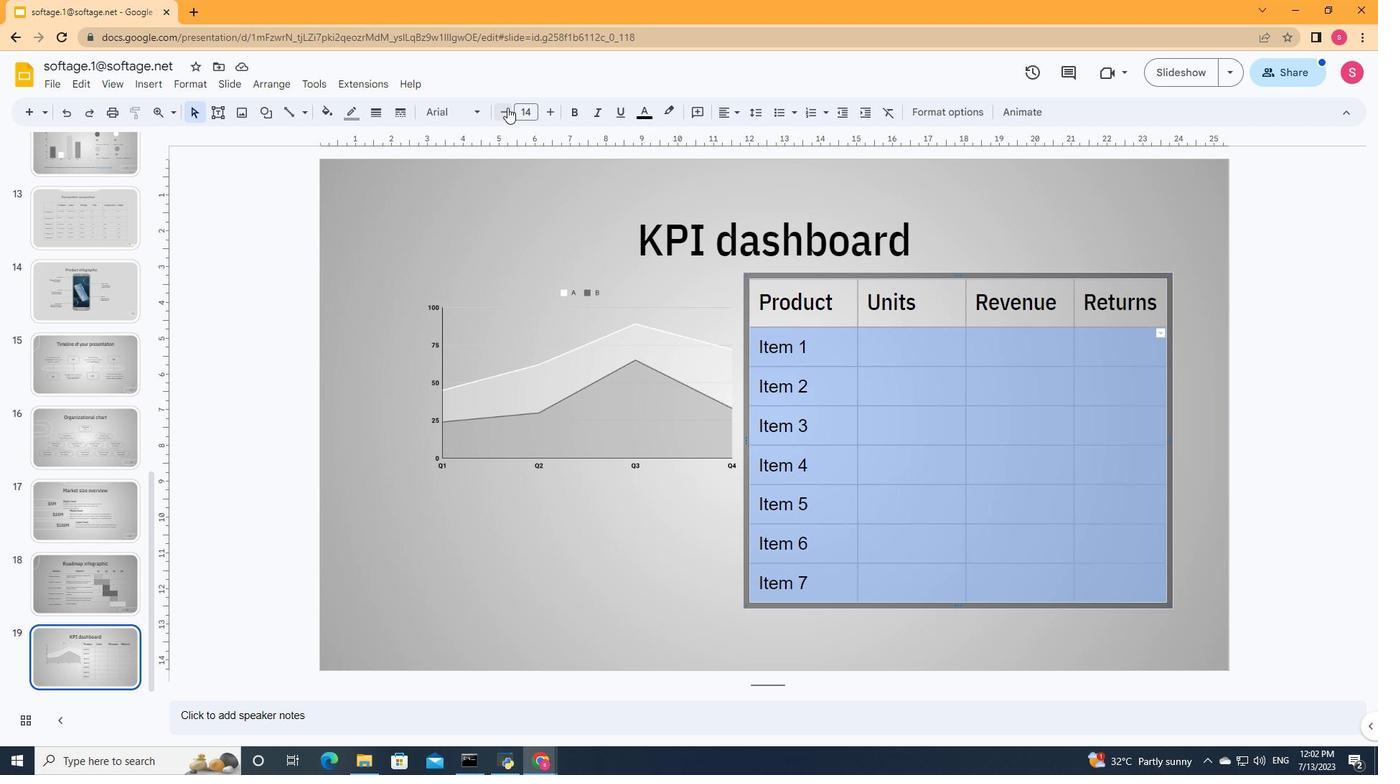 
Action: Mouse pressed left at (506, 110)
Screenshot: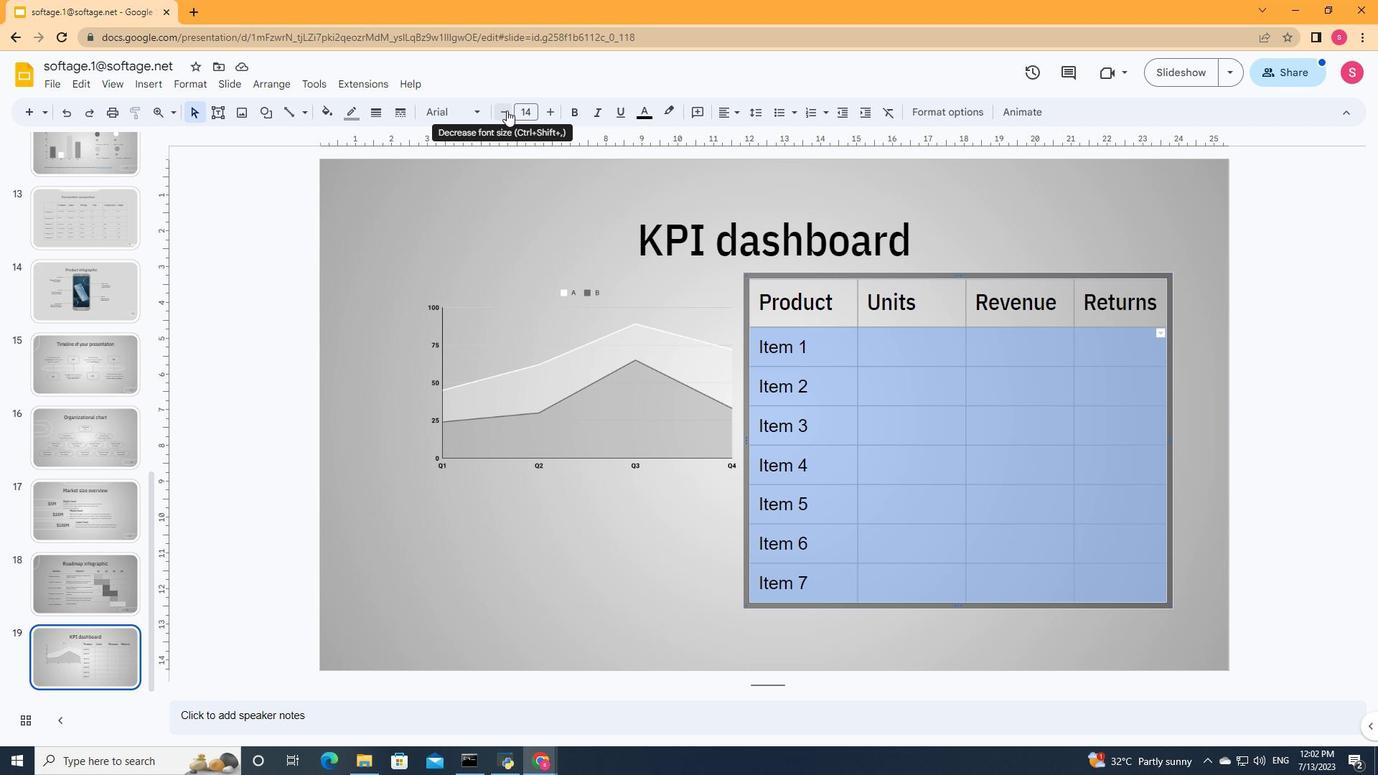 
Action: Mouse pressed left at (506, 110)
Screenshot: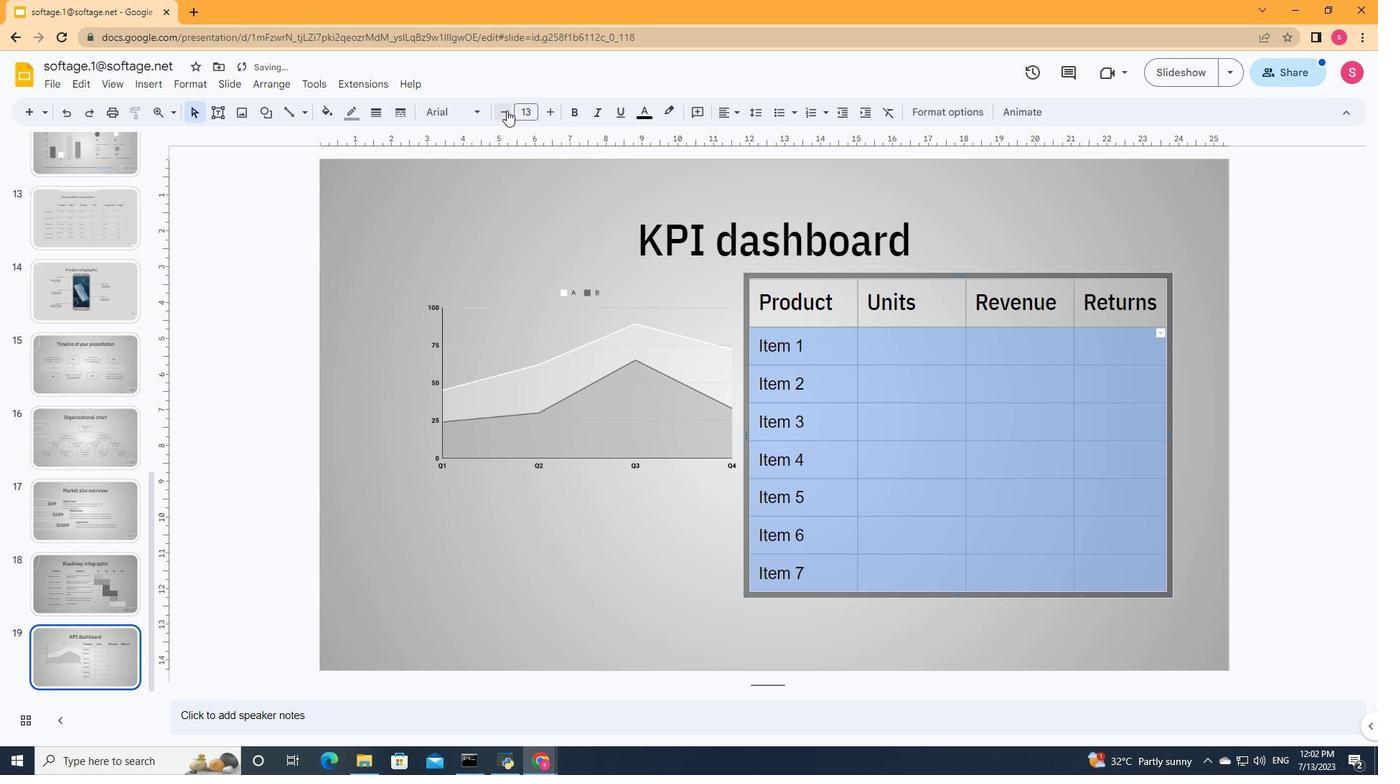 
Action: Mouse moved to (479, 109)
Screenshot: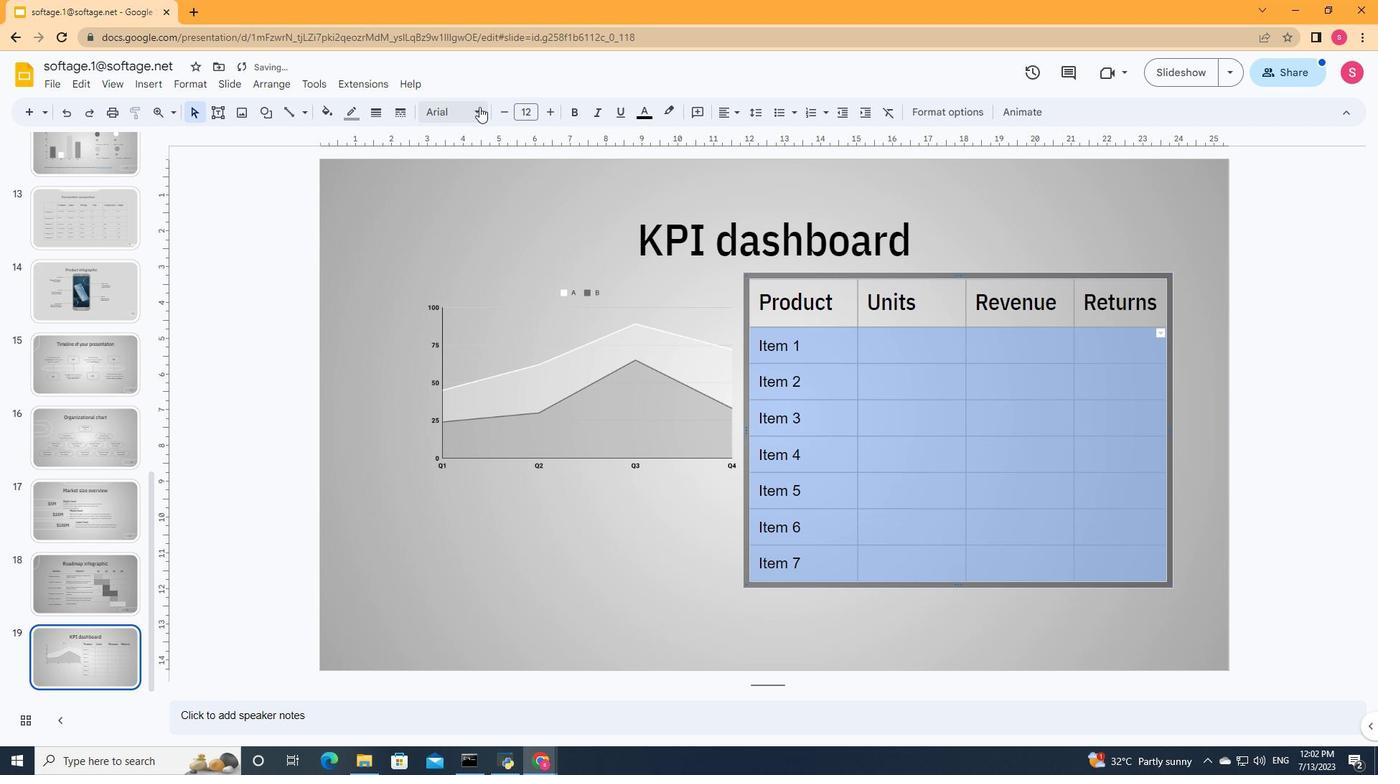 
Action: Mouse pressed left at (479, 109)
Screenshot: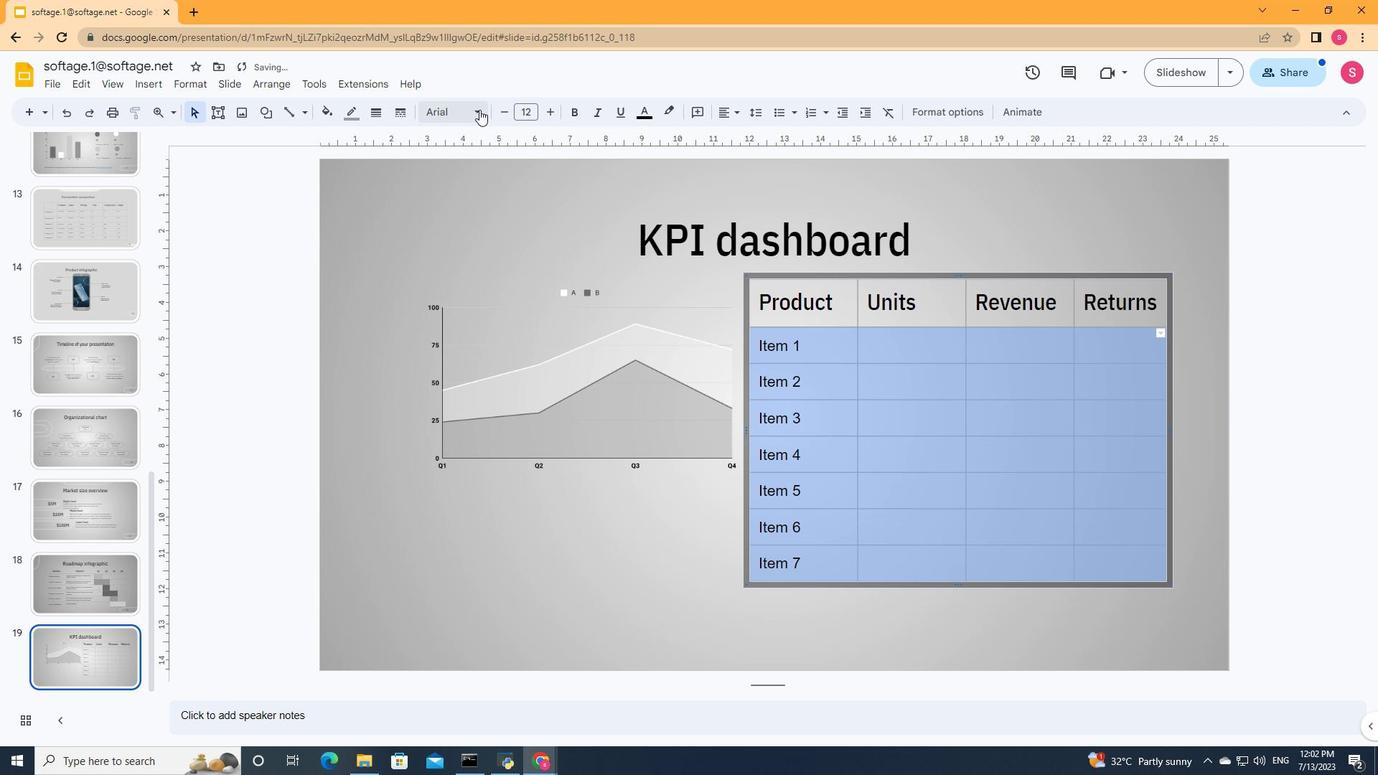
Action: Mouse moved to (476, 263)
Screenshot: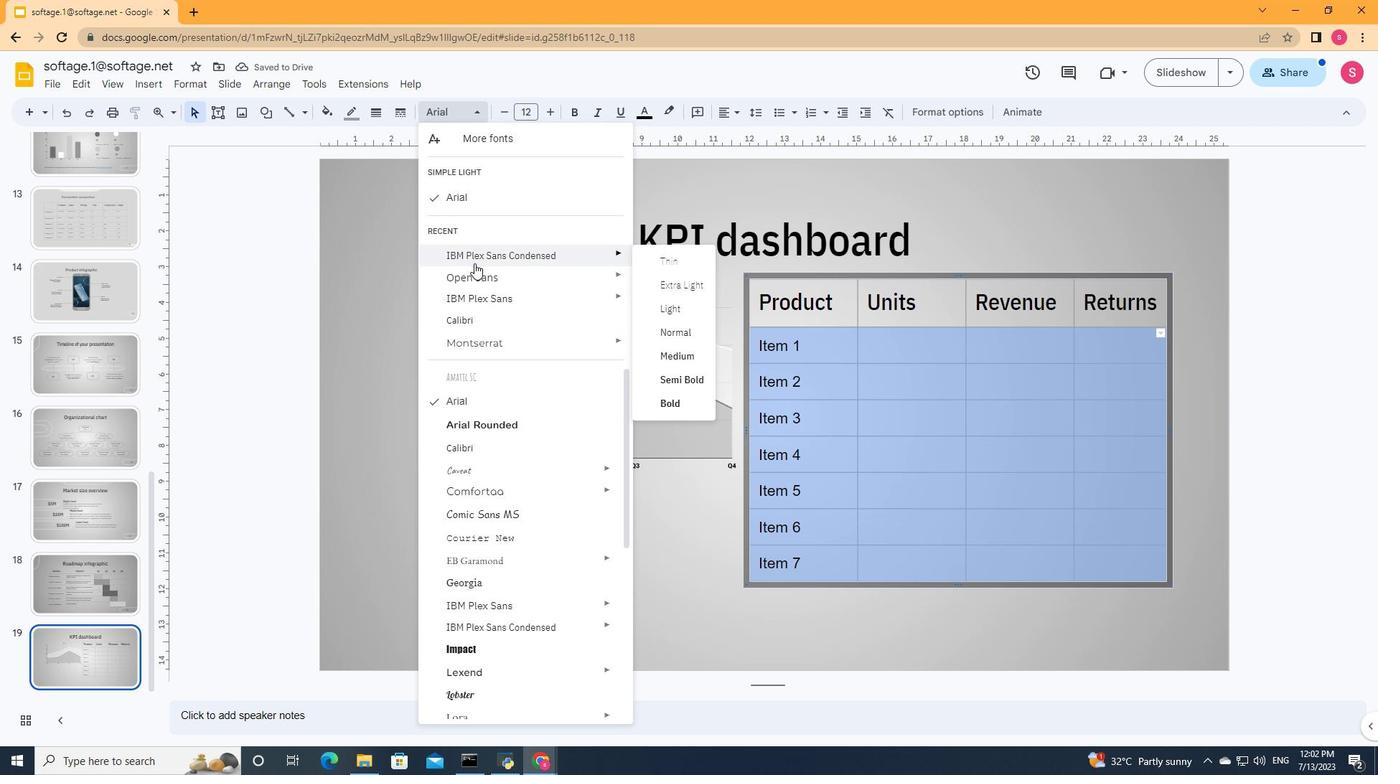 
Action: Mouse pressed left at (476, 263)
Screenshot: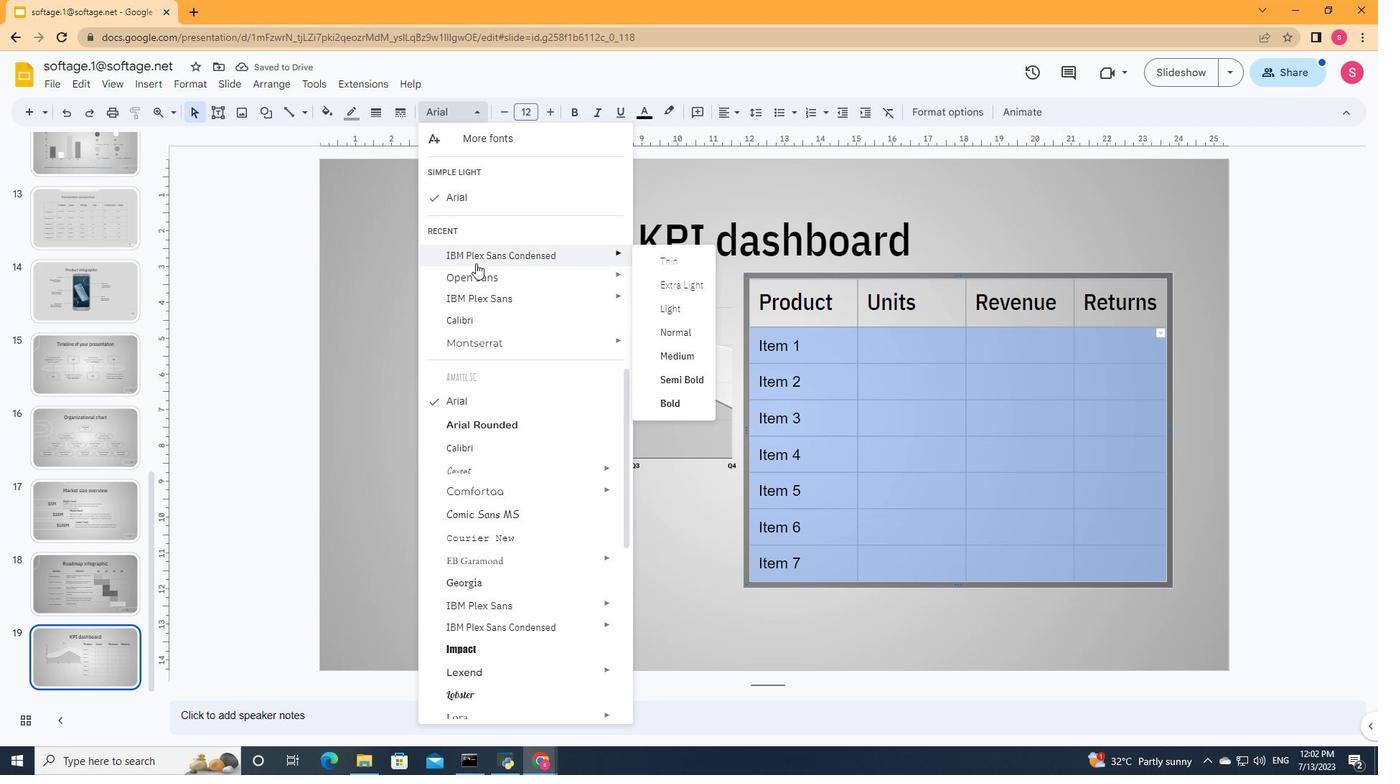 
Action: Mouse moved to (902, 347)
Screenshot: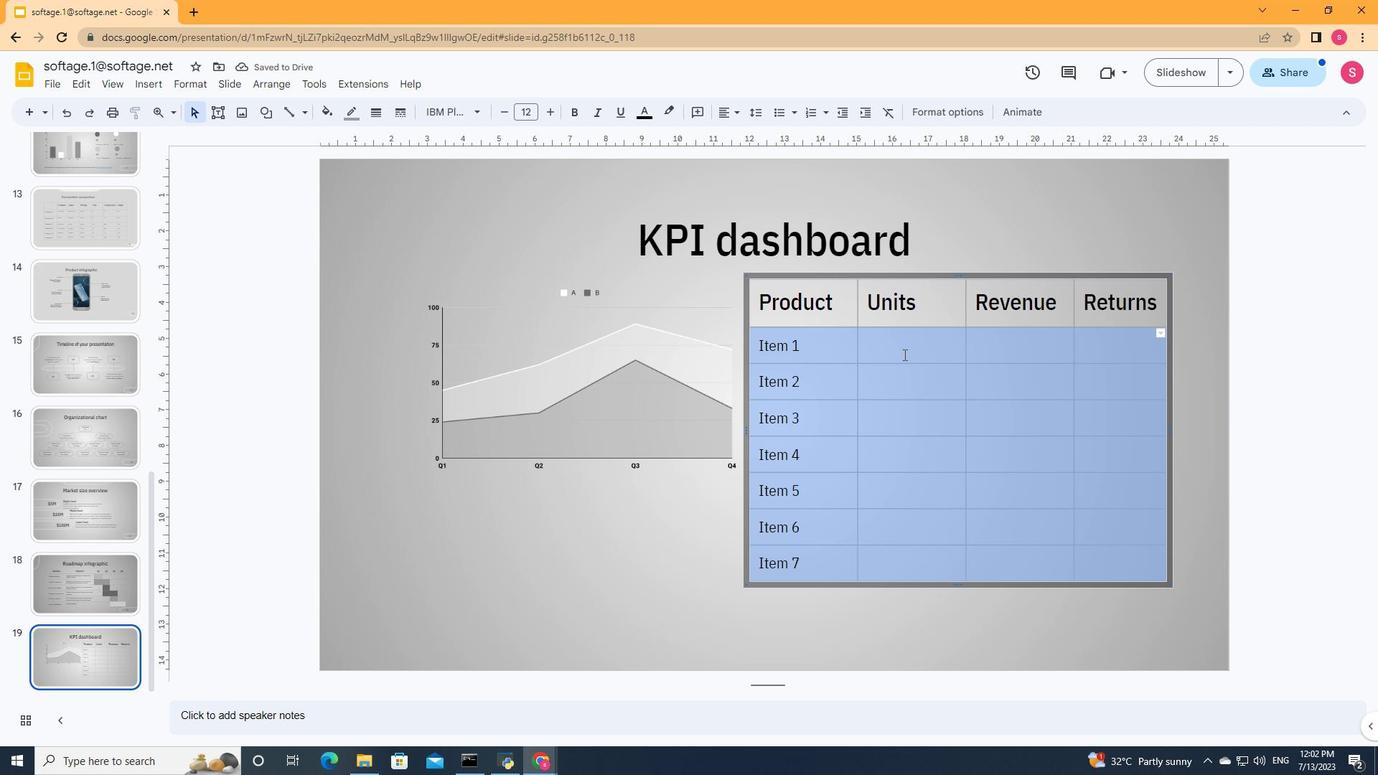 
Action: Mouse pressed left at (902, 347)
Screenshot: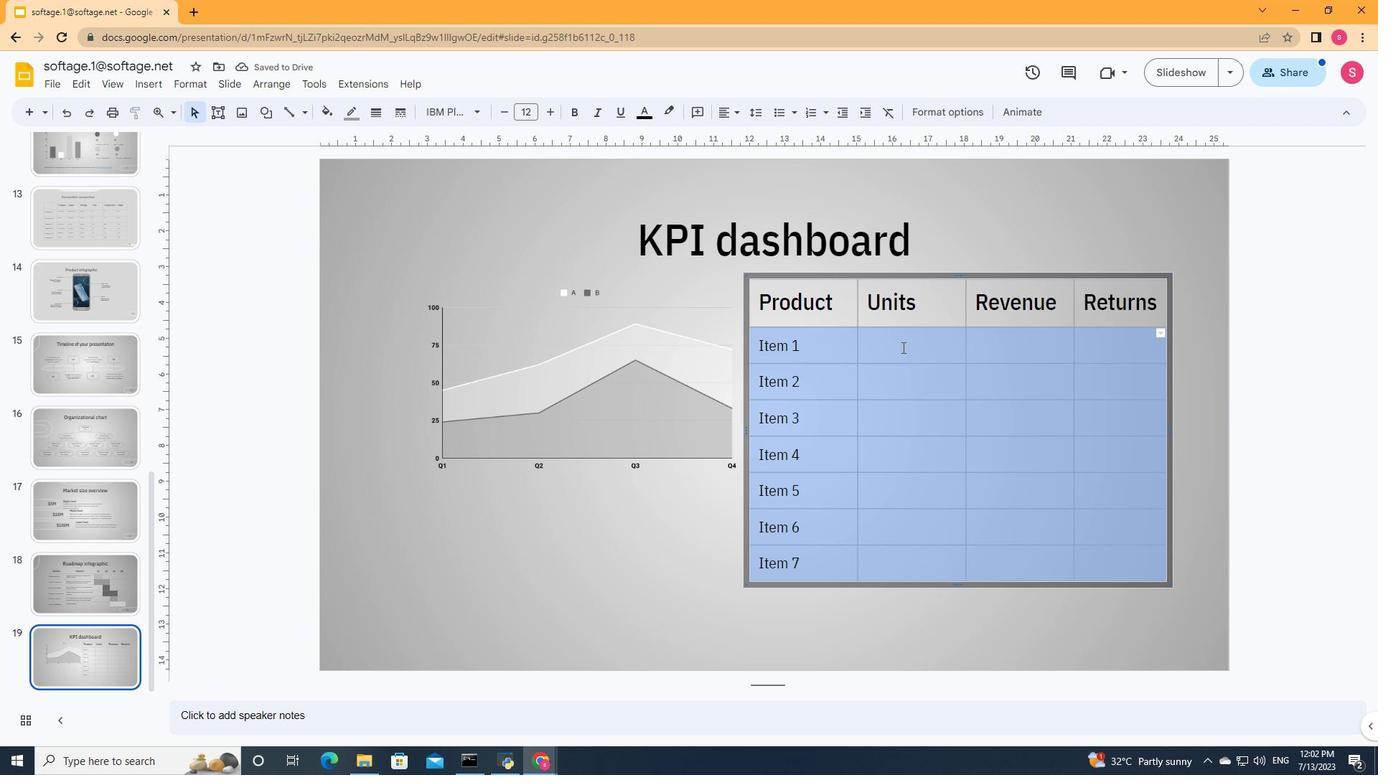 
Action: Key pressed 500<Key.tab>20000000
Screenshot: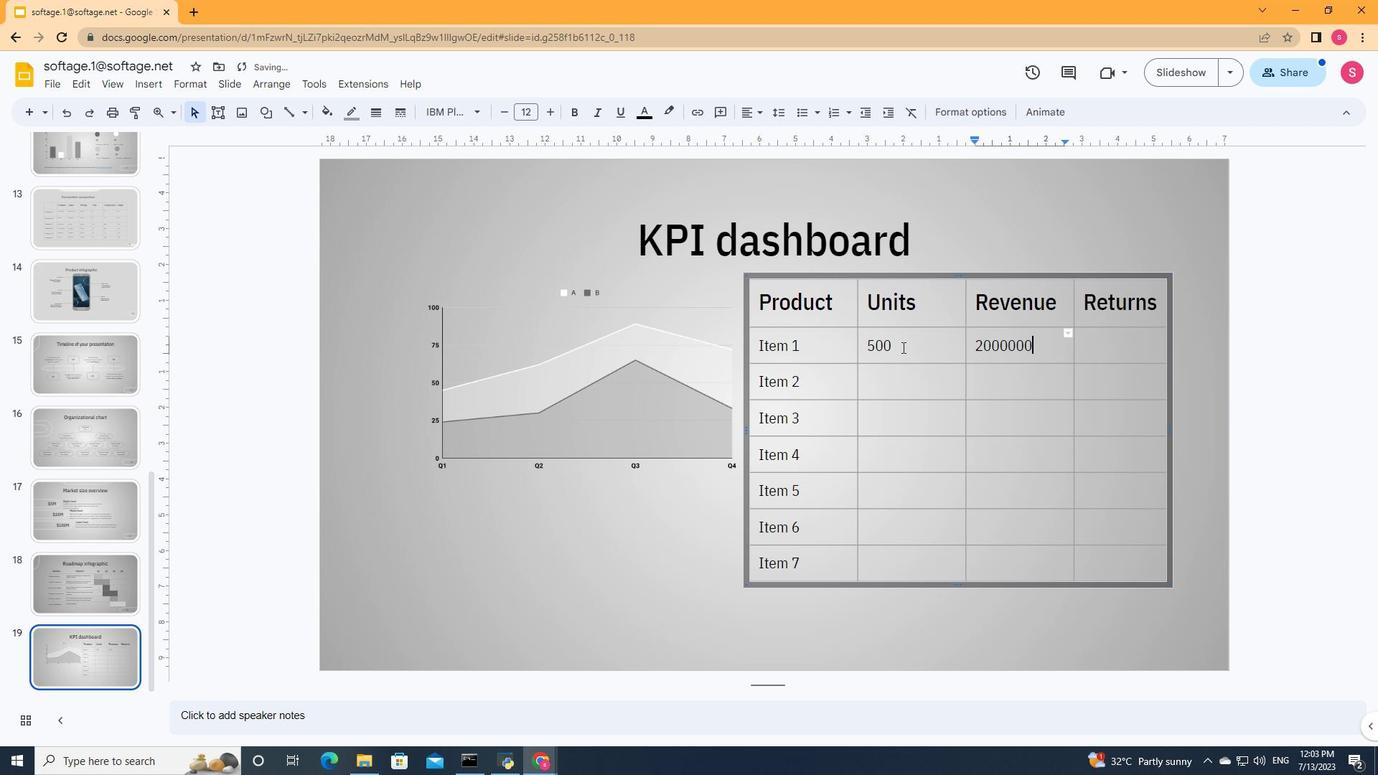 
Action: Mouse moved to (984, 349)
Screenshot: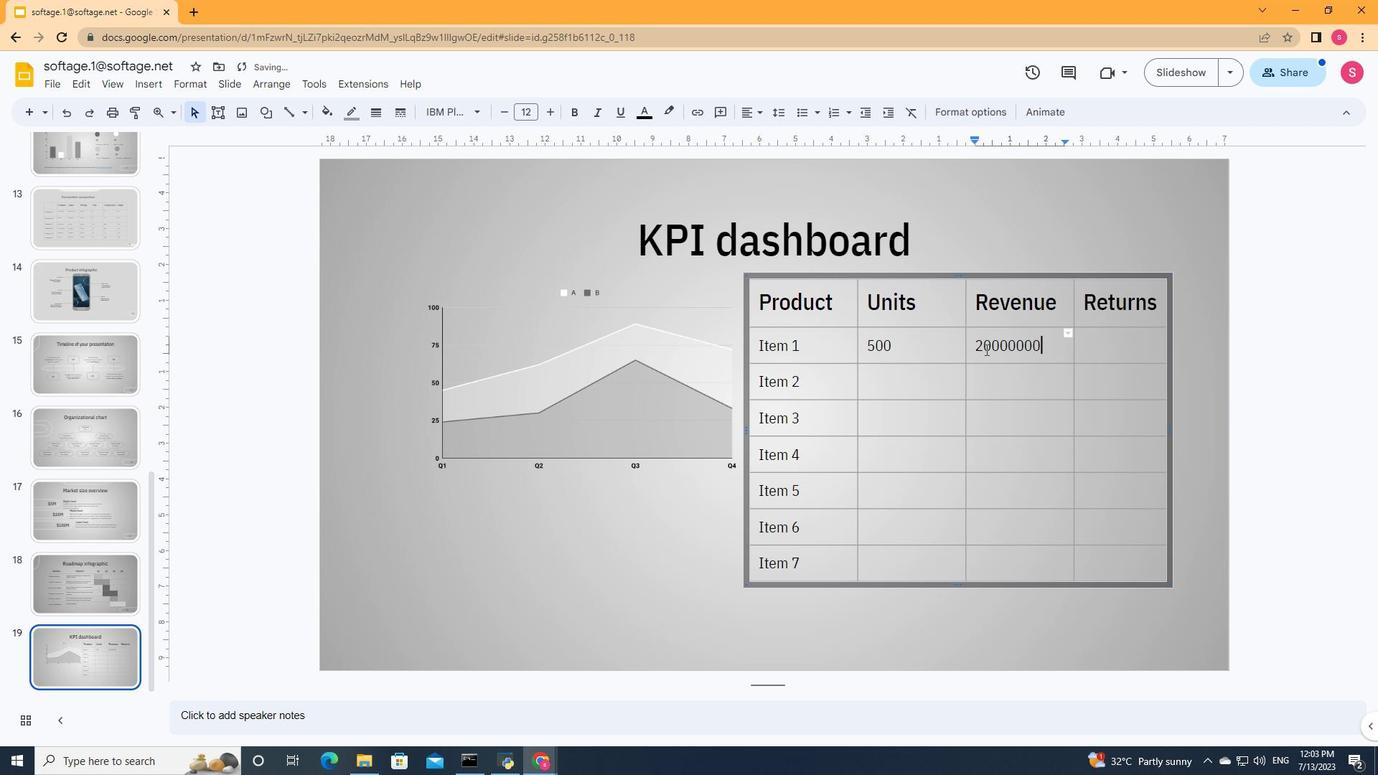 
Action: Mouse pressed left at (984, 349)
Screenshot: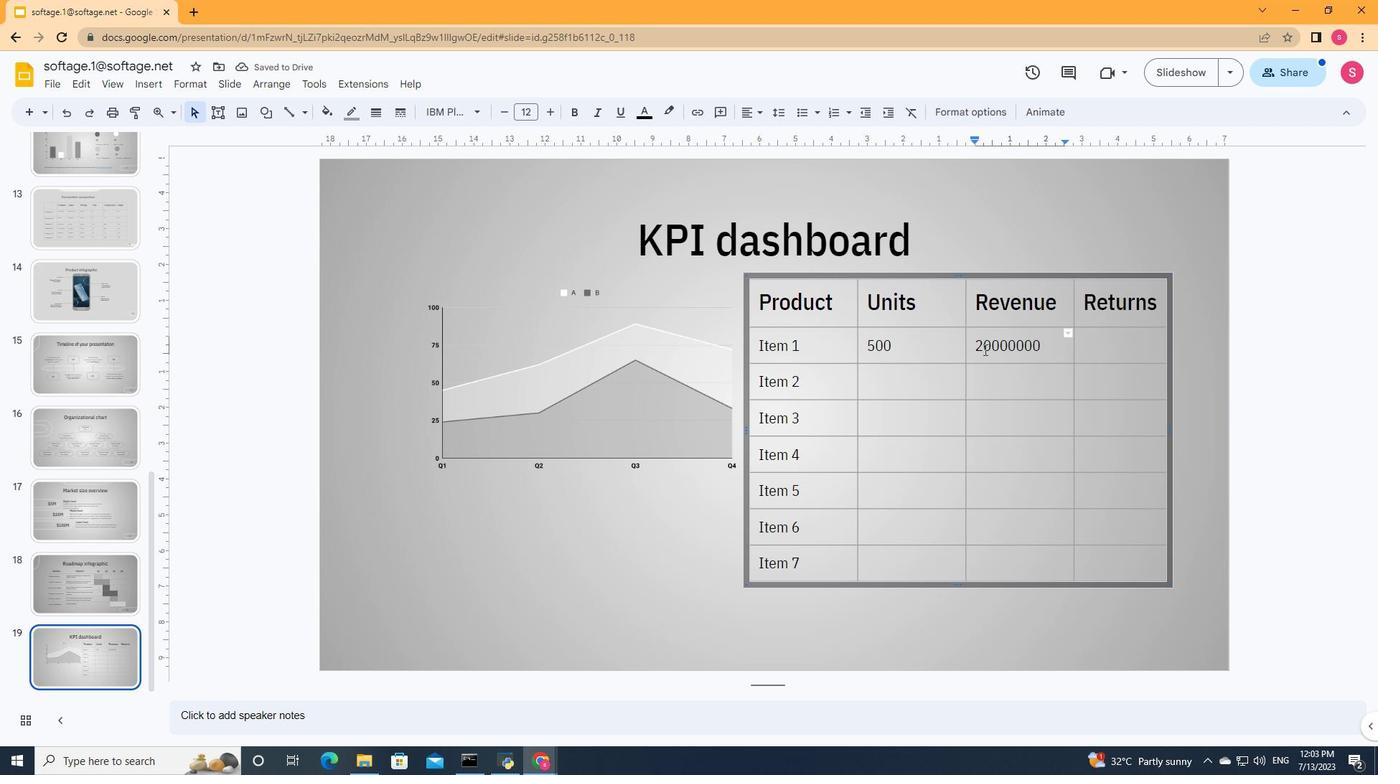 
Action: Key pressed ,
Screenshot: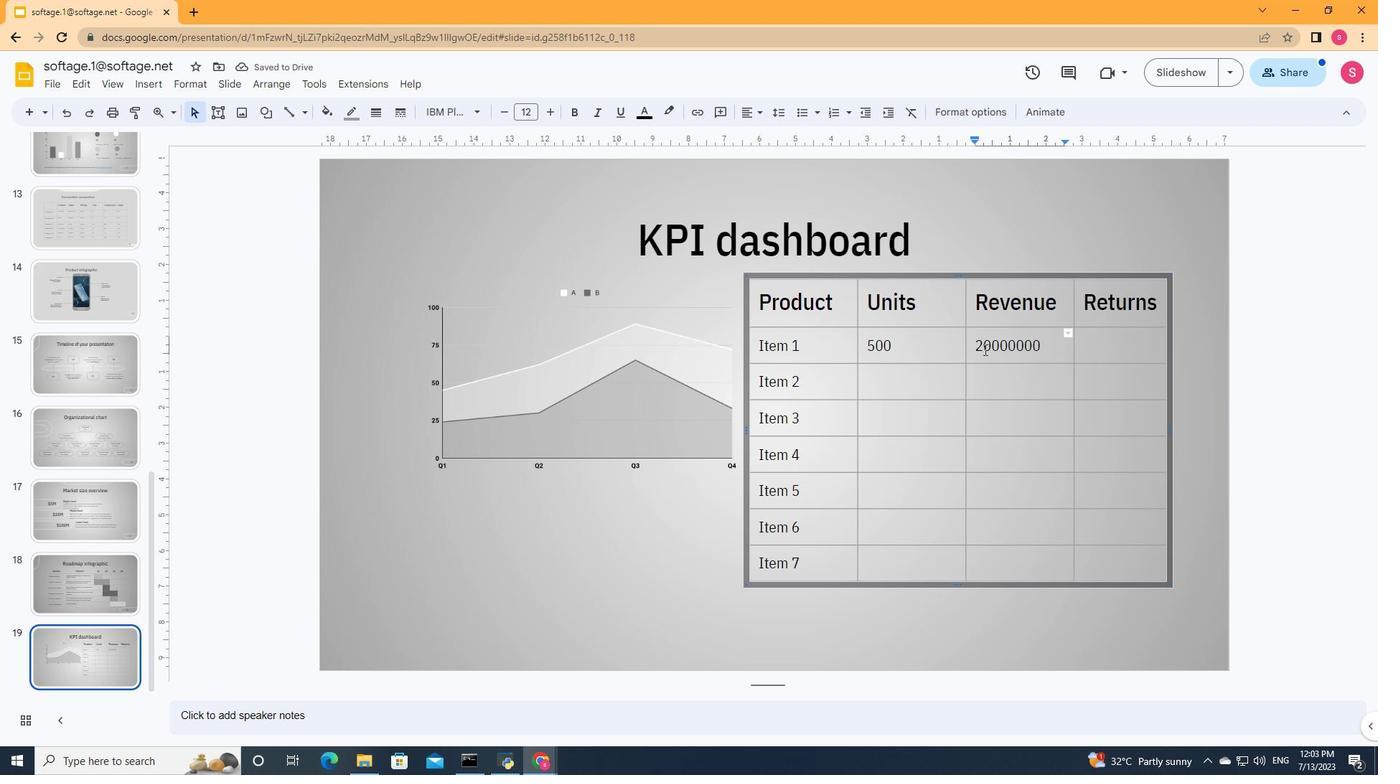
Action: Mouse moved to (1015, 350)
Screenshot: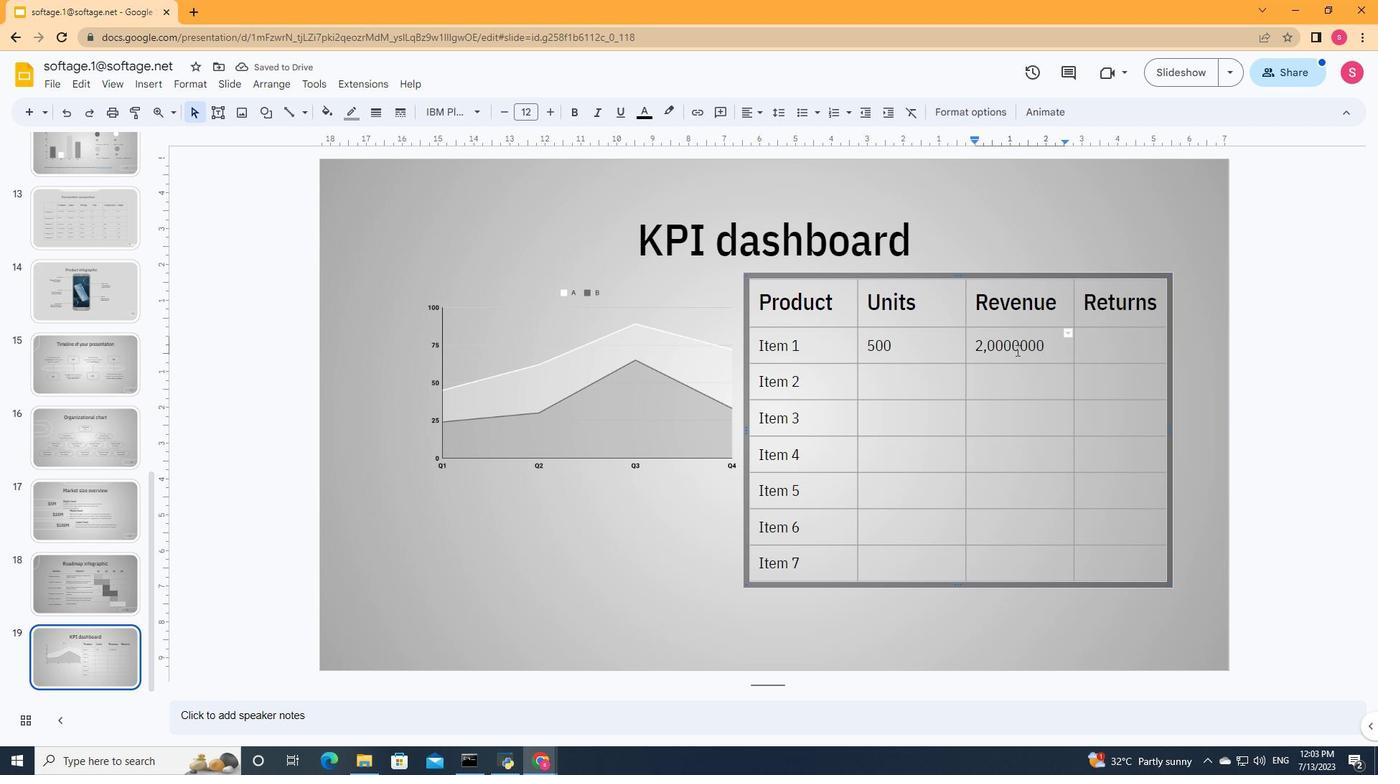 
Action: Mouse pressed left at (1015, 350)
Screenshot: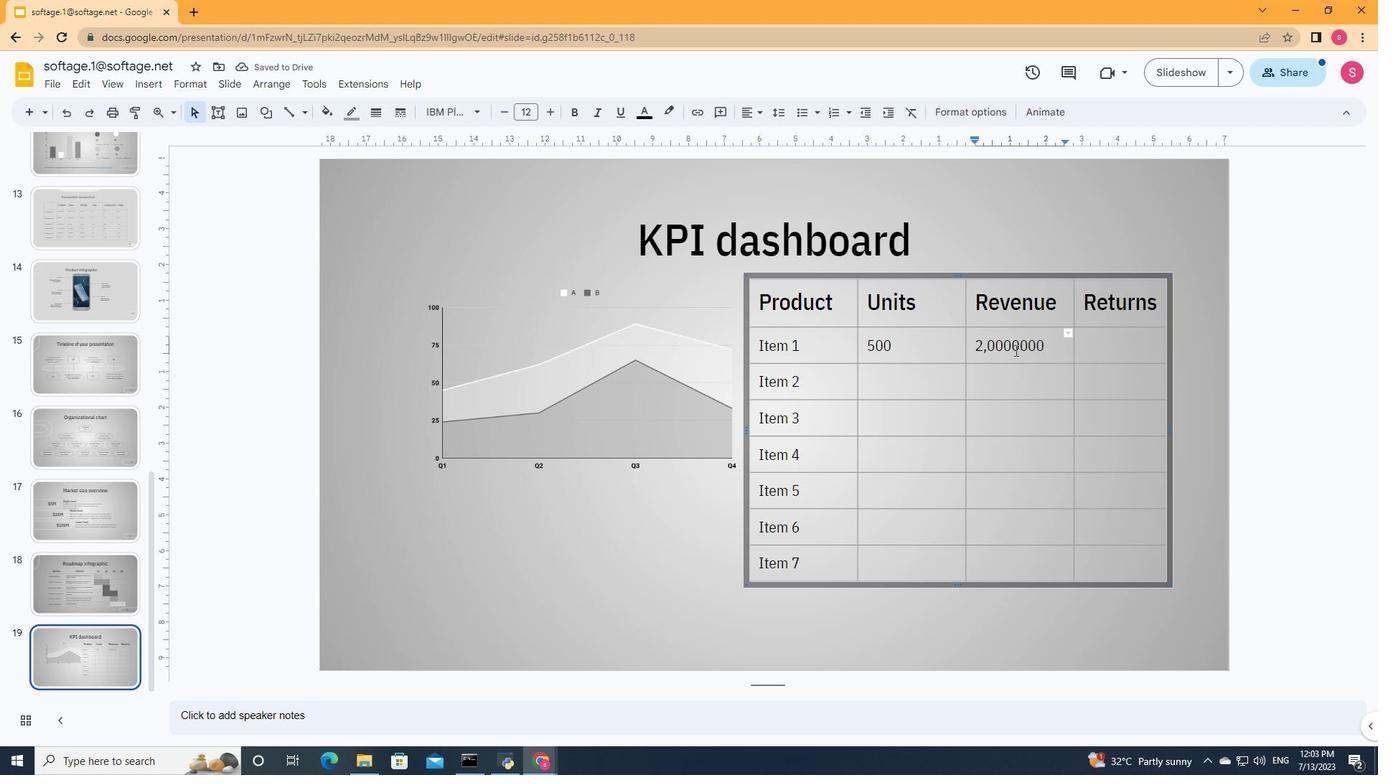 
Action: Mouse moved to (1010, 346)
Screenshot: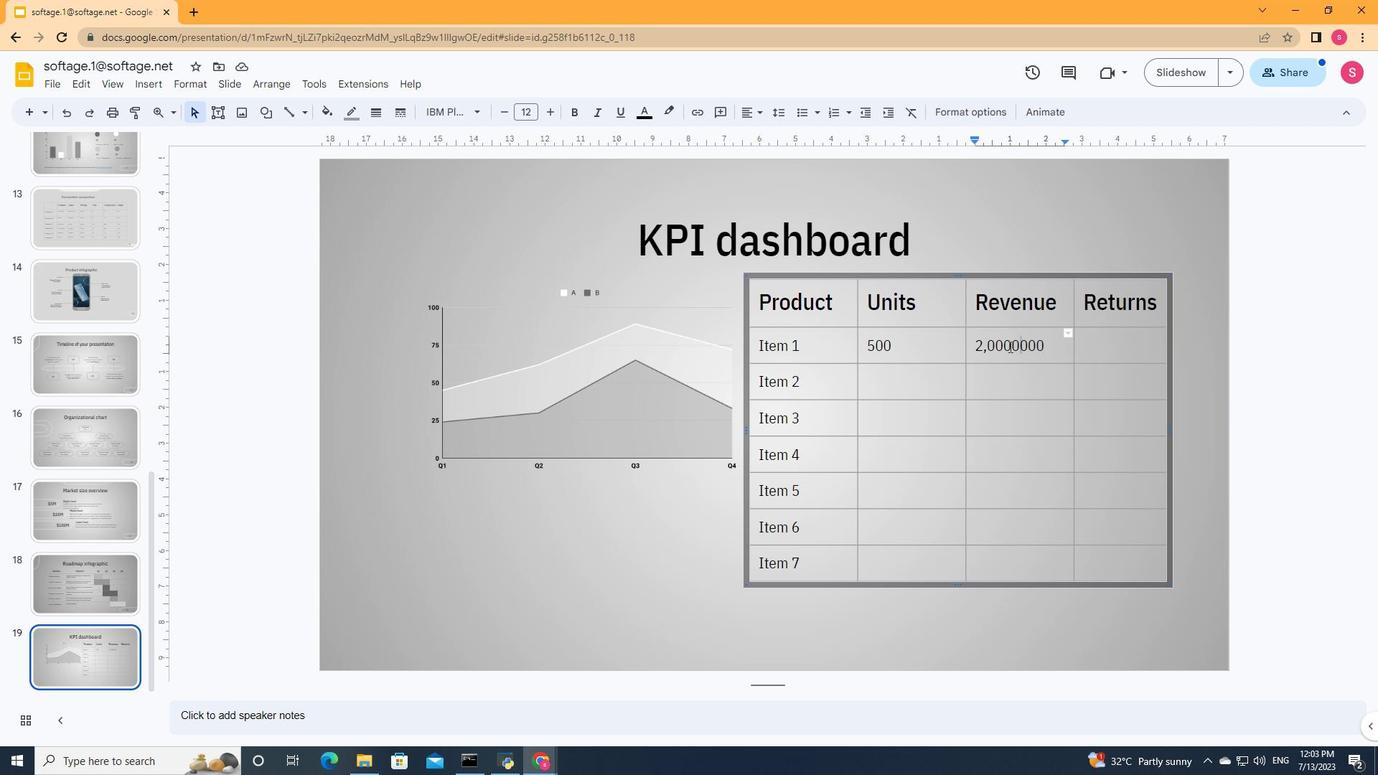 
Action: Mouse pressed left at (1010, 346)
Screenshot: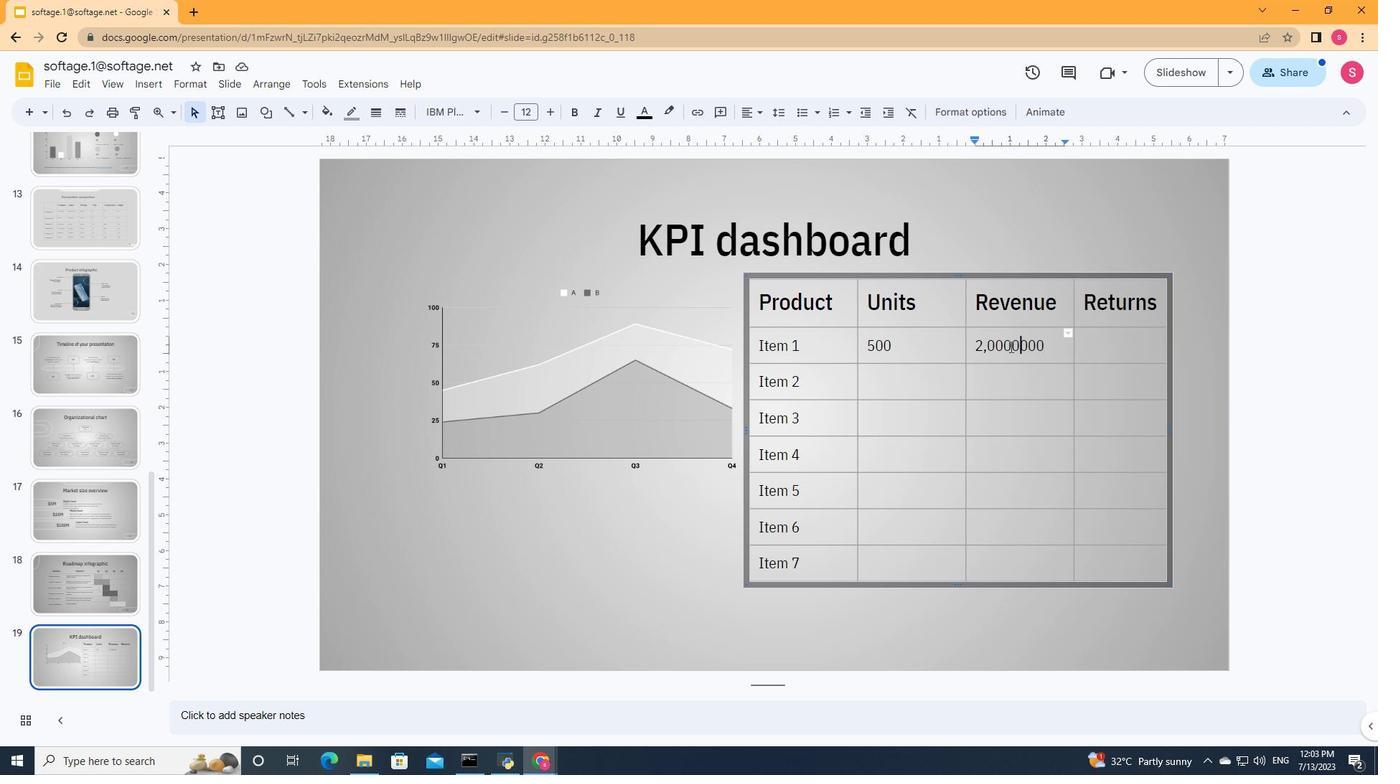 
Action: Mouse moved to (1023, 349)
Screenshot: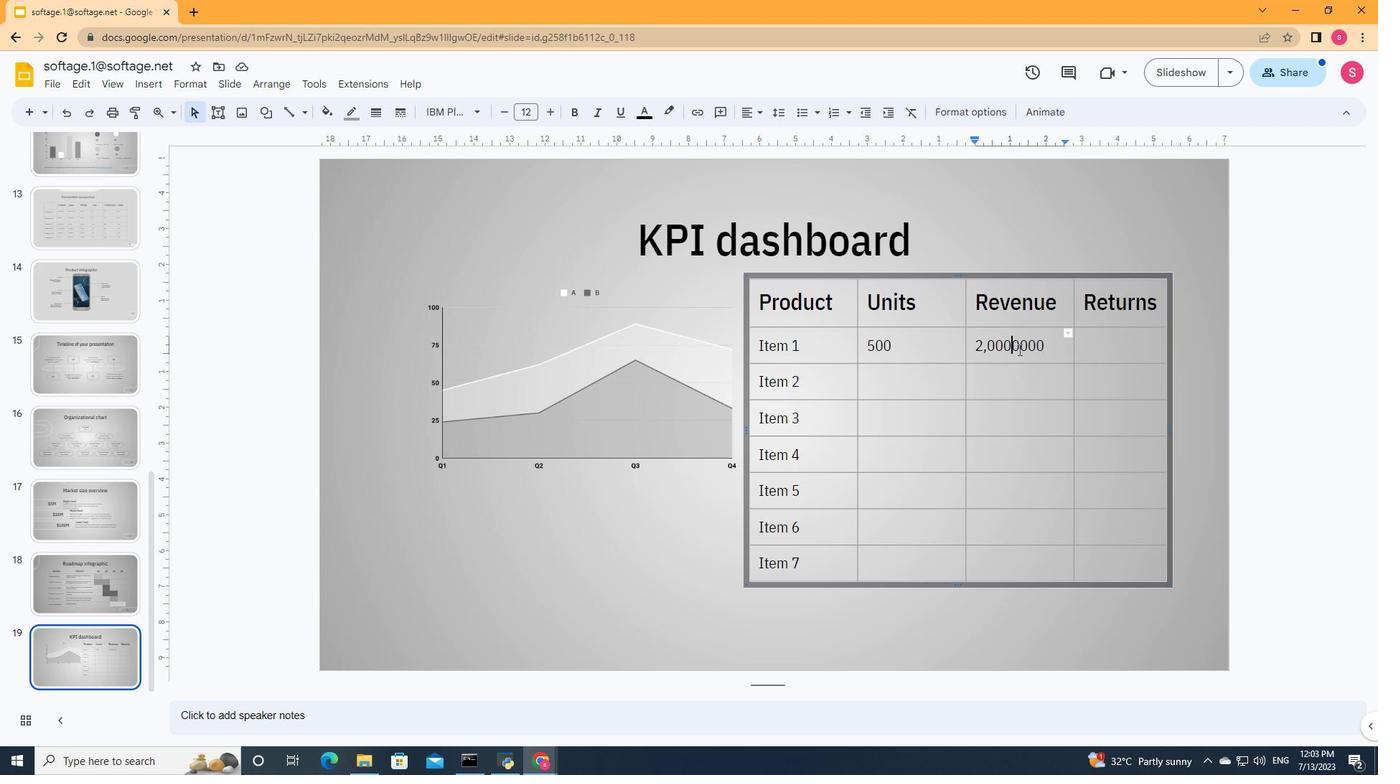 
Action: Key pressed ,
Screenshot: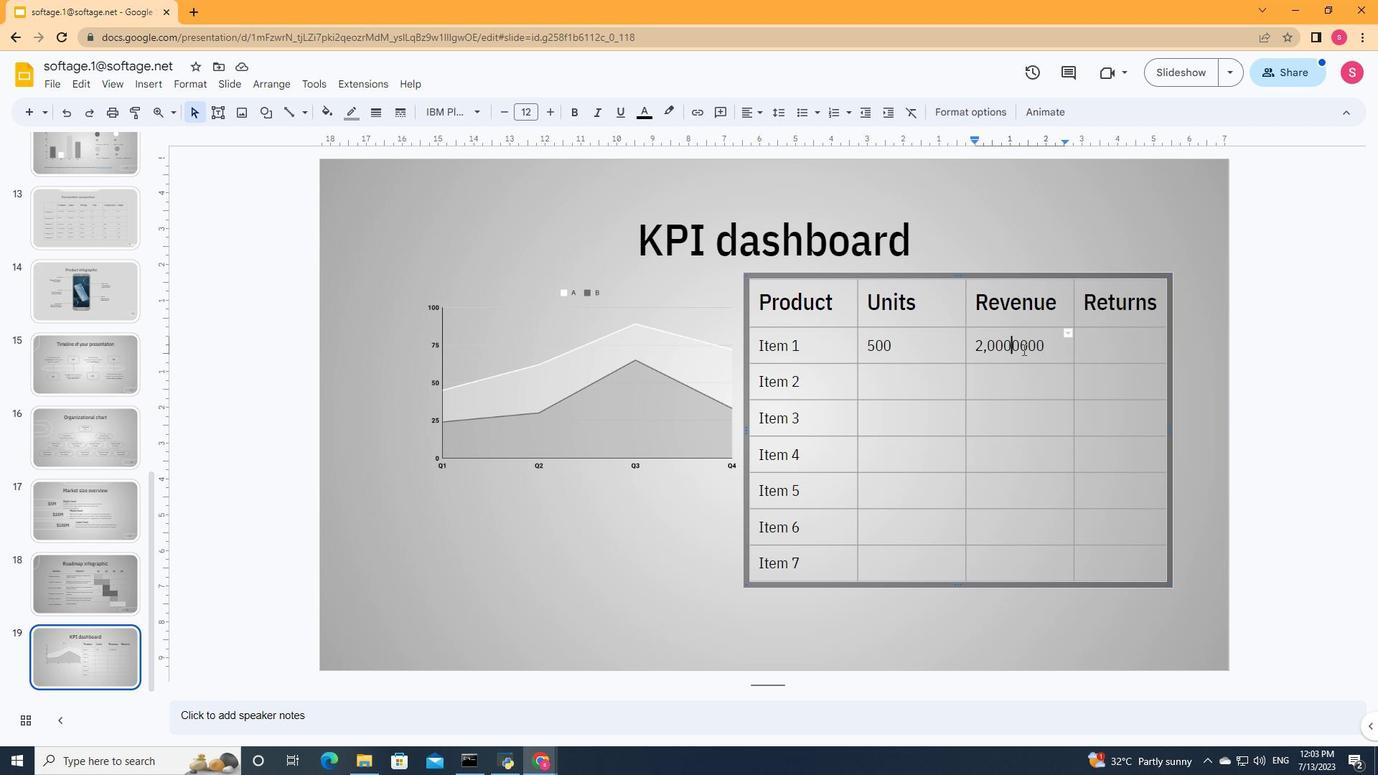 
Action: Mouse moved to (1053, 347)
Screenshot: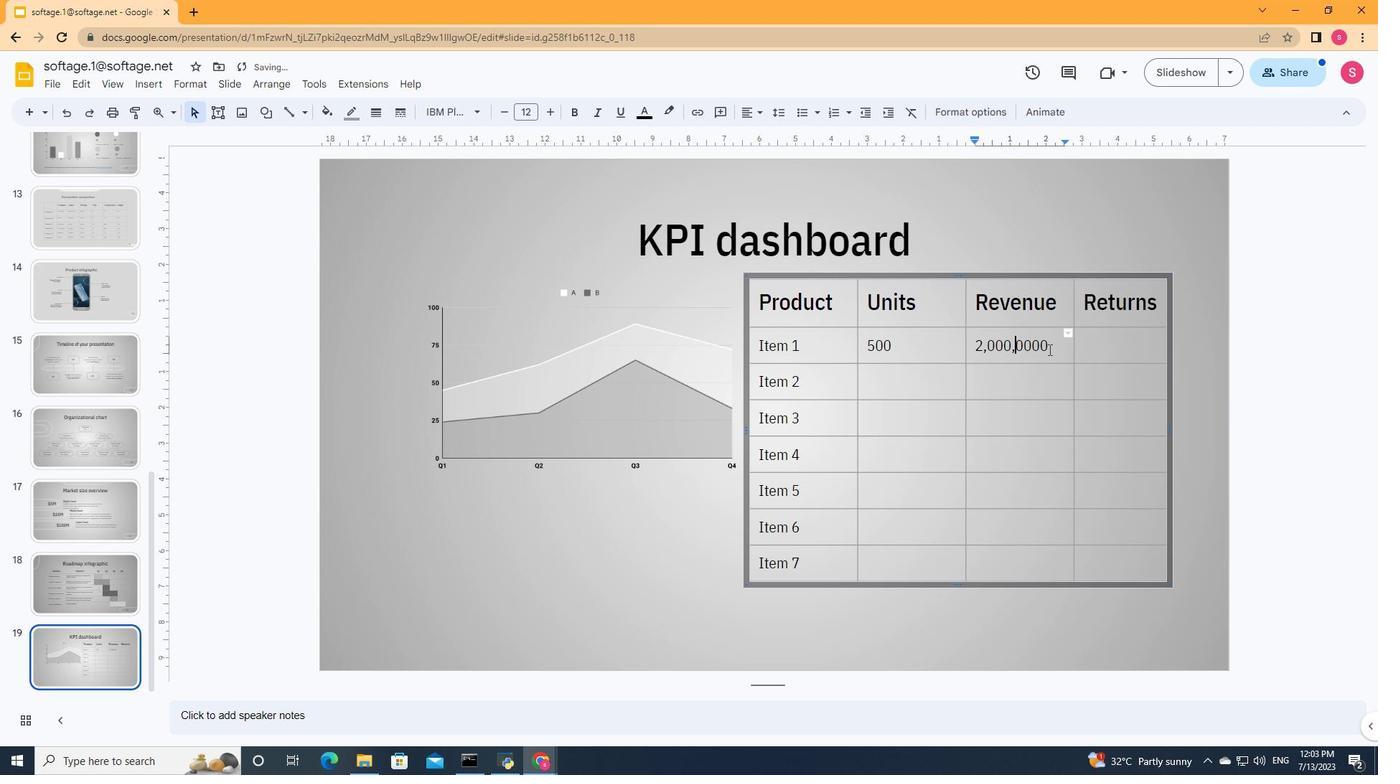 
Action: Mouse pressed left at (1053, 347)
Screenshot: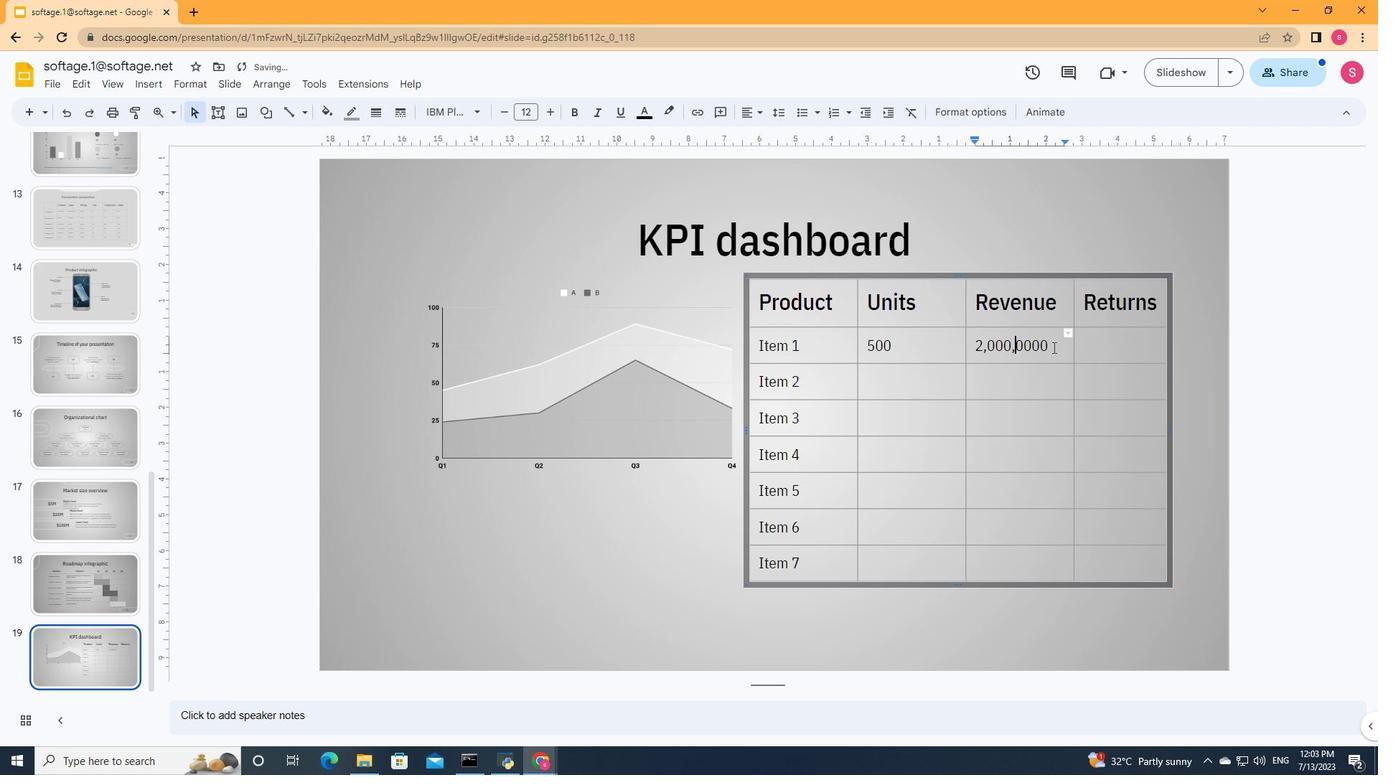 
Action: Key pressed <Key.backspace>
Screenshot: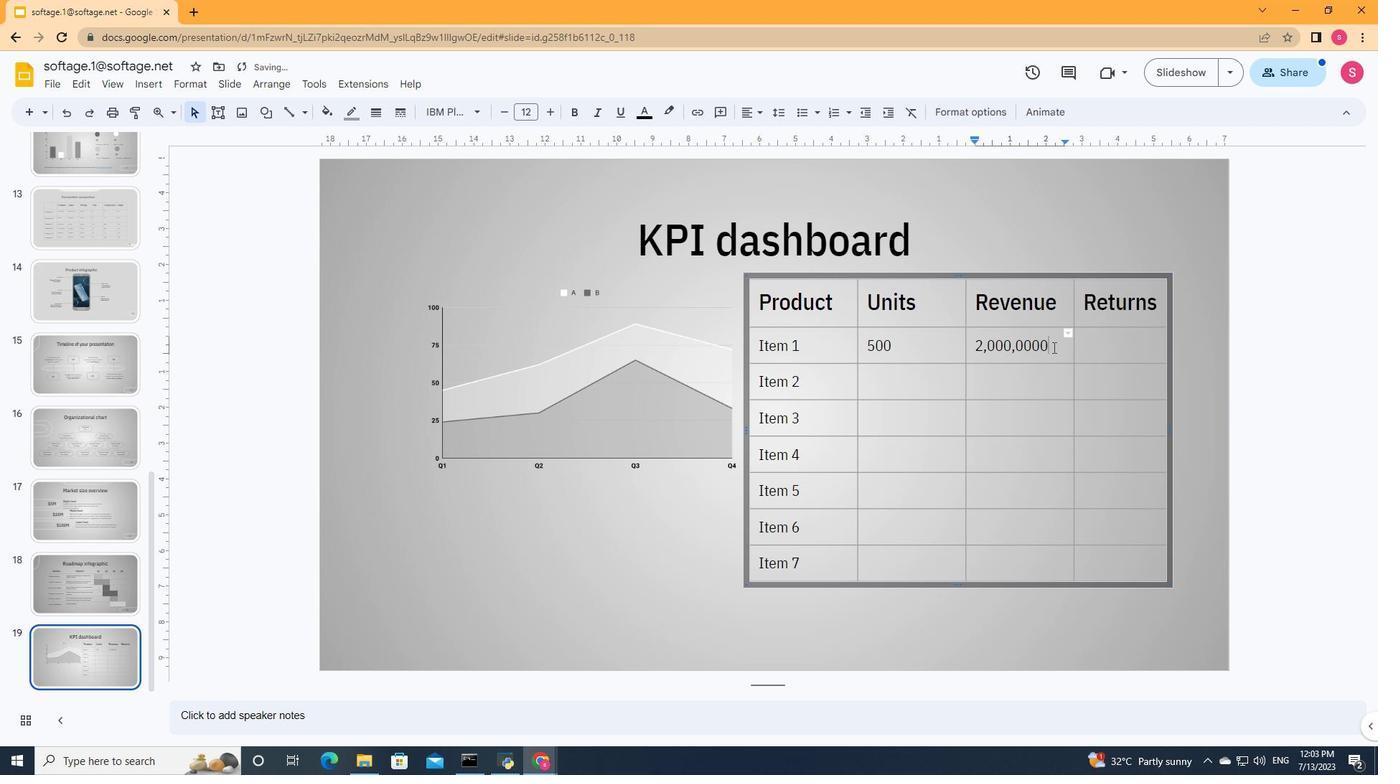 
Action: Mouse moved to (1133, 344)
Screenshot: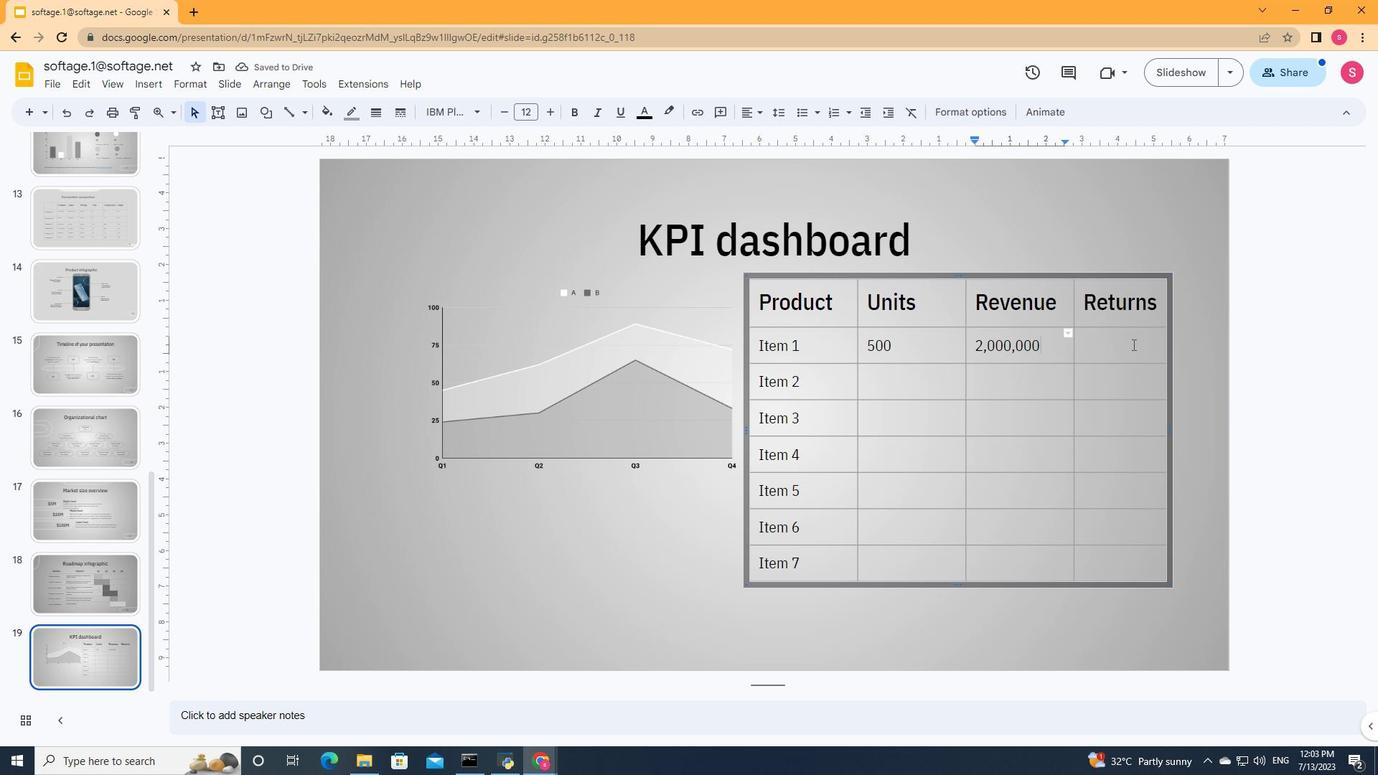 
Action: Mouse pressed left at (1133, 344)
Screenshot: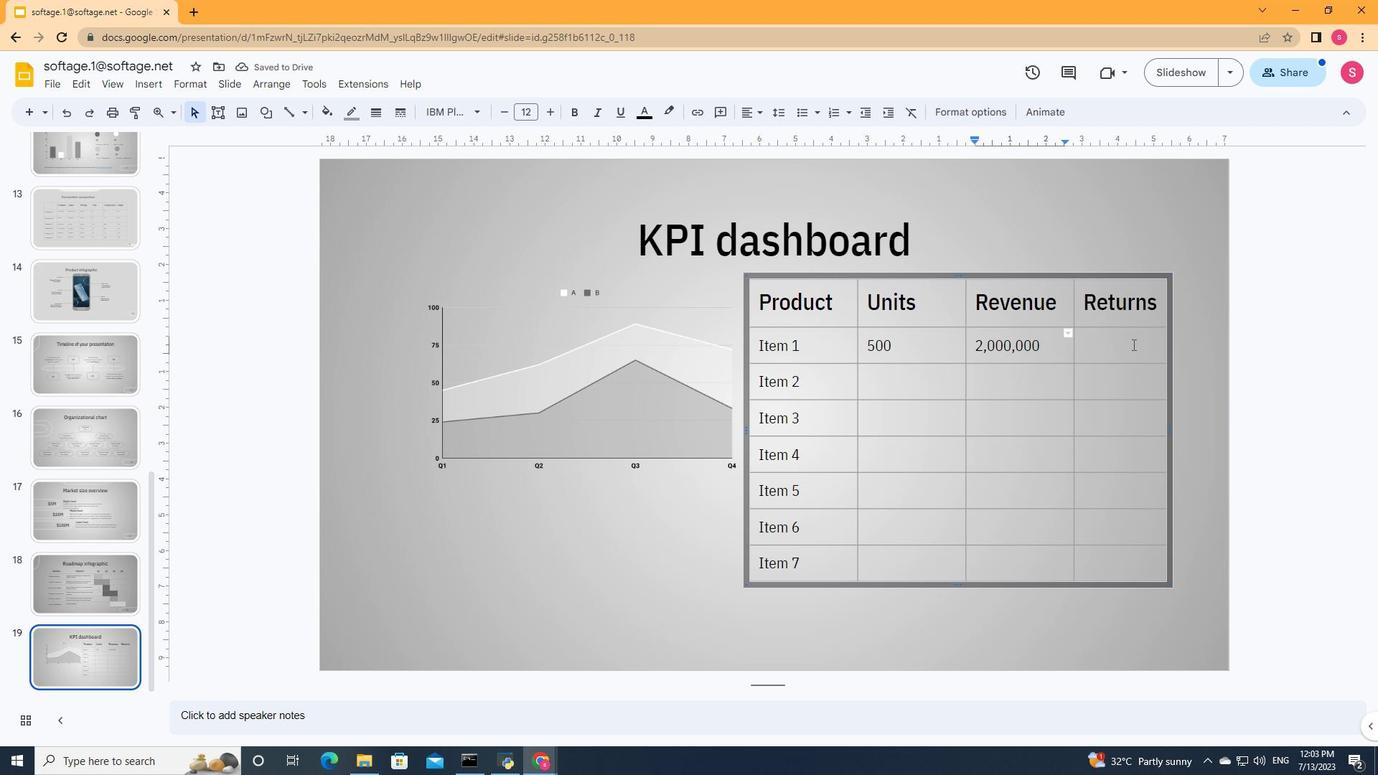
Action: Key pressed 40
Screenshot: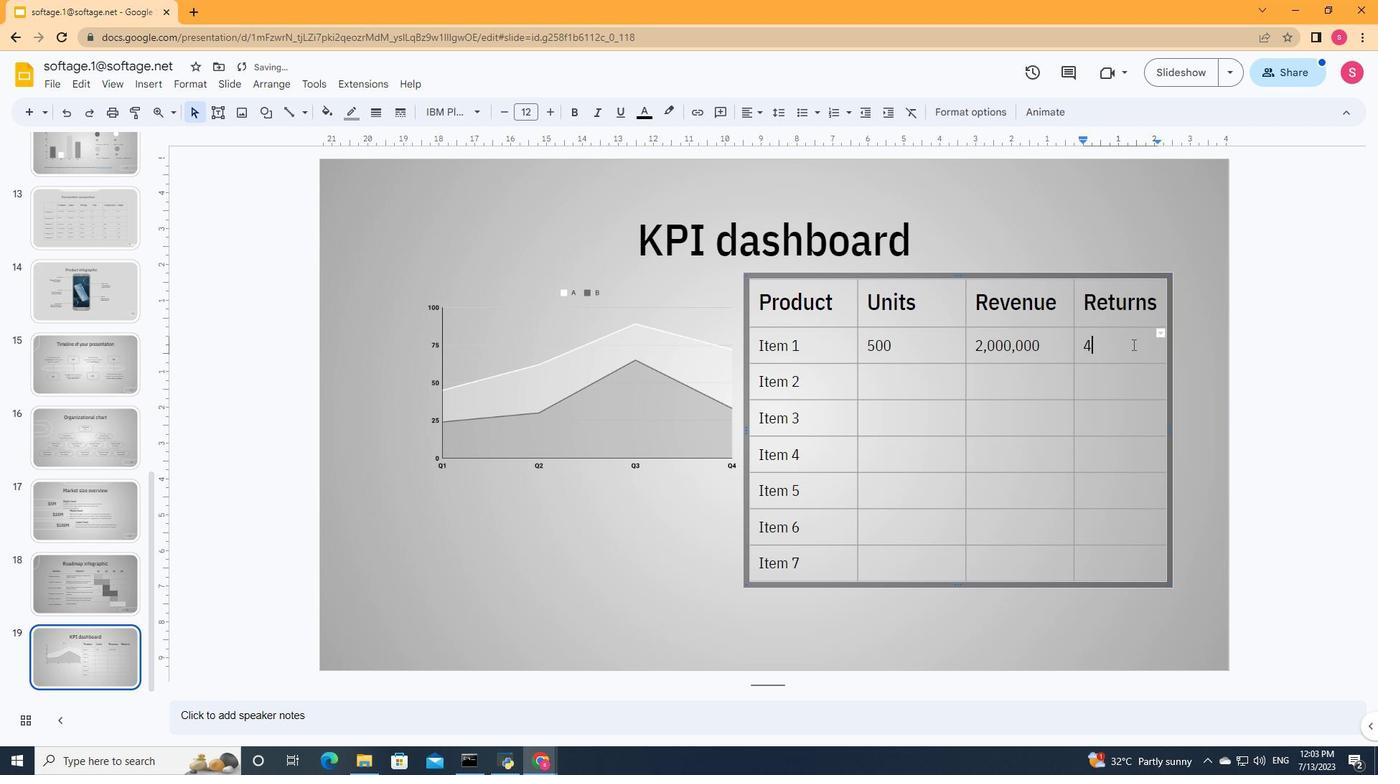
Action: Mouse moved to (933, 387)
Screenshot: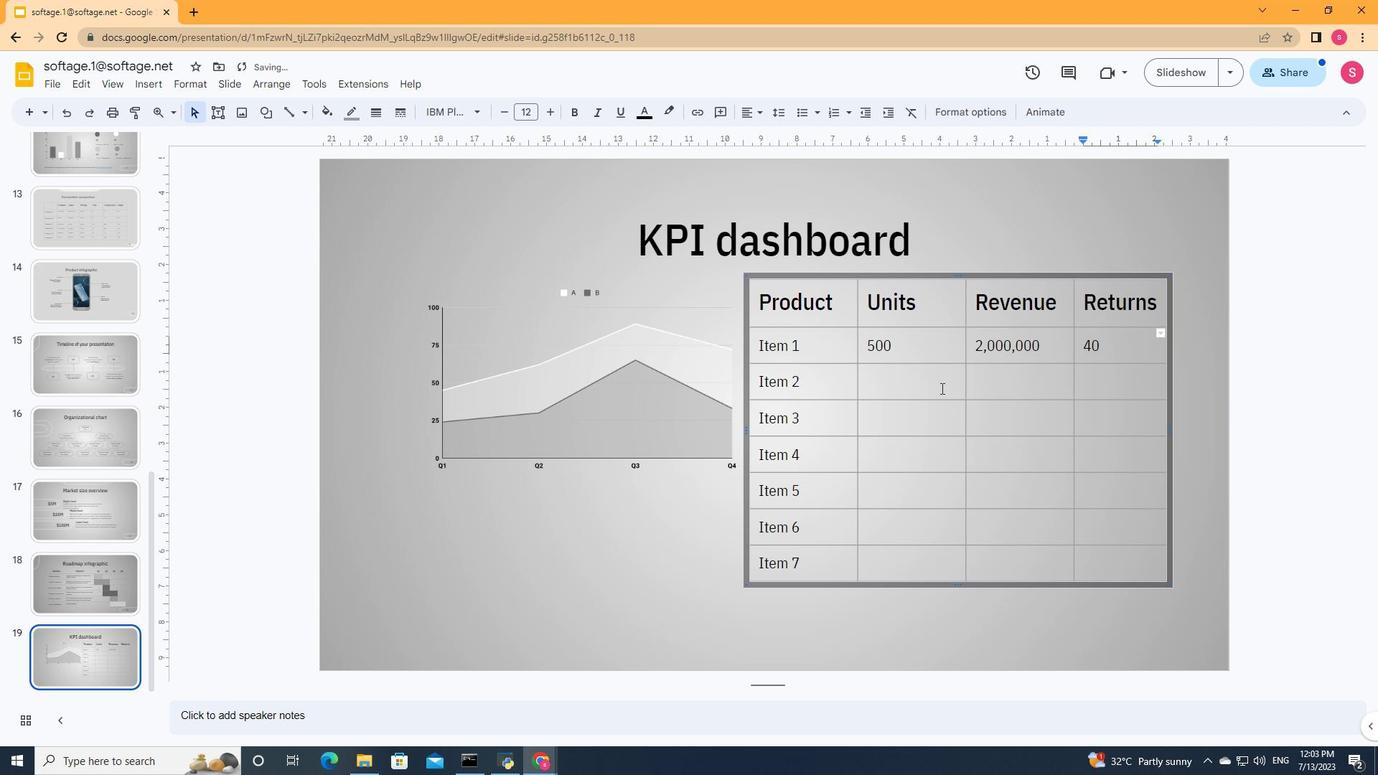 
Action: Mouse pressed left at (933, 387)
Screenshot: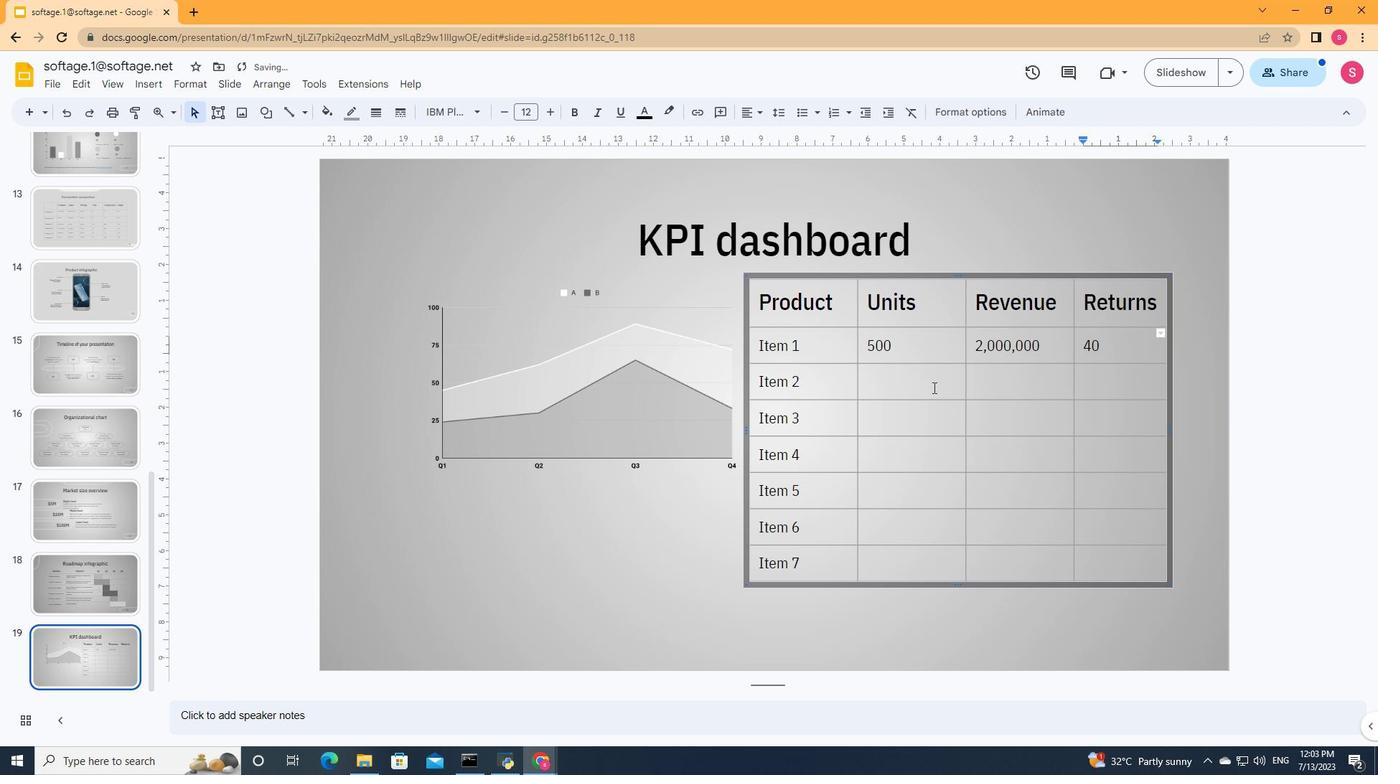 
Action: Key pressed 1,000
Screenshot: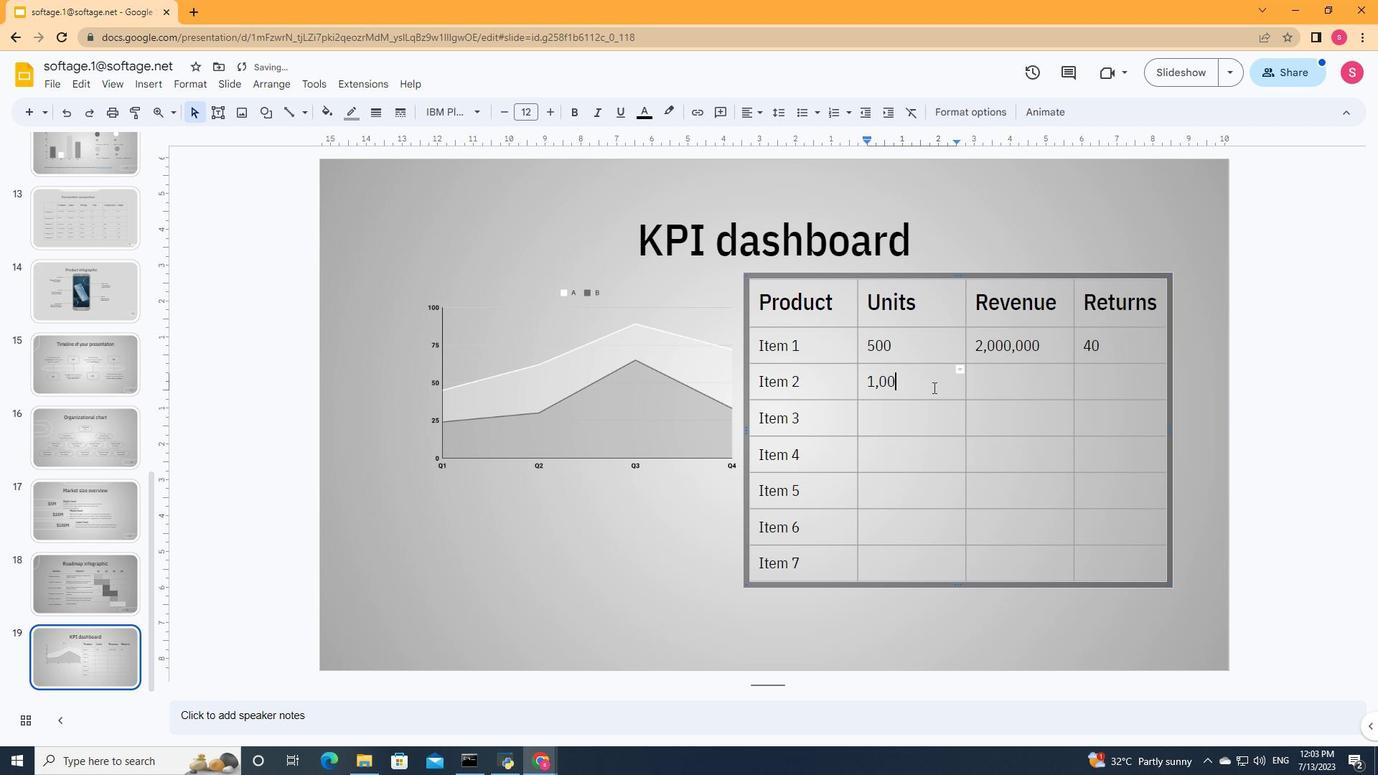 
Action: Mouse moved to (932, 387)
Screenshot: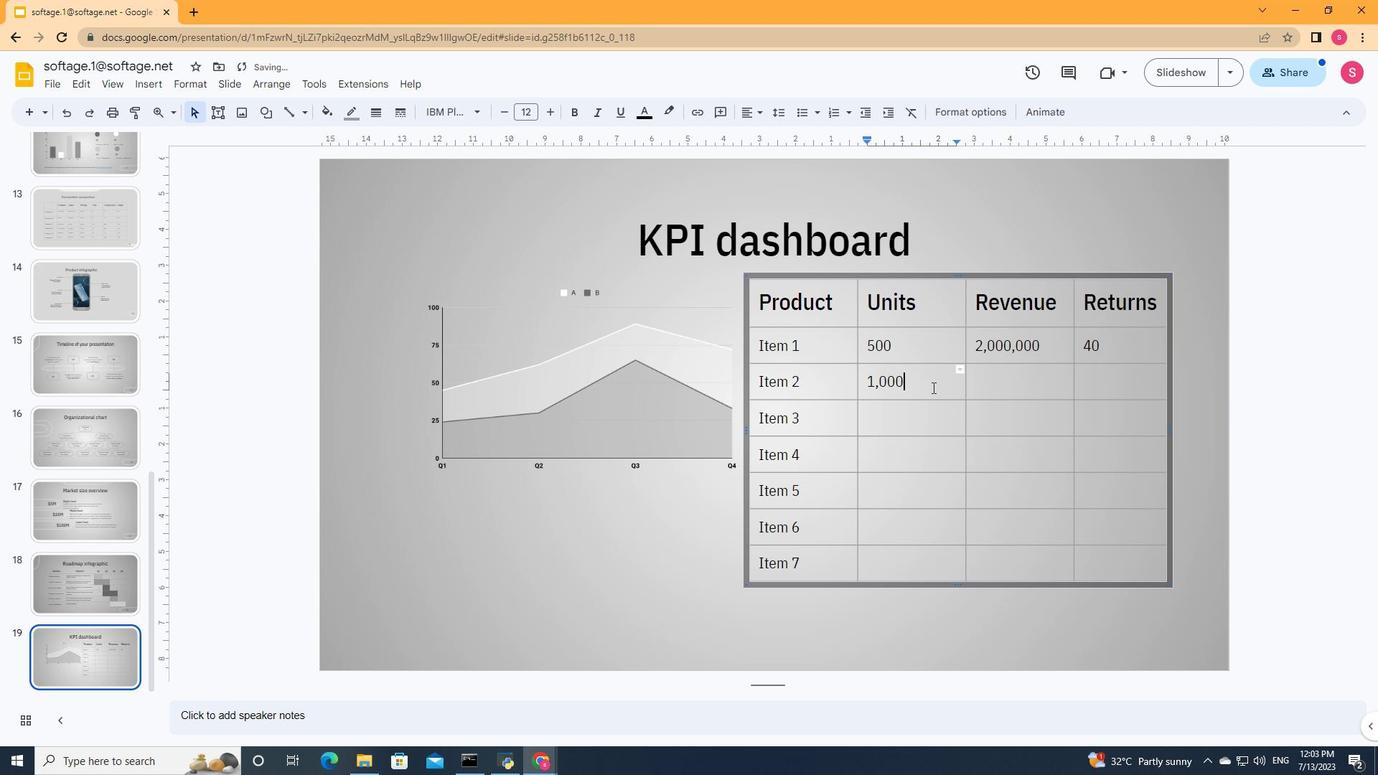 
Action: Key pressed <Key.tab>50,750<Key.tab>10<Key.tab><Key.tab>250<Key.tab>1,5000<Key.backspace>'<Key.insert><Key.backspace>,000<Key.tab>300<Key.tab><Key.tab>500<Key.tab>2,000,000<Key.tab>40<Key.tab><Key.tab>1,000<Key.tab>50,750<Key.tab>10<Key.tab><Key.tab>250<Key.tab>1,5000<Key.backspace>,000<Key.tab>300<Key.tab><Key.tab>500<Key.tab>2000<Key.backspace><Key.backspace><Key.backspace>,000.<Key.backspace>,000<Key.tab>40
Screenshot: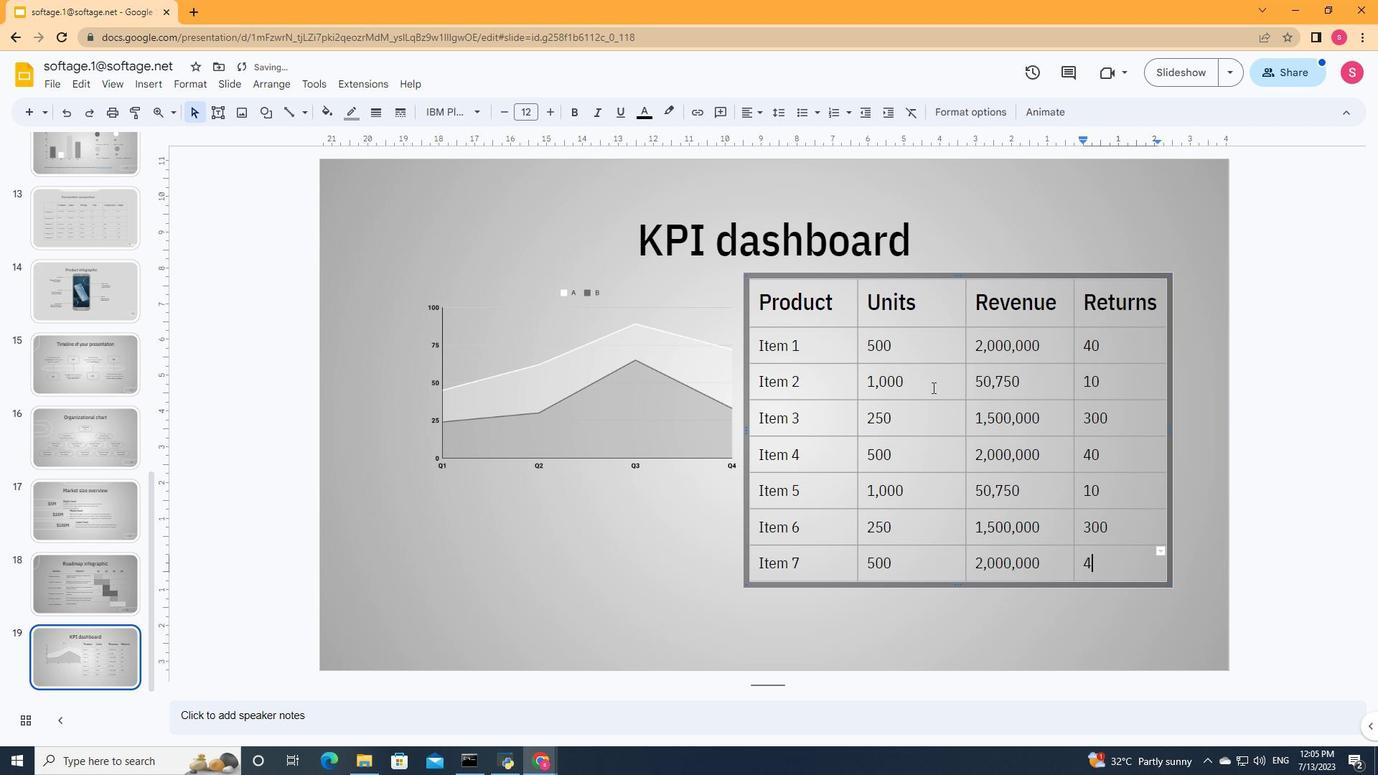 
Action: Mouse moved to (962, 585)
Screenshot: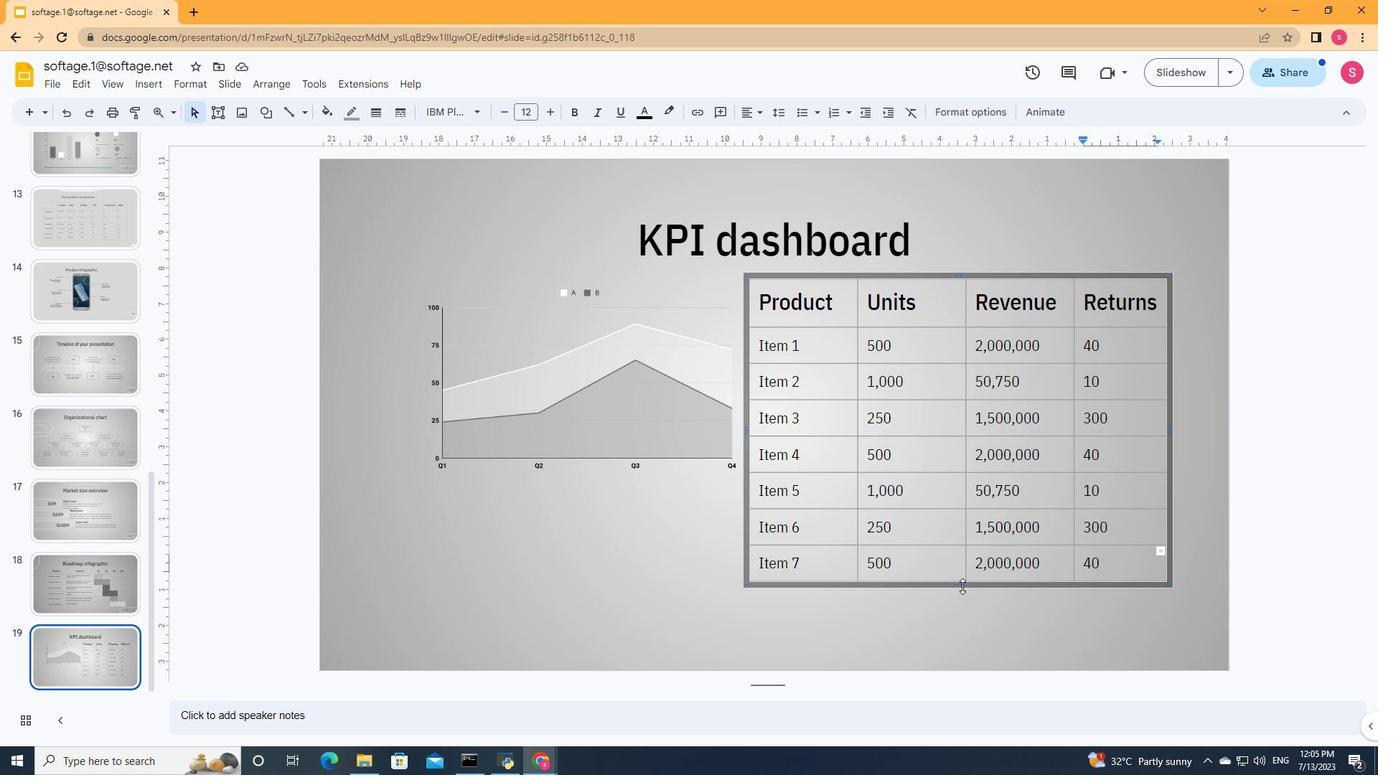 
Action: Mouse pressed left at (962, 585)
Screenshot: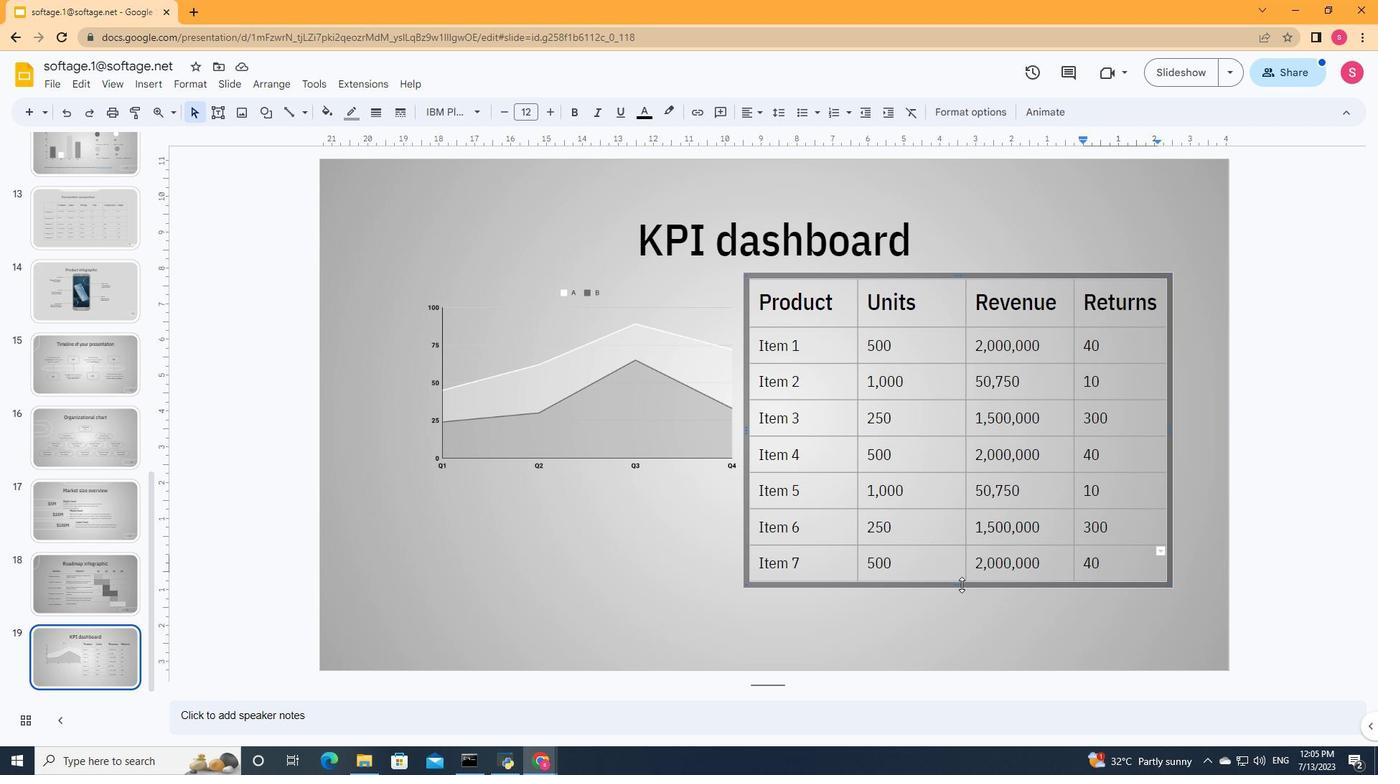 
Action: Mouse moved to (958, 583)
Screenshot: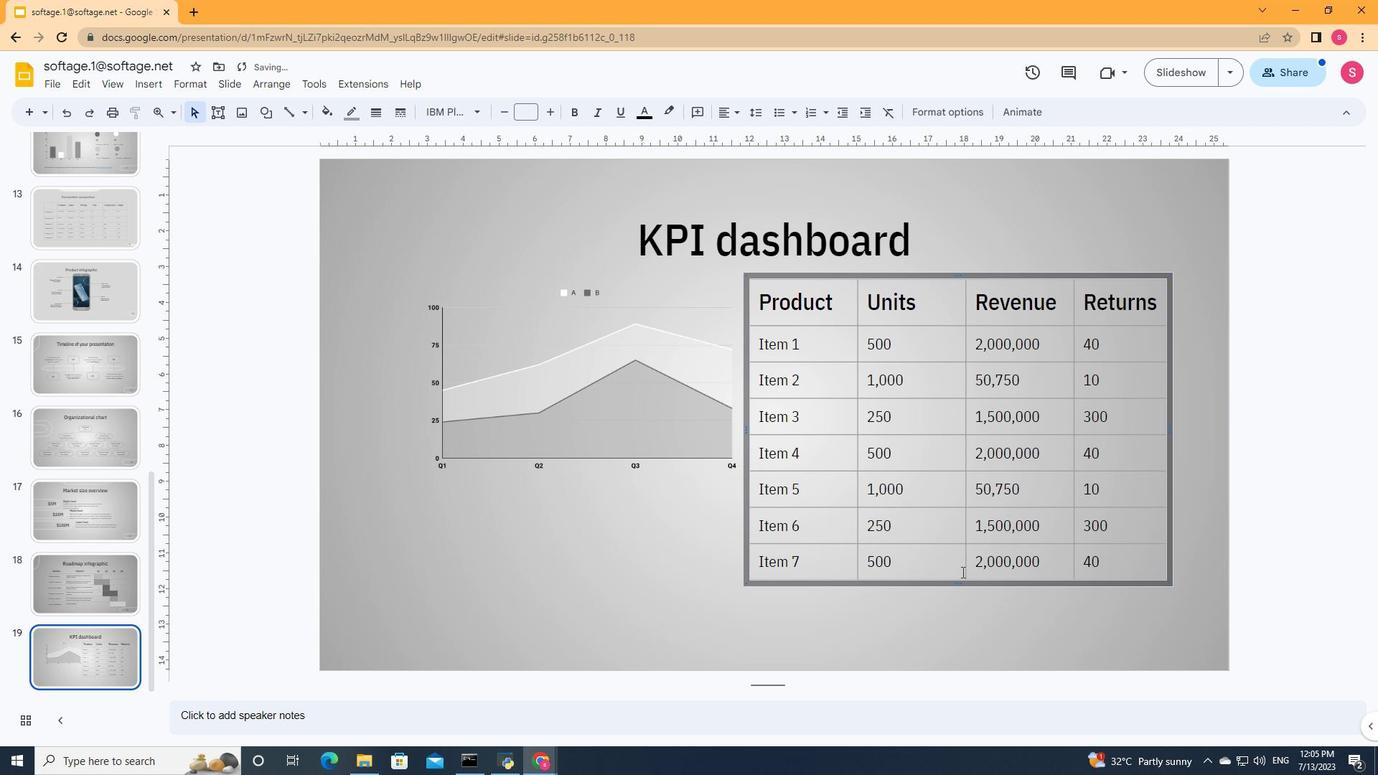 
Action: Mouse pressed left at (958, 583)
Screenshot: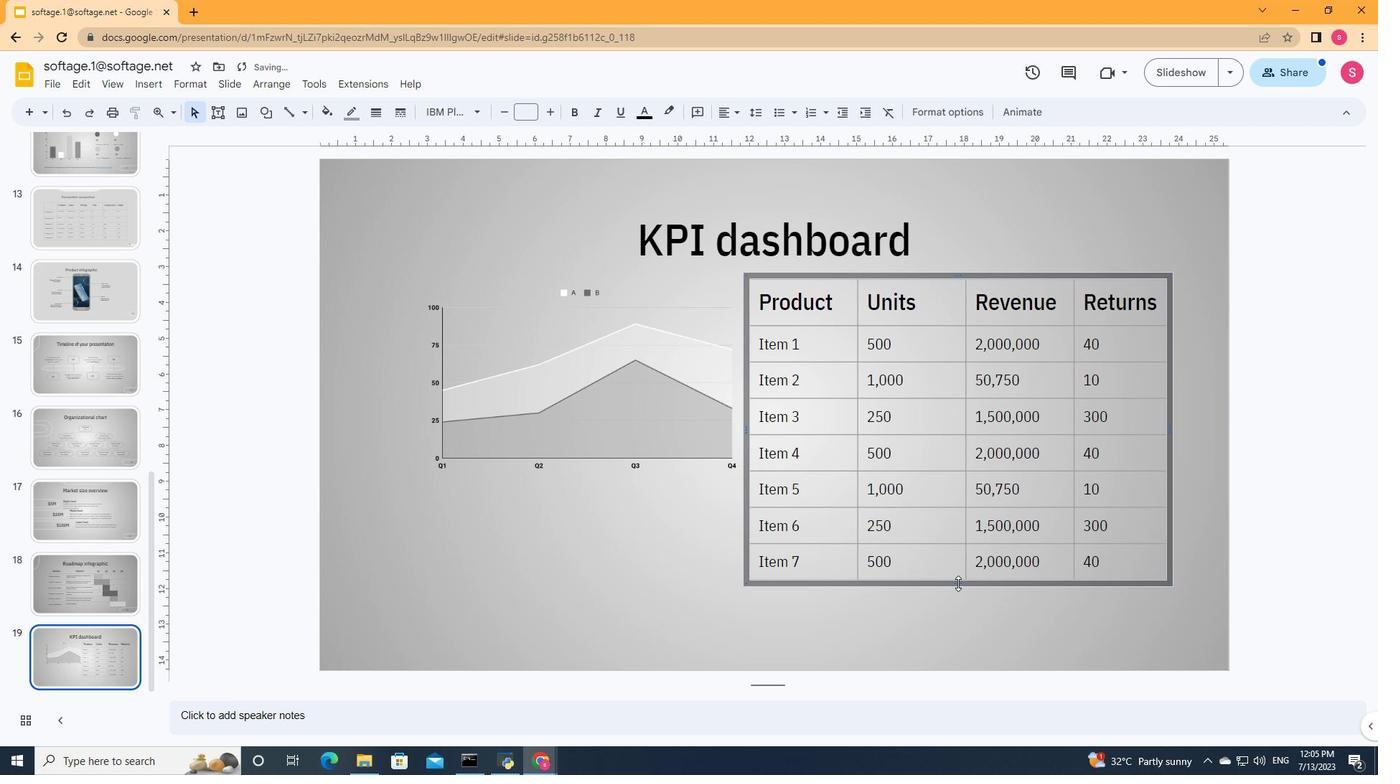 
Action: Mouse moved to (958, 580)
Screenshot: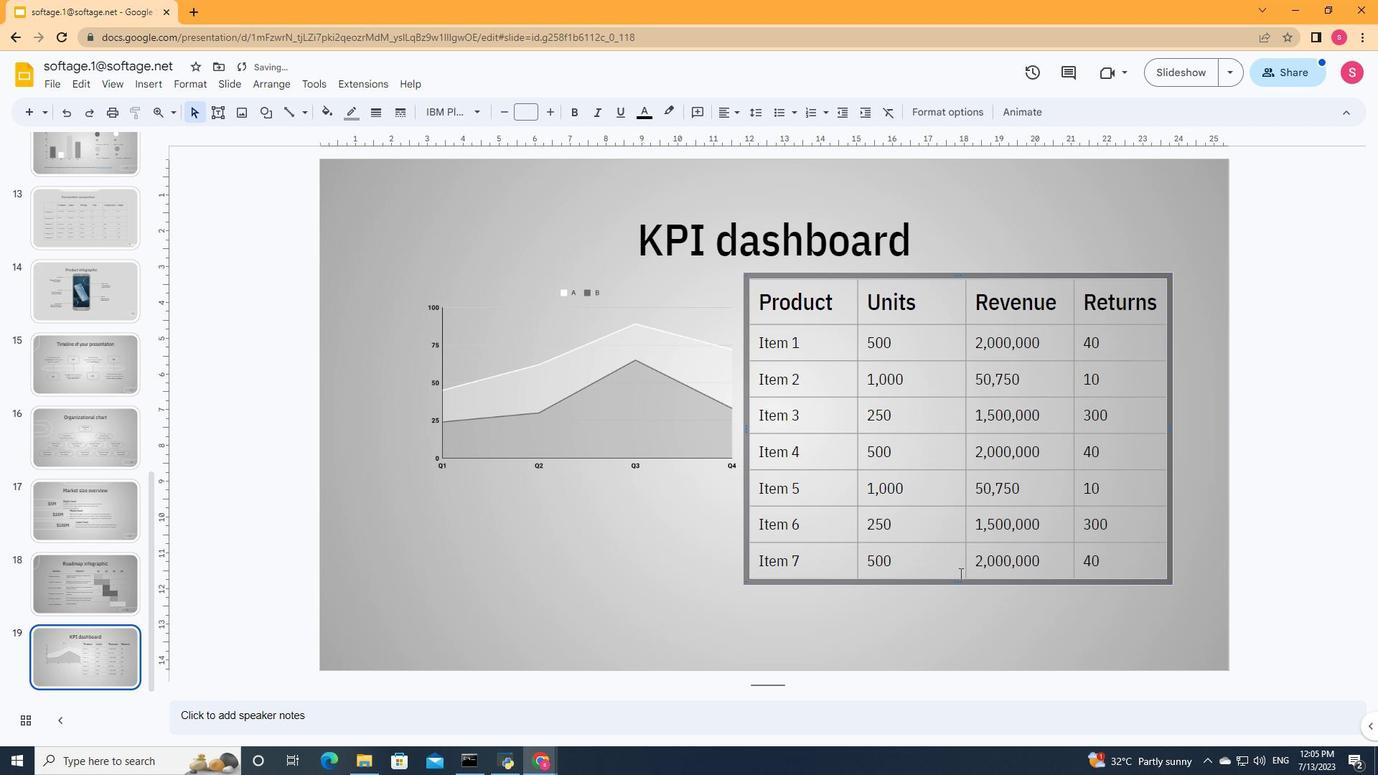 
Action: Mouse pressed left at (958, 580)
Screenshot: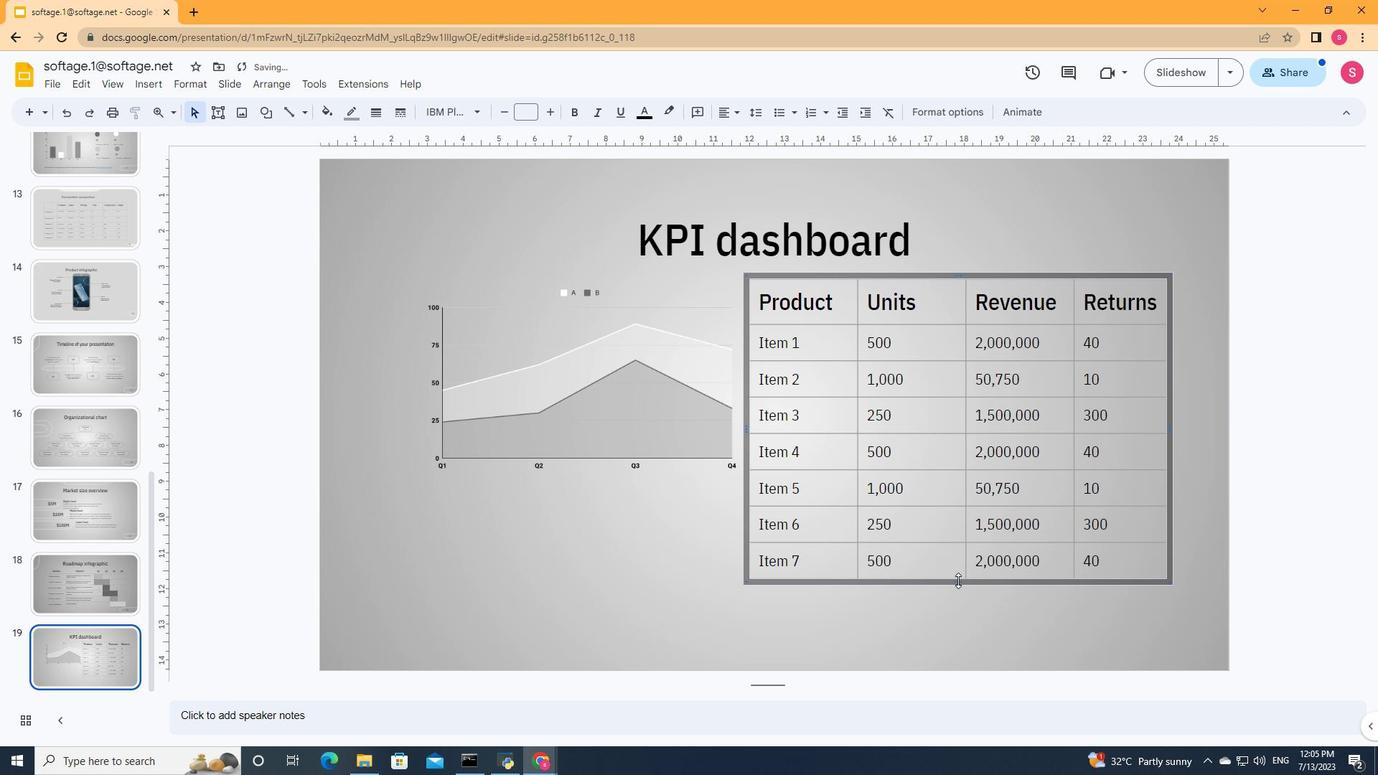 
Action: Mouse moved to (964, 582)
Screenshot: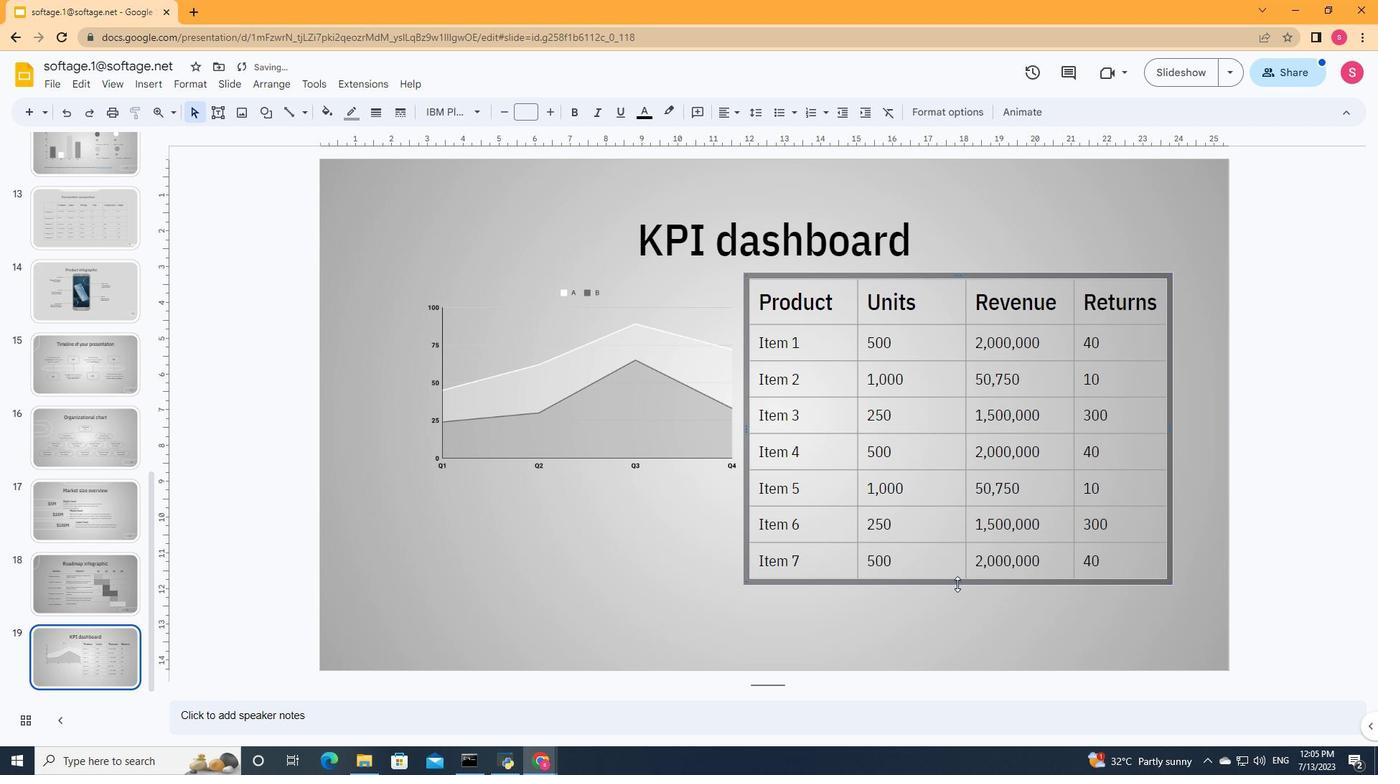 
Action: Mouse pressed left at (964, 582)
Screenshot: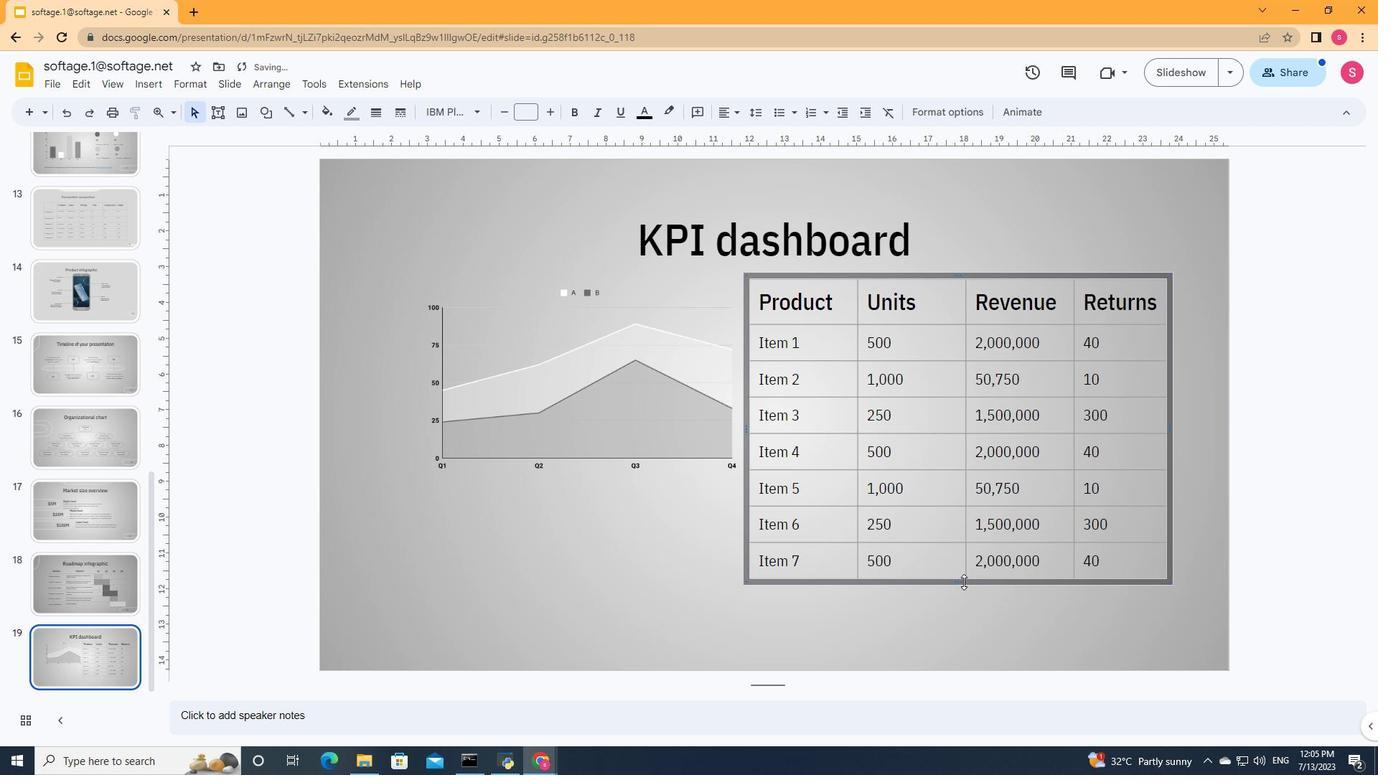 
Action: Mouse moved to (967, 275)
Screenshot: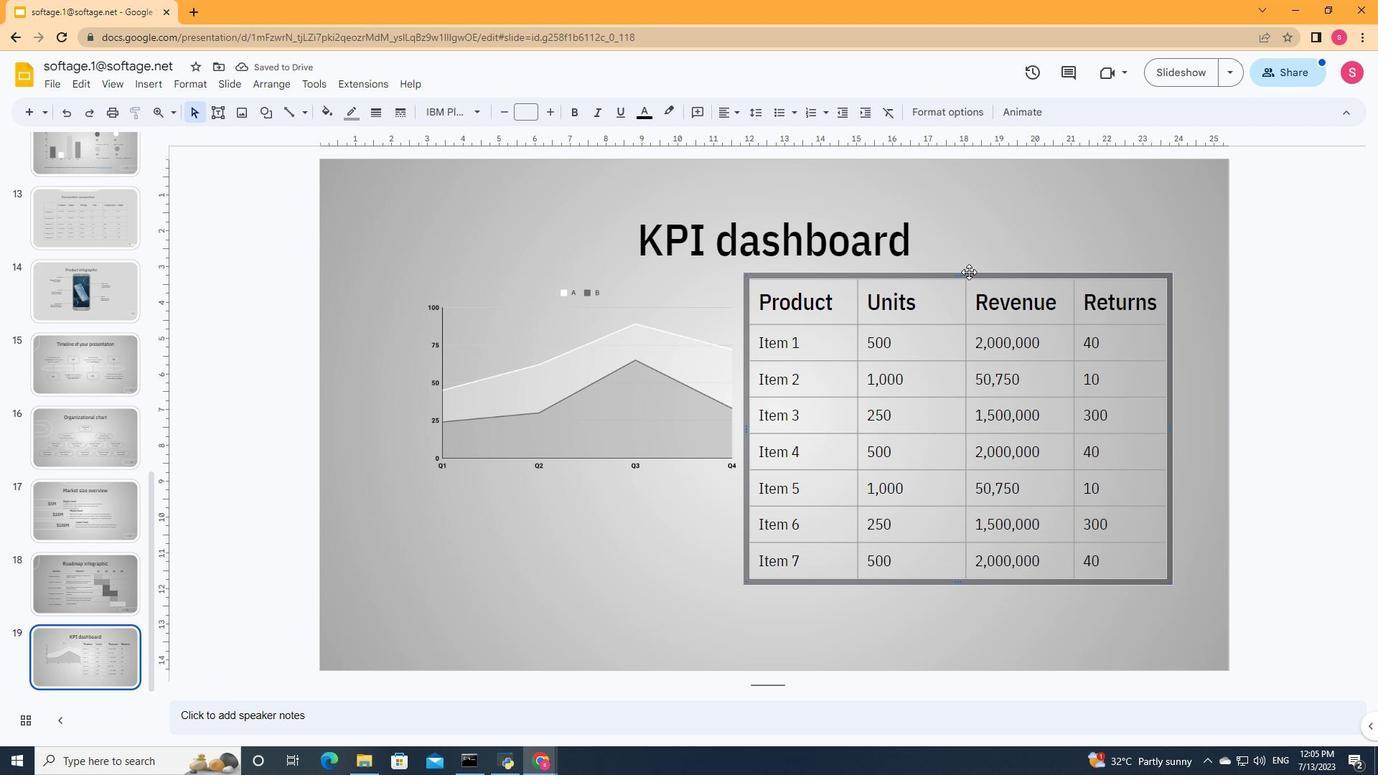 
Action: Mouse pressed left at (967, 275)
Screenshot: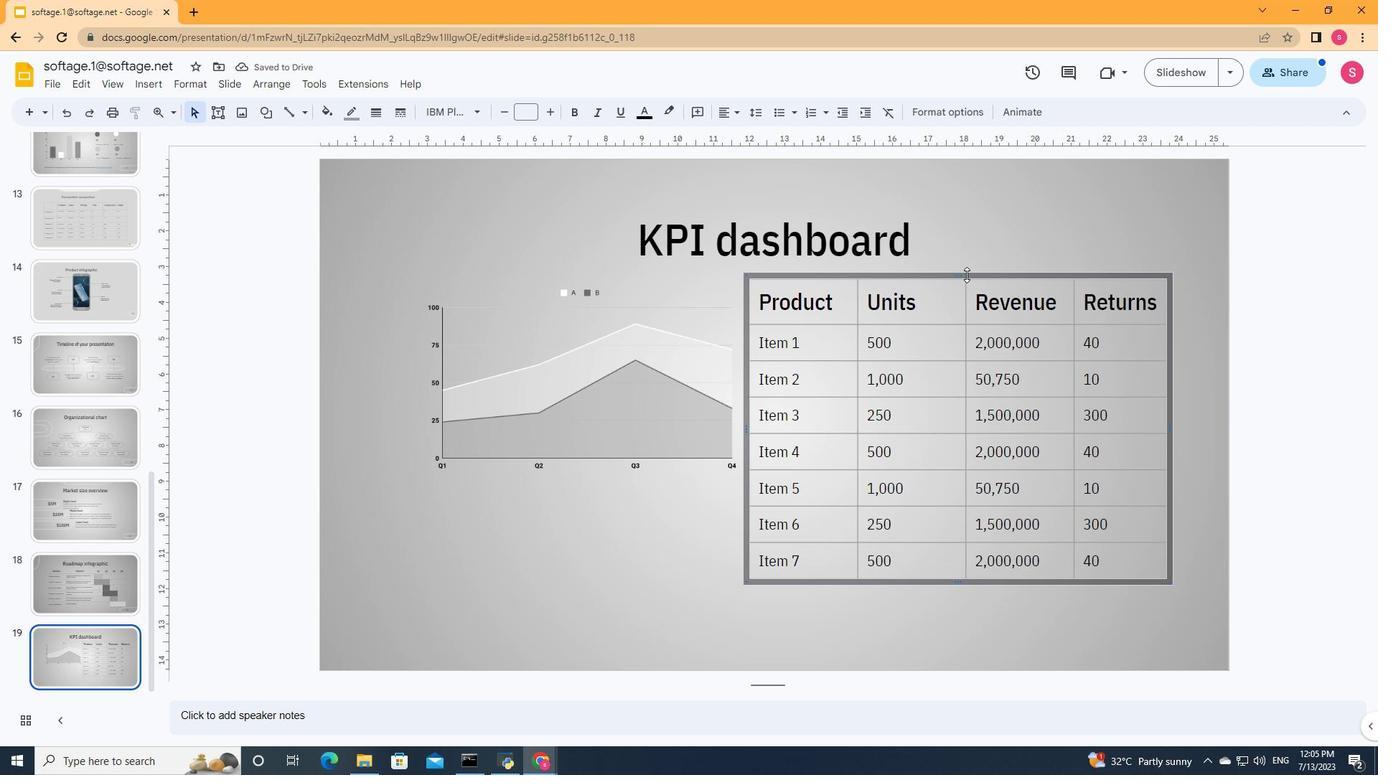 
Action: Mouse moved to (975, 294)
Screenshot: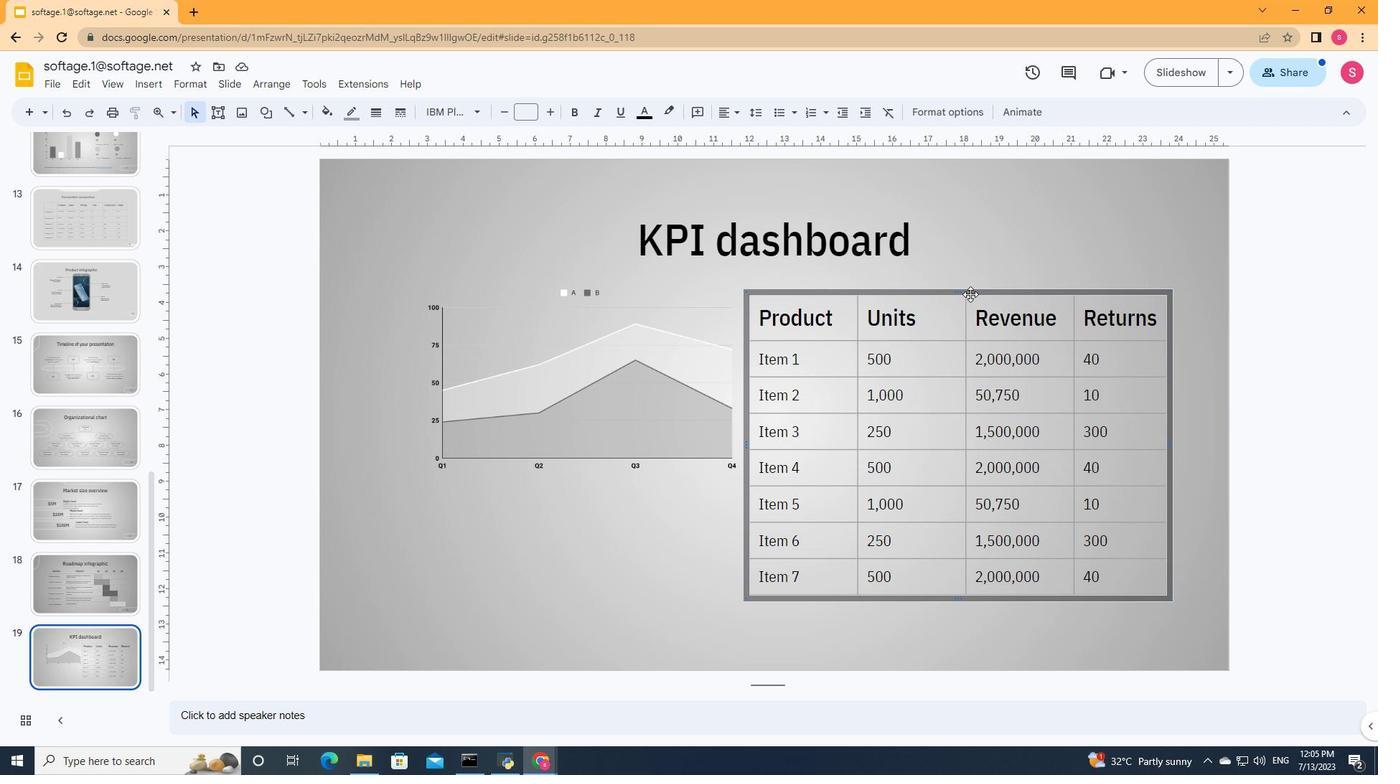 
Action: Mouse pressed left at (975, 294)
Screenshot: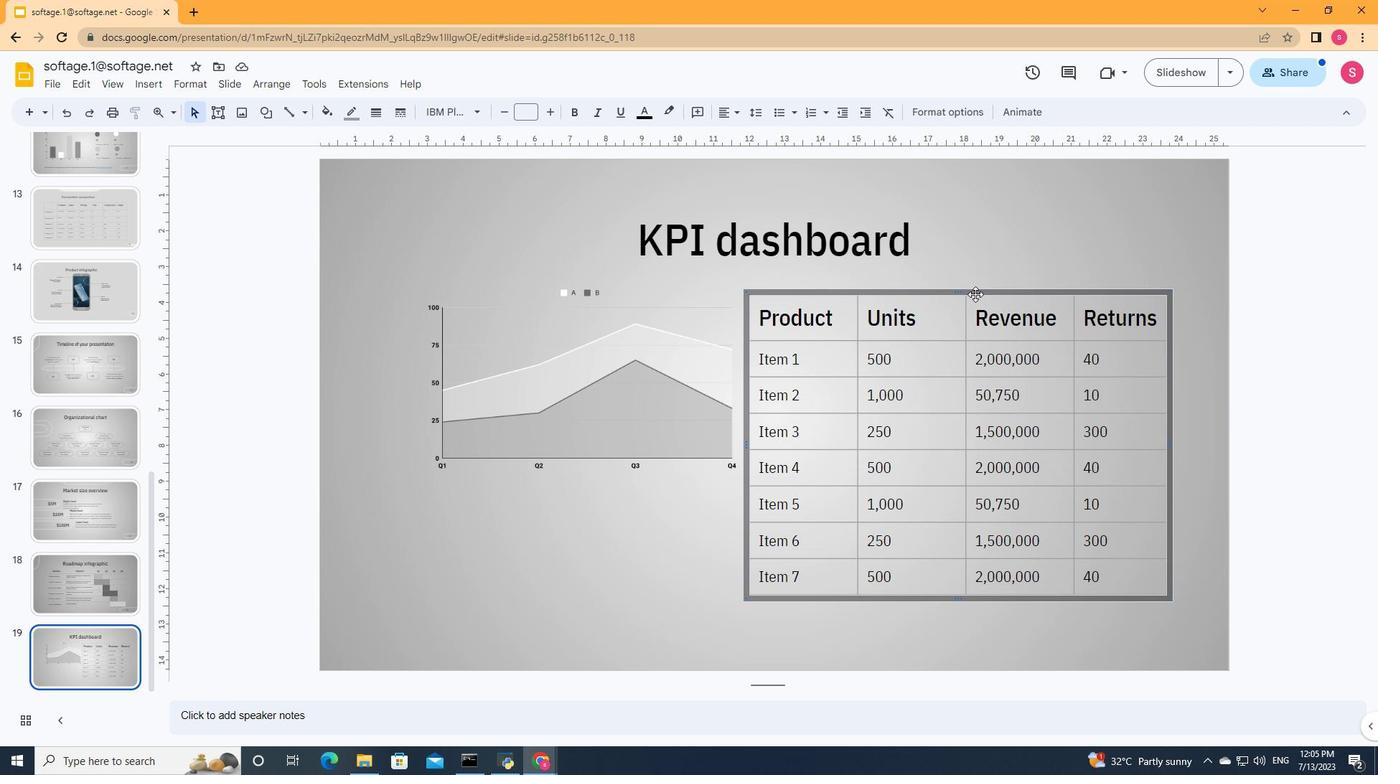 
Action: Mouse moved to (907, 620)
Screenshot: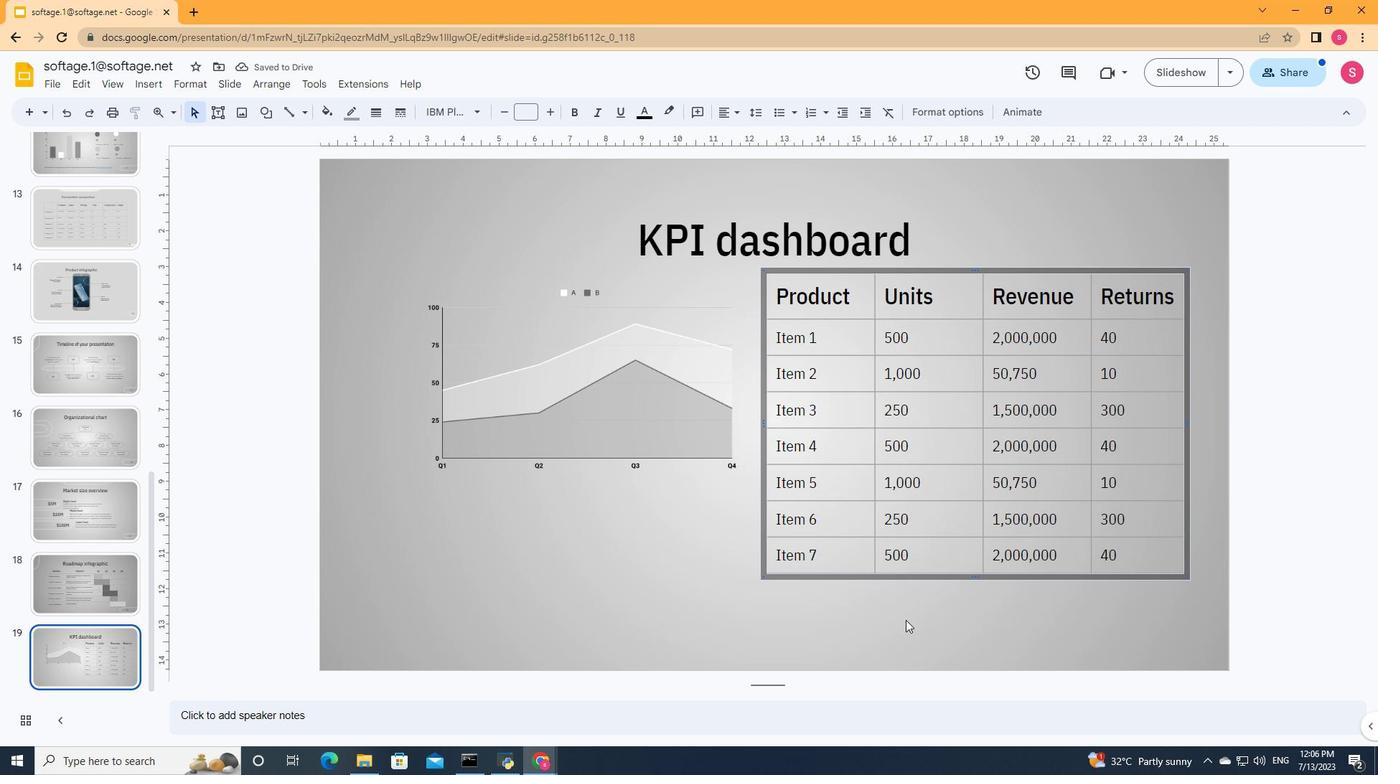 
Action: Mouse pressed left at (907, 620)
Screenshot: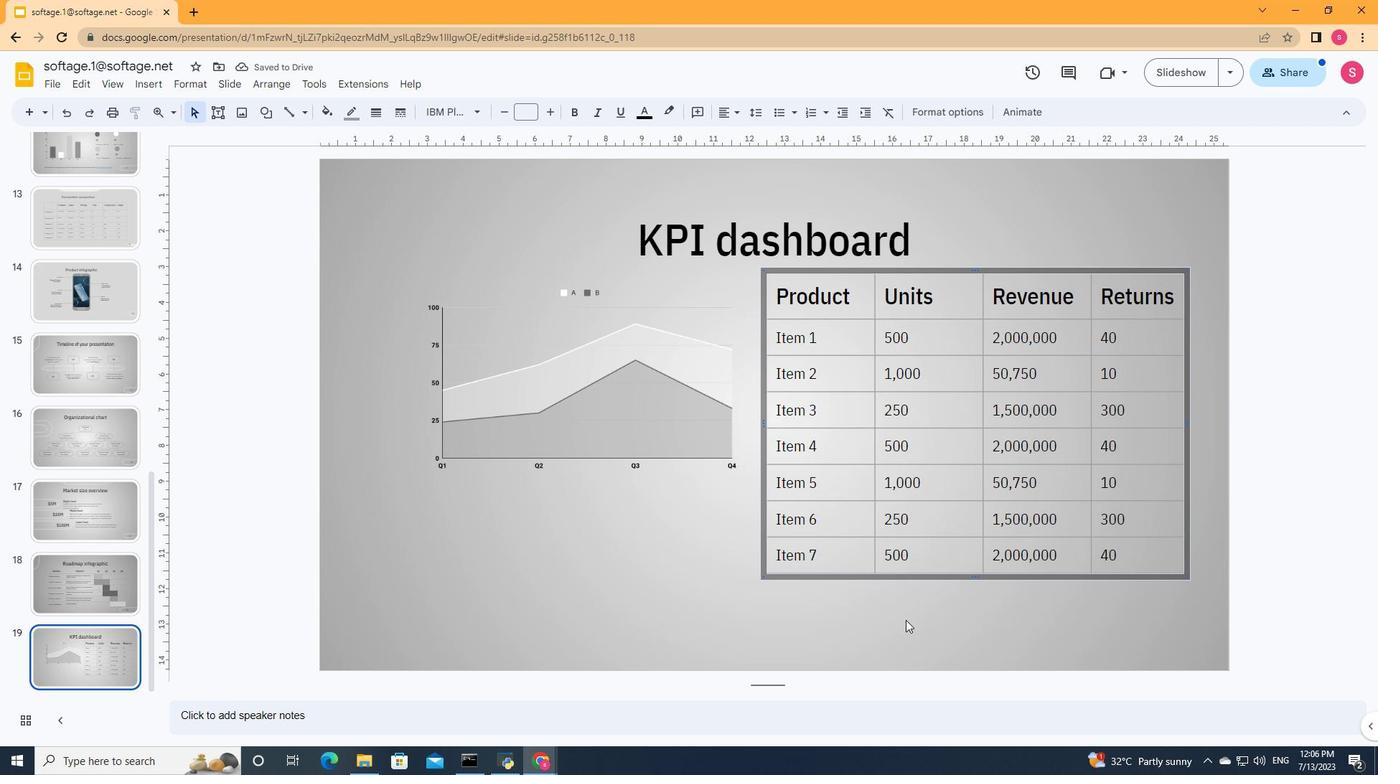 
Action: Mouse moved to (841, 276)
Screenshot: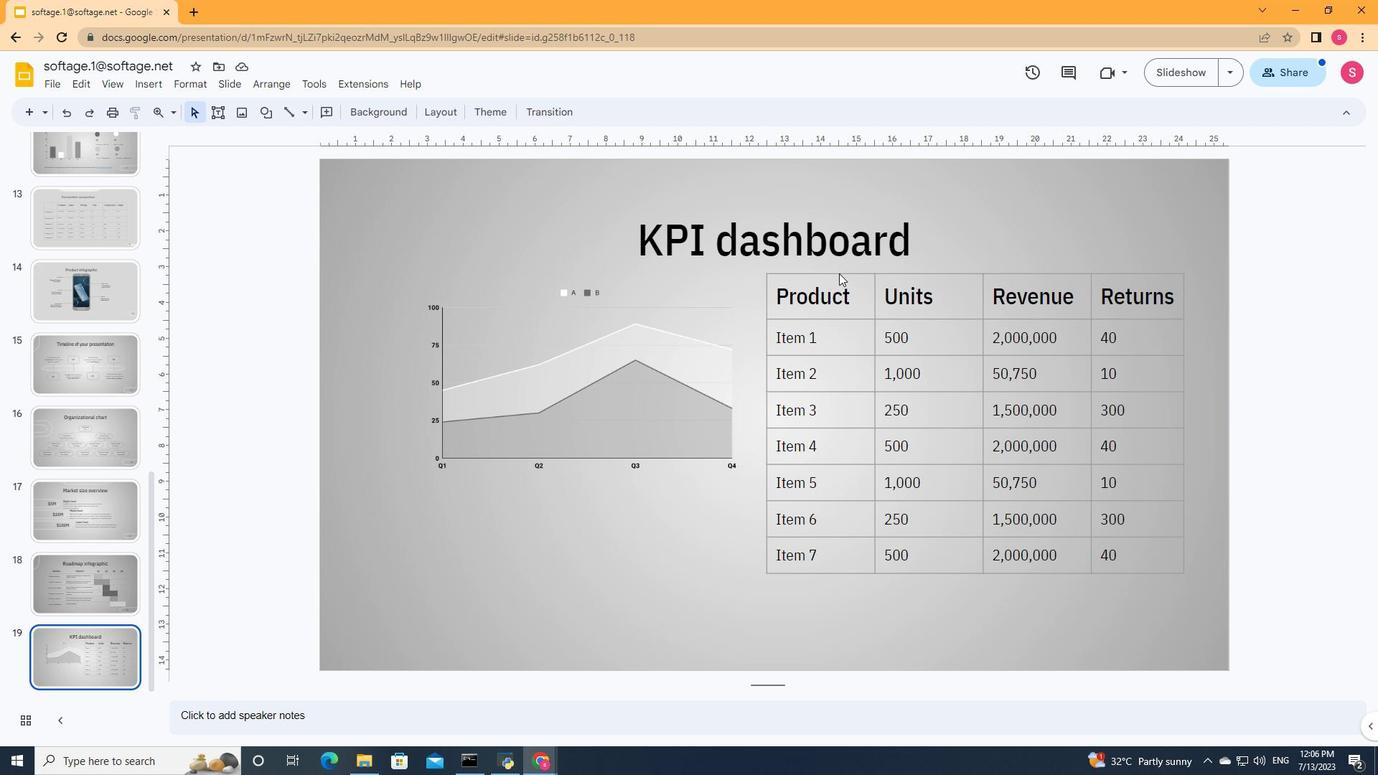 
Action: Mouse pressed left at (841, 276)
Screenshot: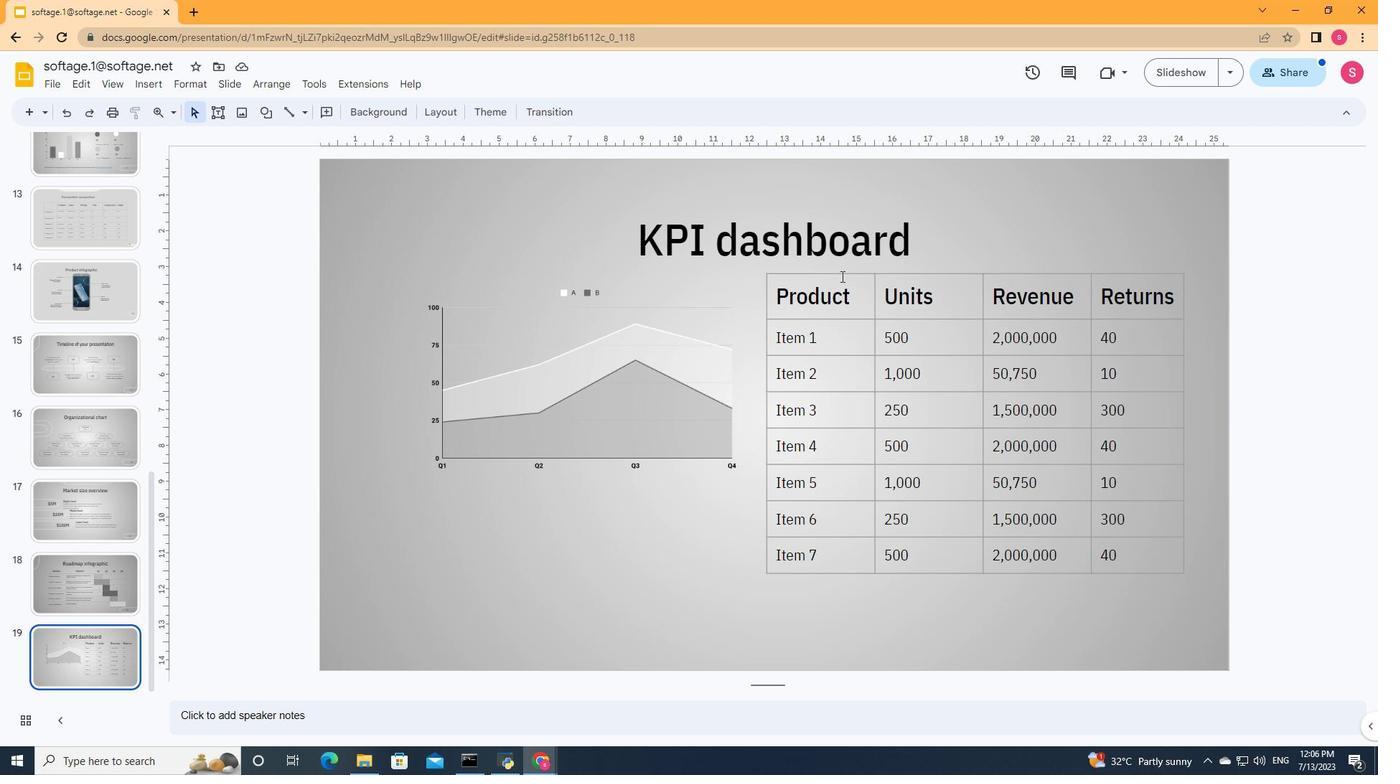 
Action: Mouse moved to (875, 297)
Screenshot: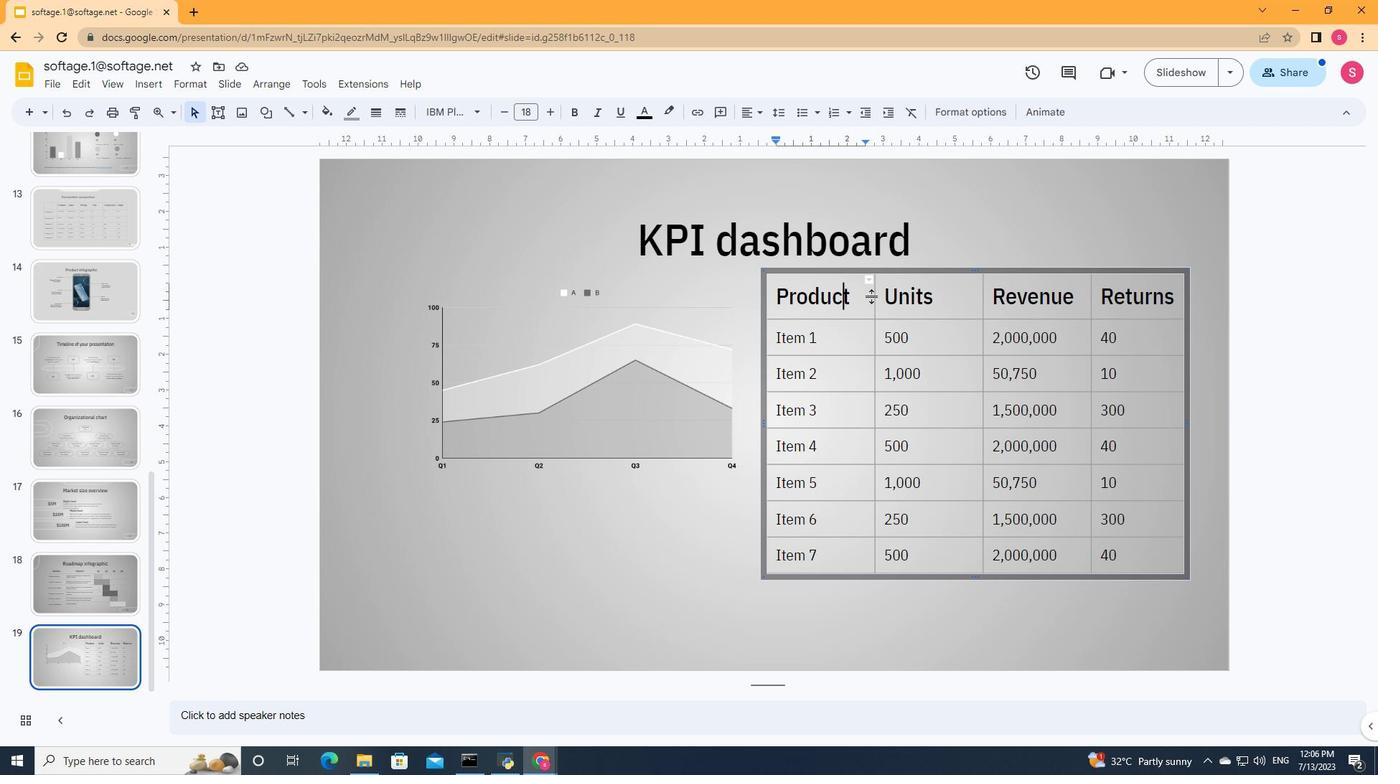 
Action: Mouse pressed left at (875, 297)
Screenshot: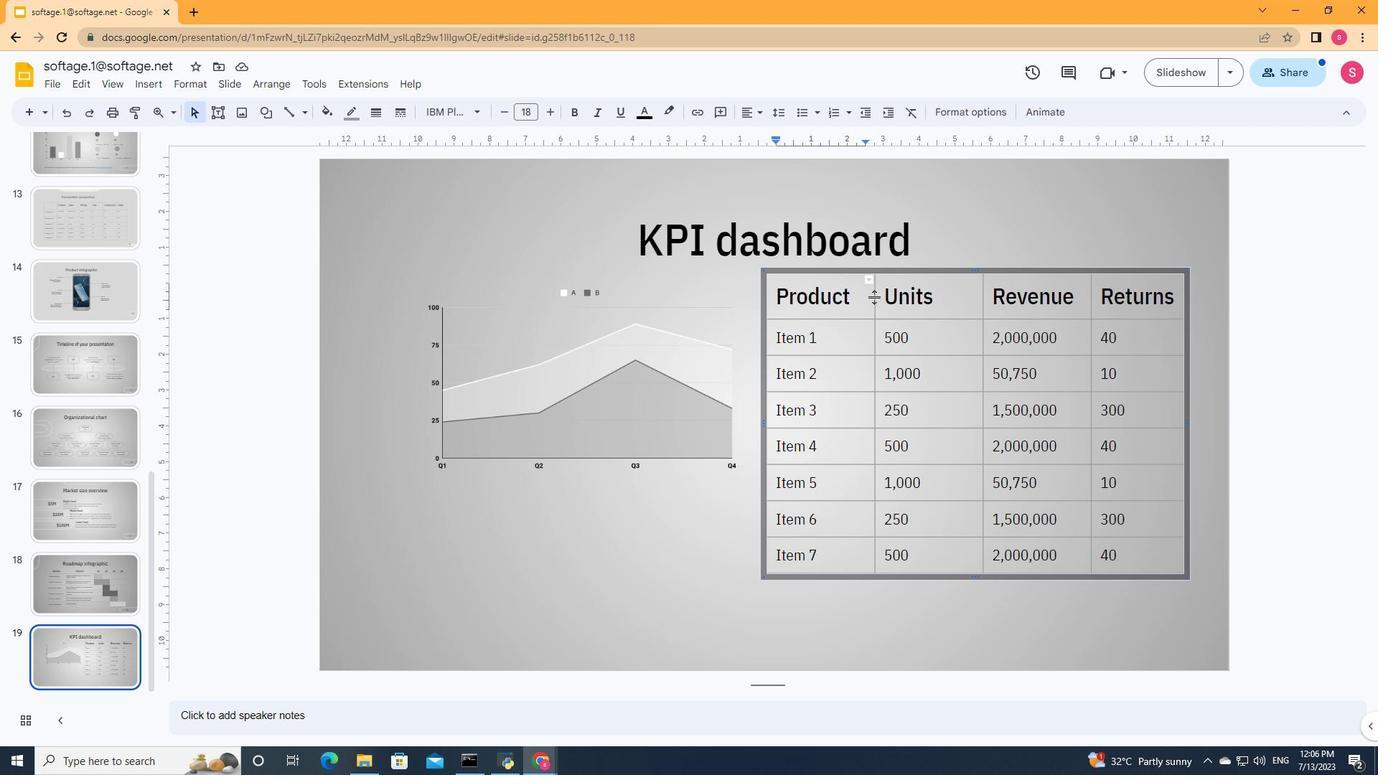 
Action: Mouse moved to (769, 295)
Screenshot: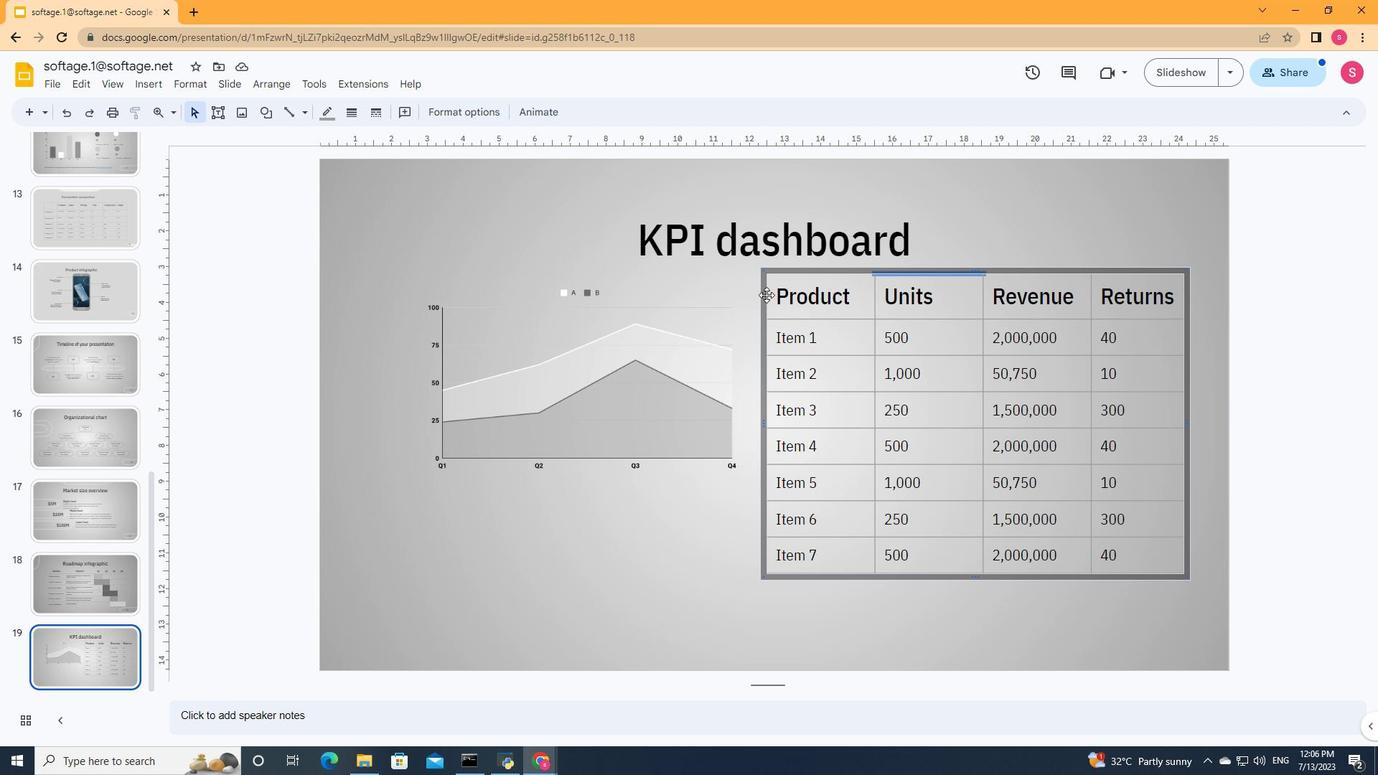 
Action: Mouse pressed left at (769, 295)
Screenshot: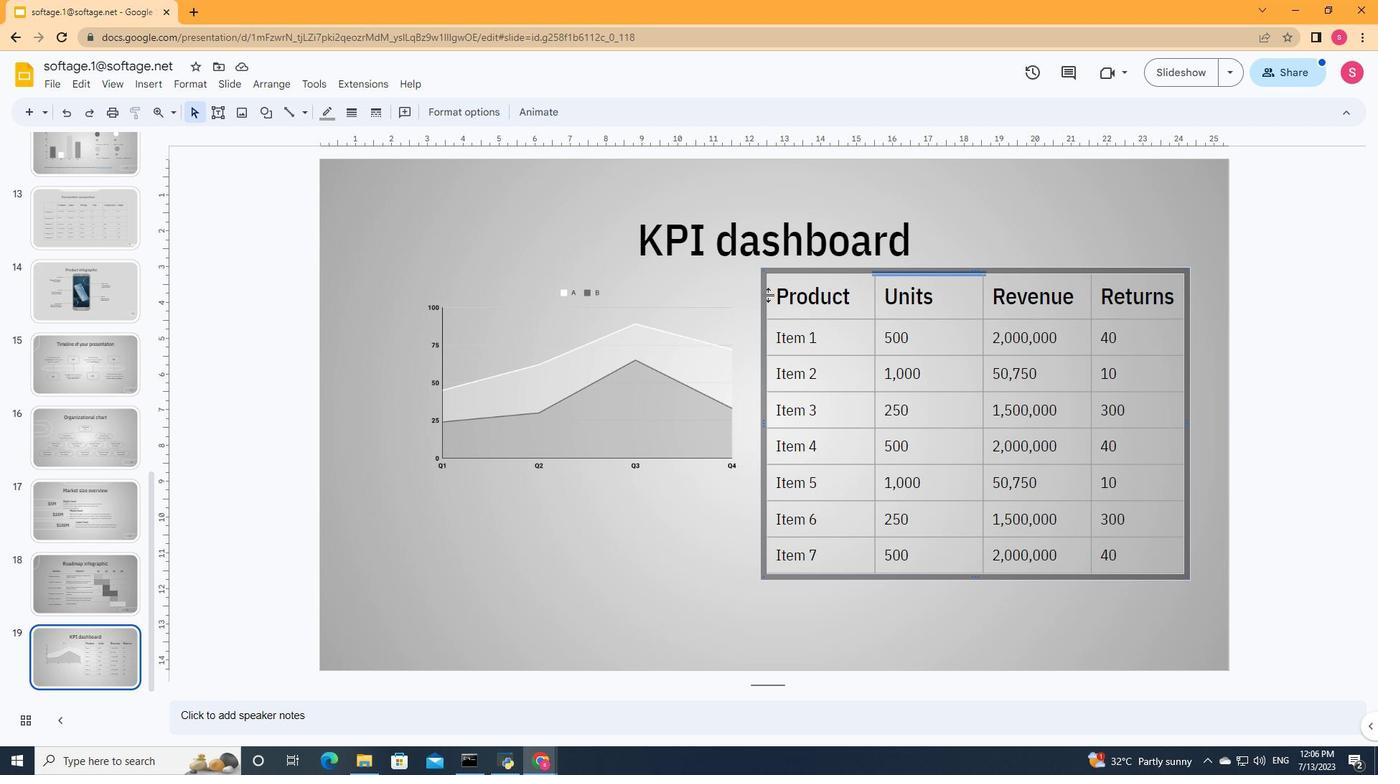 
Action: Mouse moved to (1005, 295)
Screenshot: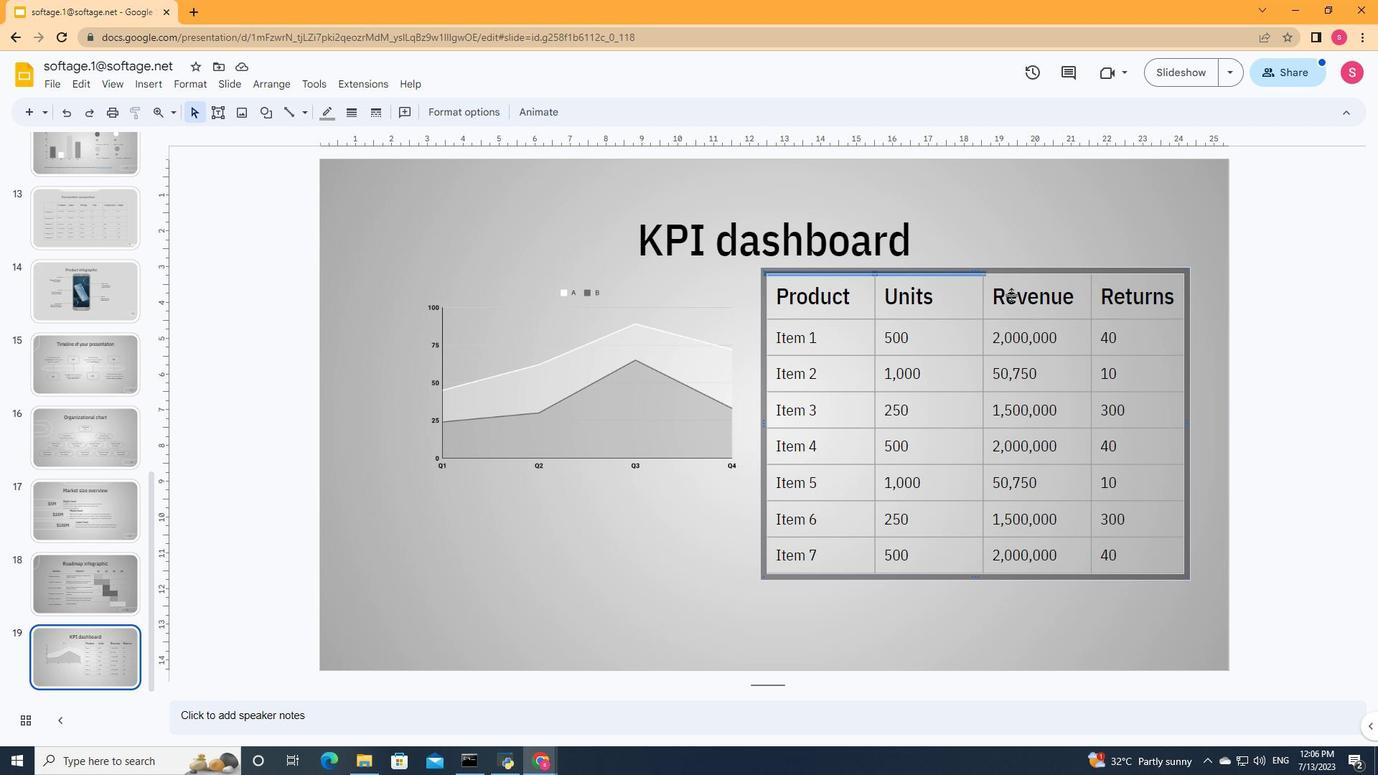 
Action: Mouse pressed left at (1005, 295)
Screenshot: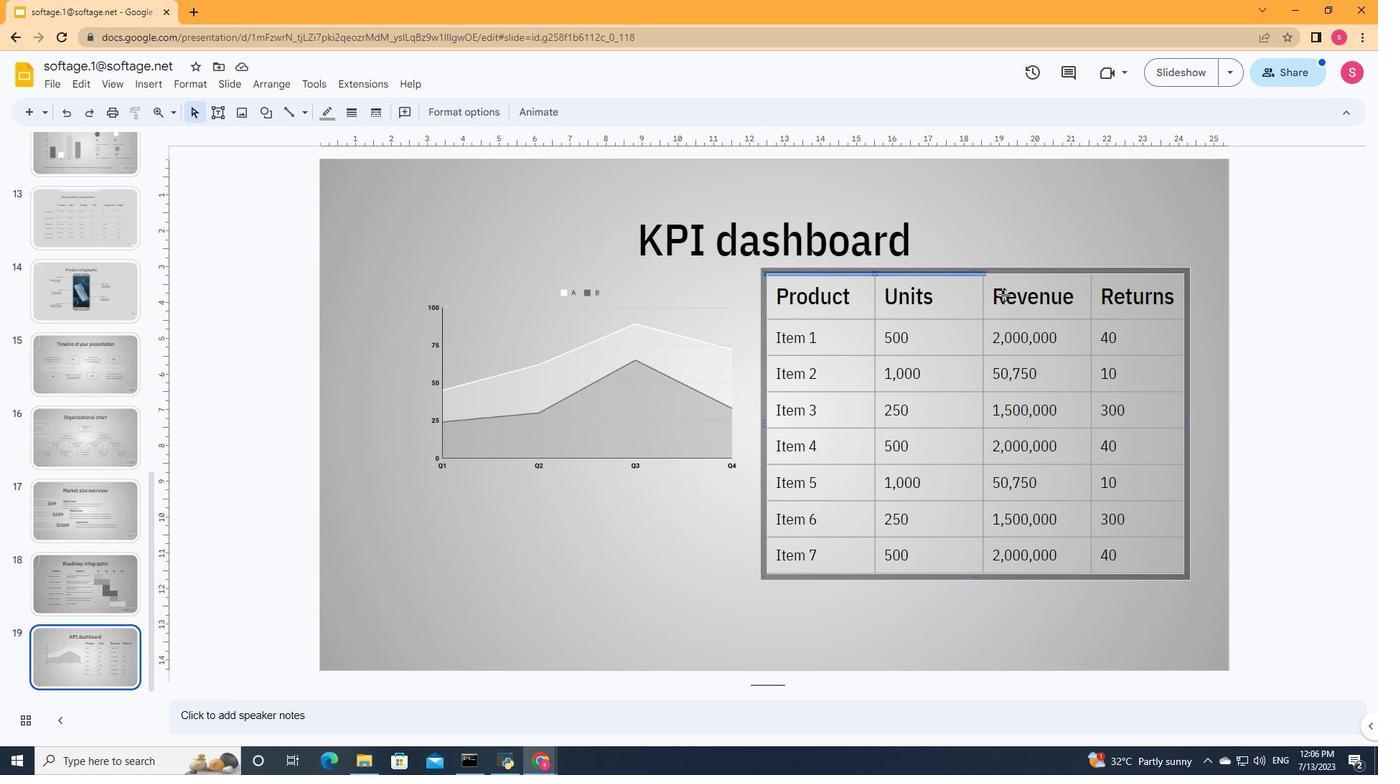 
Action: Mouse moved to (1115, 297)
Screenshot: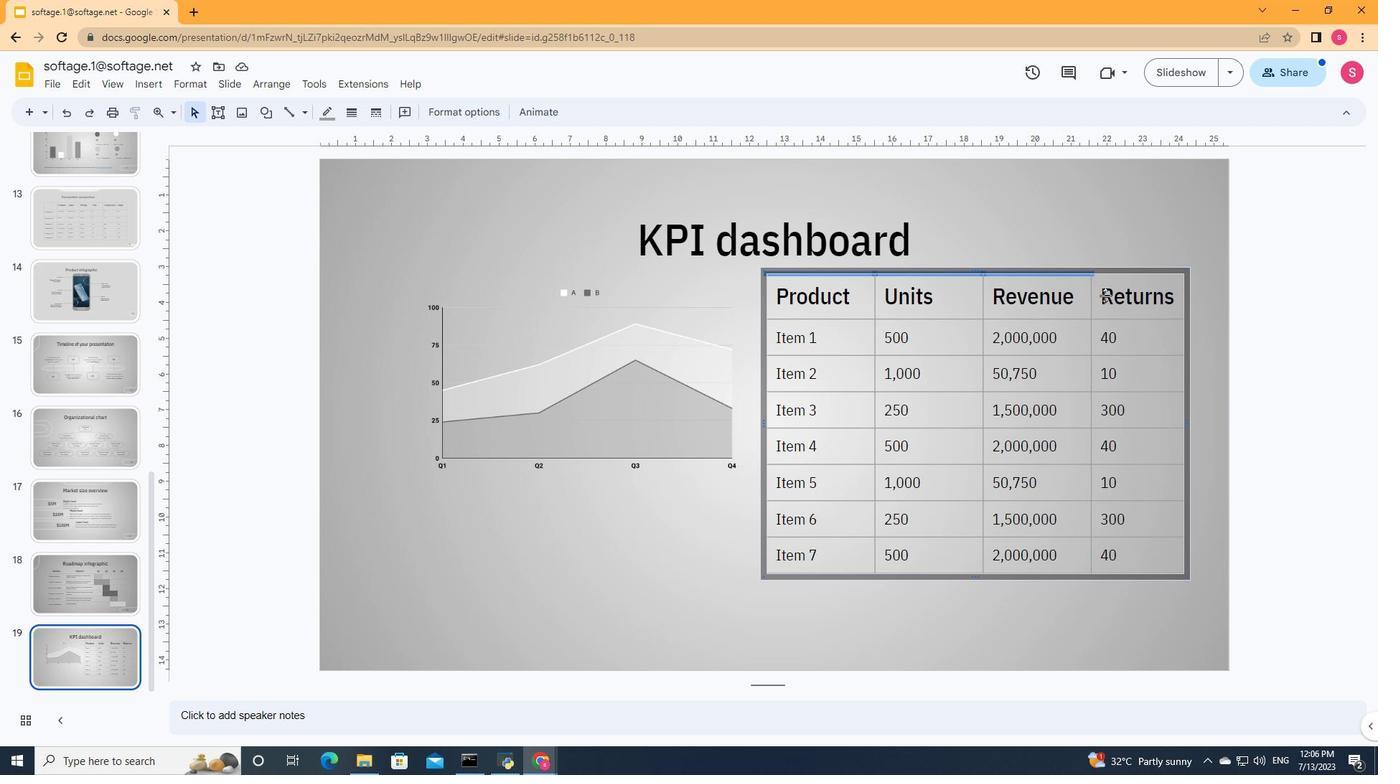 
Action: Mouse pressed left at (1115, 297)
Screenshot: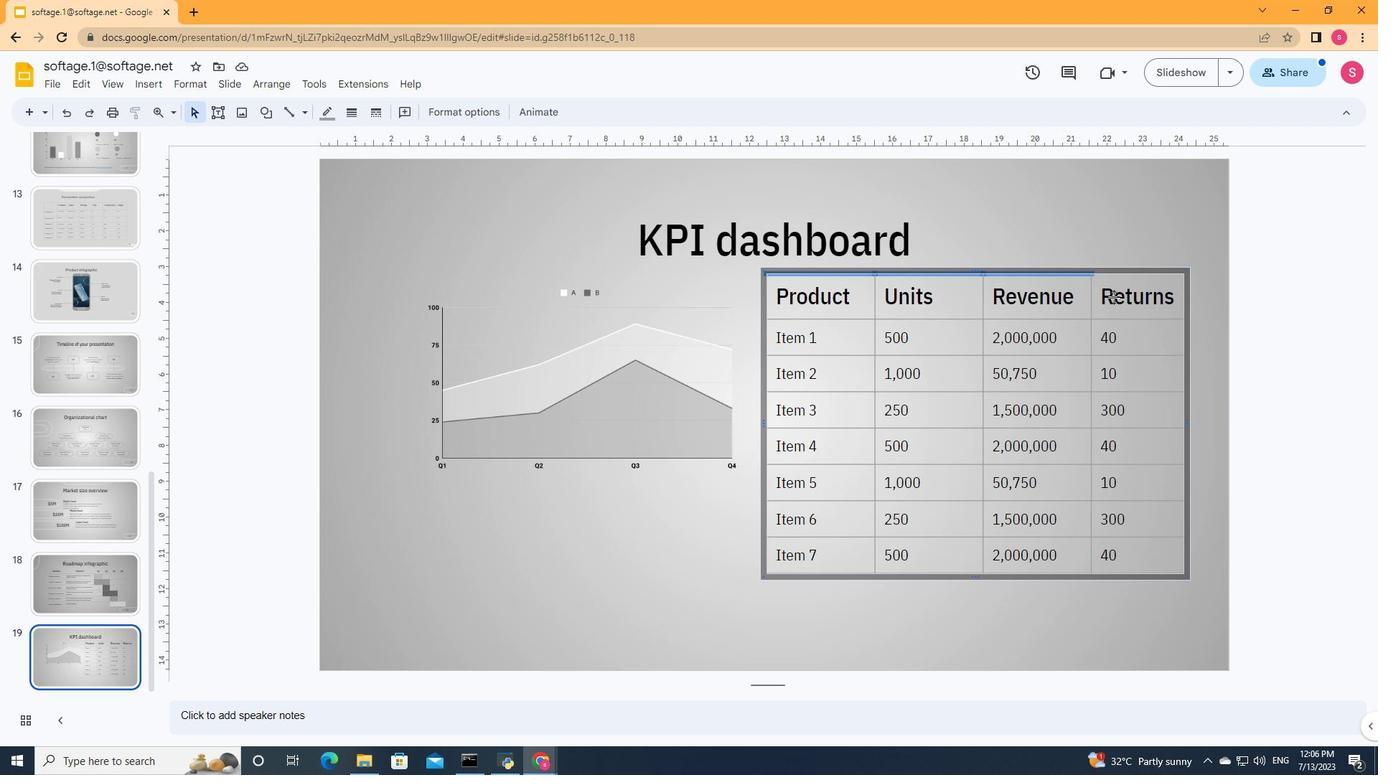 
Action: Mouse moved to (331, 119)
Screenshot: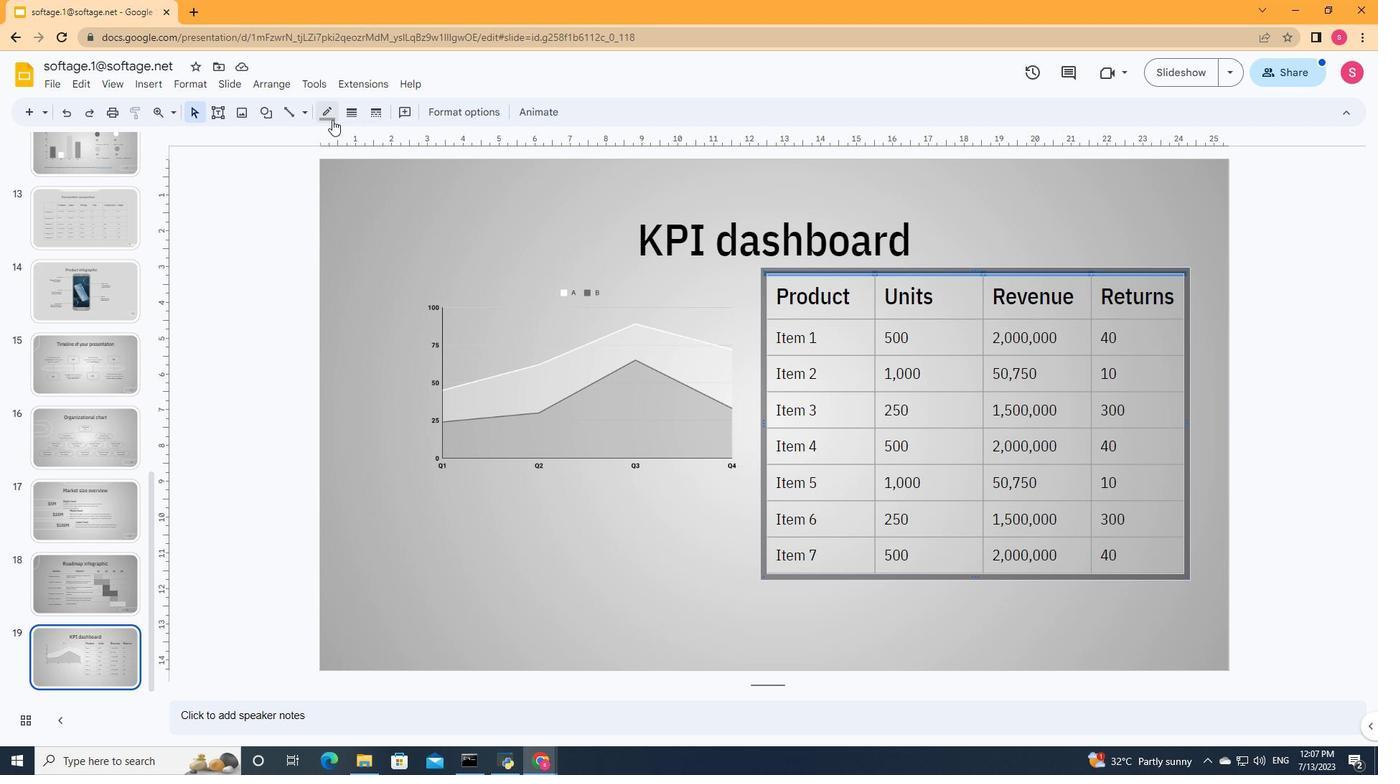 
Action: Mouse pressed left at (331, 119)
Screenshot: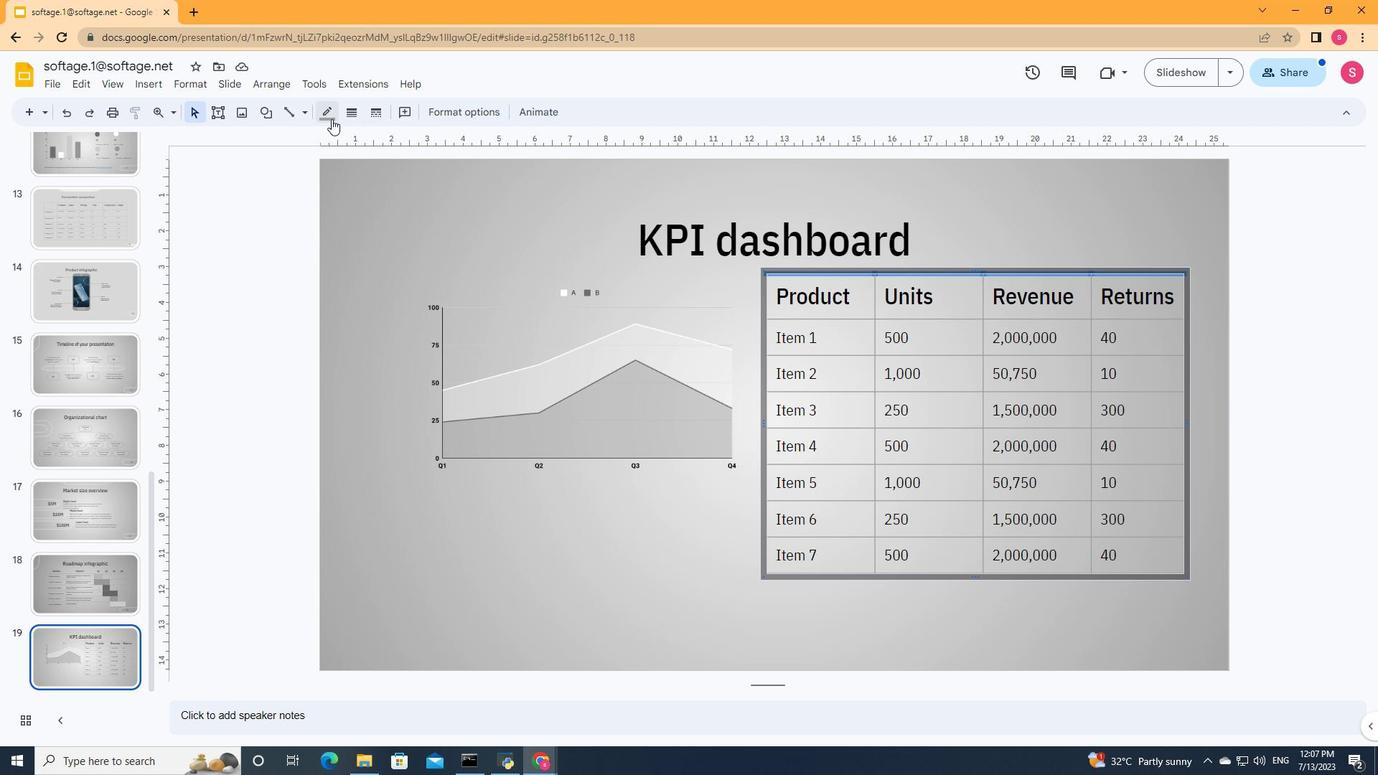 
Action: Mouse moved to (387, 366)
Screenshot: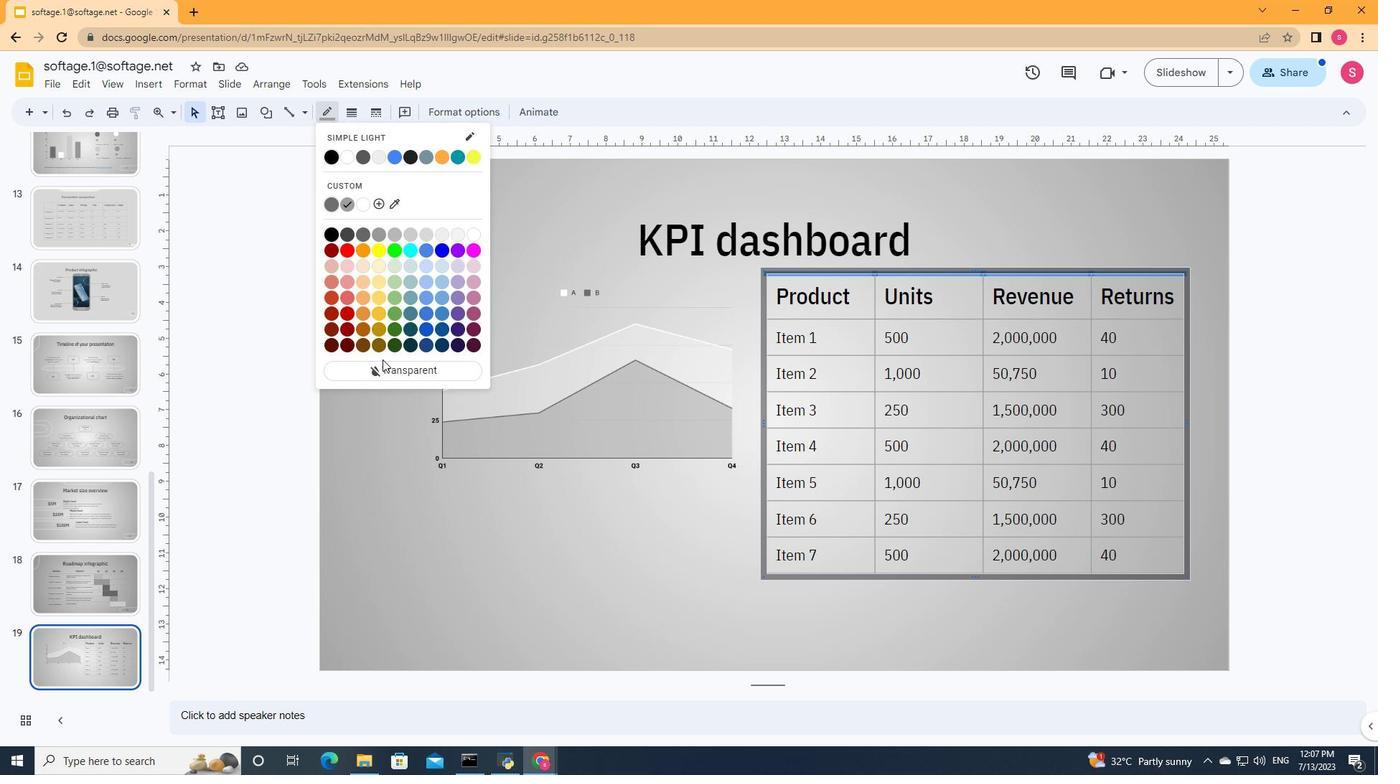 
Action: Mouse pressed left at (387, 366)
Screenshot: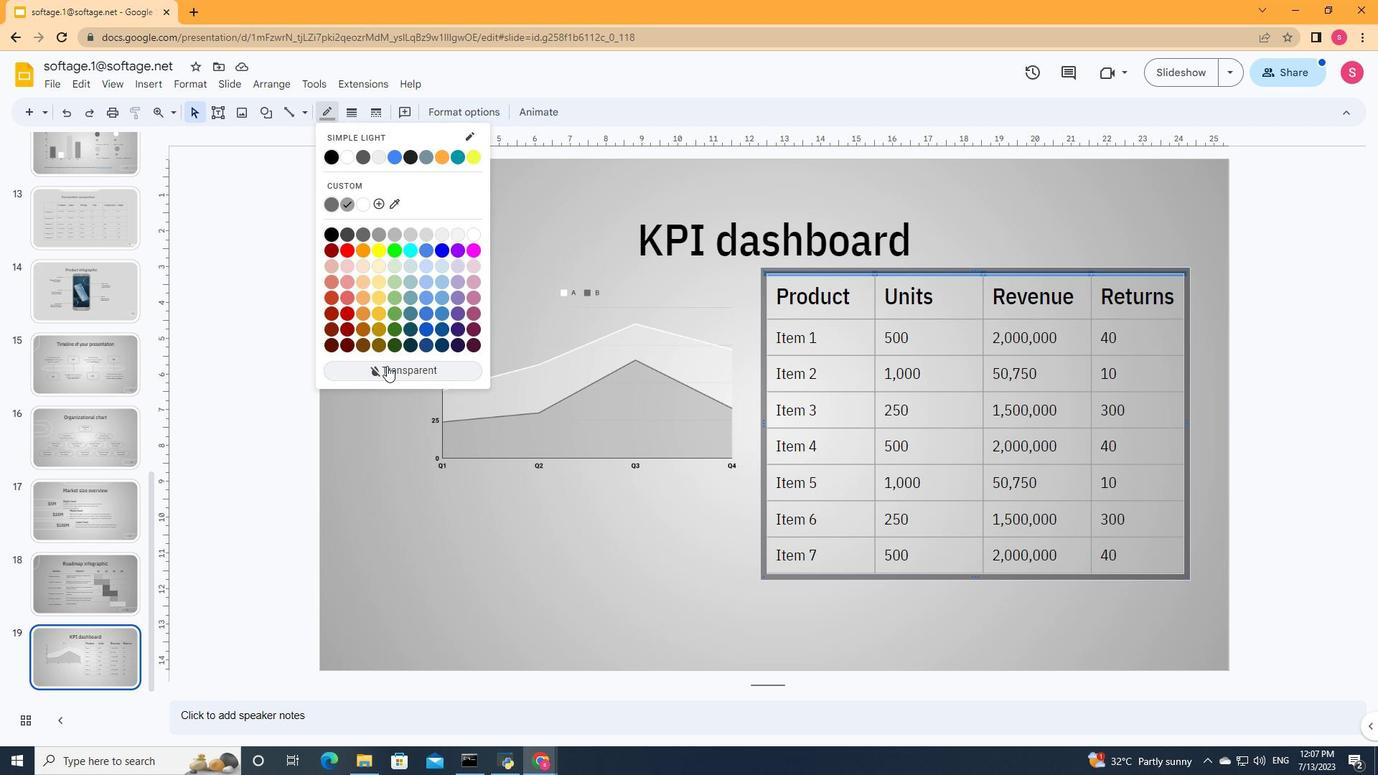 
Action: Mouse moved to (1024, 244)
Screenshot: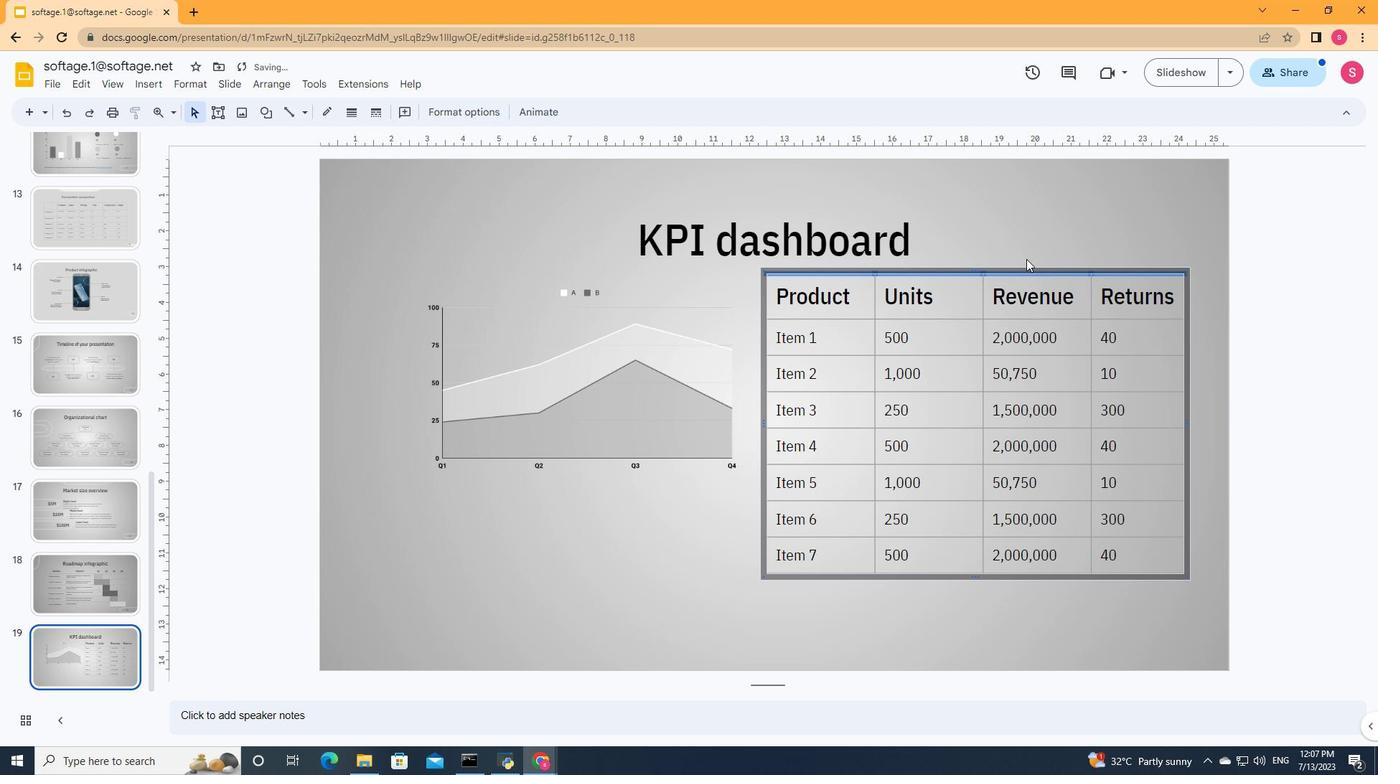 
Action: Mouse pressed left at (1024, 244)
Screenshot: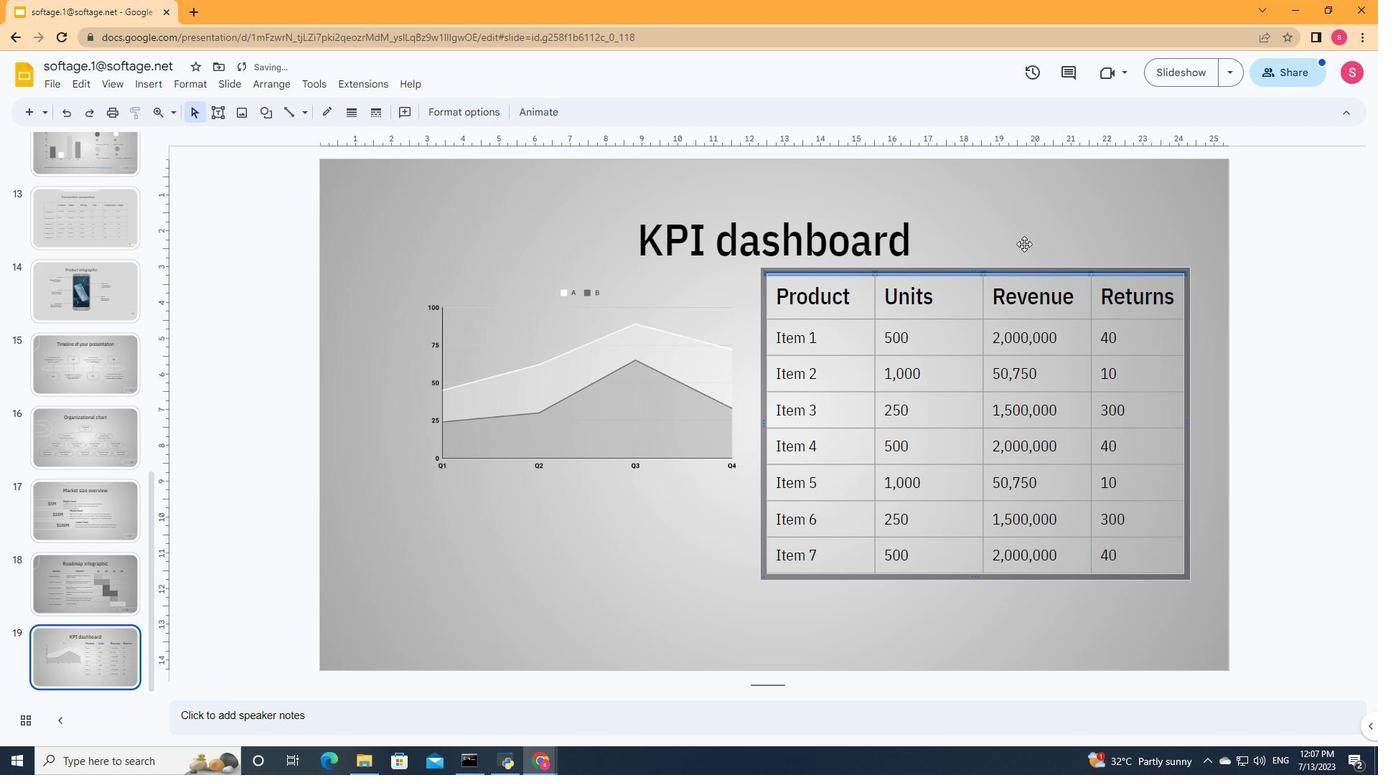 
Action: Mouse moved to (796, 295)
Screenshot: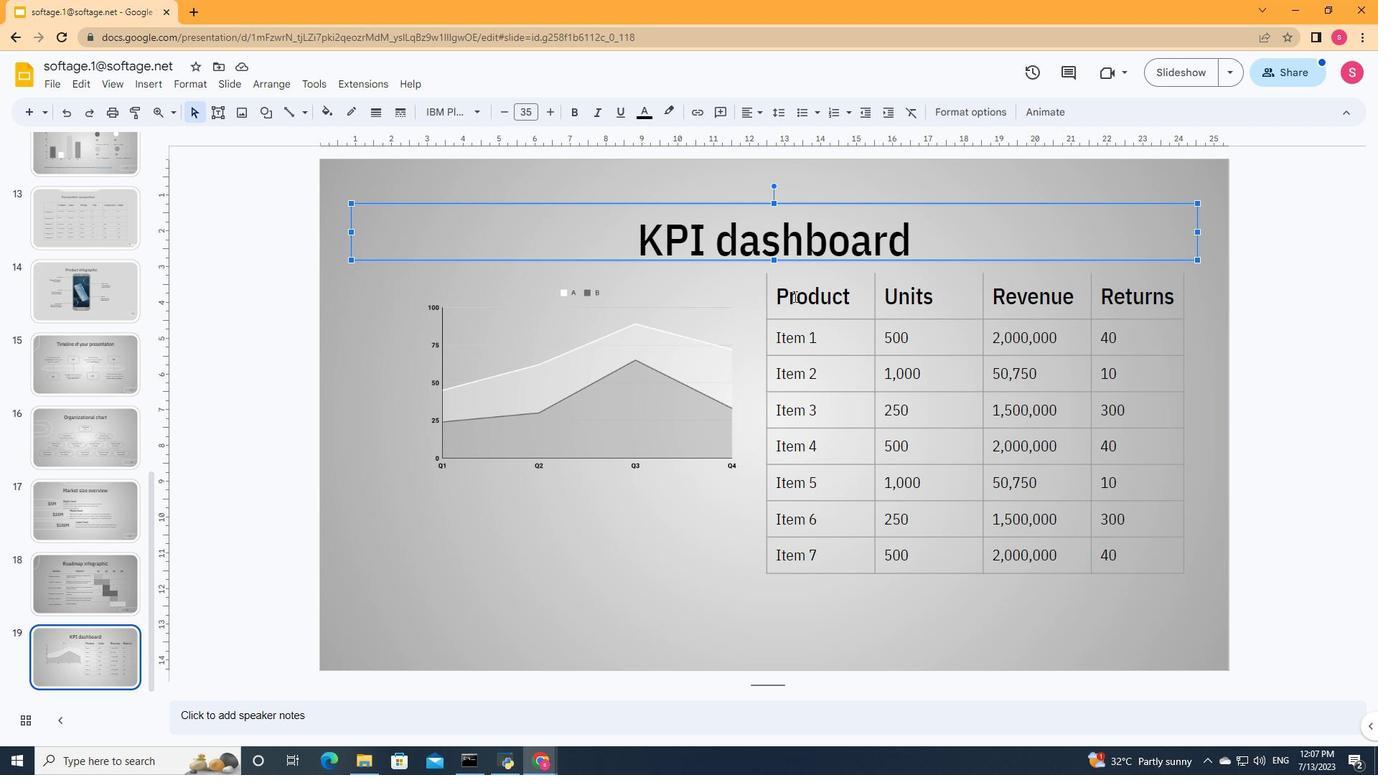 
Action: Mouse pressed left at (796, 295)
Screenshot: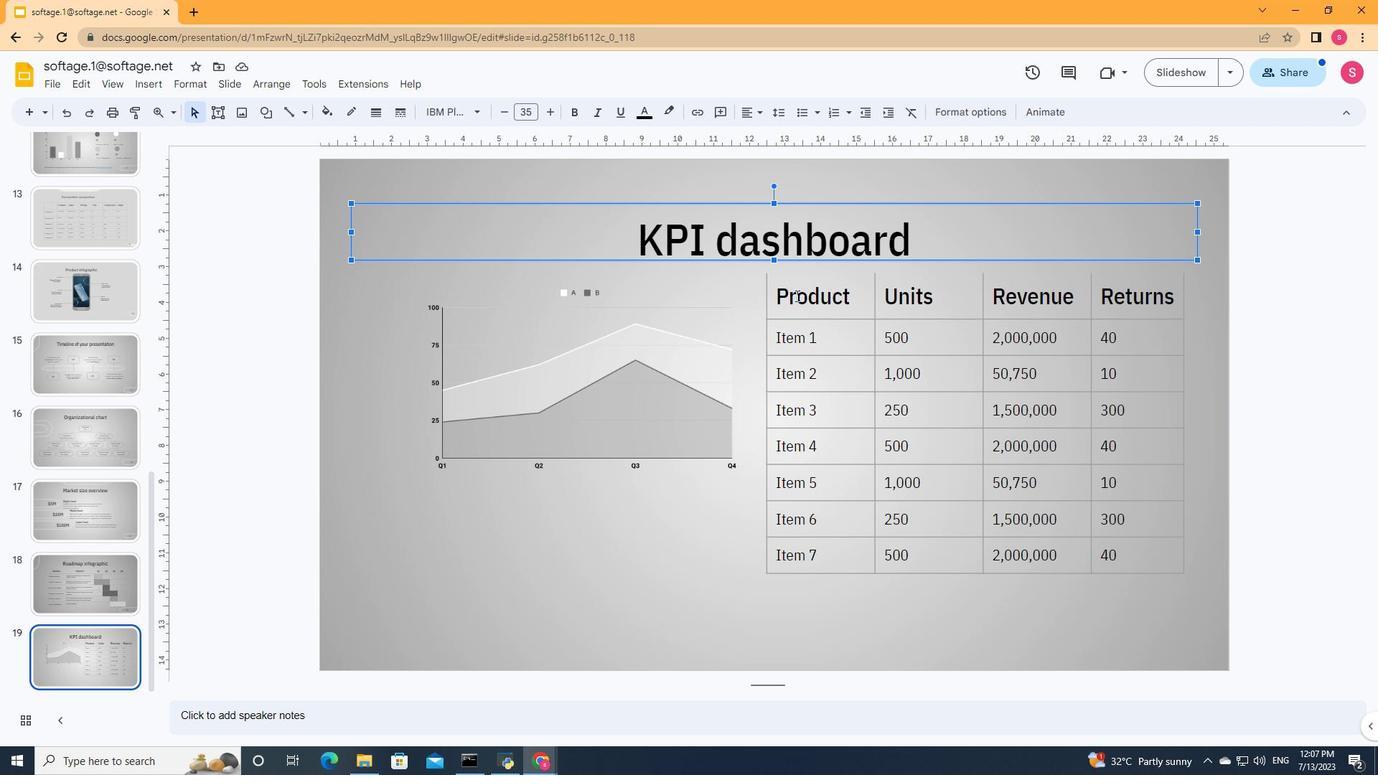 
Action: Mouse moved to (940, 297)
Screenshot: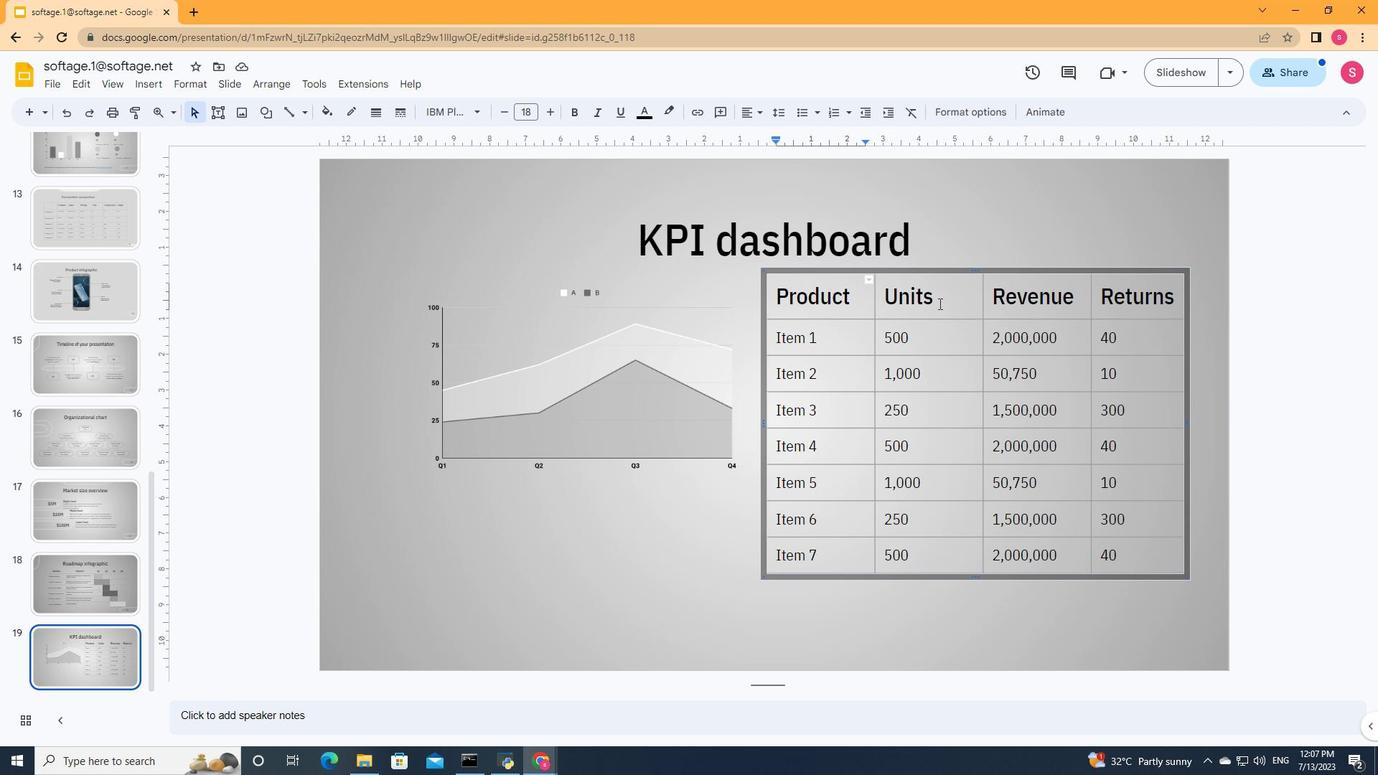 
Action: Mouse pressed left at (940, 297)
Screenshot: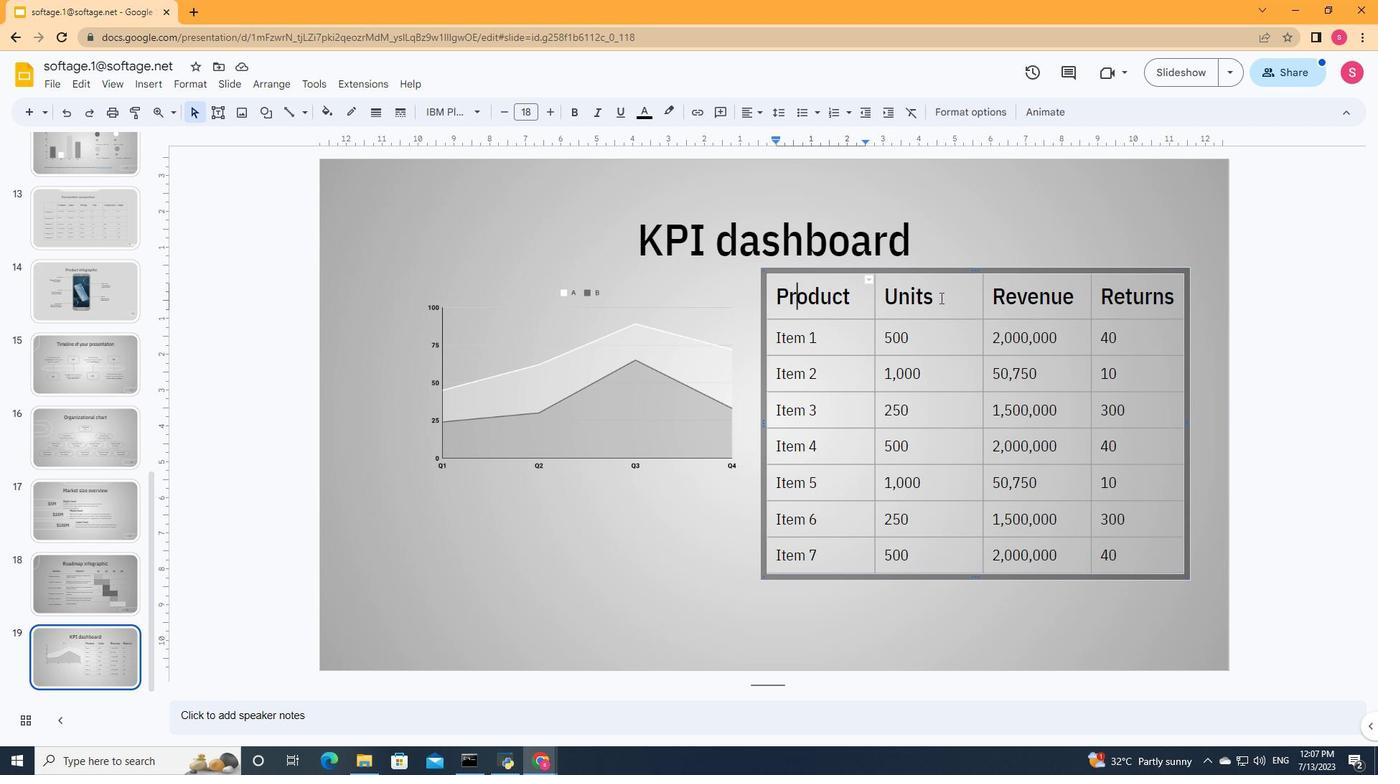 
Action: Mouse moved to (875, 298)
Screenshot: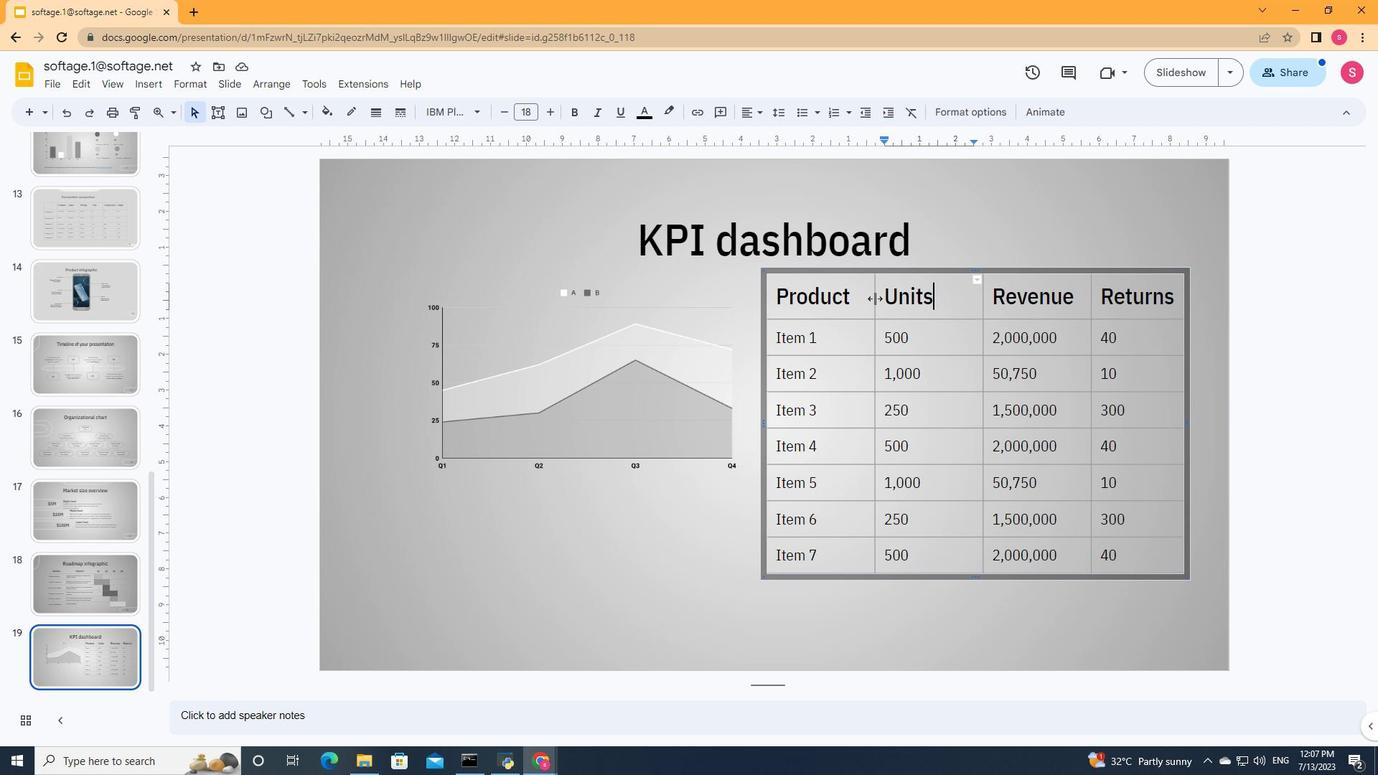 
Action: Mouse pressed left at (875, 298)
Screenshot: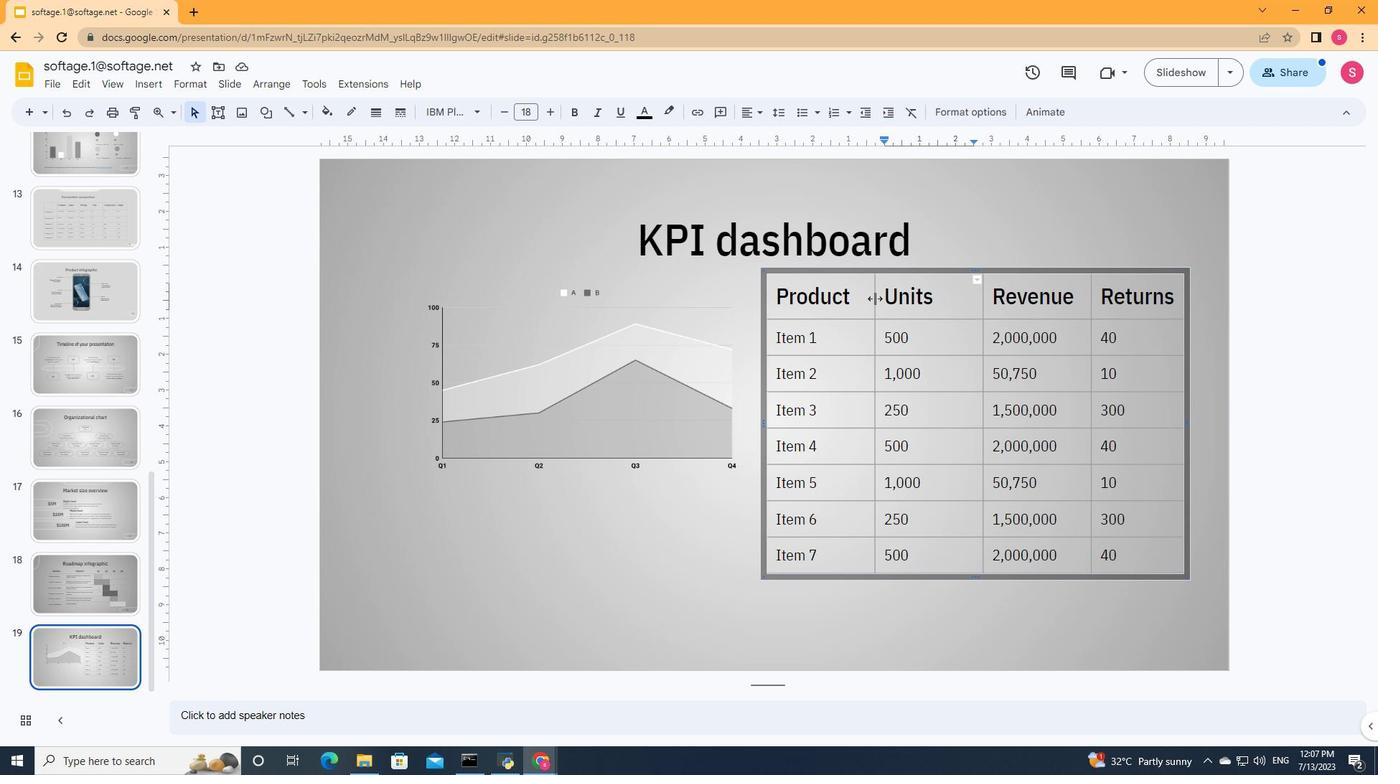 
Action: Mouse moved to (769, 295)
Screenshot: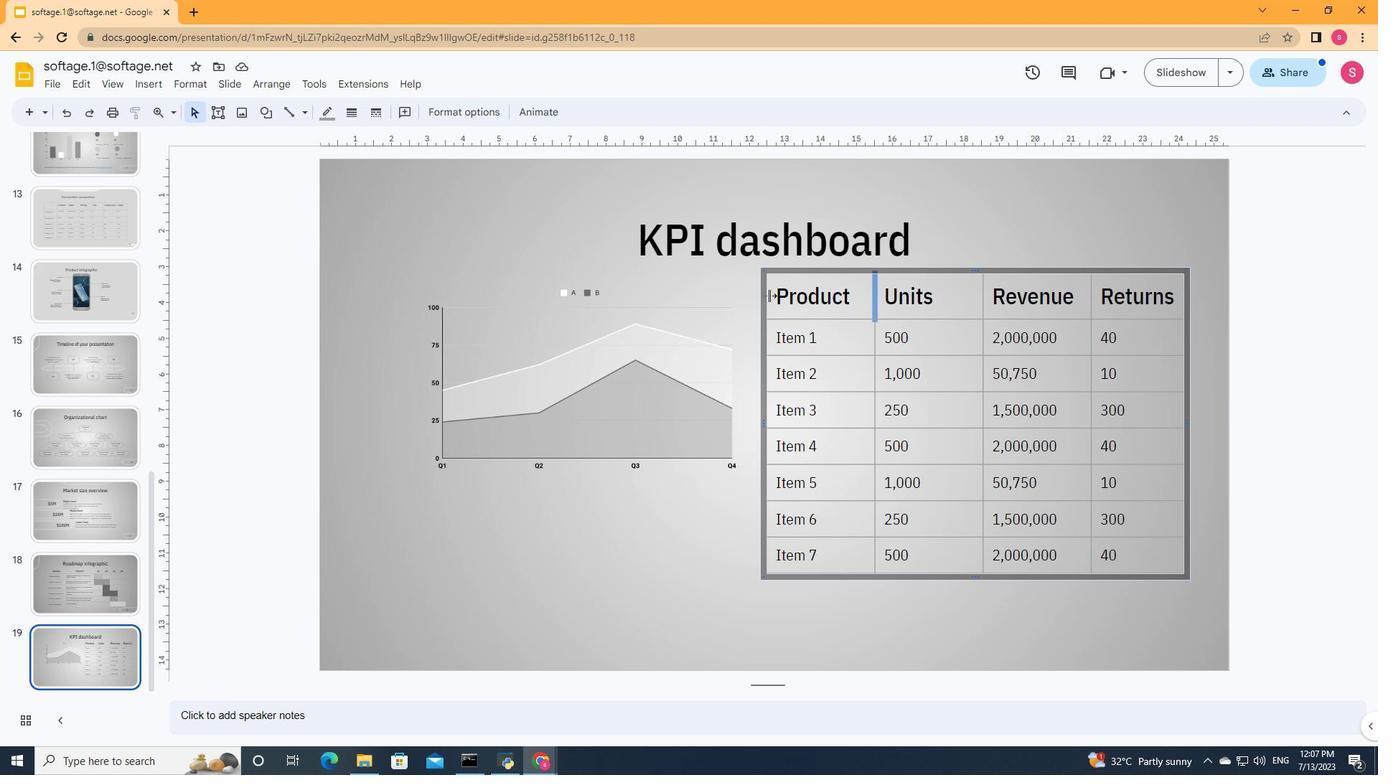 
Action: Mouse pressed left at (769, 295)
Screenshot: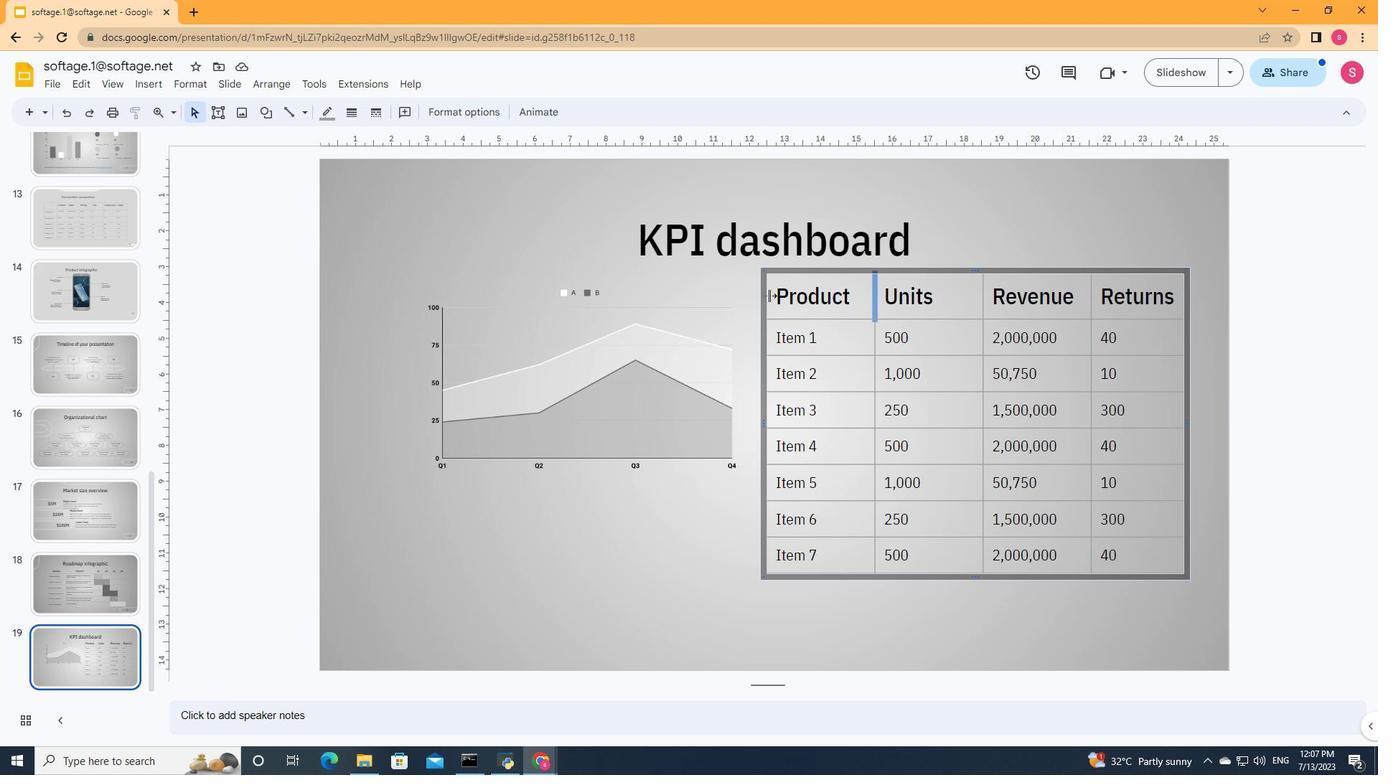 
Action: Mouse moved to (768, 334)
Screenshot: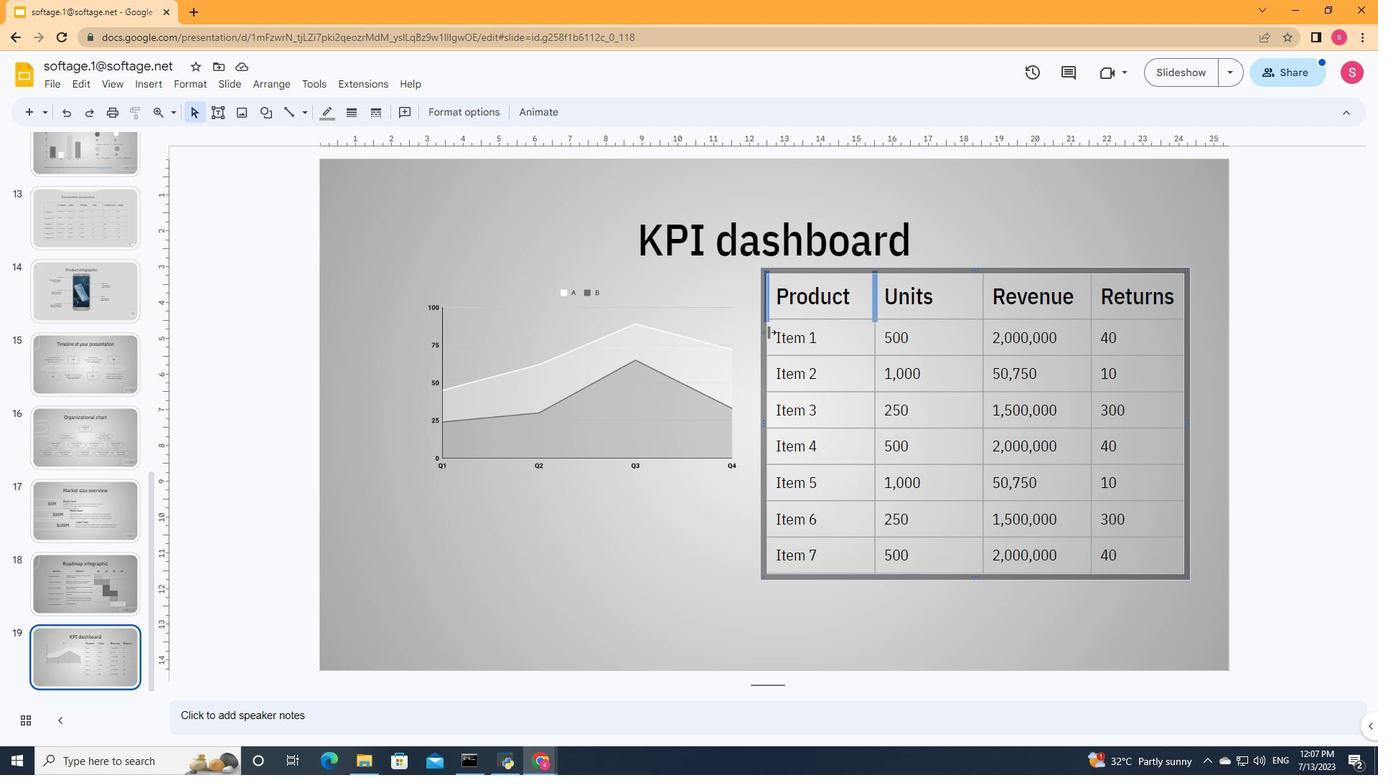 
Action: Mouse pressed left at (768, 334)
Screenshot: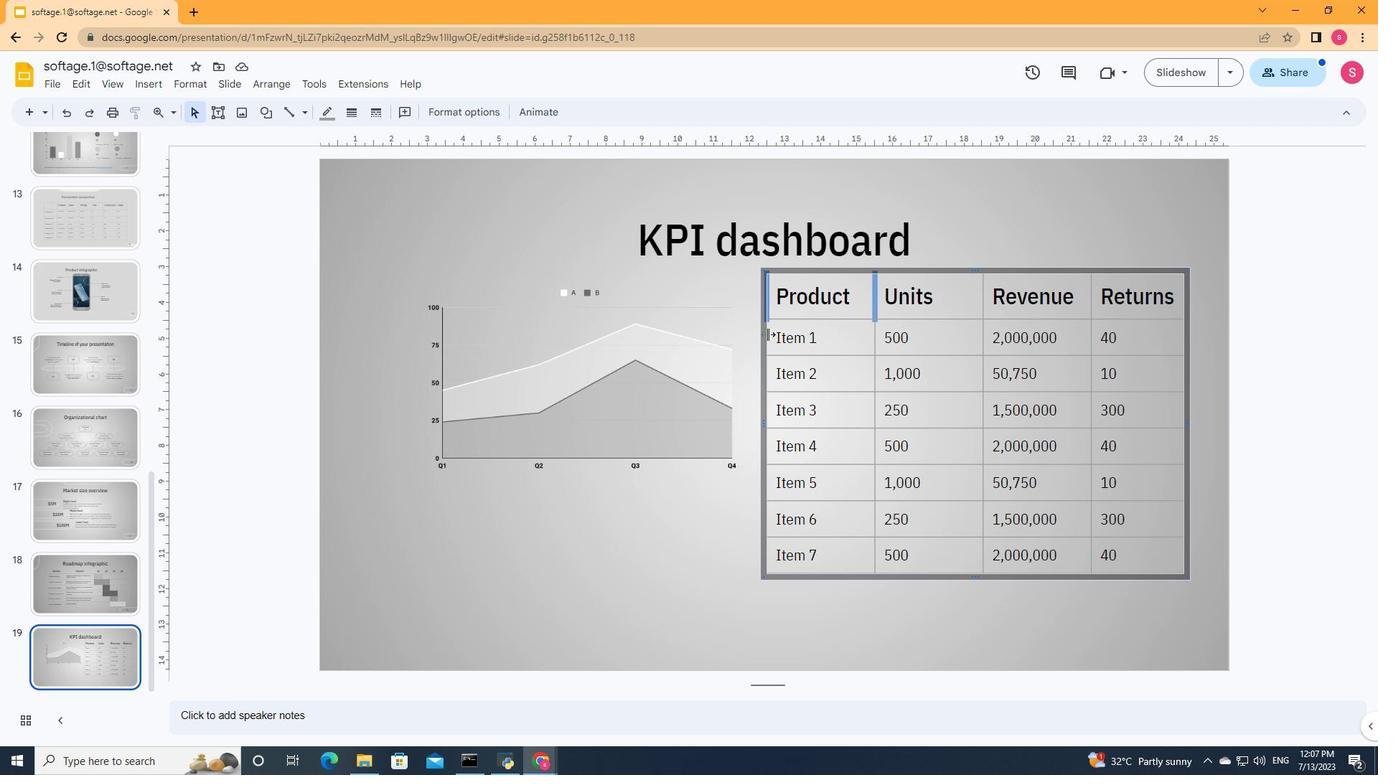 
Action: Mouse moved to (875, 337)
Screenshot: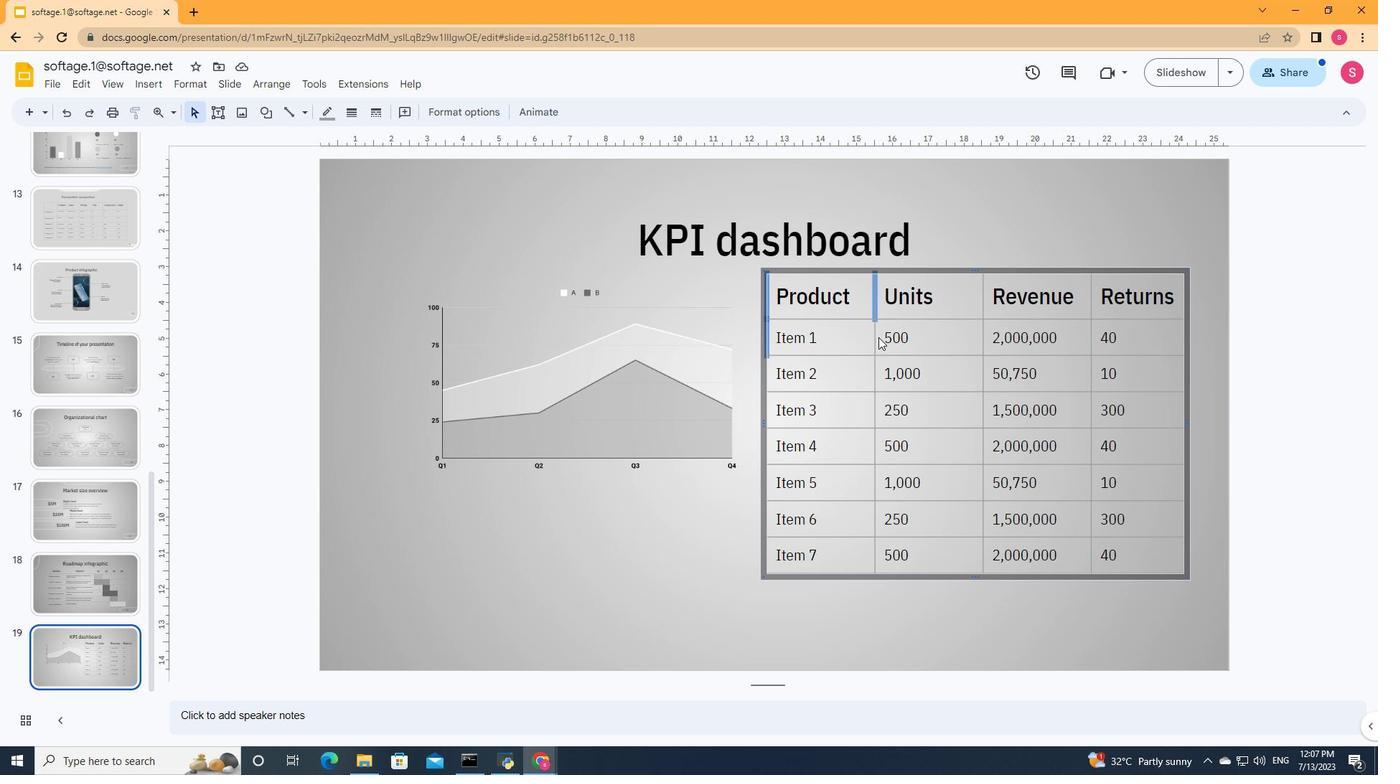 
Action: Mouse pressed left at (875, 337)
Screenshot: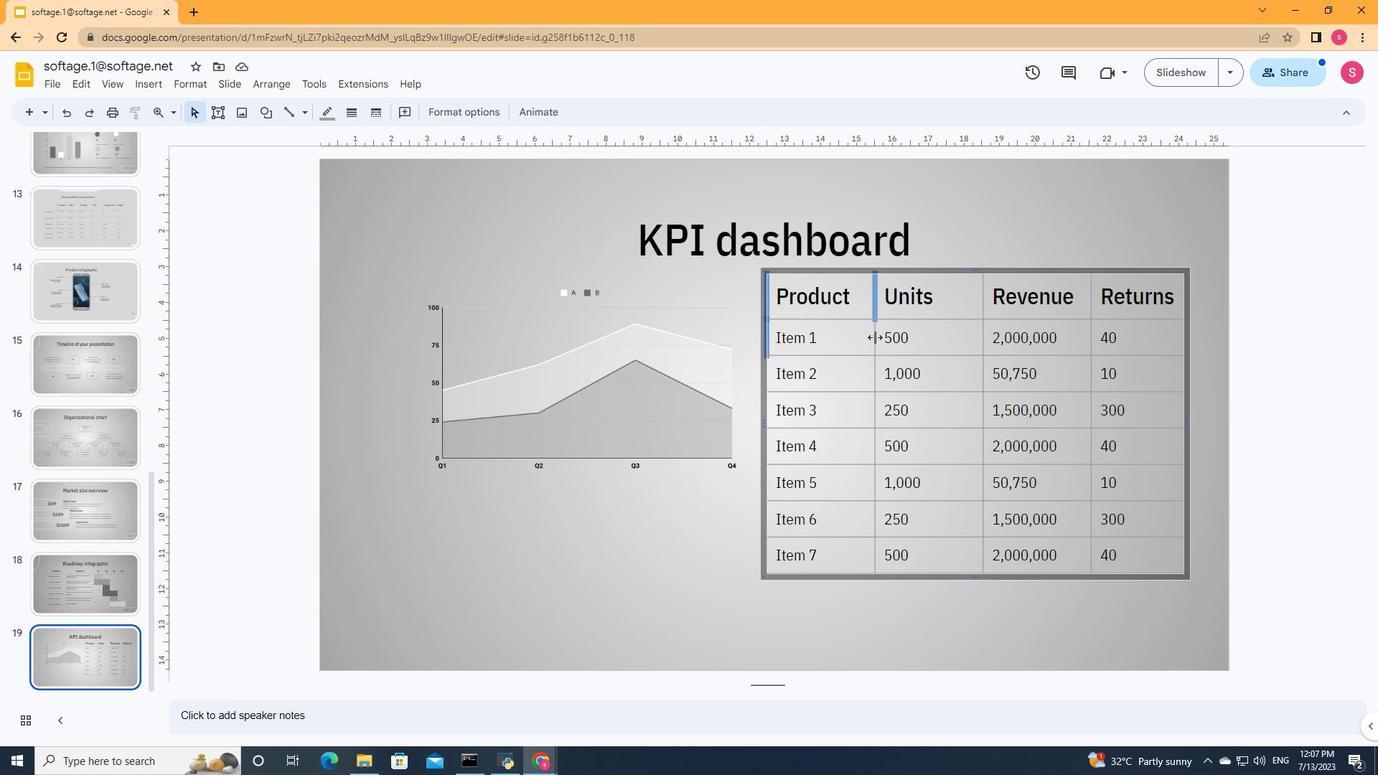 
Action: Mouse moved to (985, 294)
Screenshot: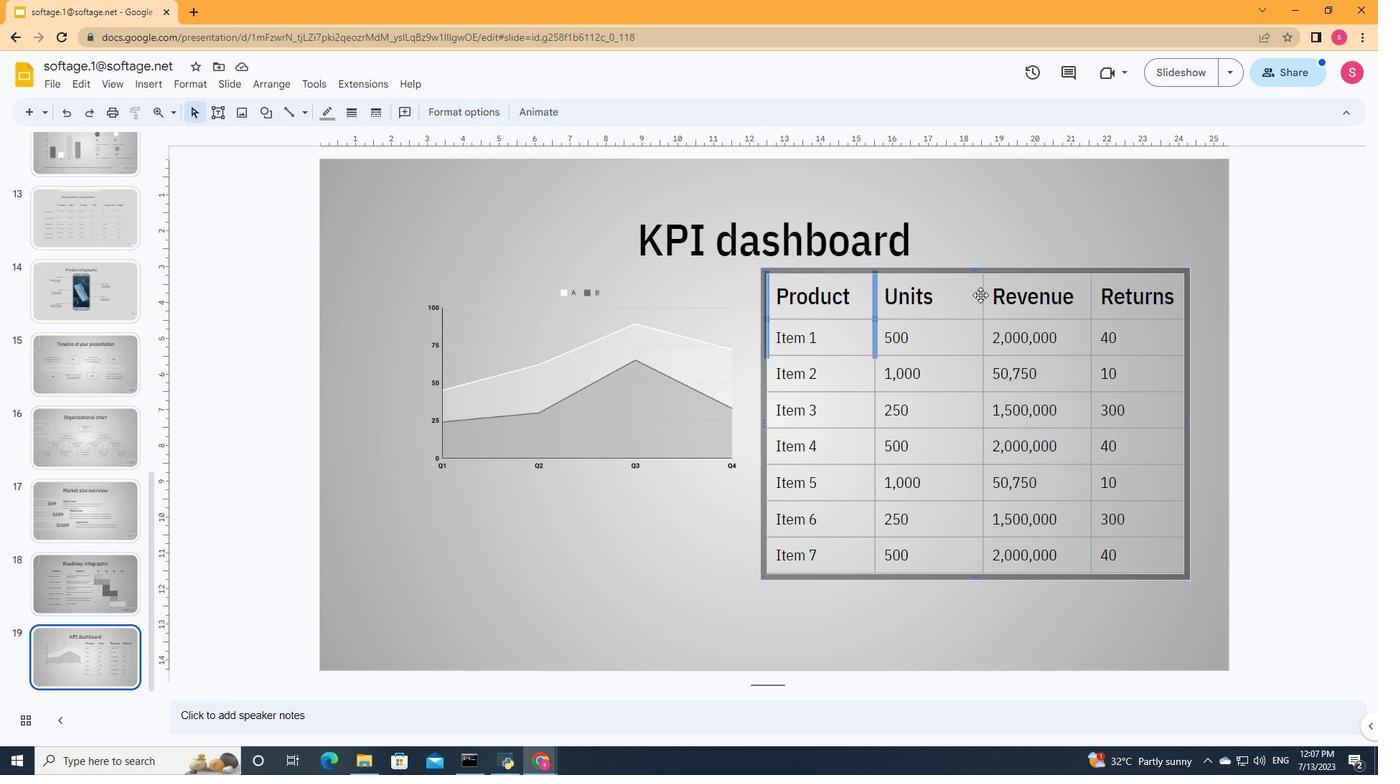 
Action: Mouse pressed left at (985, 294)
Screenshot: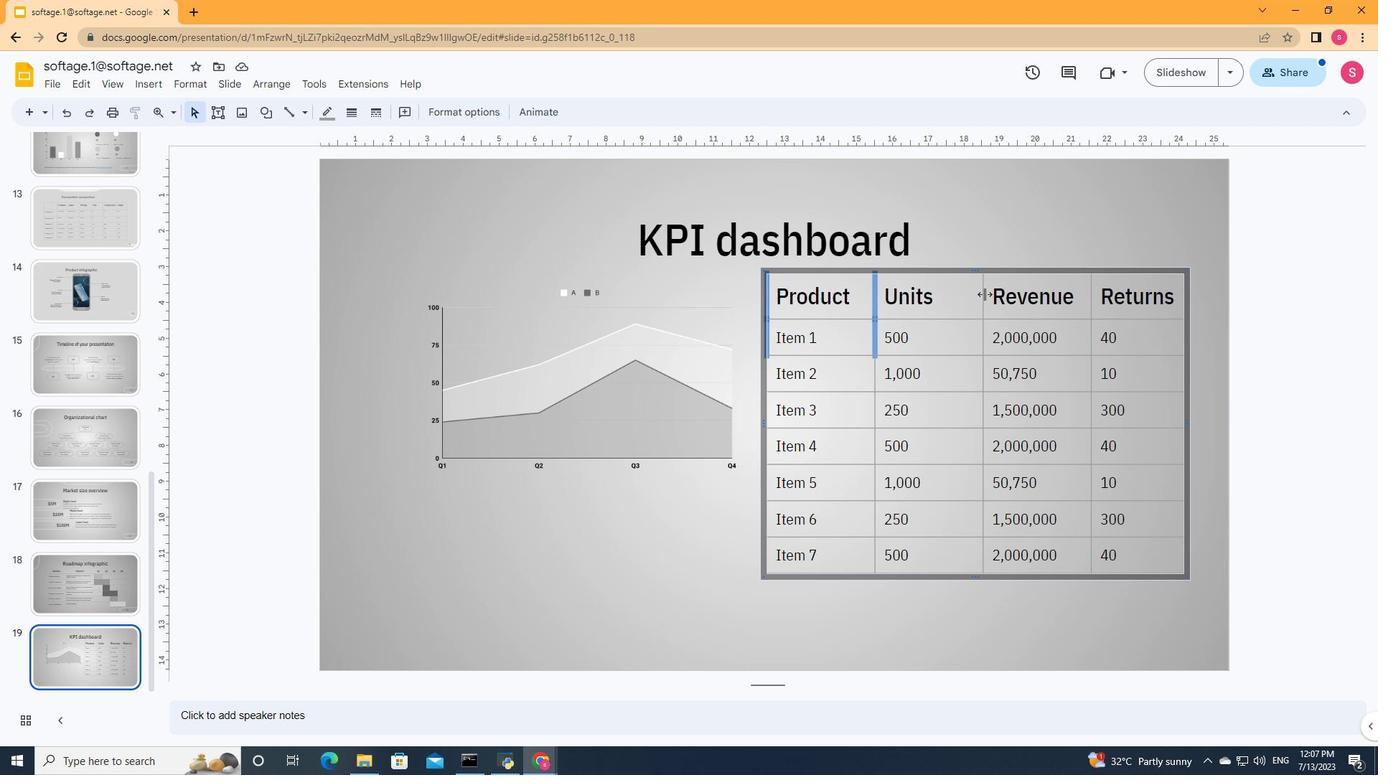 
Action: Mouse moved to (1093, 293)
Screenshot: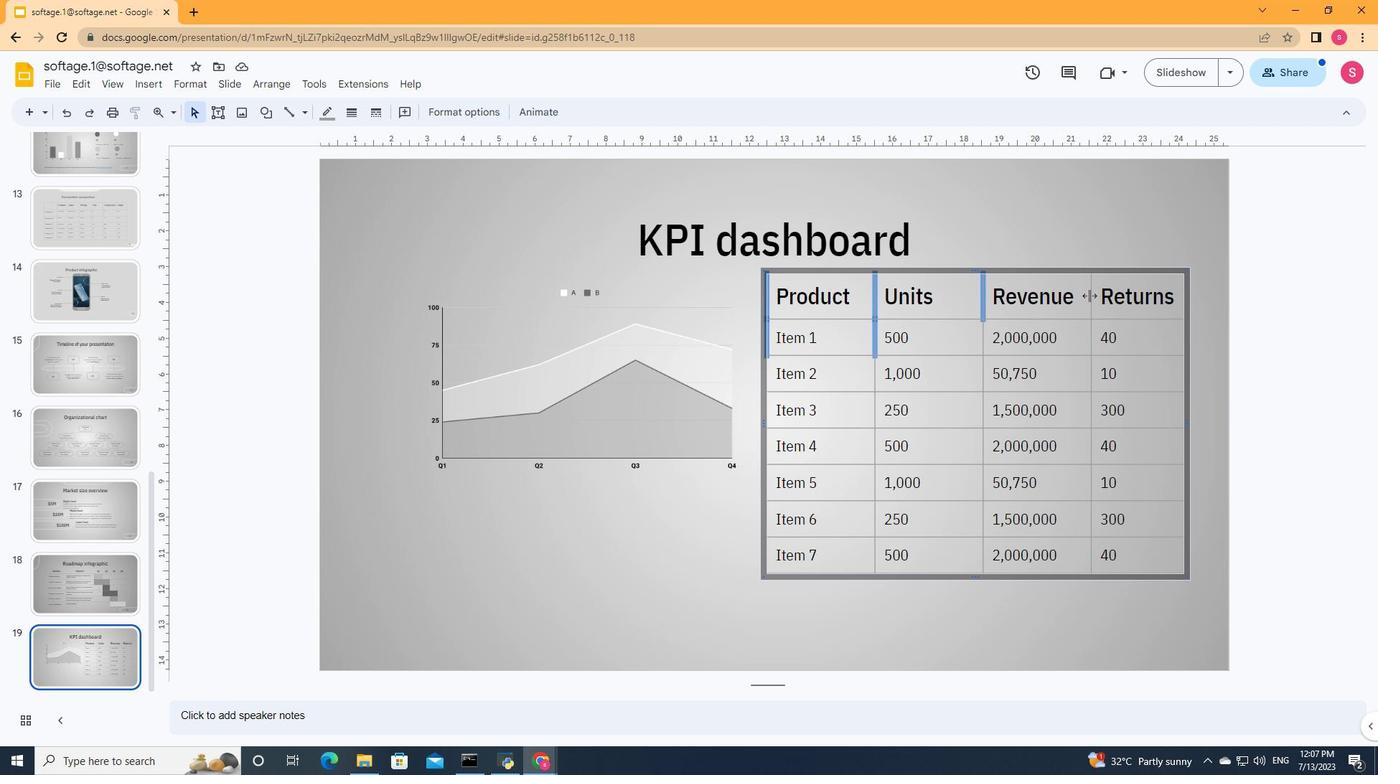 
Action: Mouse pressed left at (1093, 293)
Screenshot: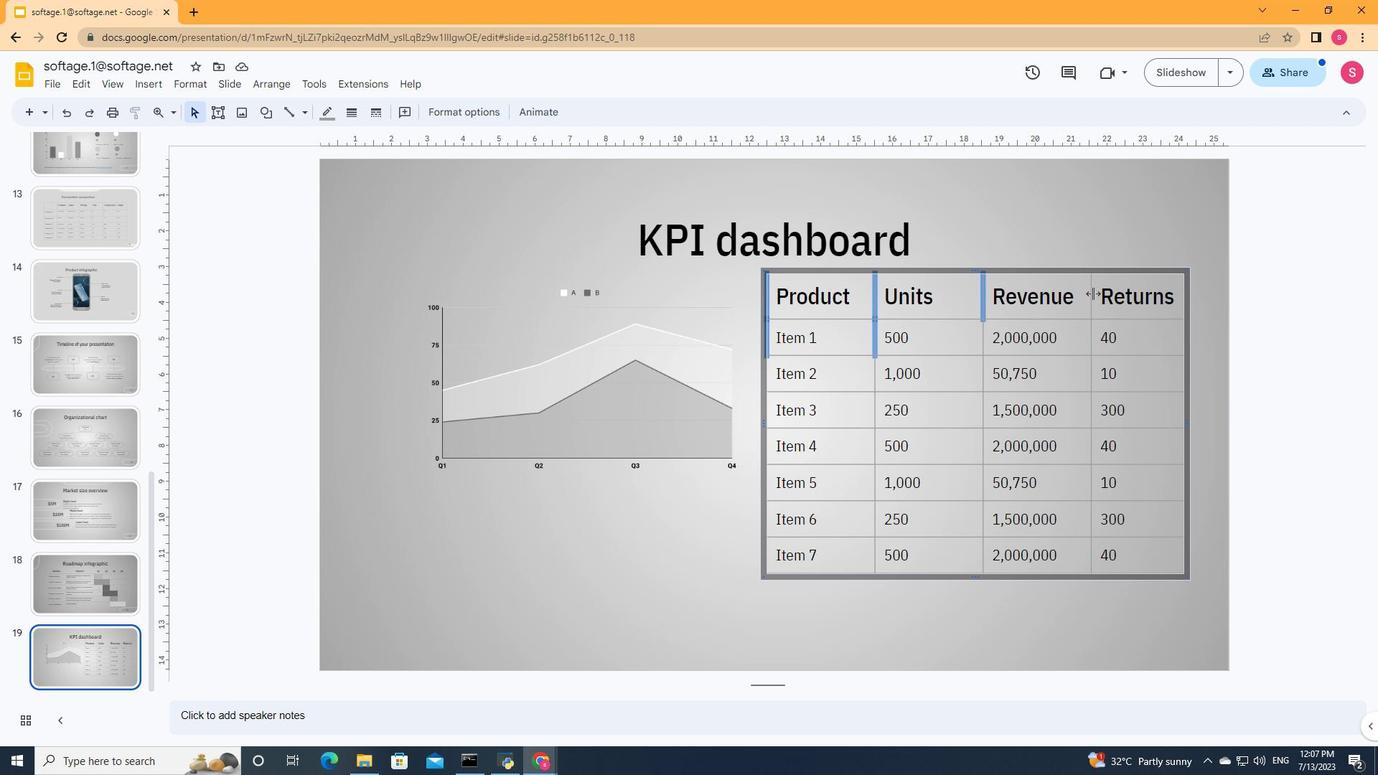 
Action: Mouse moved to (1183, 295)
Screenshot: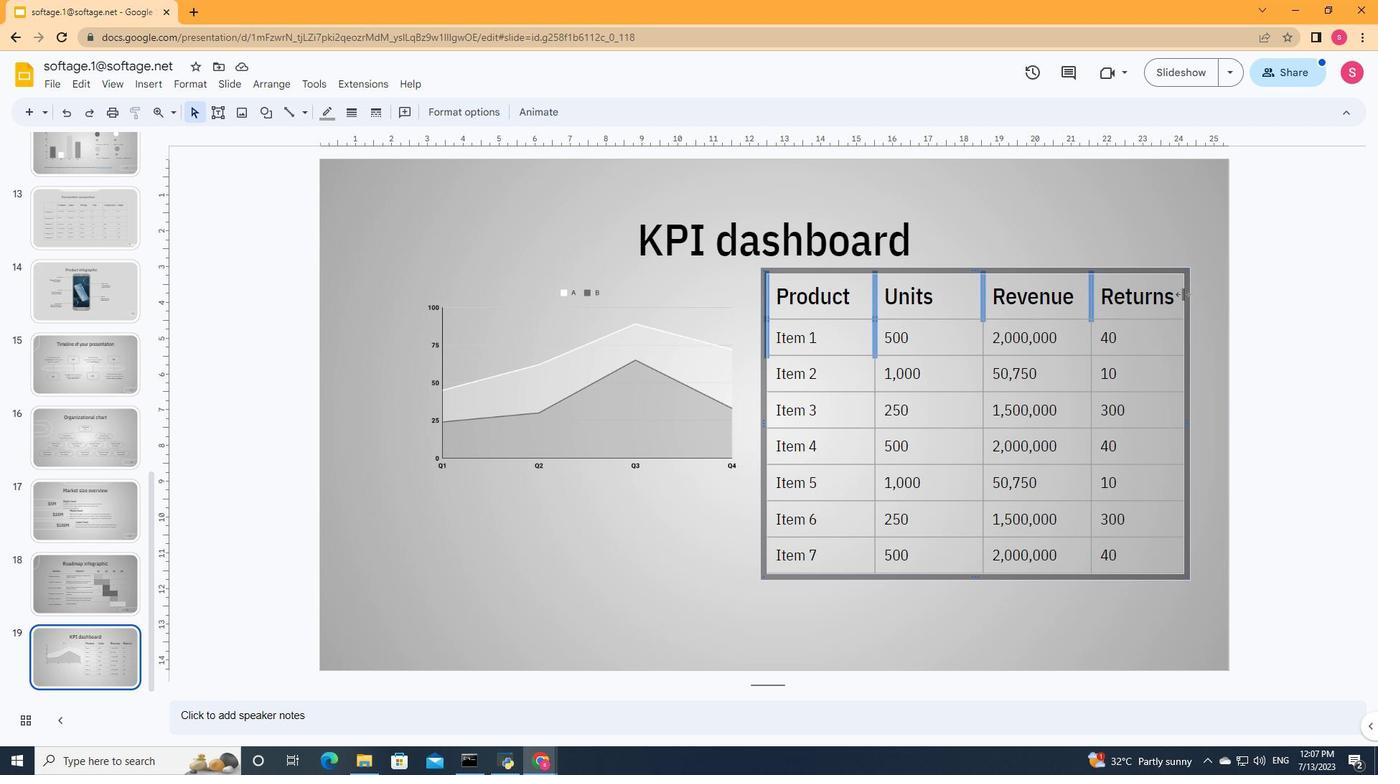 
Action: Mouse pressed left at (1183, 295)
Screenshot: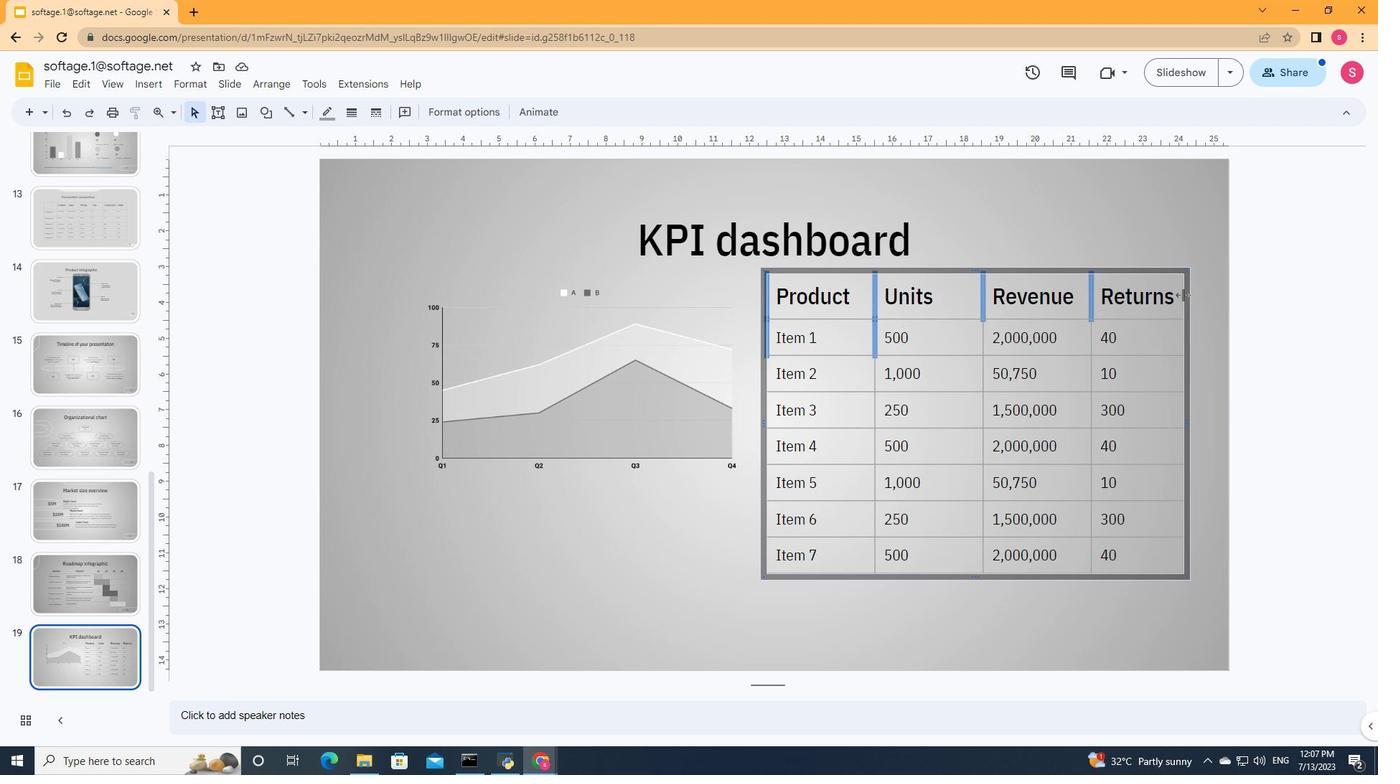 
Action: Mouse moved to (1093, 338)
Screenshot: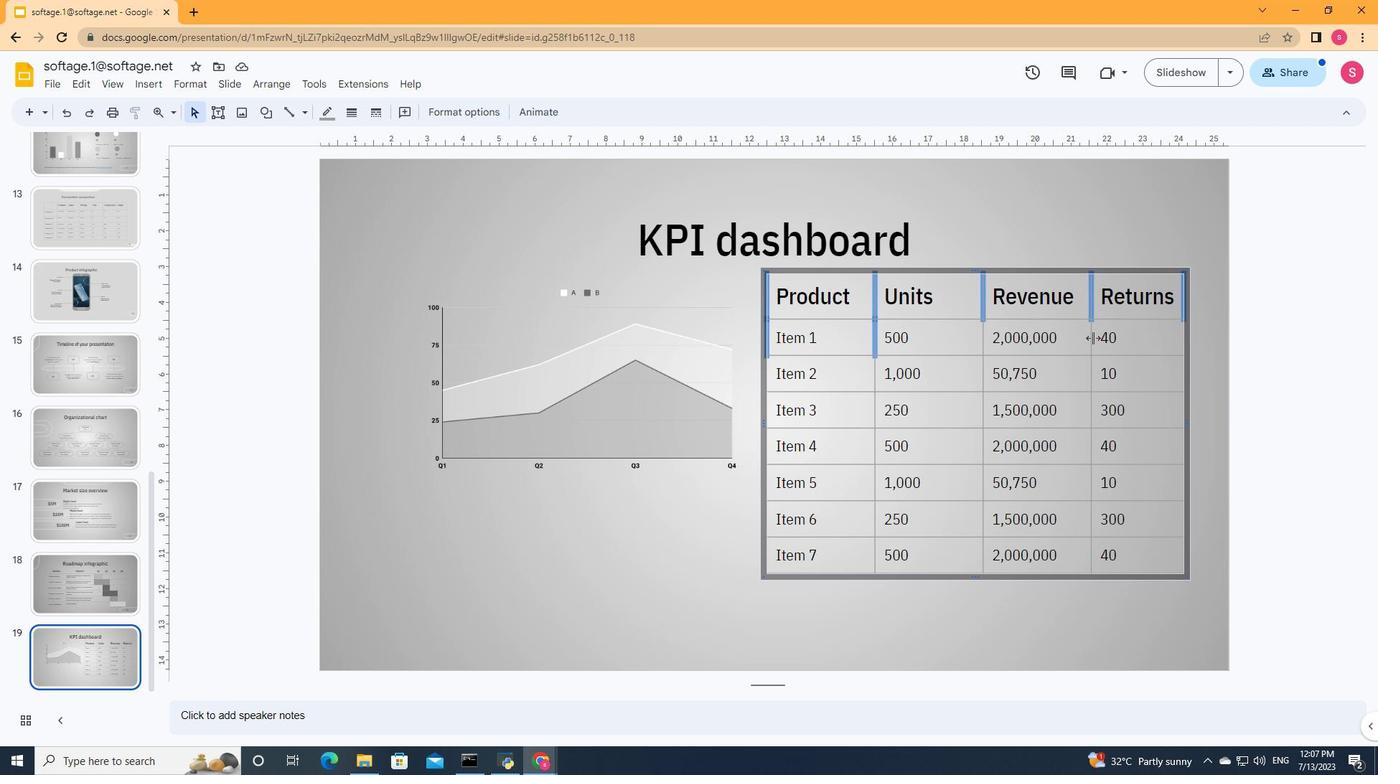 
Action: Mouse pressed left at (1093, 338)
Screenshot: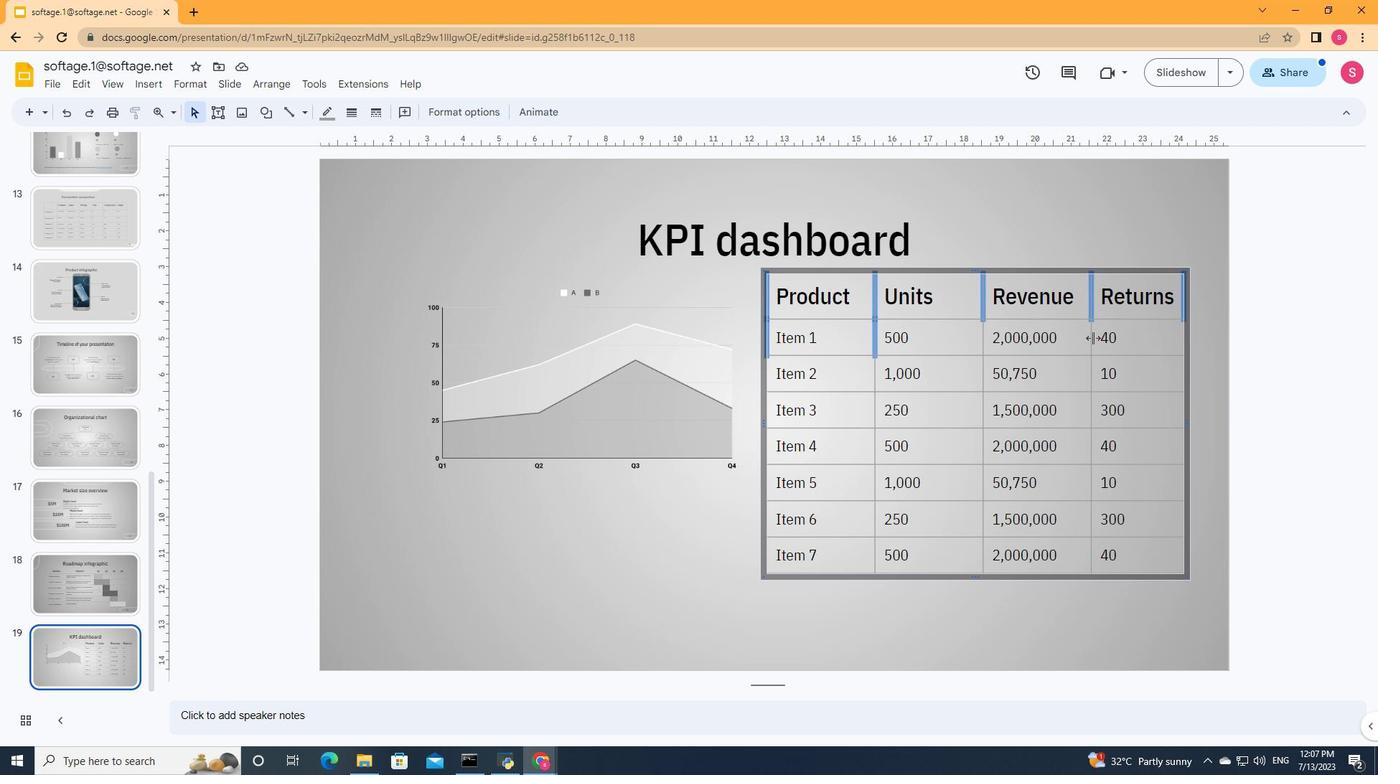 
Action: Mouse moved to (985, 339)
Screenshot: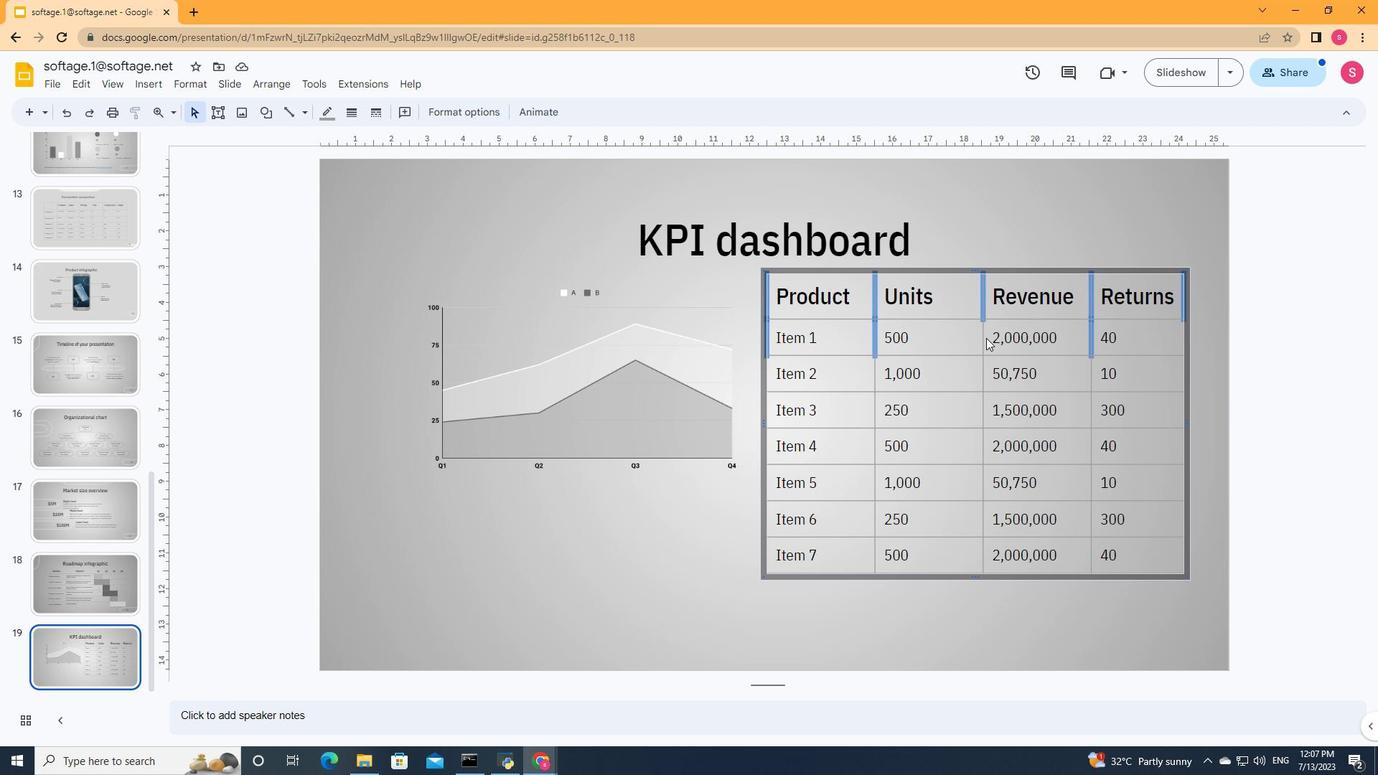 
Action: Mouse pressed left at (985, 339)
Screenshot: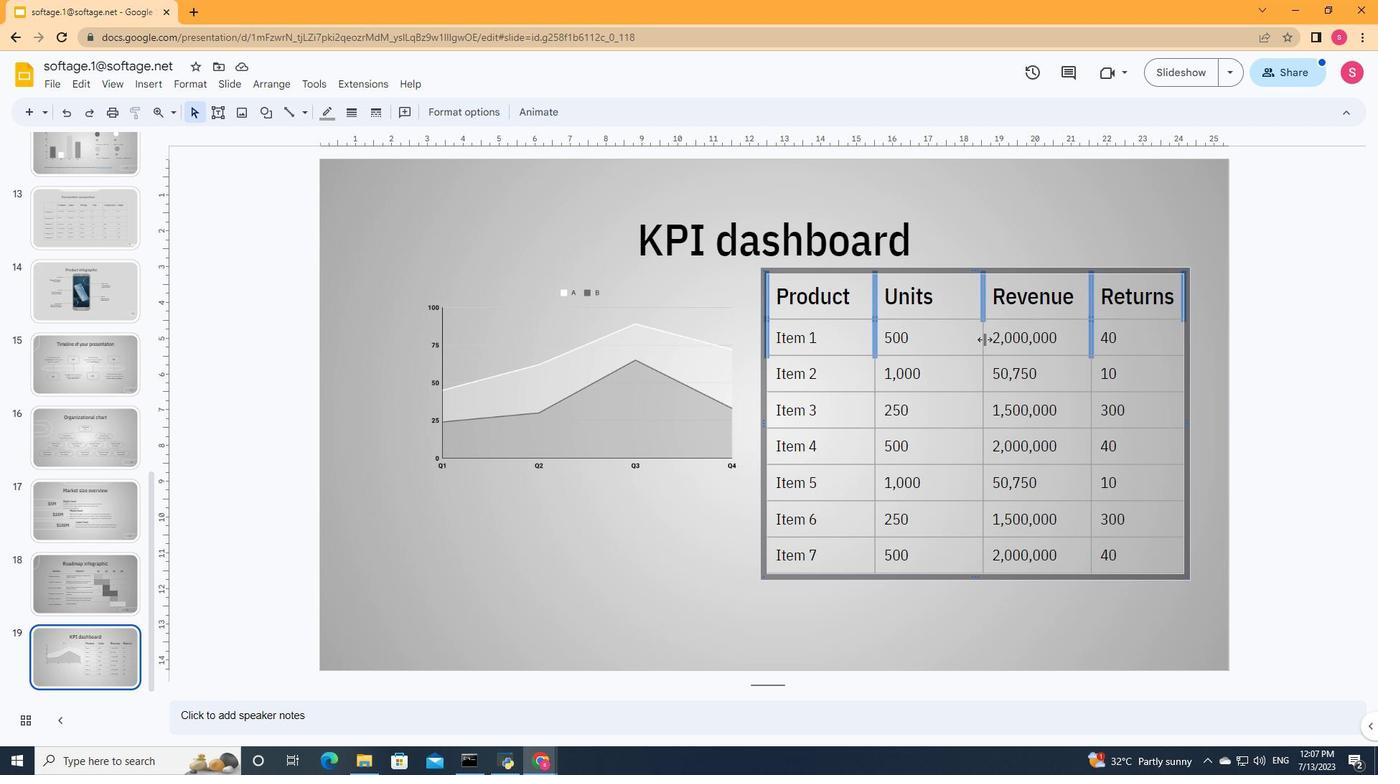 
Action: Mouse moved to (1182, 337)
Screenshot: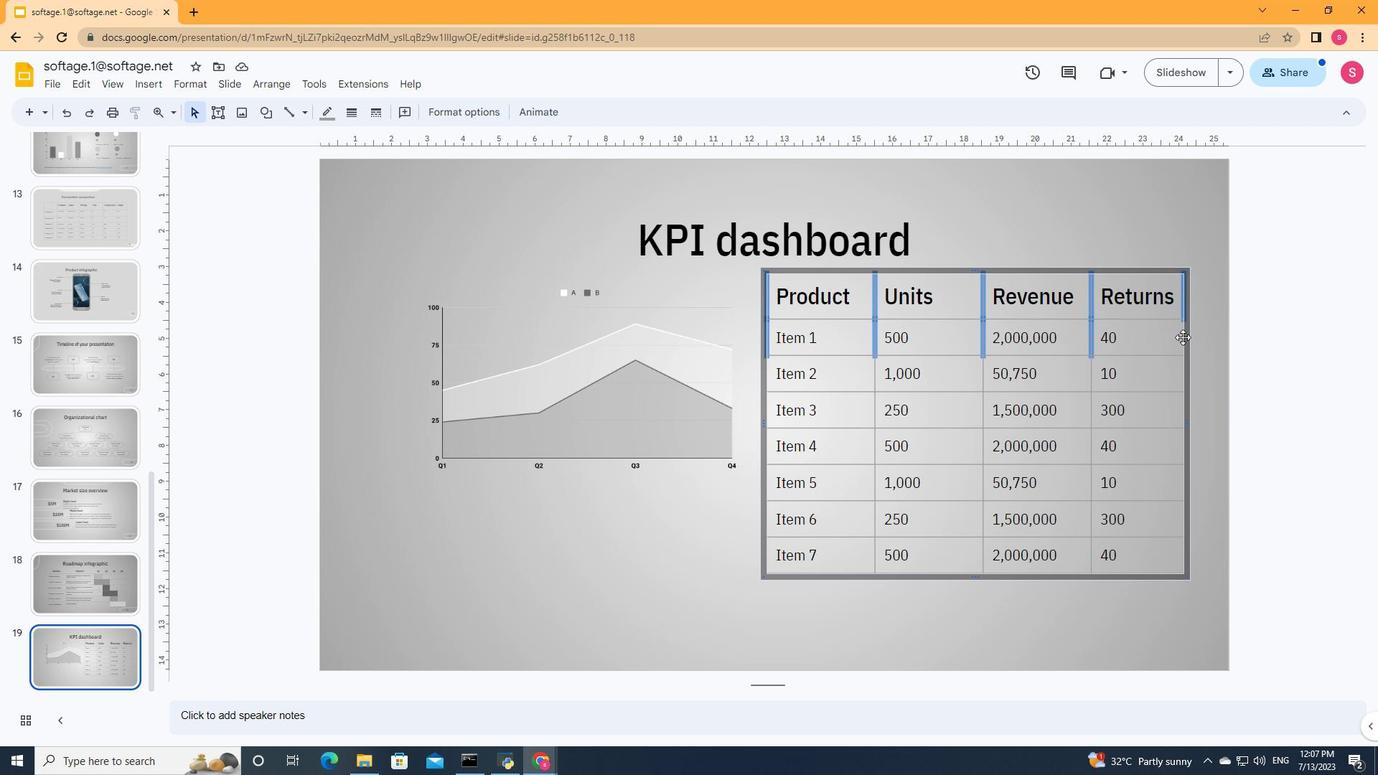 
Action: Mouse pressed left at (1182, 337)
Screenshot: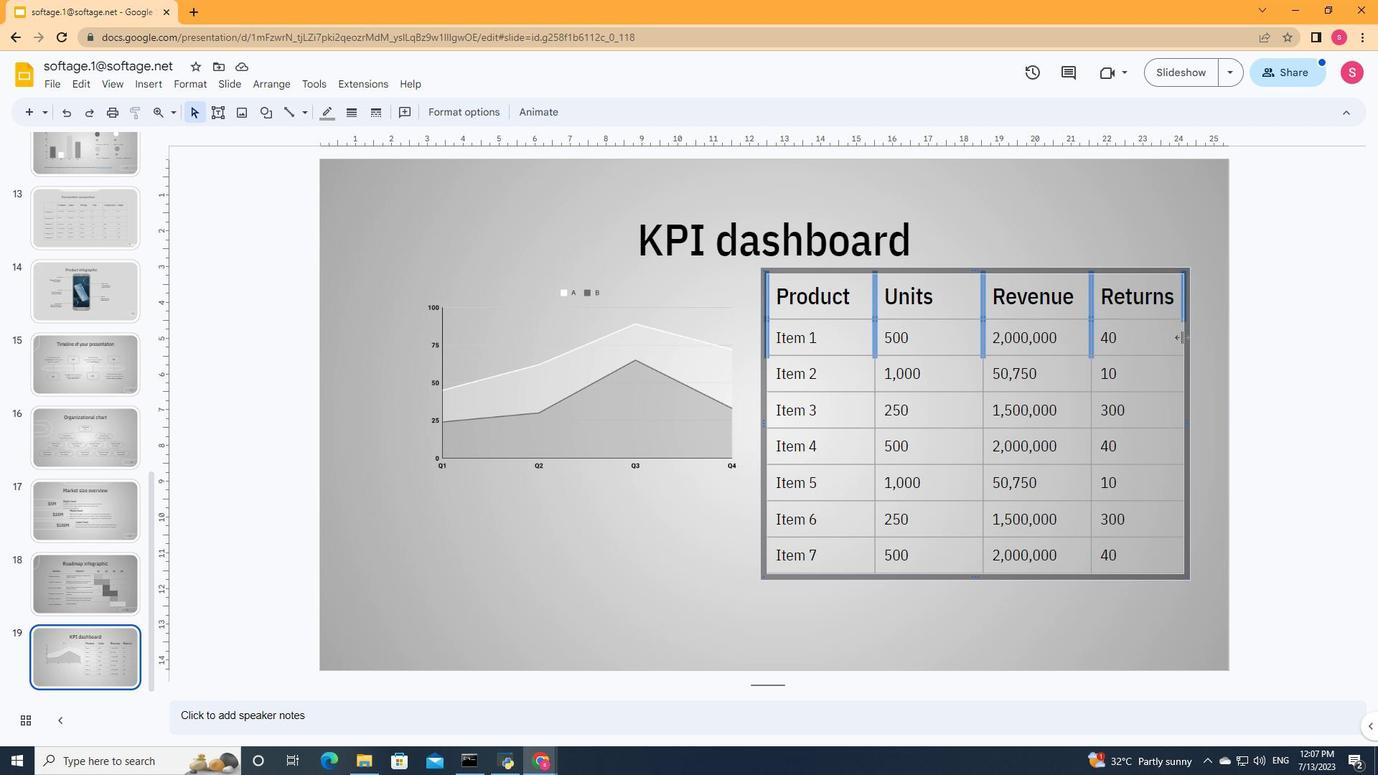 
Action: Mouse moved to (1182, 374)
Screenshot: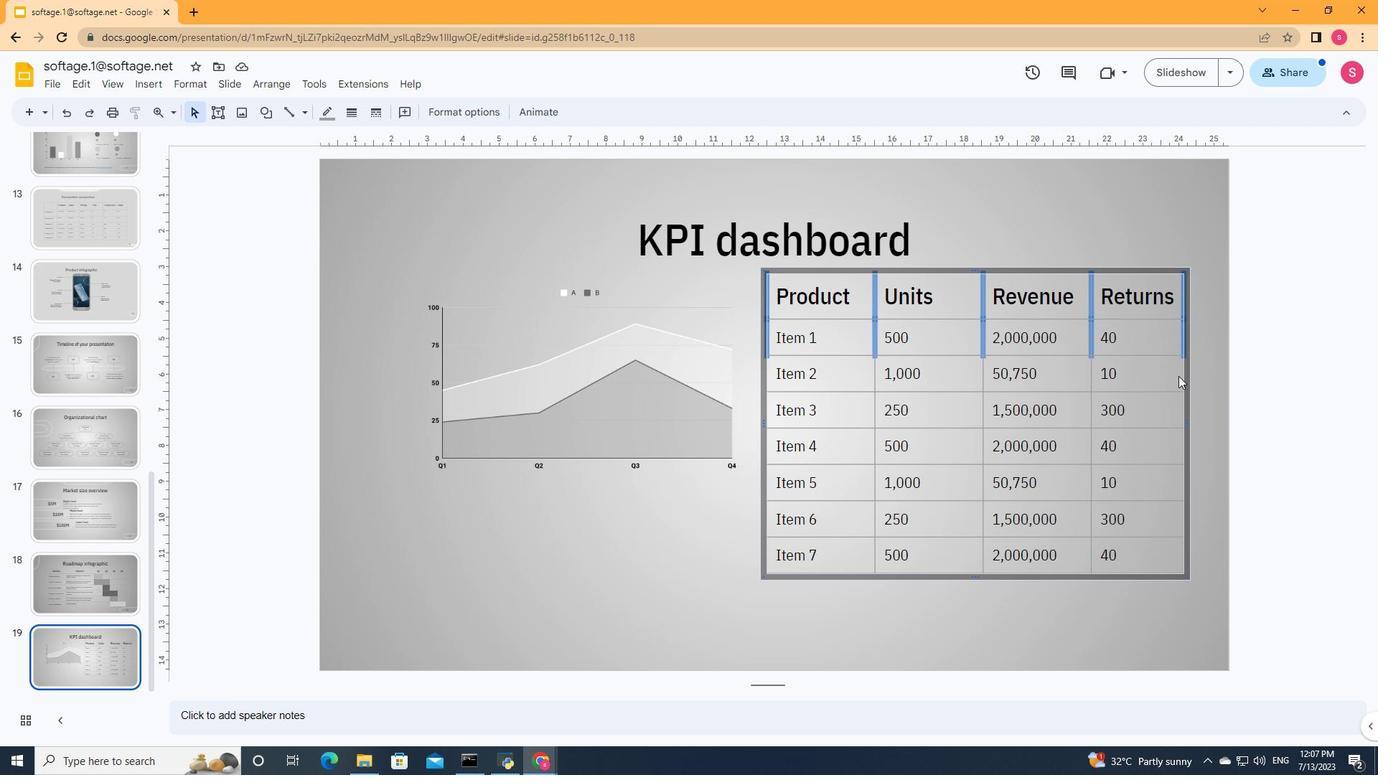
Action: Mouse pressed left at (1182, 374)
Screenshot: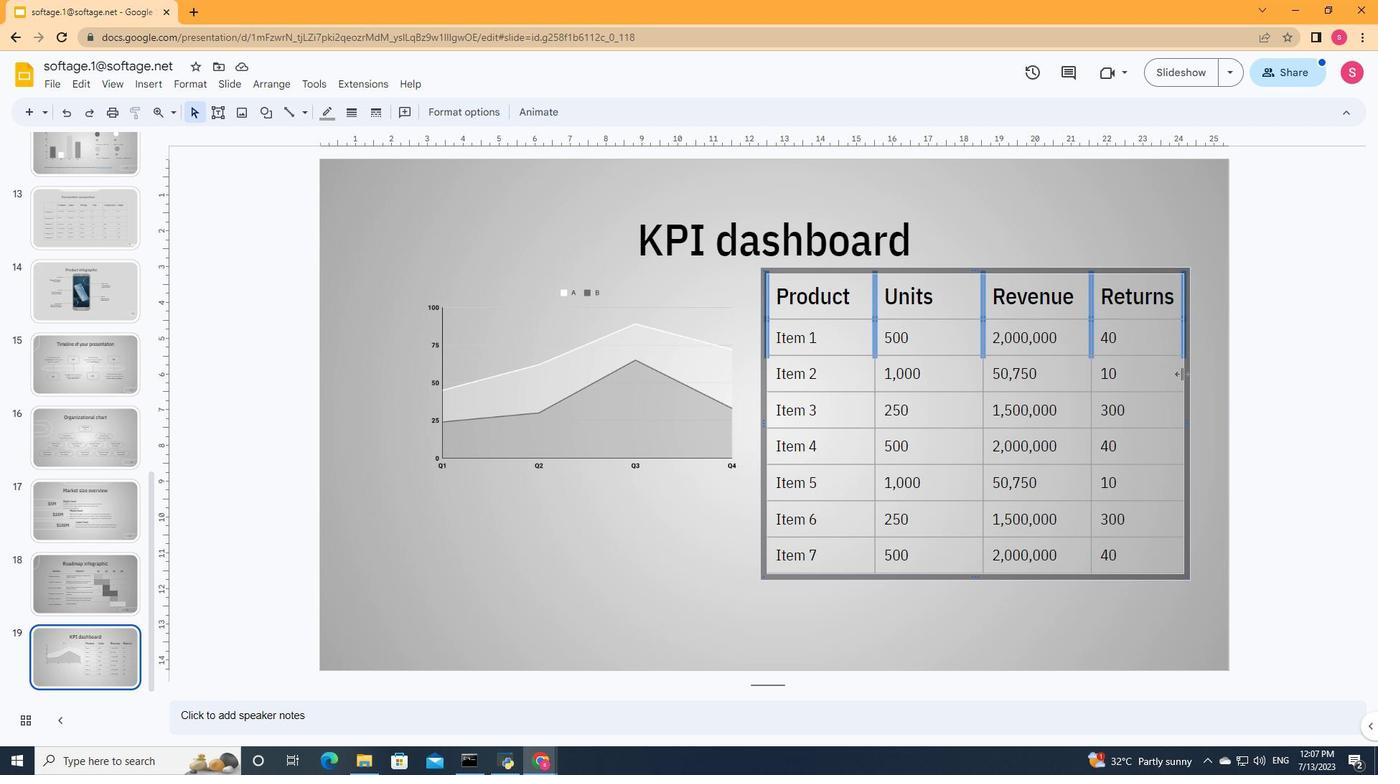 
Action: Mouse moved to (1181, 411)
Screenshot: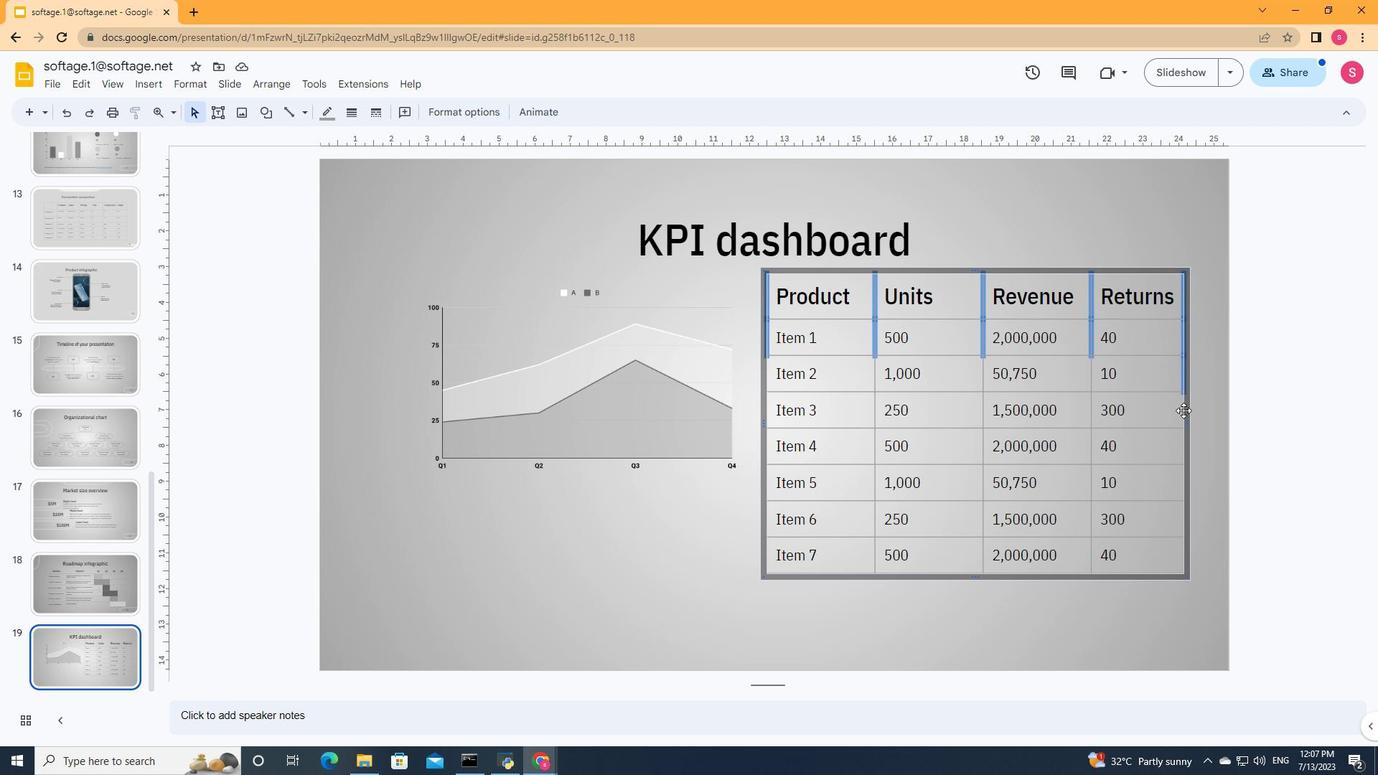 
Action: Mouse pressed left at (1181, 411)
Screenshot: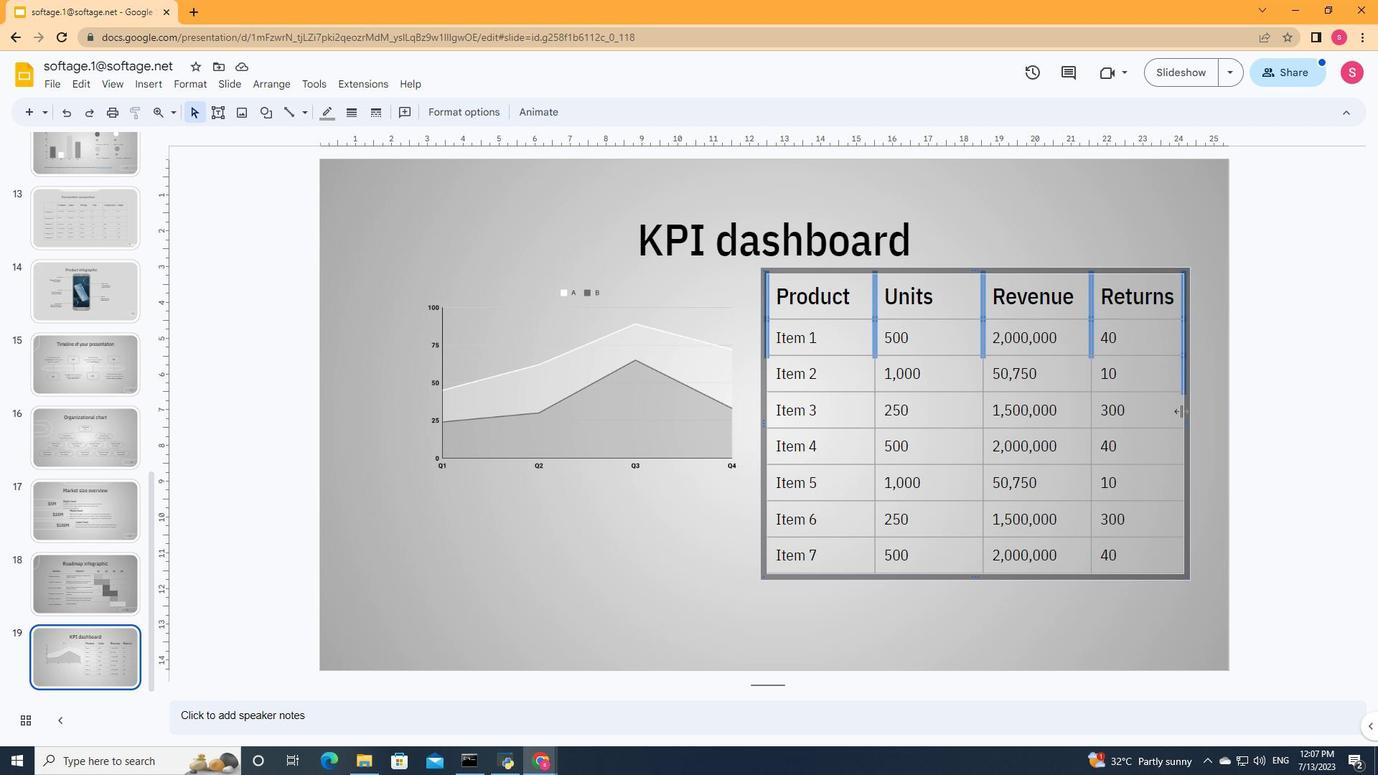 
Action: Mouse moved to (1182, 451)
Screenshot: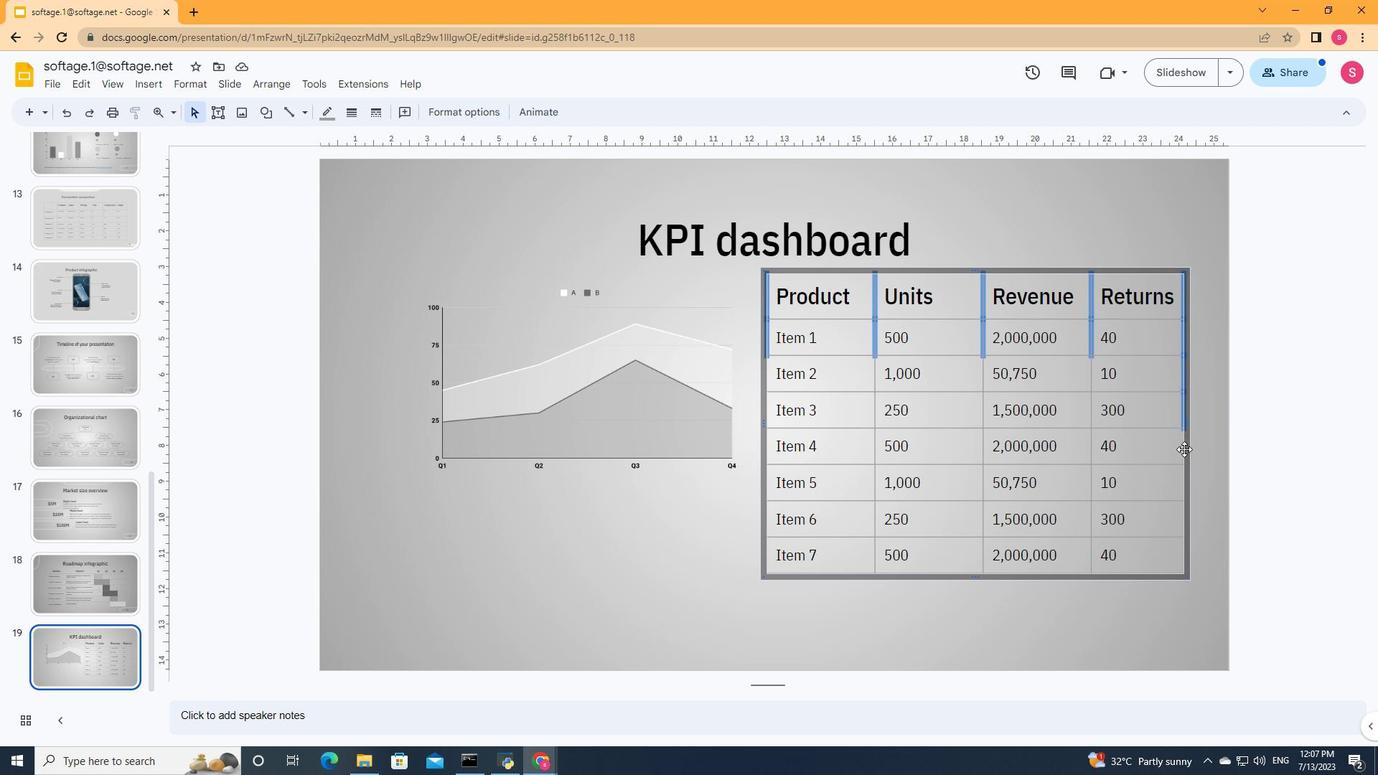 
Action: Mouse pressed left at (1182, 451)
Screenshot: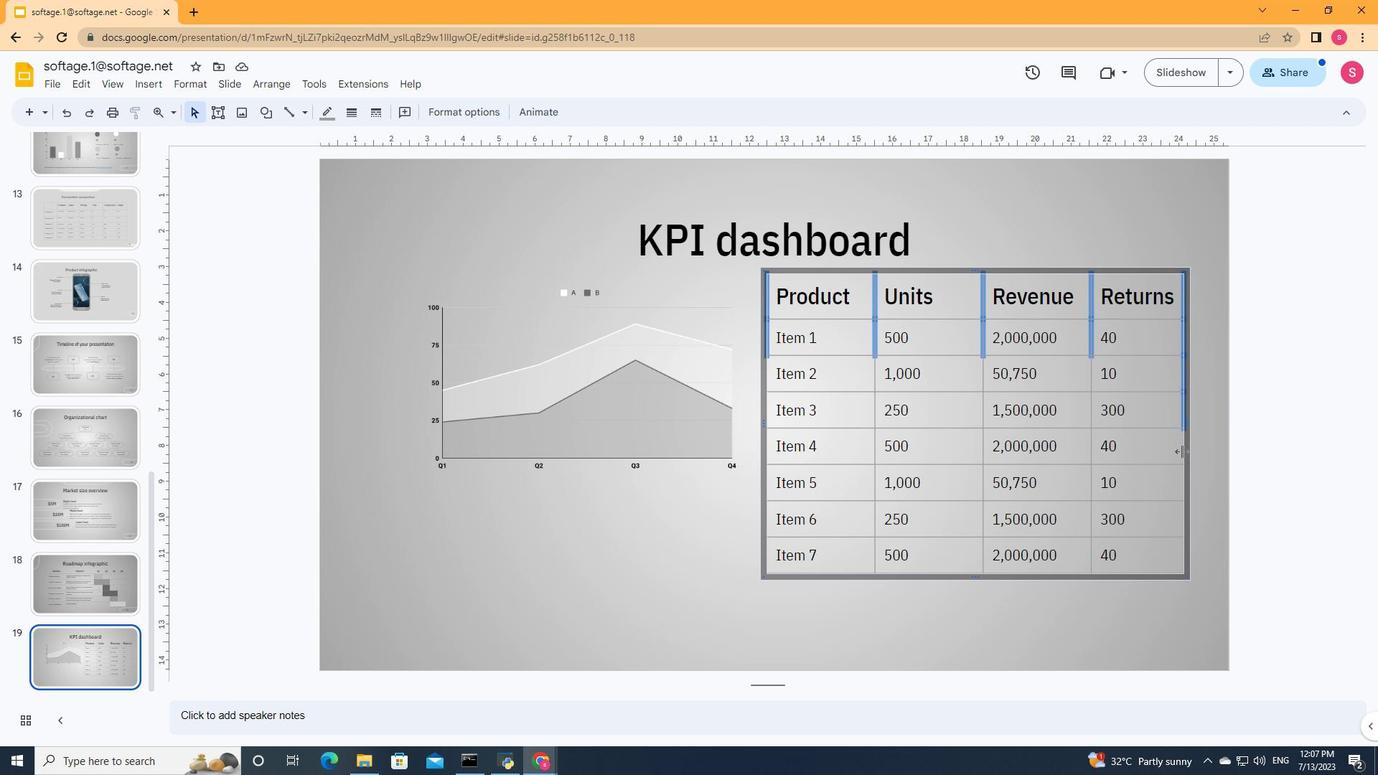 
Action: Mouse moved to (1181, 483)
Screenshot: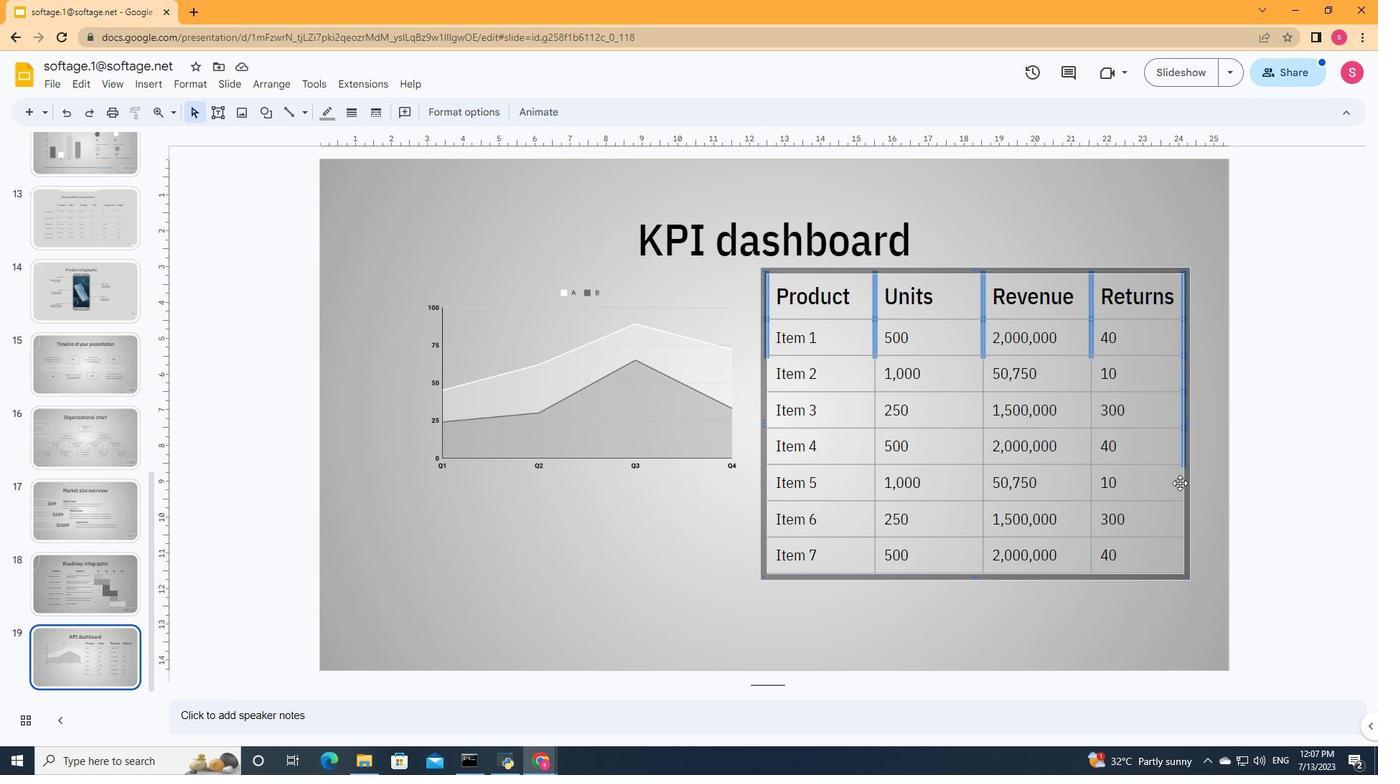 
Action: Mouse pressed left at (1181, 483)
Screenshot: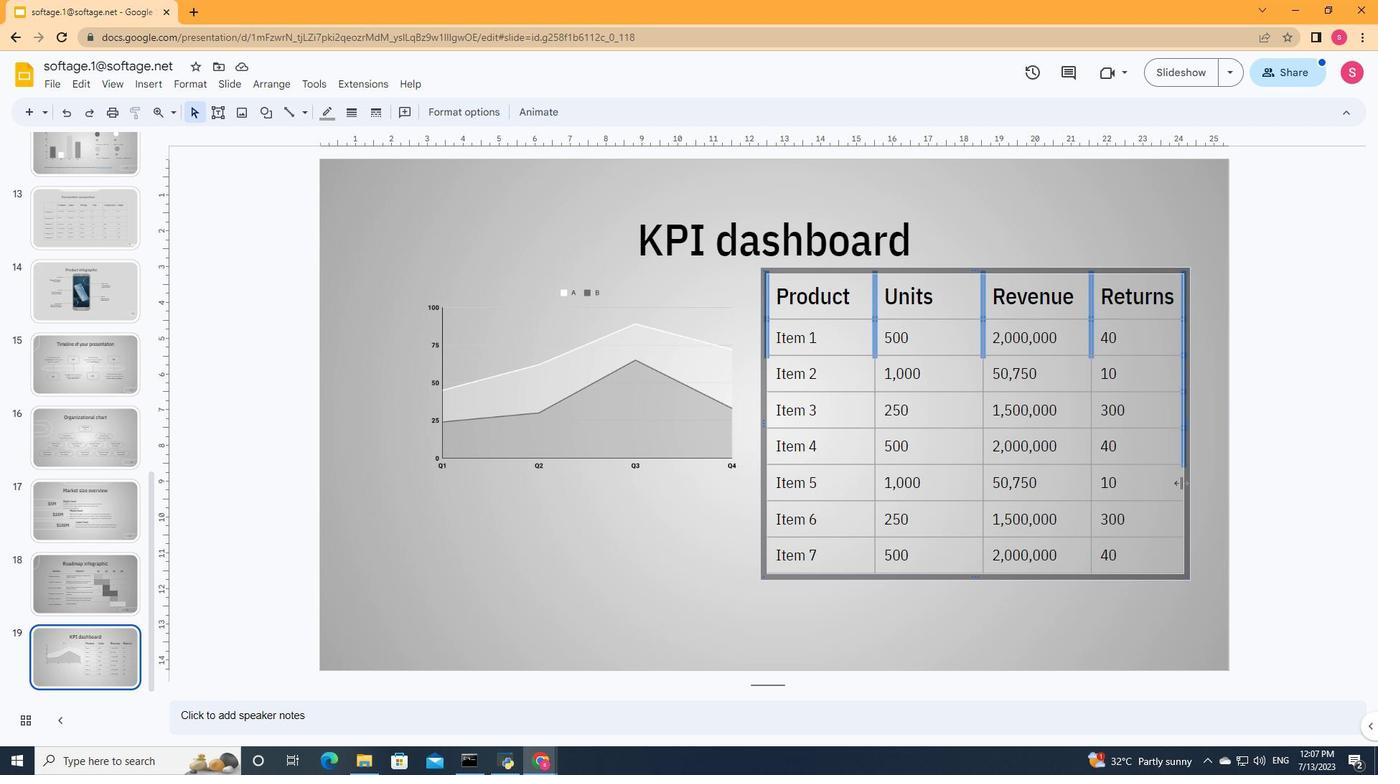 
Action: Mouse moved to (1183, 520)
Screenshot: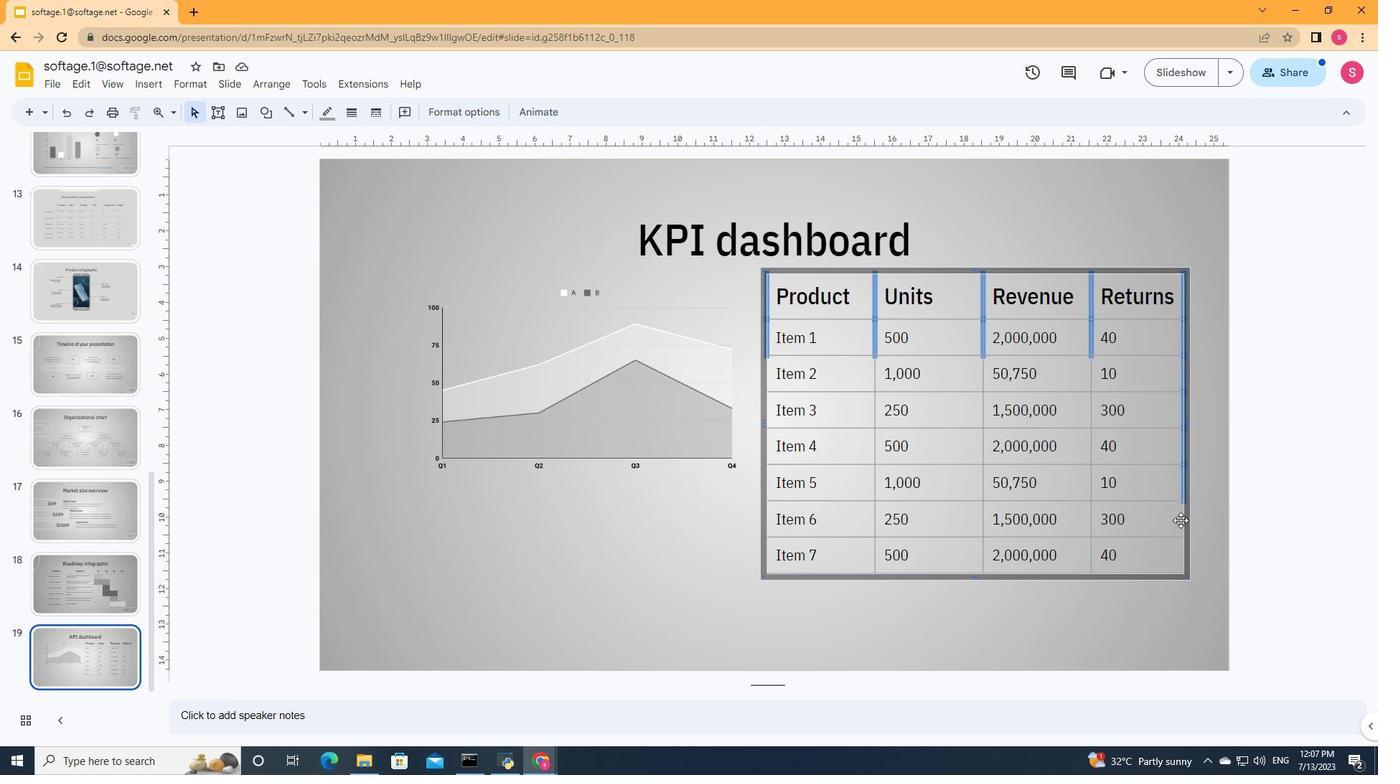 
Action: Mouse pressed left at (1183, 520)
Screenshot: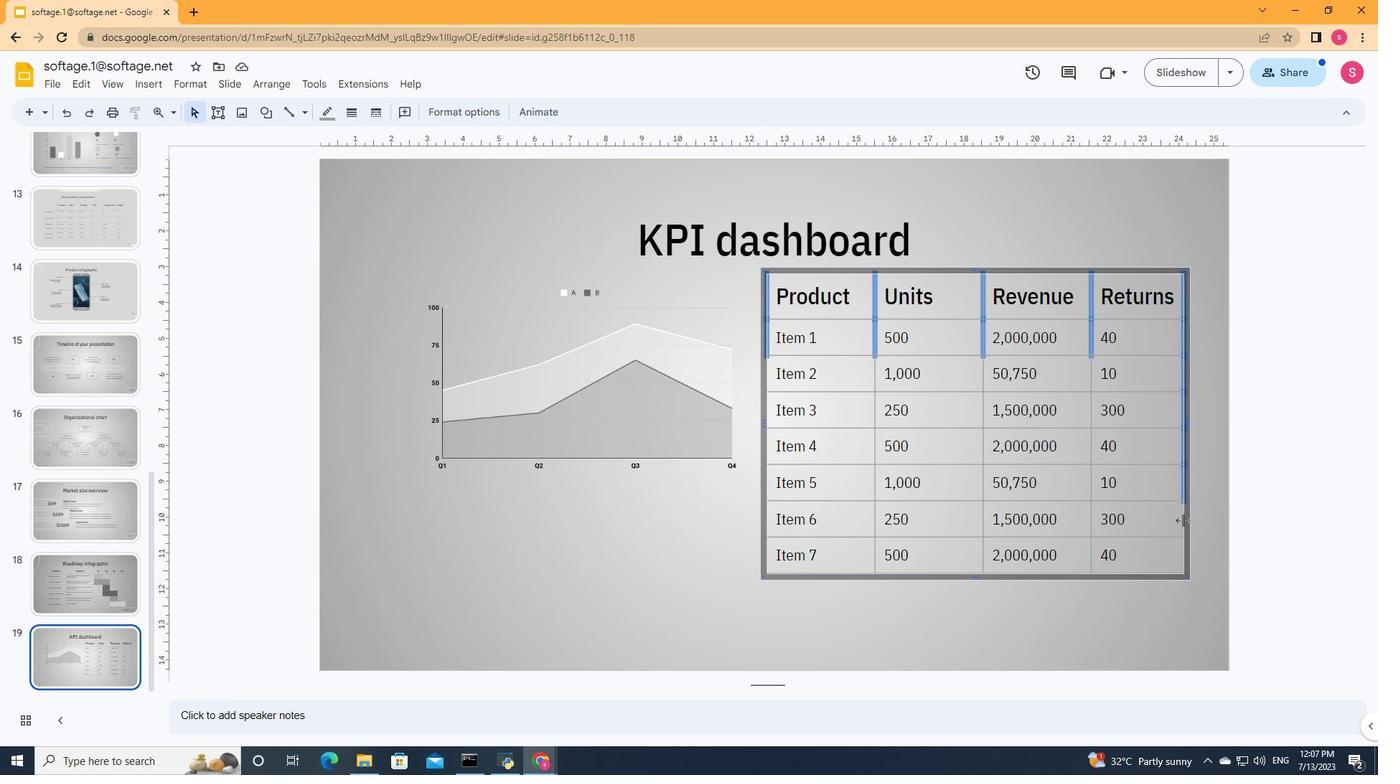 
Action: Mouse moved to (1181, 556)
Screenshot: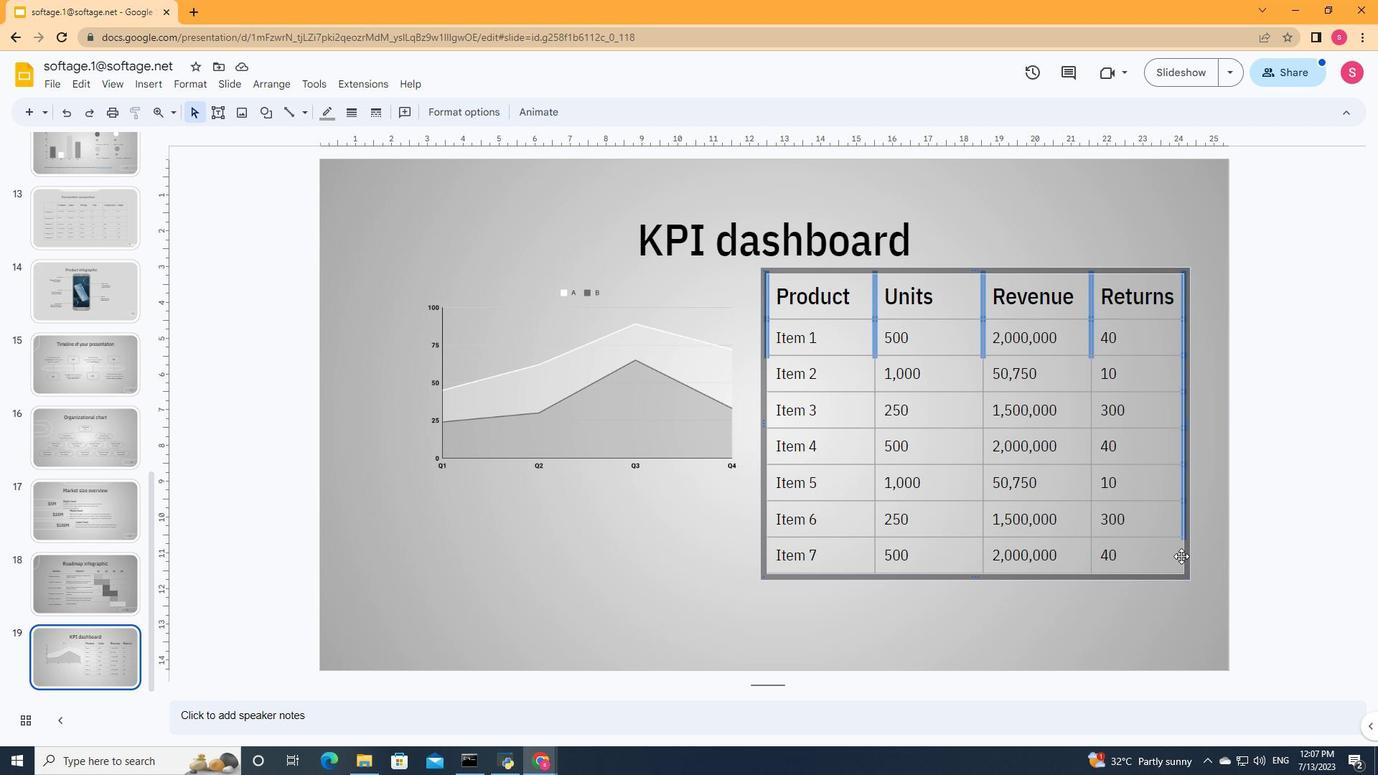 
Action: Mouse pressed left at (1181, 556)
Screenshot: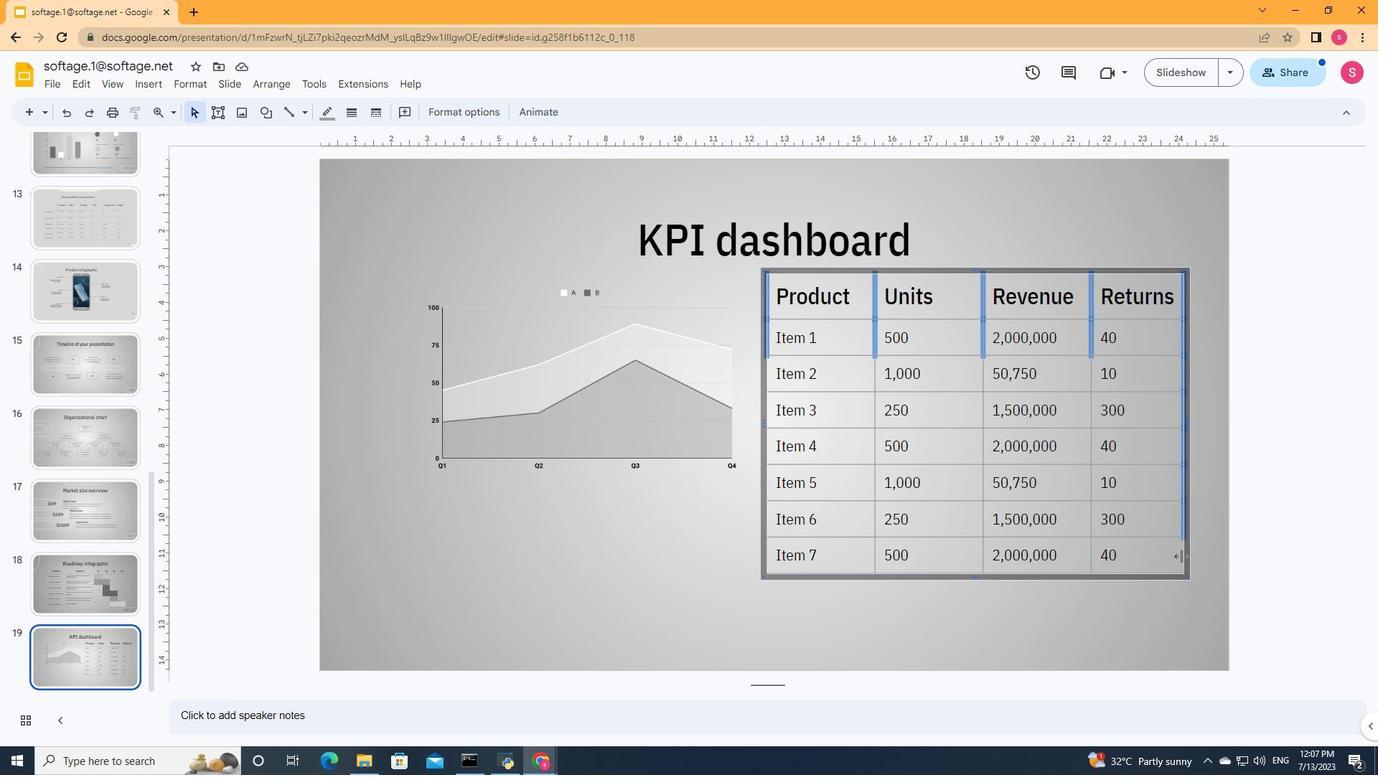 
Action: Mouse moved to (1141, 571)
Screenshot: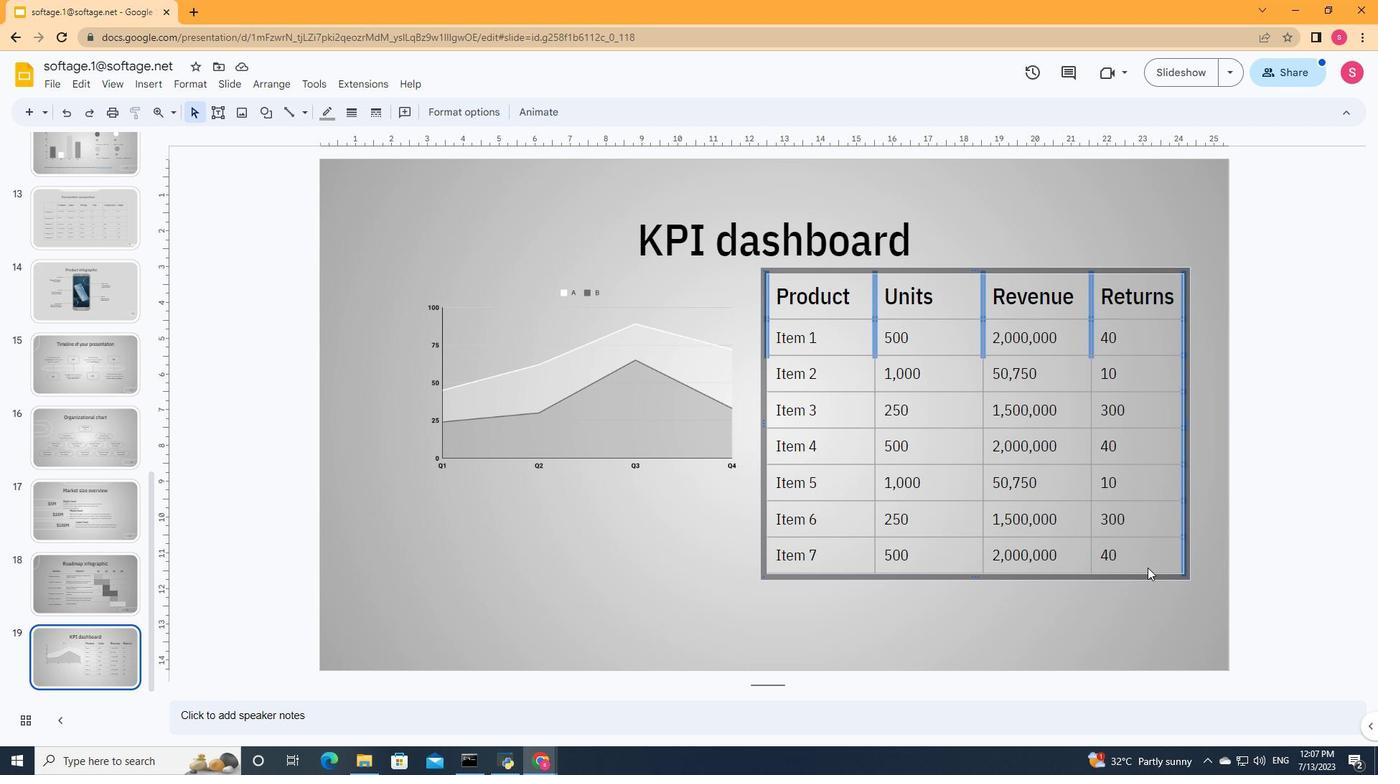 
Action: Mouse pressed left at (1141, 571)
Screenshot: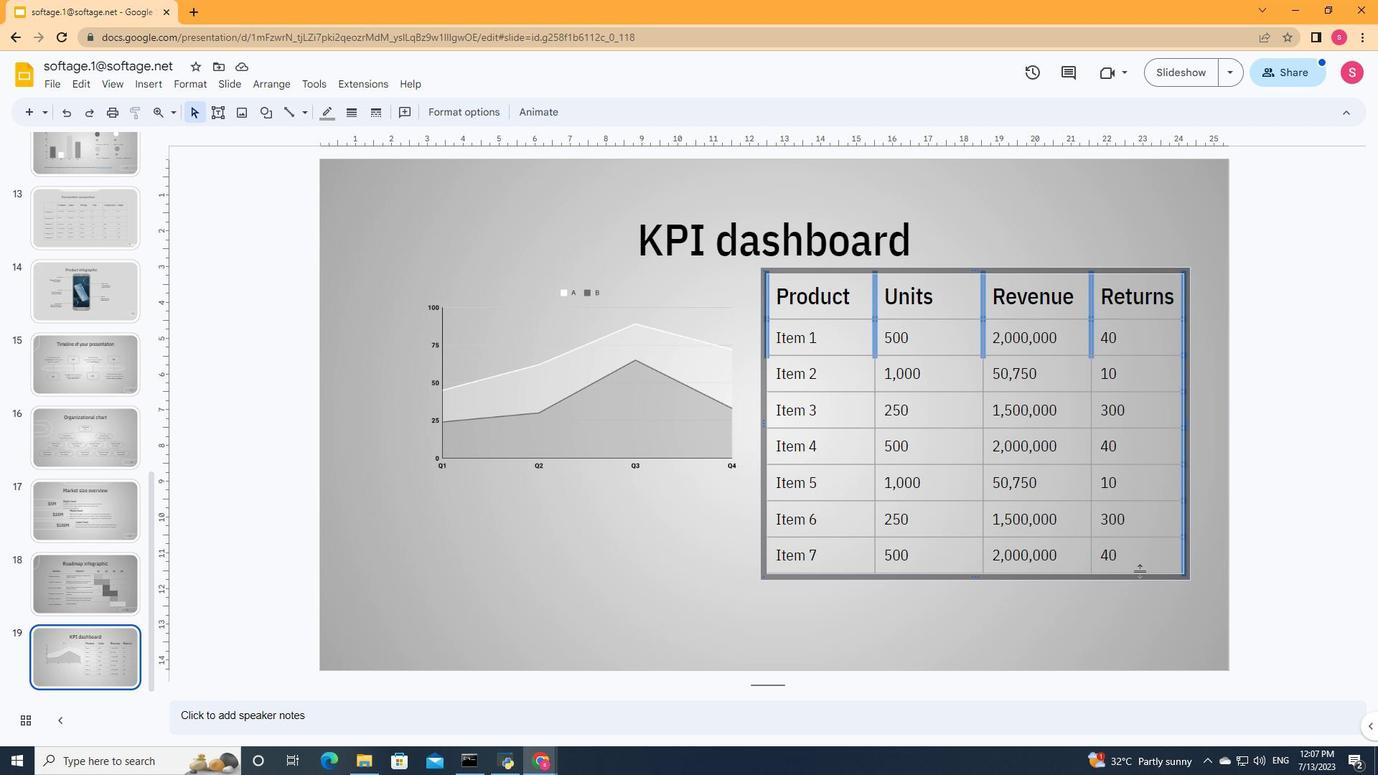 
Action: Mouse moved to (1053, 571)
Screenshot: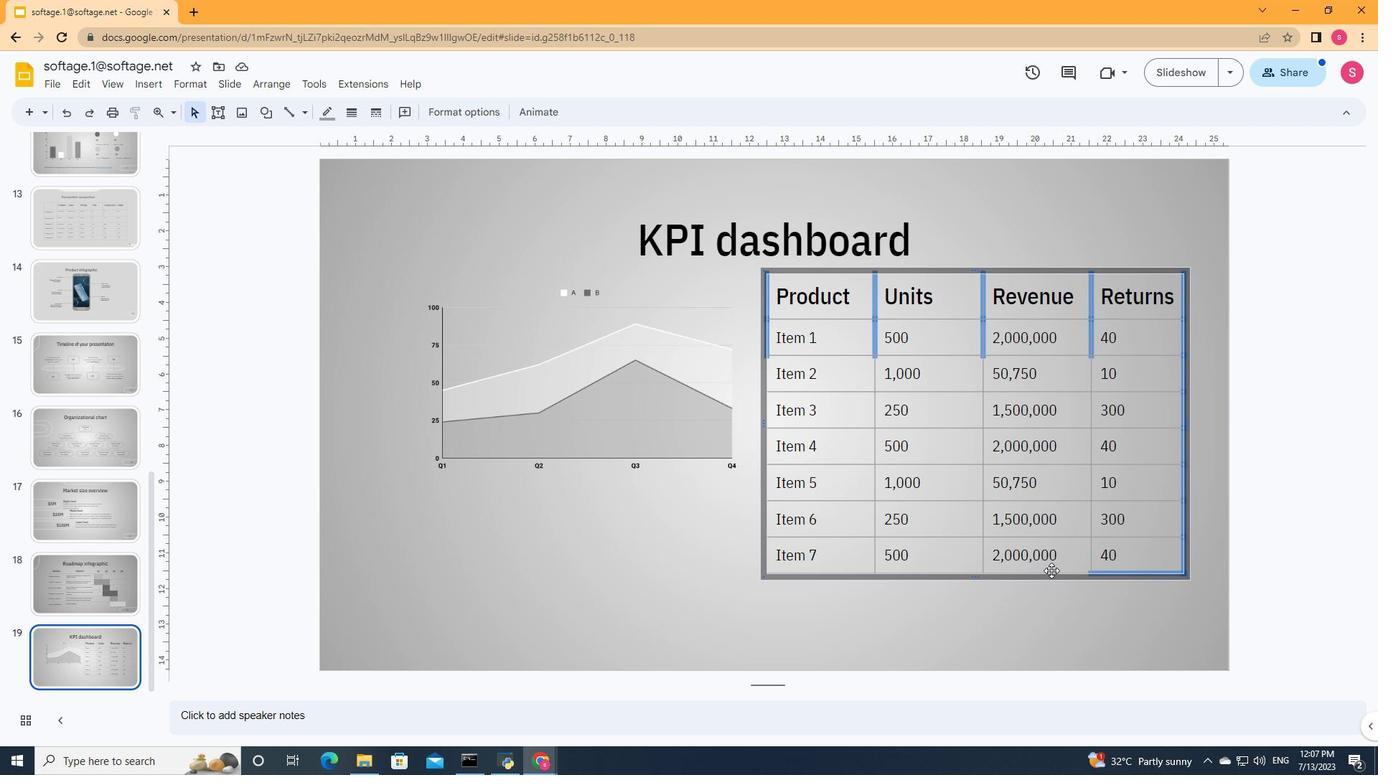 
Action: Mouse pressed left at (1053, 571)
Screenshot: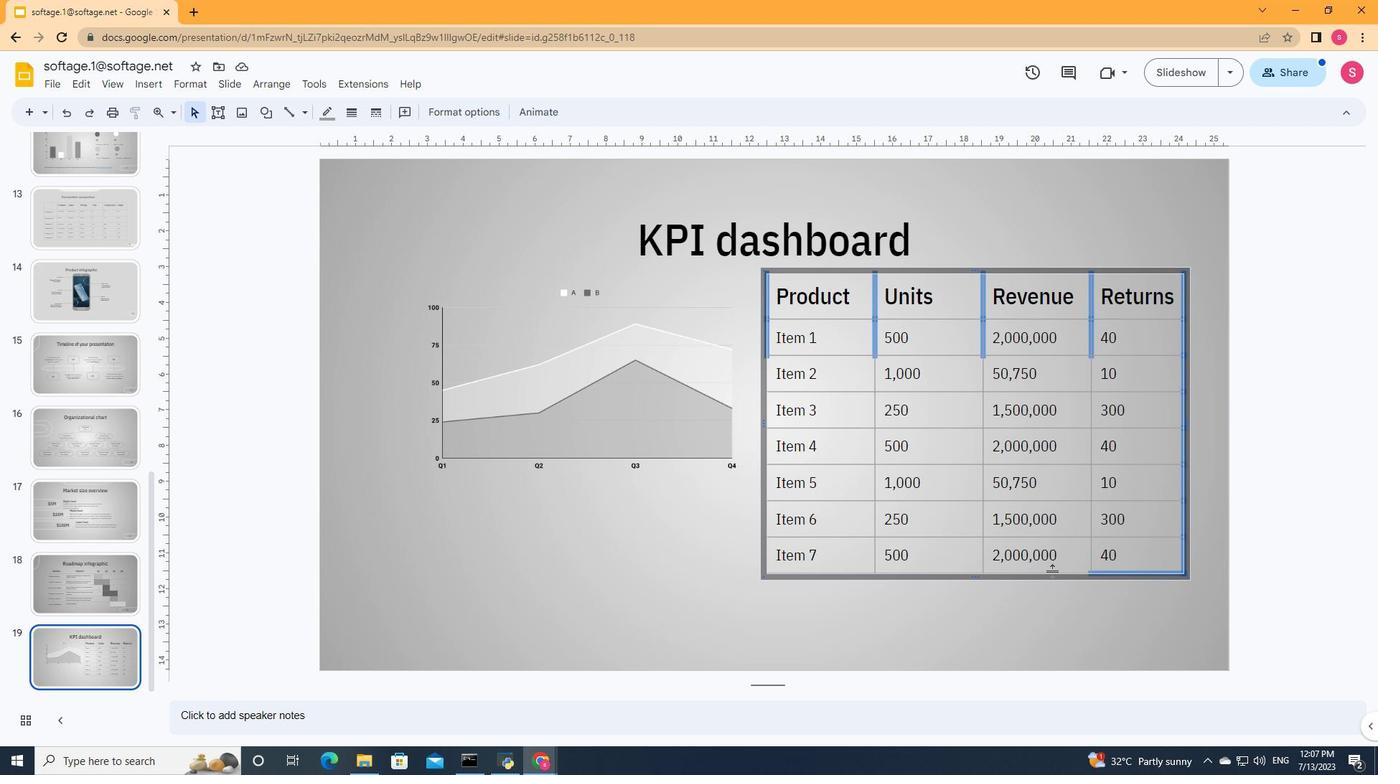 
Action: Mouse moved to (933, 572)
Screenshot: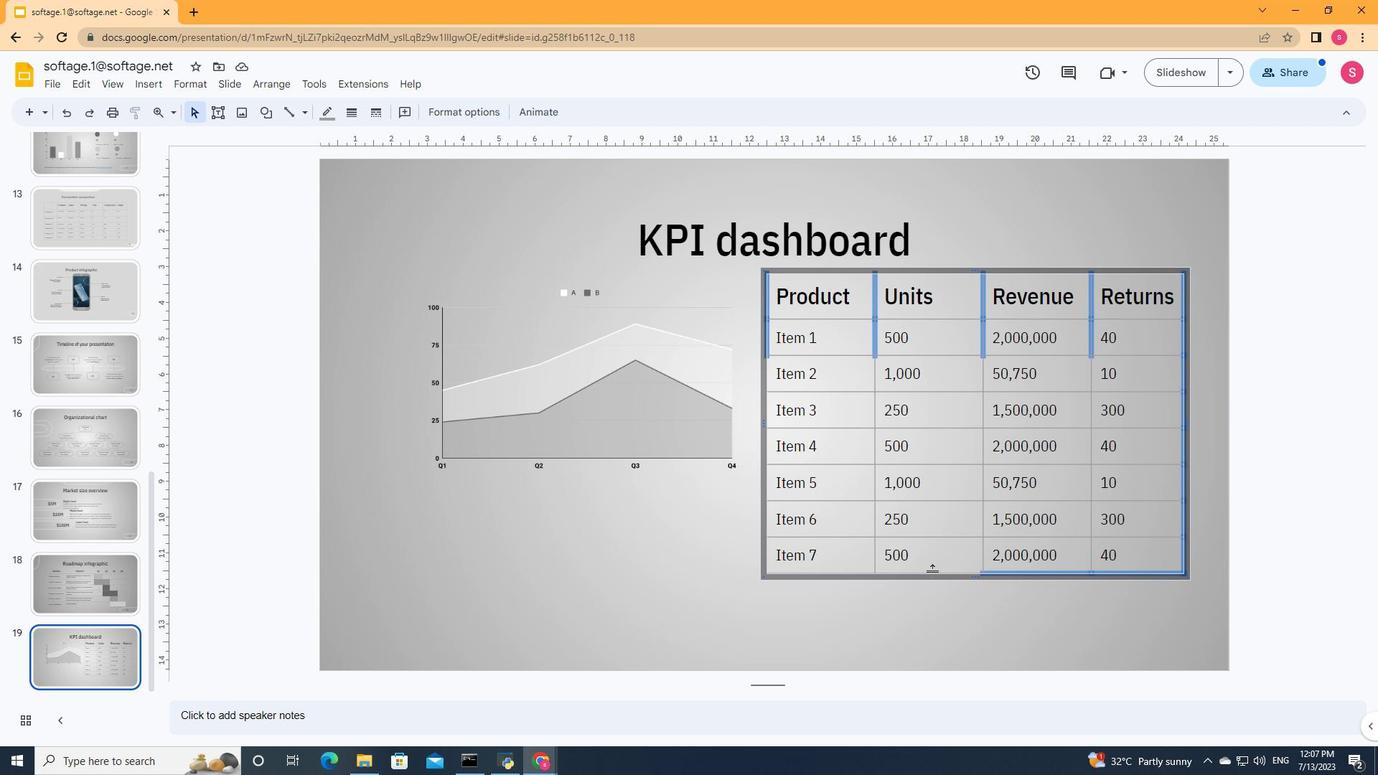 
Action: Mouse pressed left at (933, 572)
Screenshot: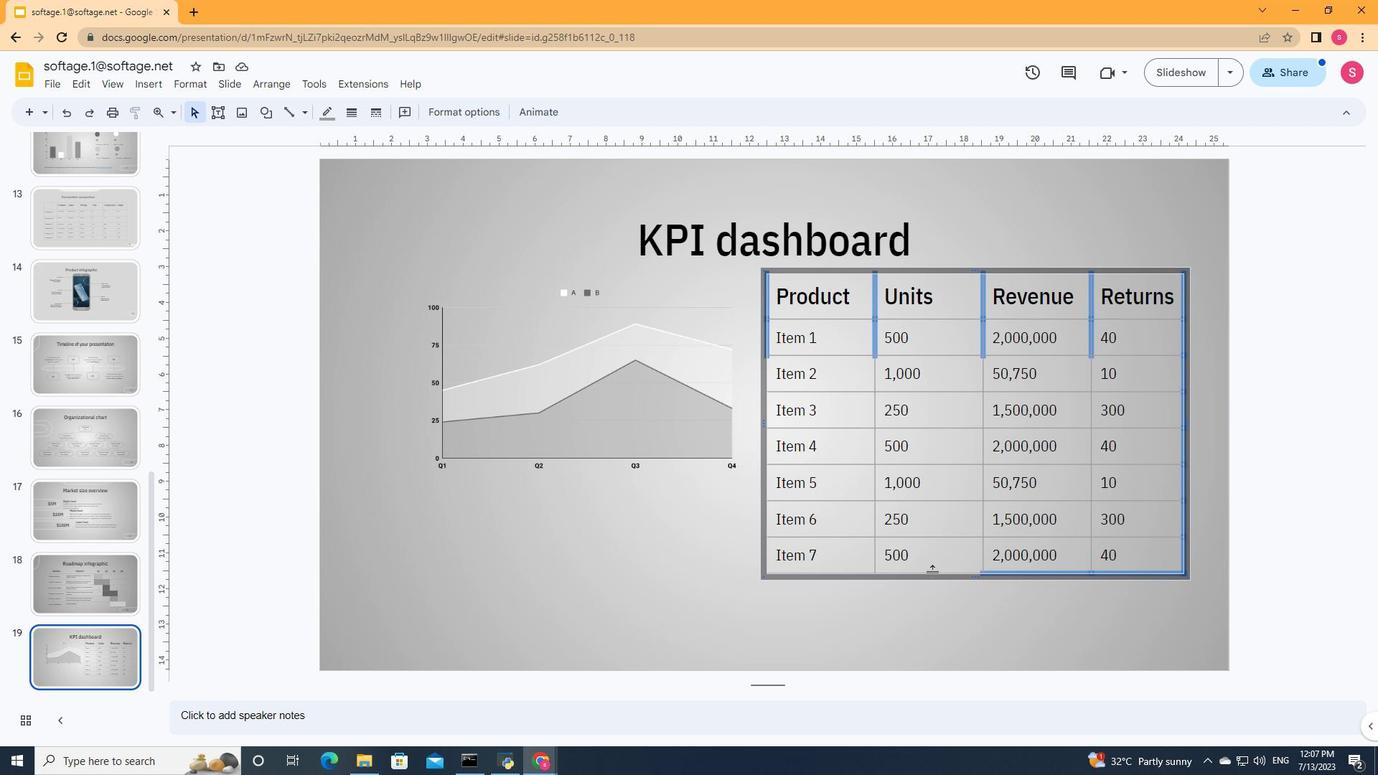 
Action: Mouse moved to (837, 572)
Screenshot: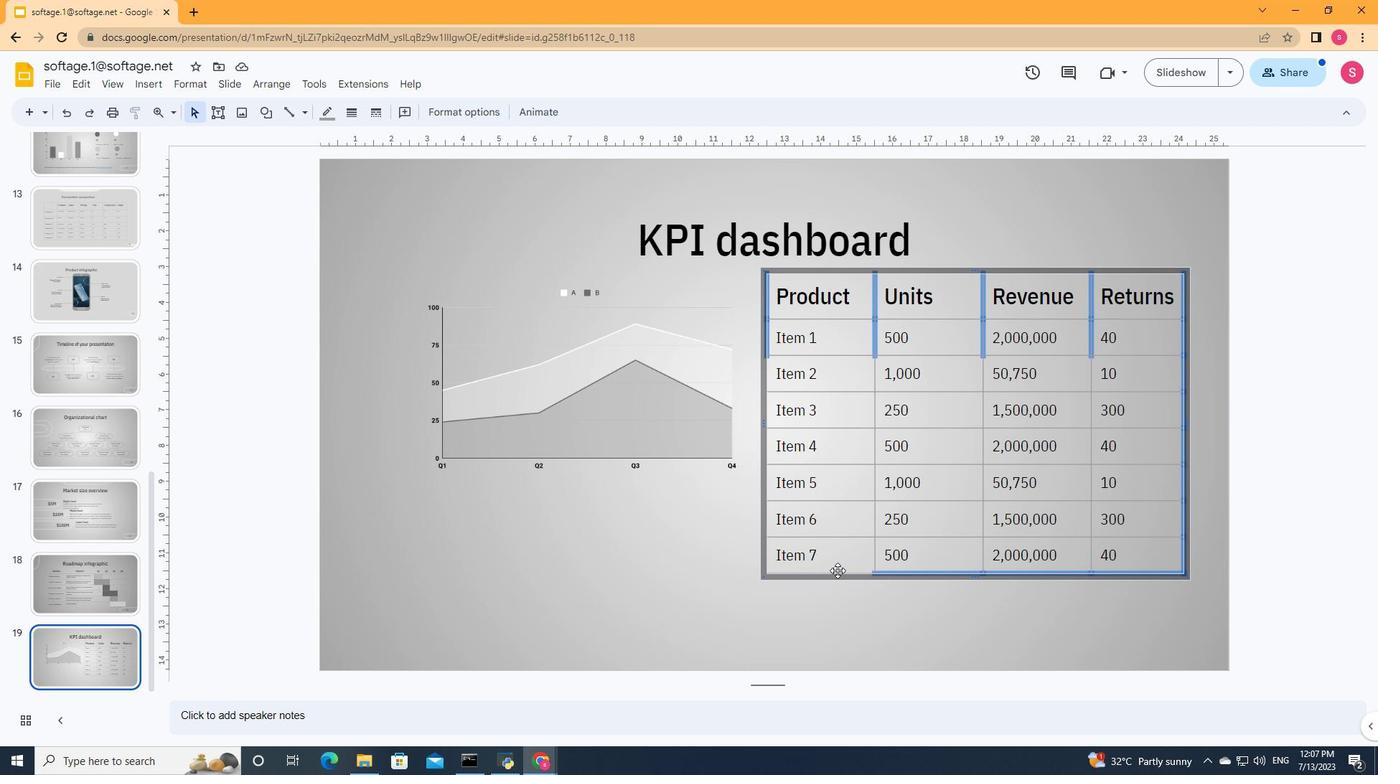 
Action: Mouse pressed left at (837, 572)
Screenshot: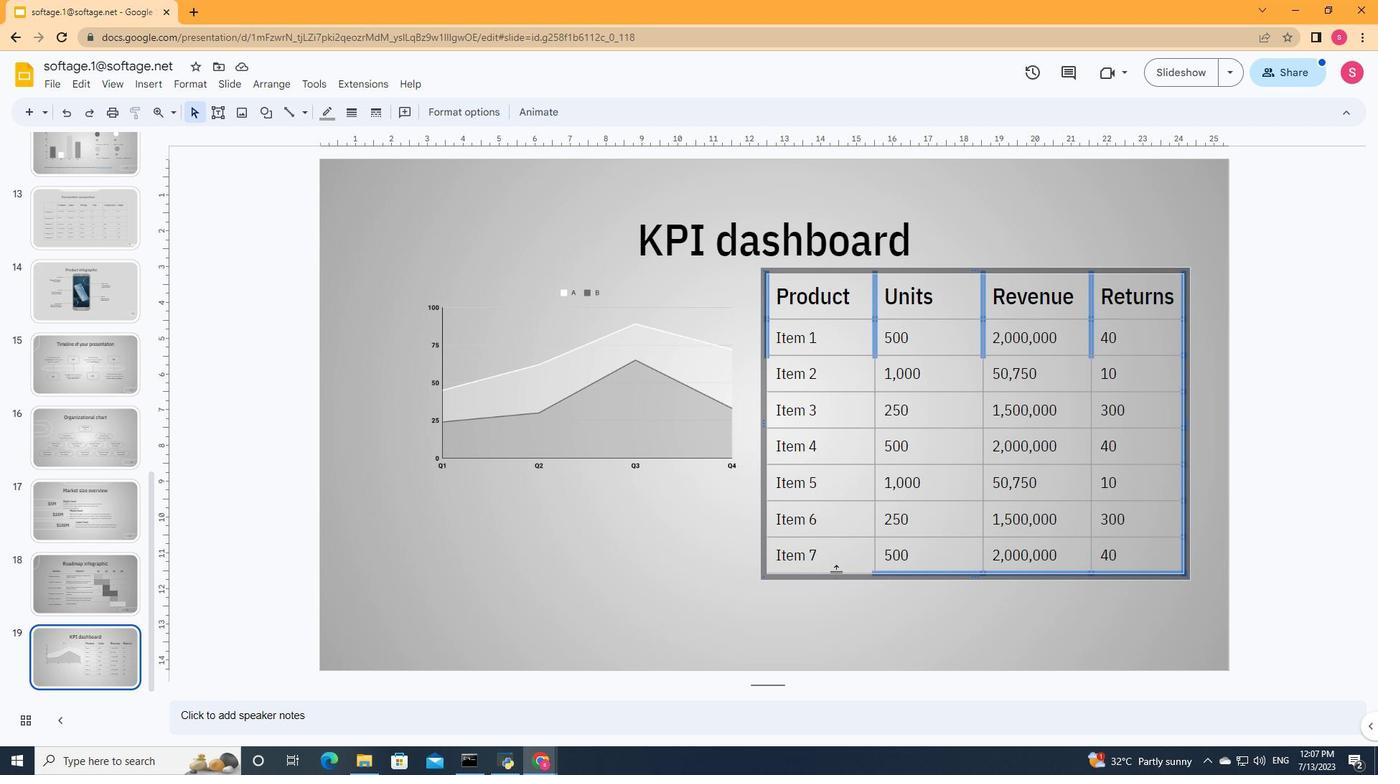 
Action: Mouse moved to (768, 553)
Screenshot: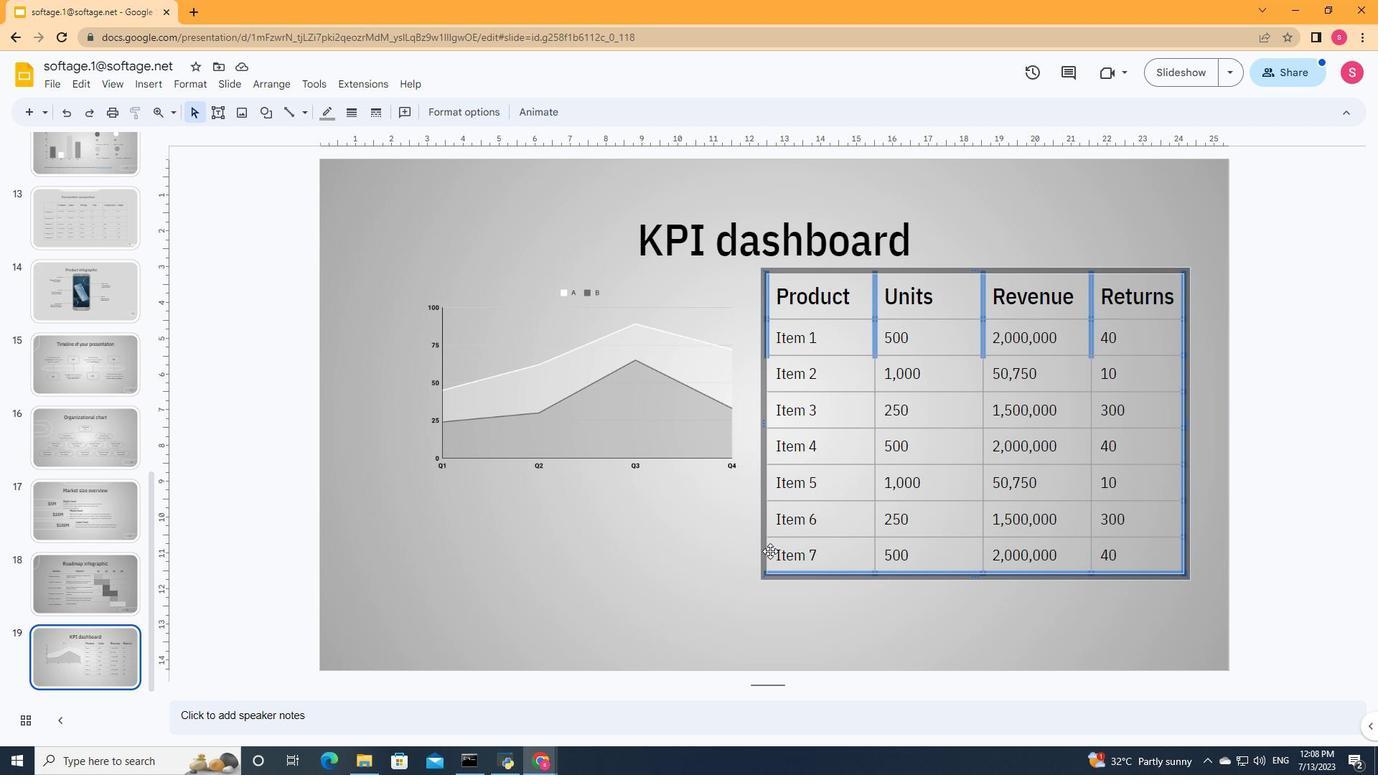 
Action: Mouse pressed left at (768, 553)
Screenshot: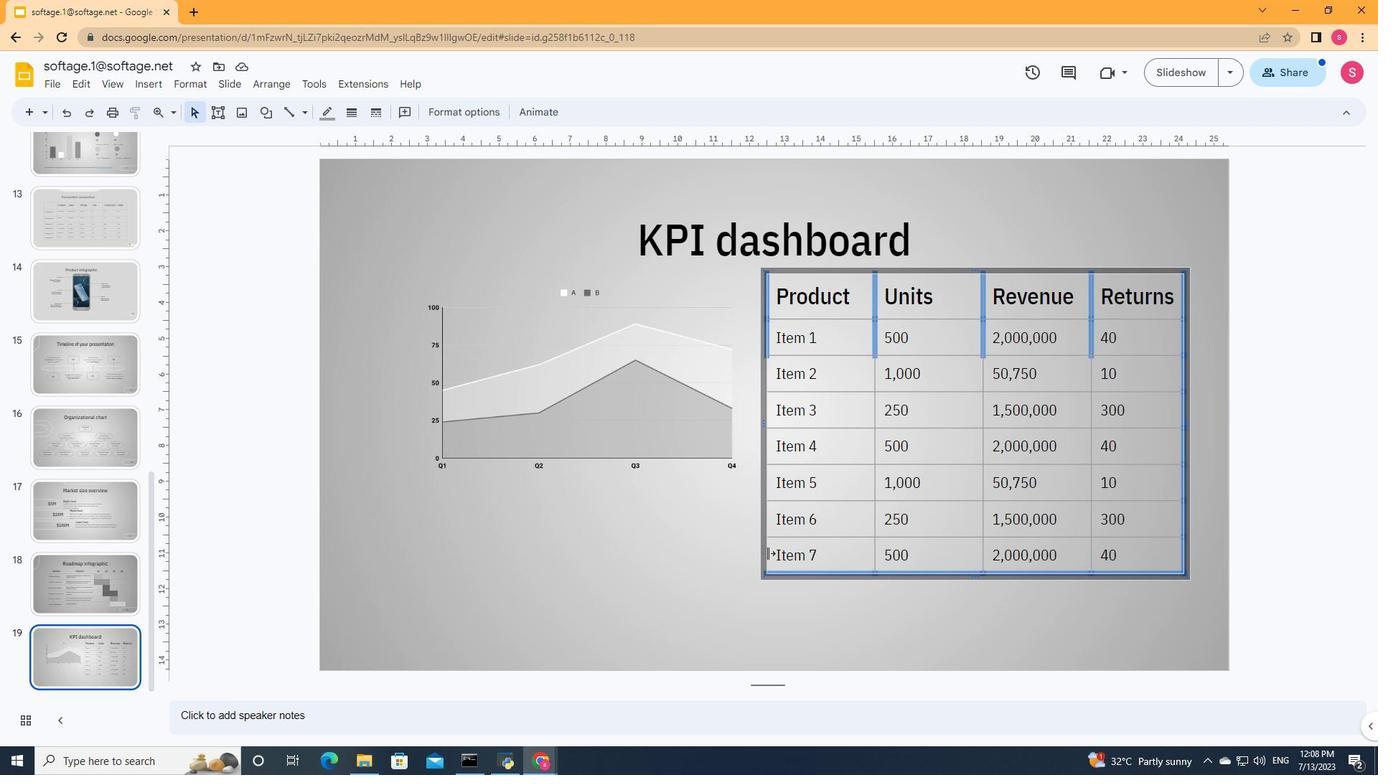 
Action: Mouse moved to (769, 518)
Screenshot: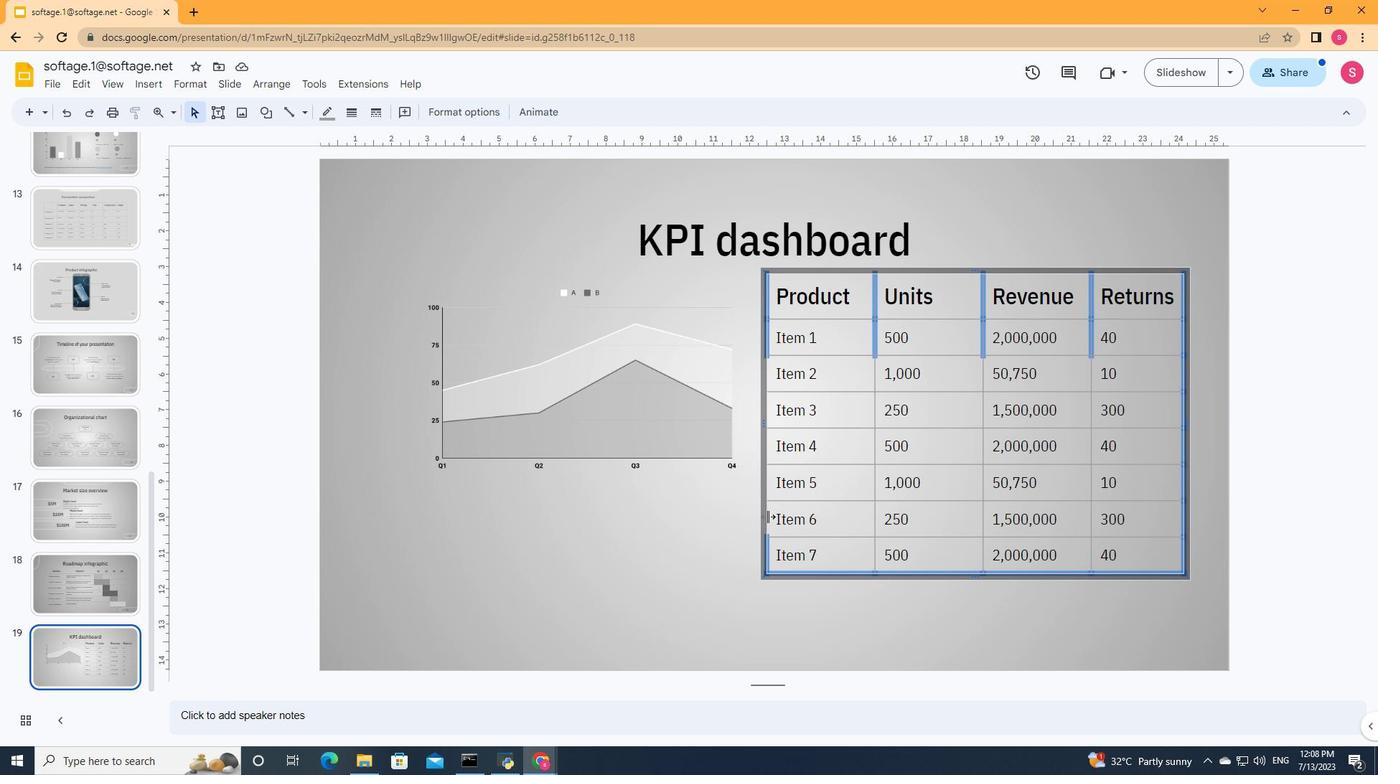 
Action: Mouse pressed left at (769, 518)
Screenshot: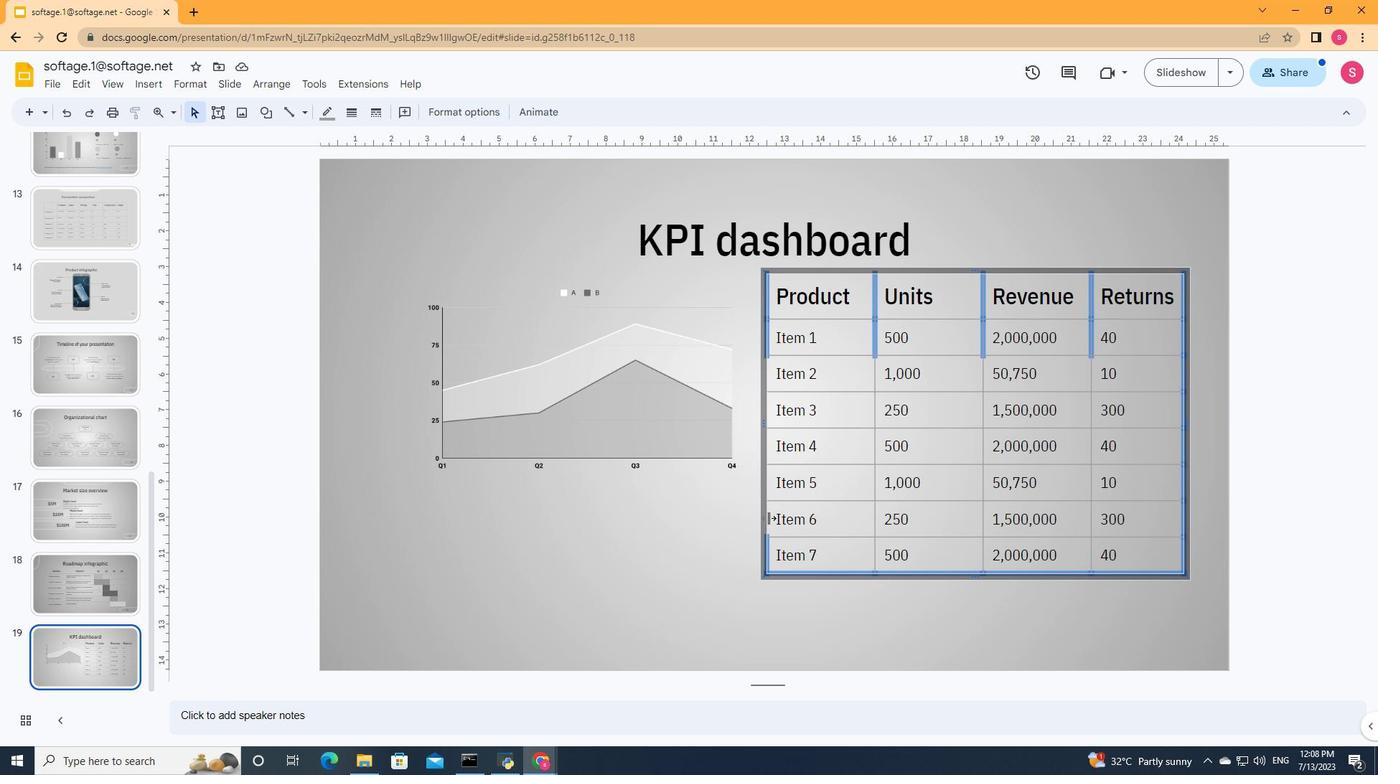 
Action: Mouse moved to (769, 486)
Screenshot: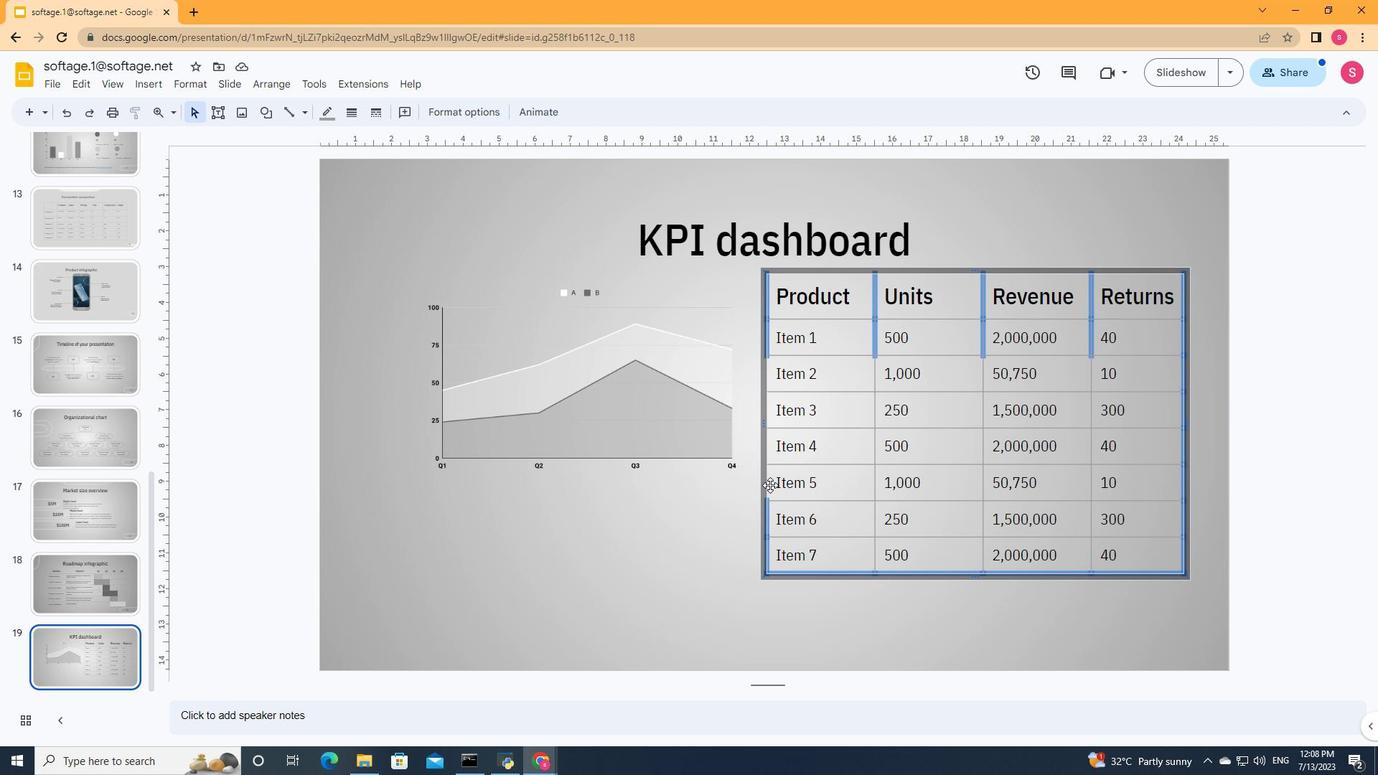
Action: Mouse pressed left at (769, 486)
Screenshot: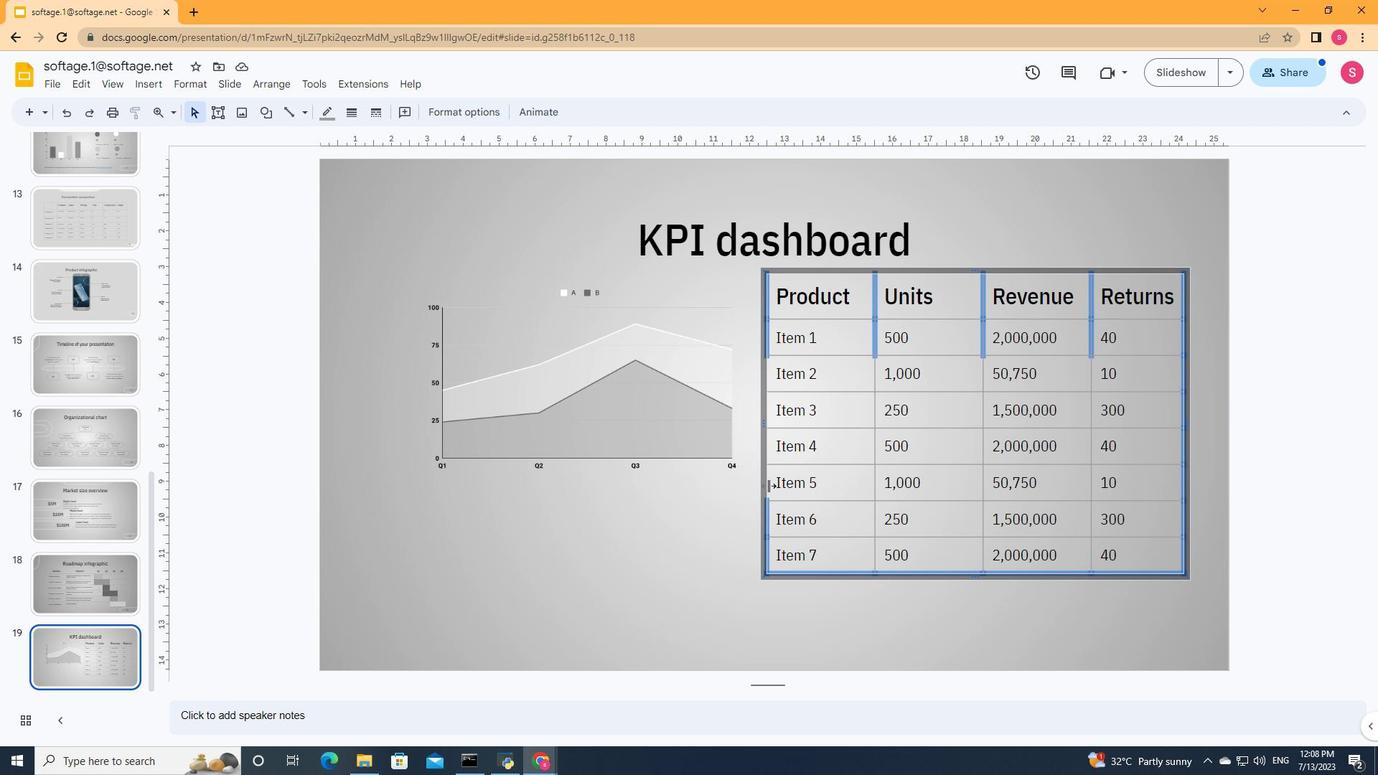 
Action: Mouse moved to (768, 447)
Screenshot: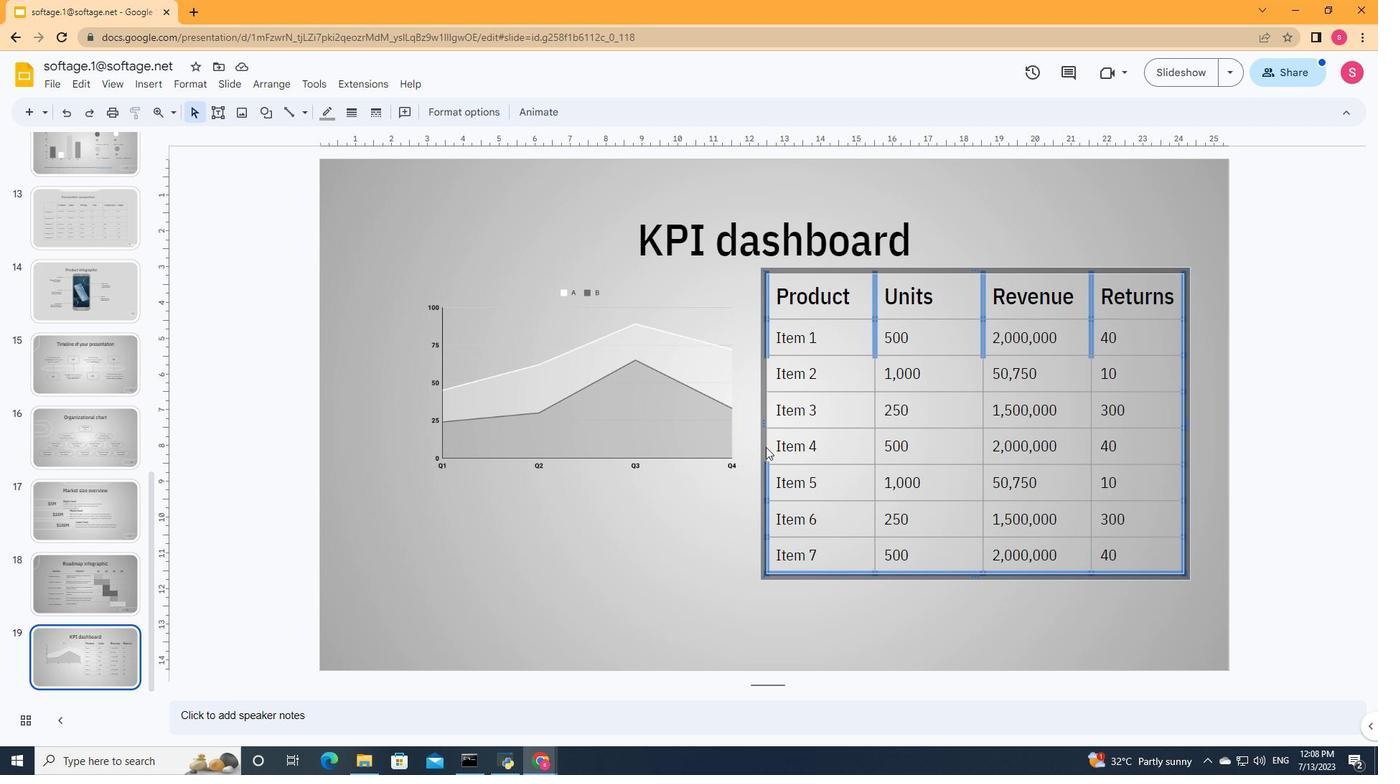 
Action: Mouse pressed left at (768, 447)
Screenshot: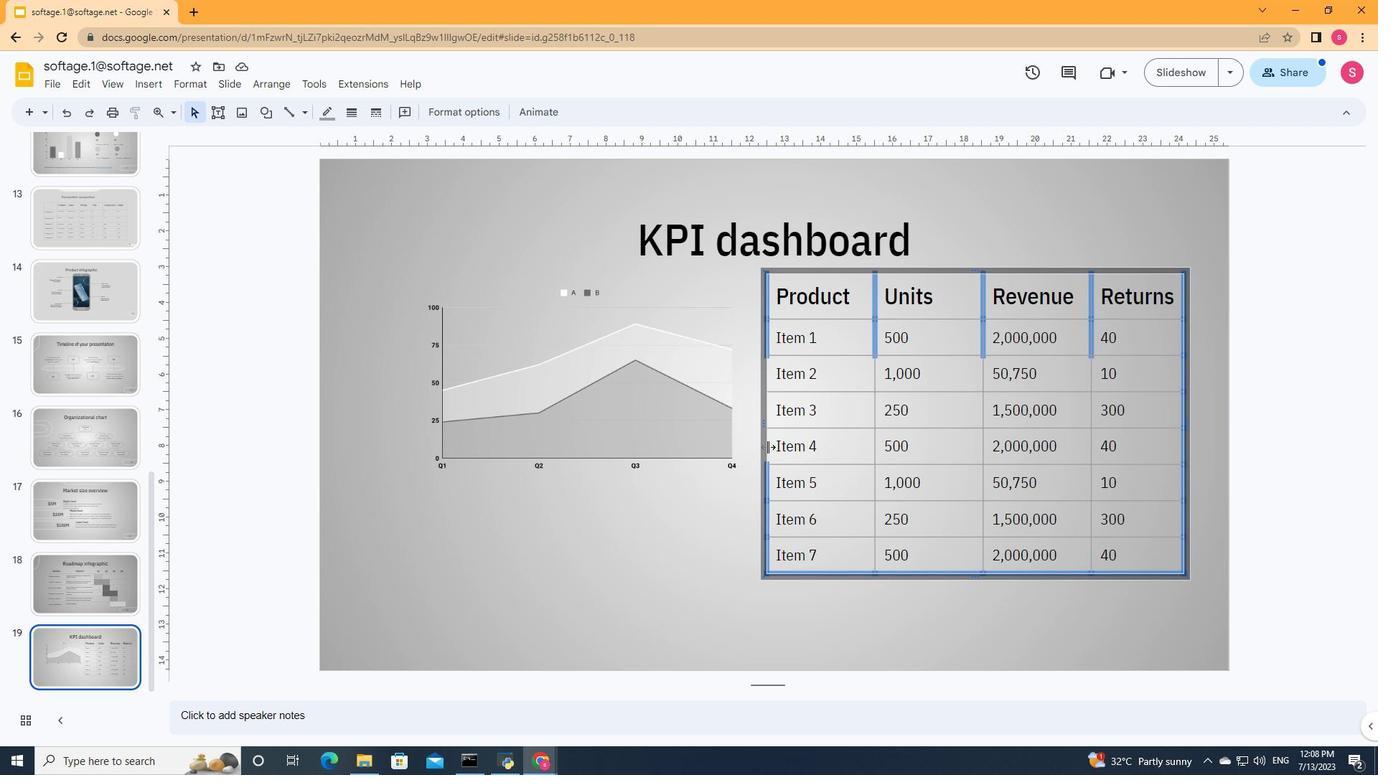
Action: Mouse moved to (768, 410)
Screenshot: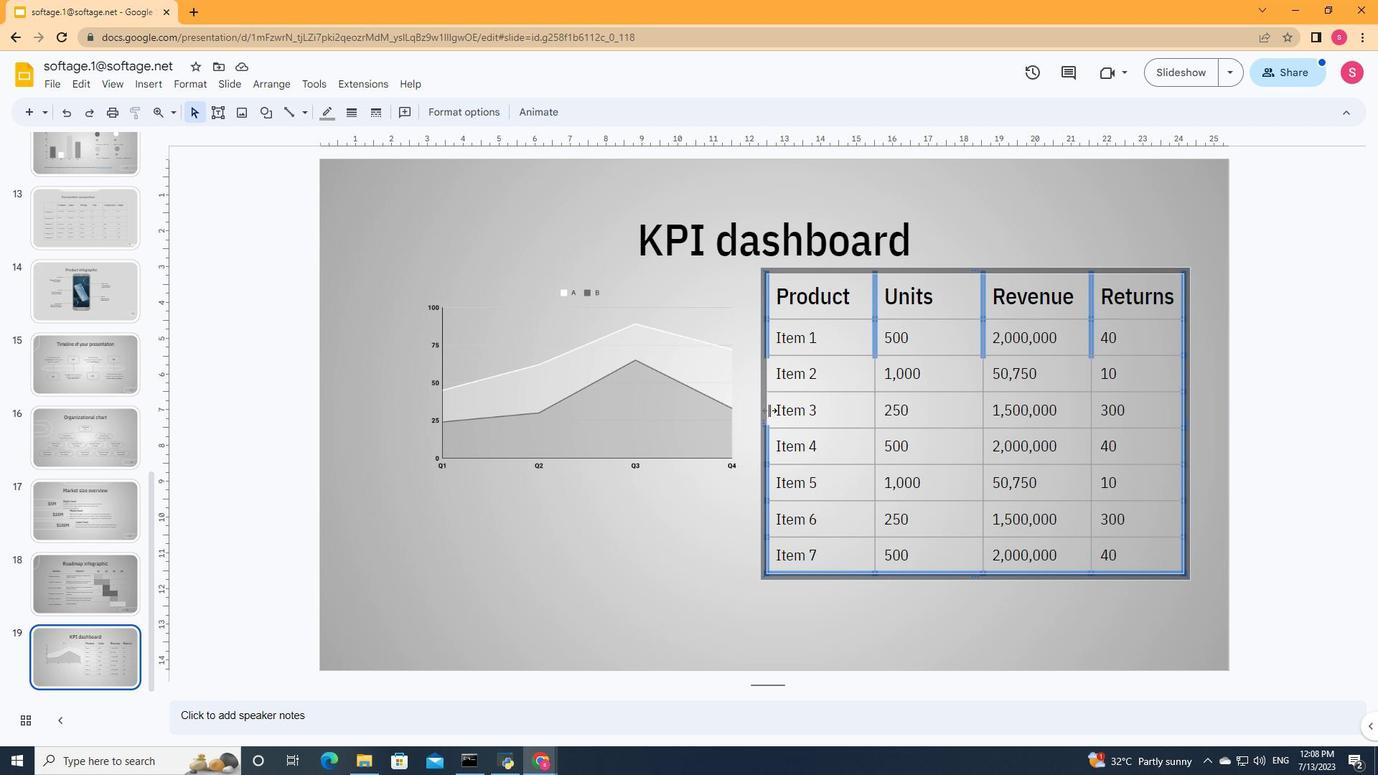 
Action: Mouse pressed left at (768, 410)
Screenshot: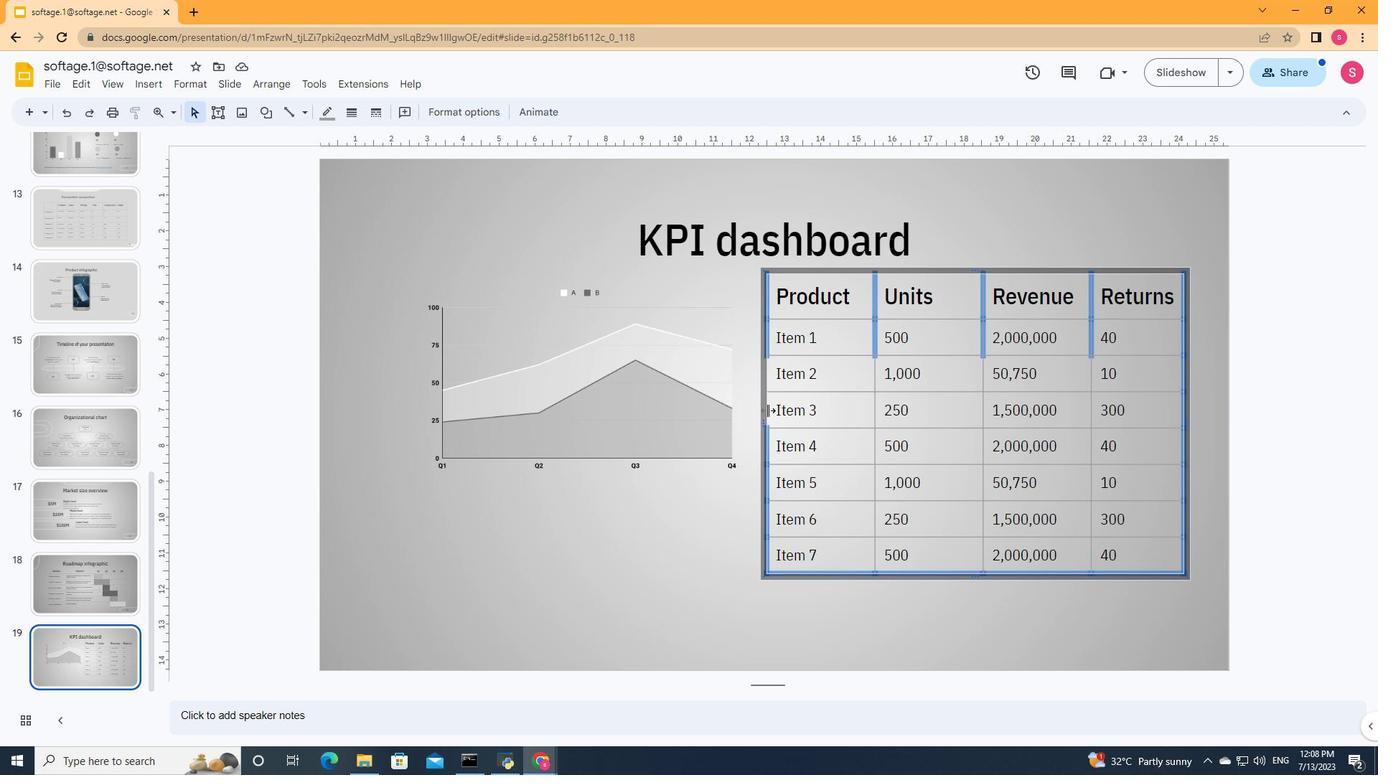 
Action: Mouse moved to (768, 377)
Screenshot: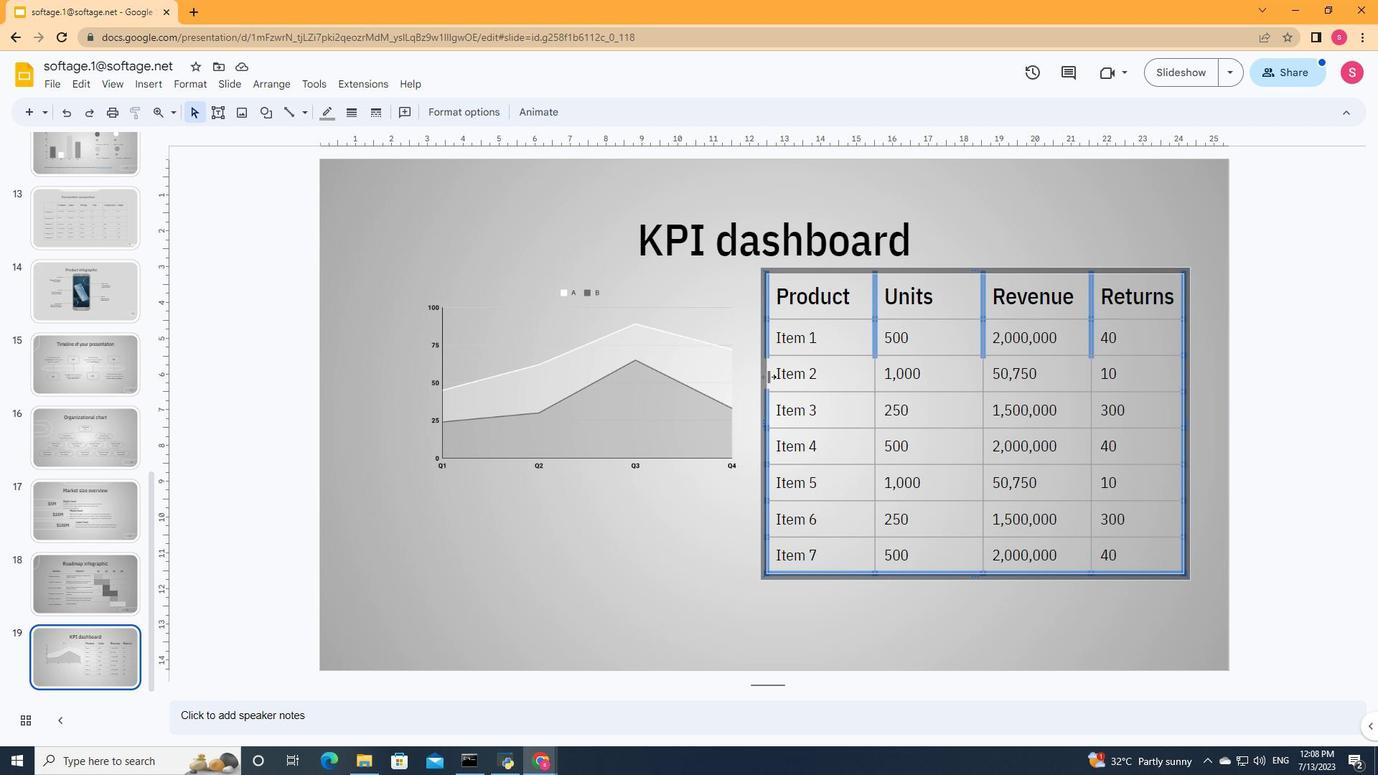 
Action: Mouse pressed left at (768, 377)
Screenshot: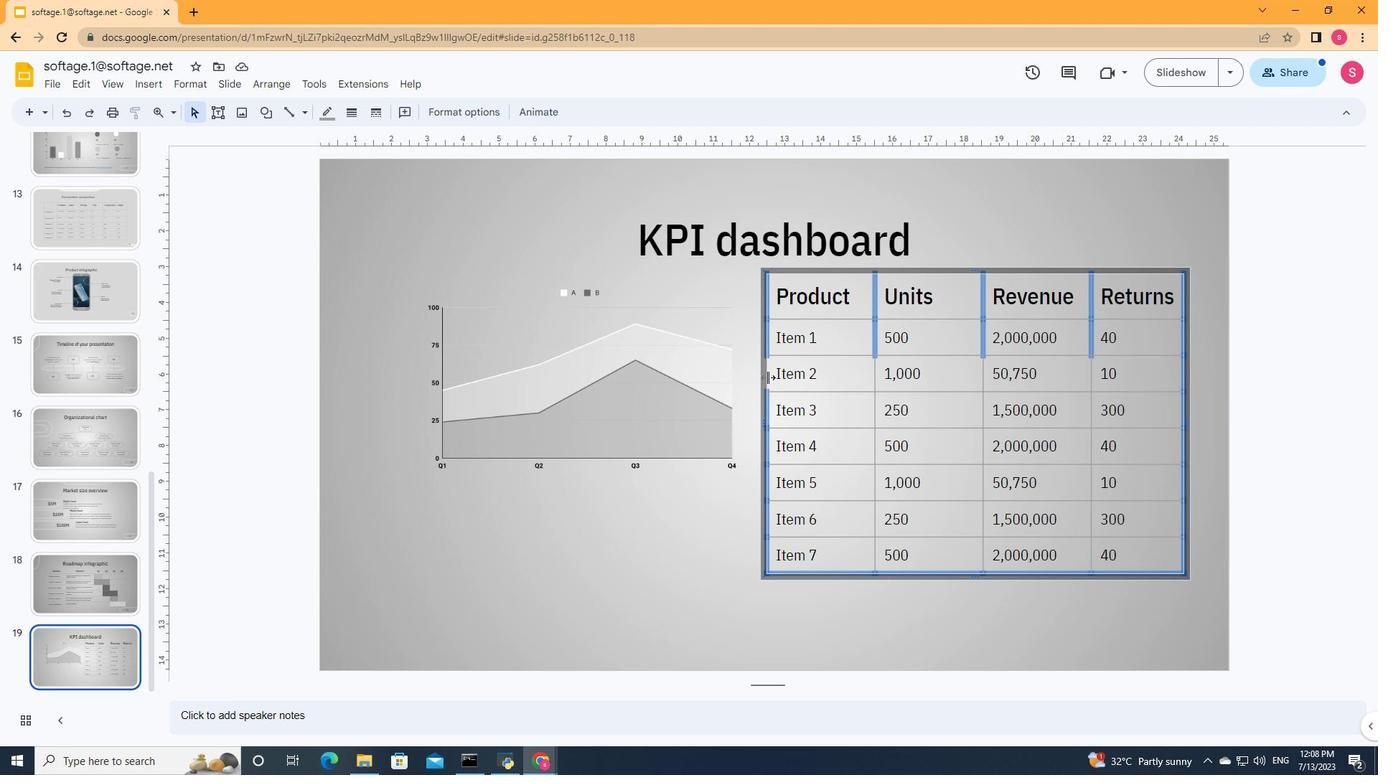 
Action: Mouse moved to (876, 374)
Screenshot: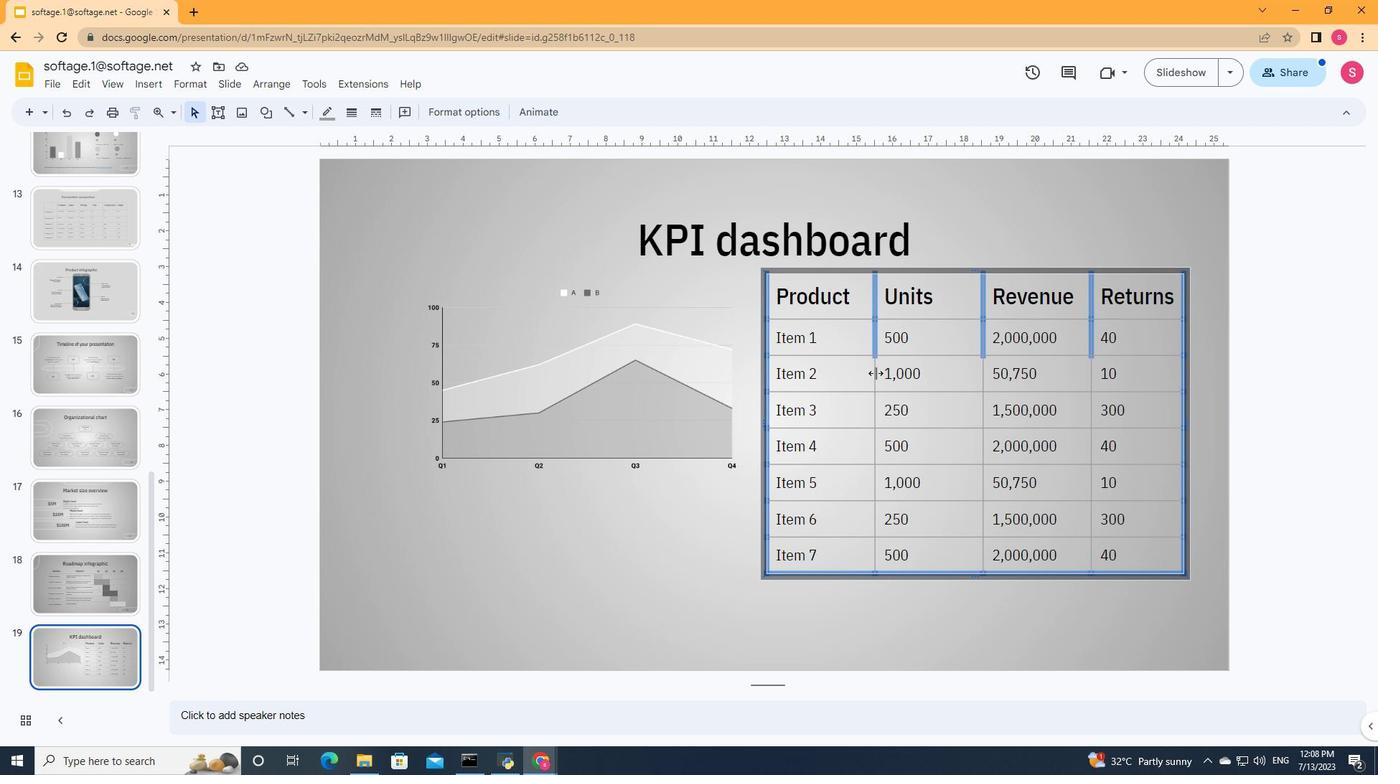 
Action: Mouse pressed left at (876, 374)
Screenshot: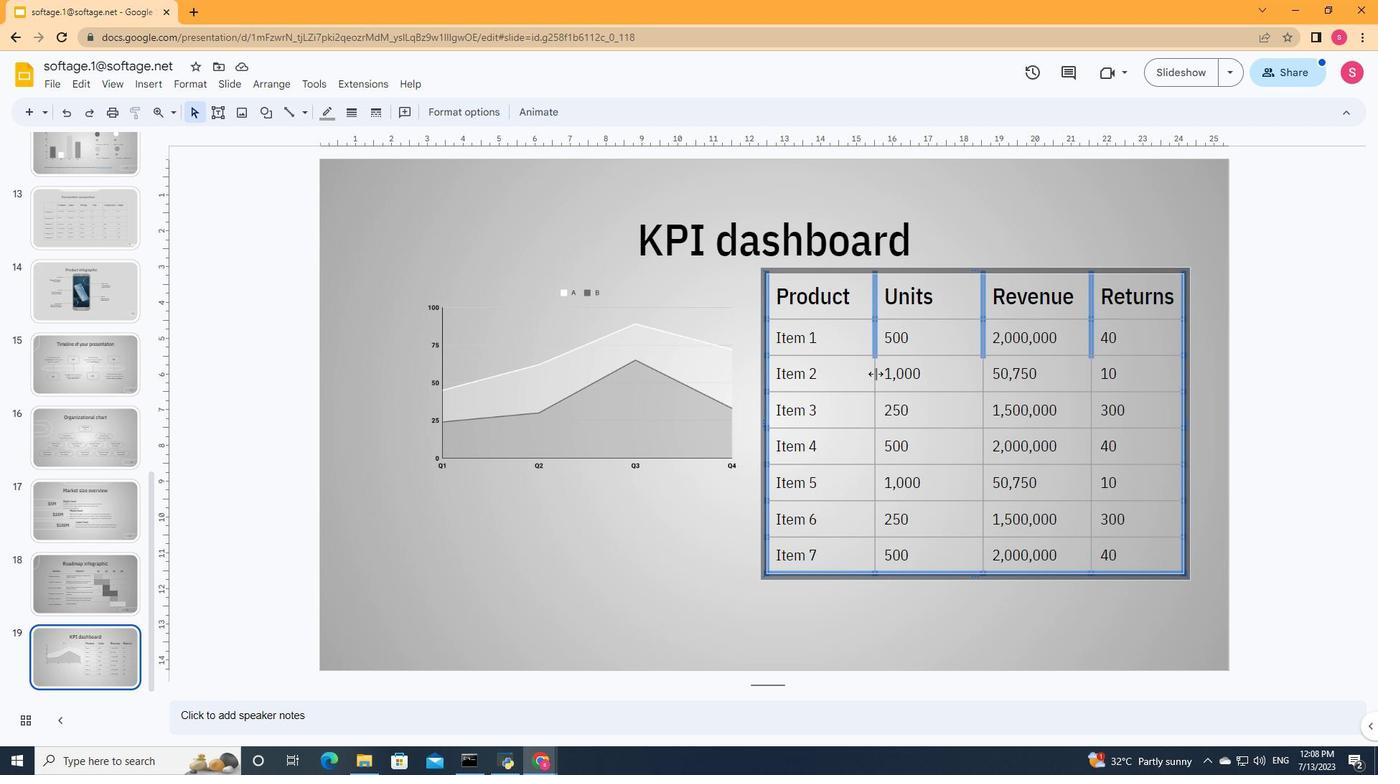 
Action: Mouse moved to (985, 371)
Screenshot: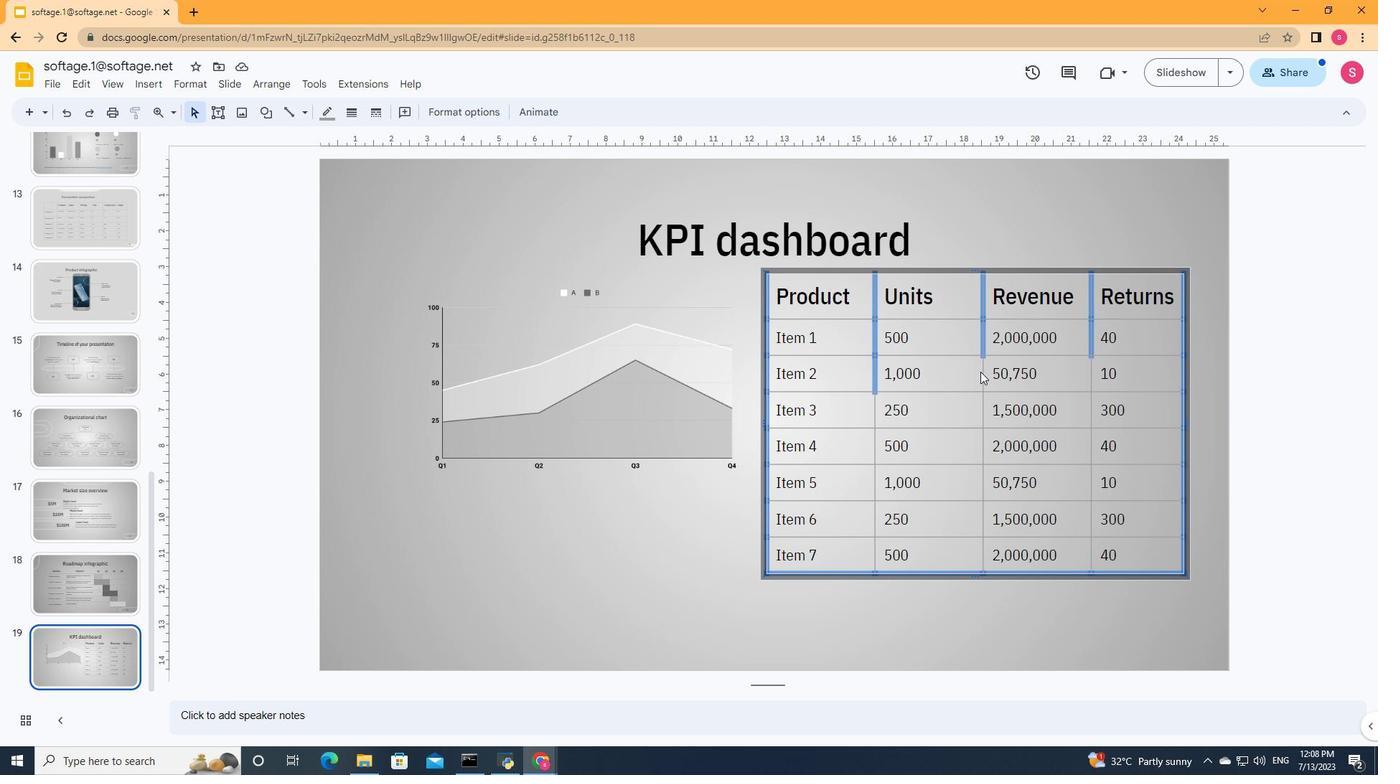 
Action: Mouse pressed left at (985, 371)
Screenshot: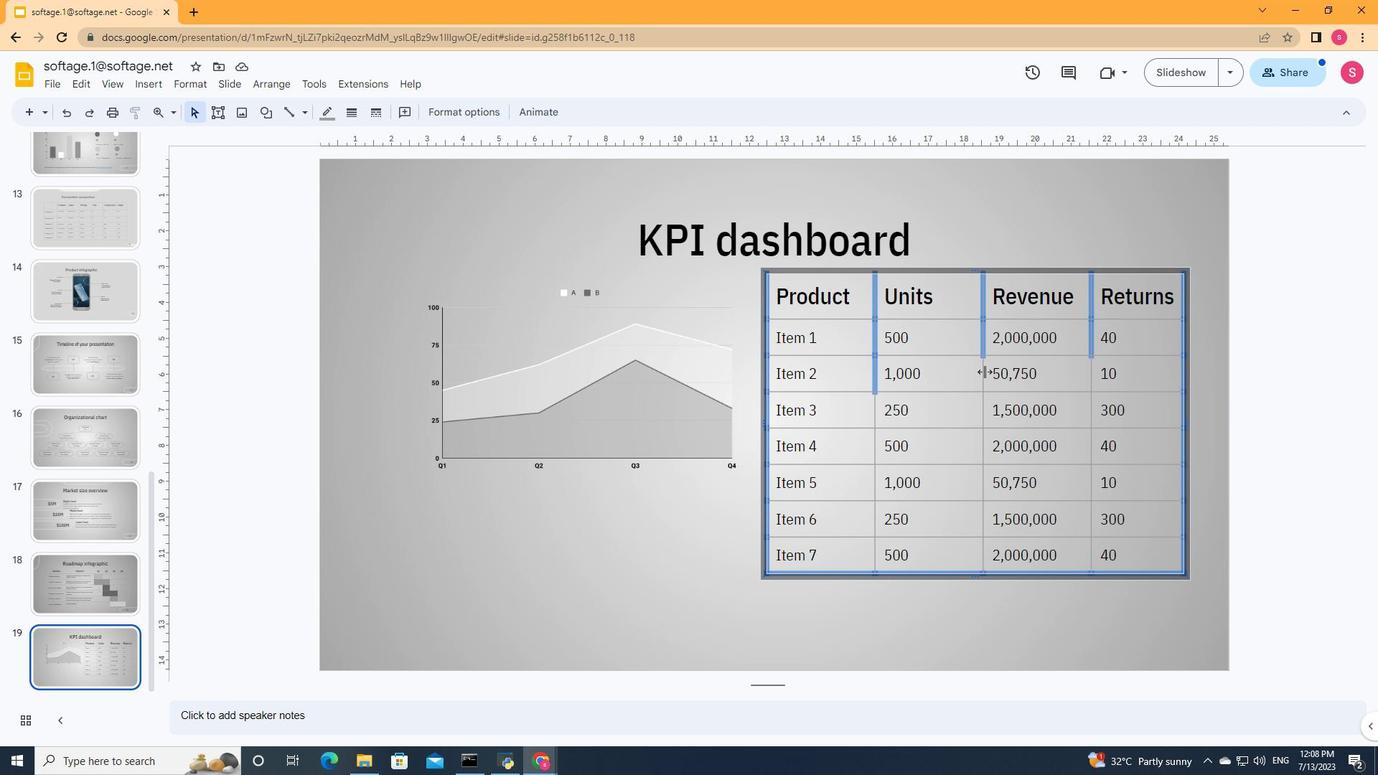 
Action: Mouse moved to (1090, 376)
Screenshot: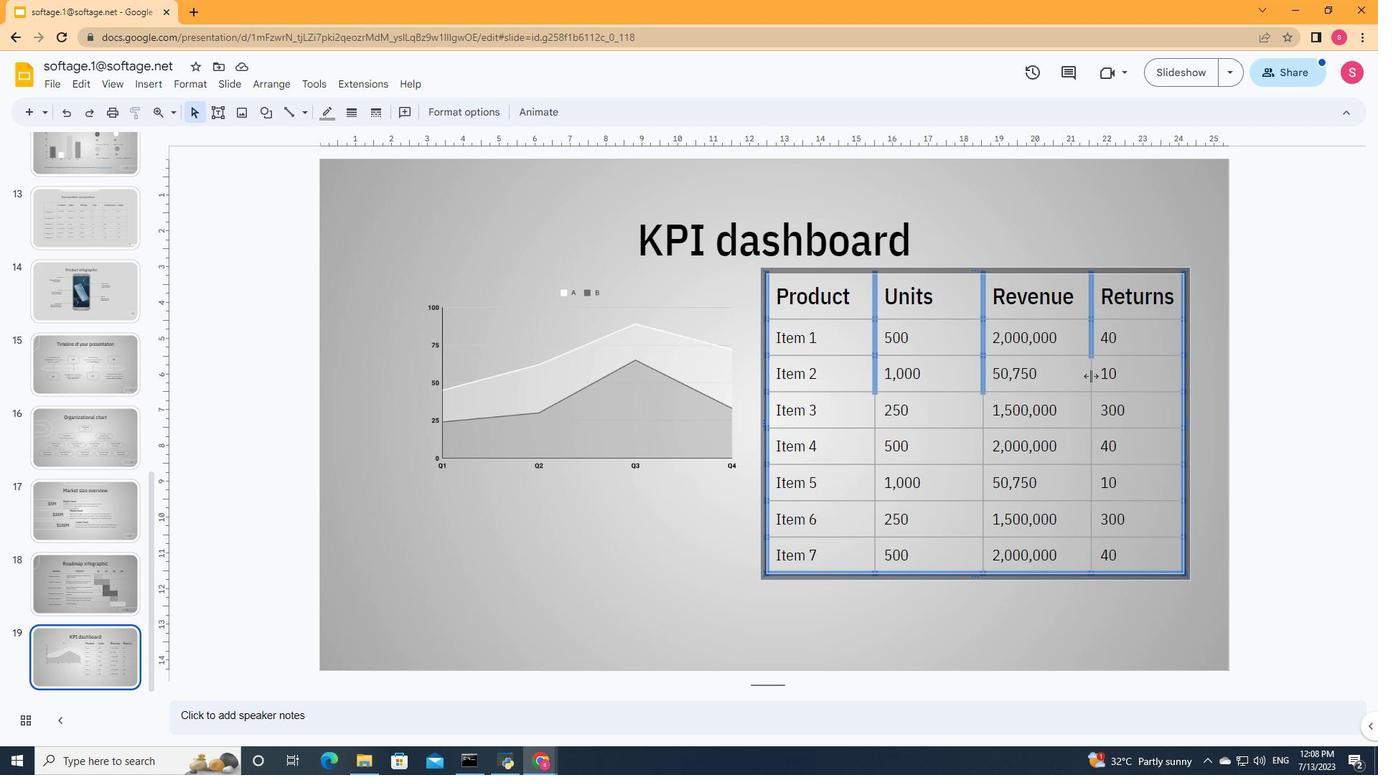 
Action: Mouse pressed left at (1090, 376)
Screenshot: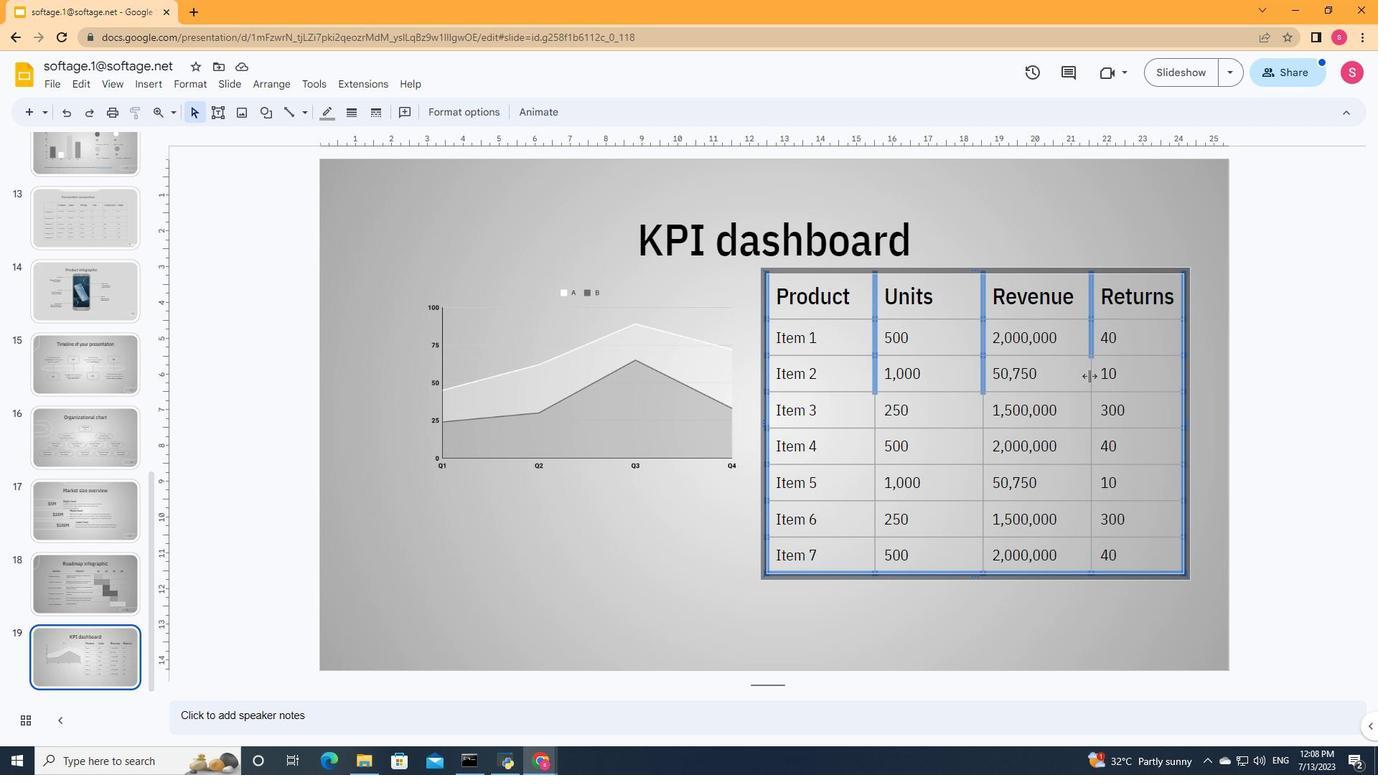 
Action: Mouse moved to (1091, 412)
Screenshot: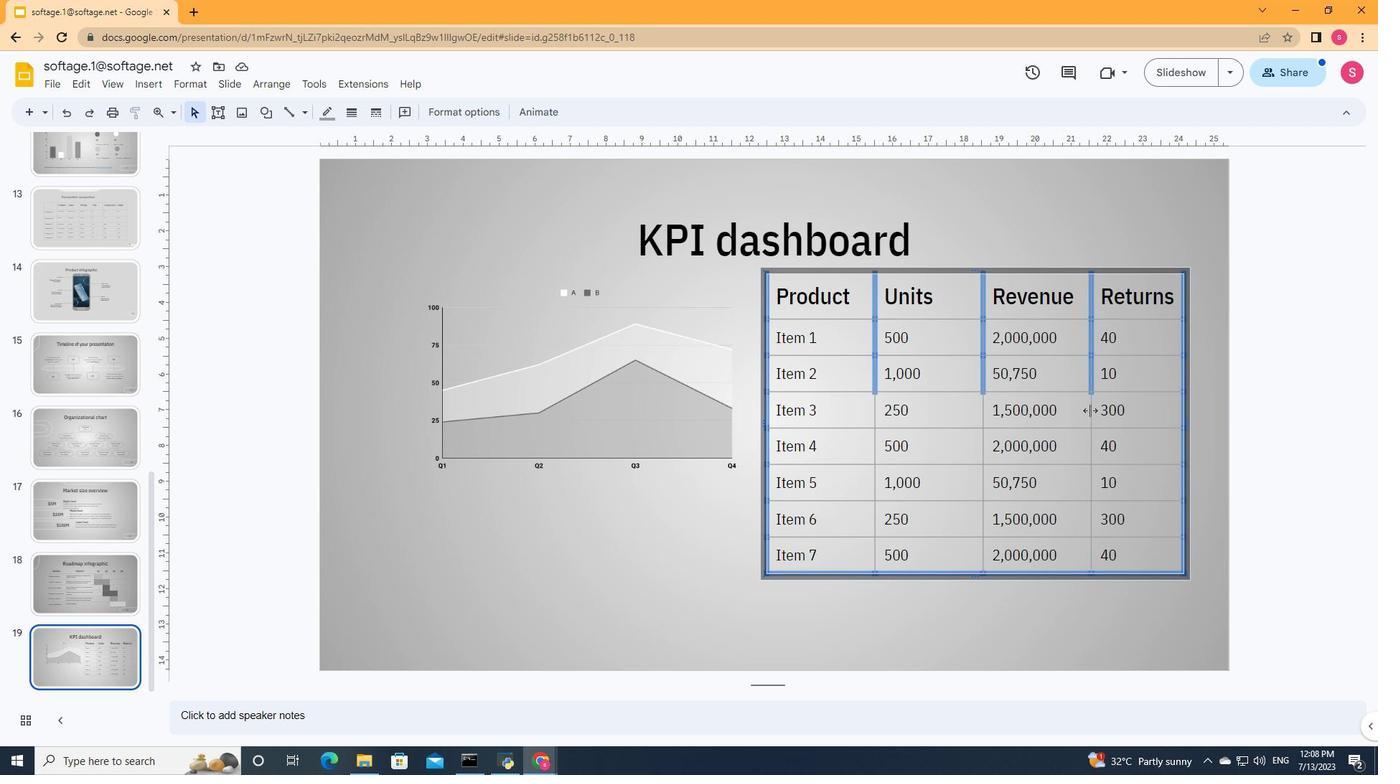 
Action: Mouse pressed left at (1091, 412)
Screenshot: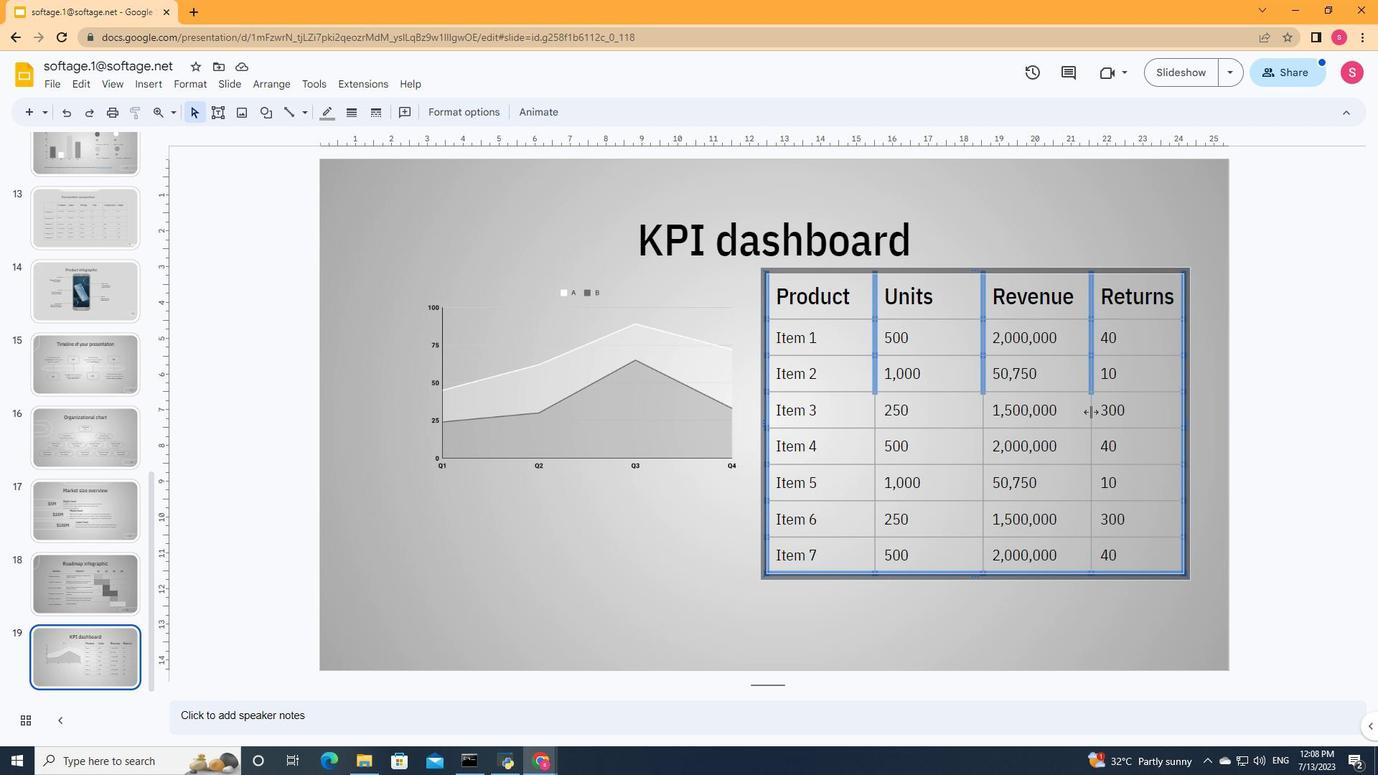 
Action: Mouse moved to (983, 412)
Screenshot: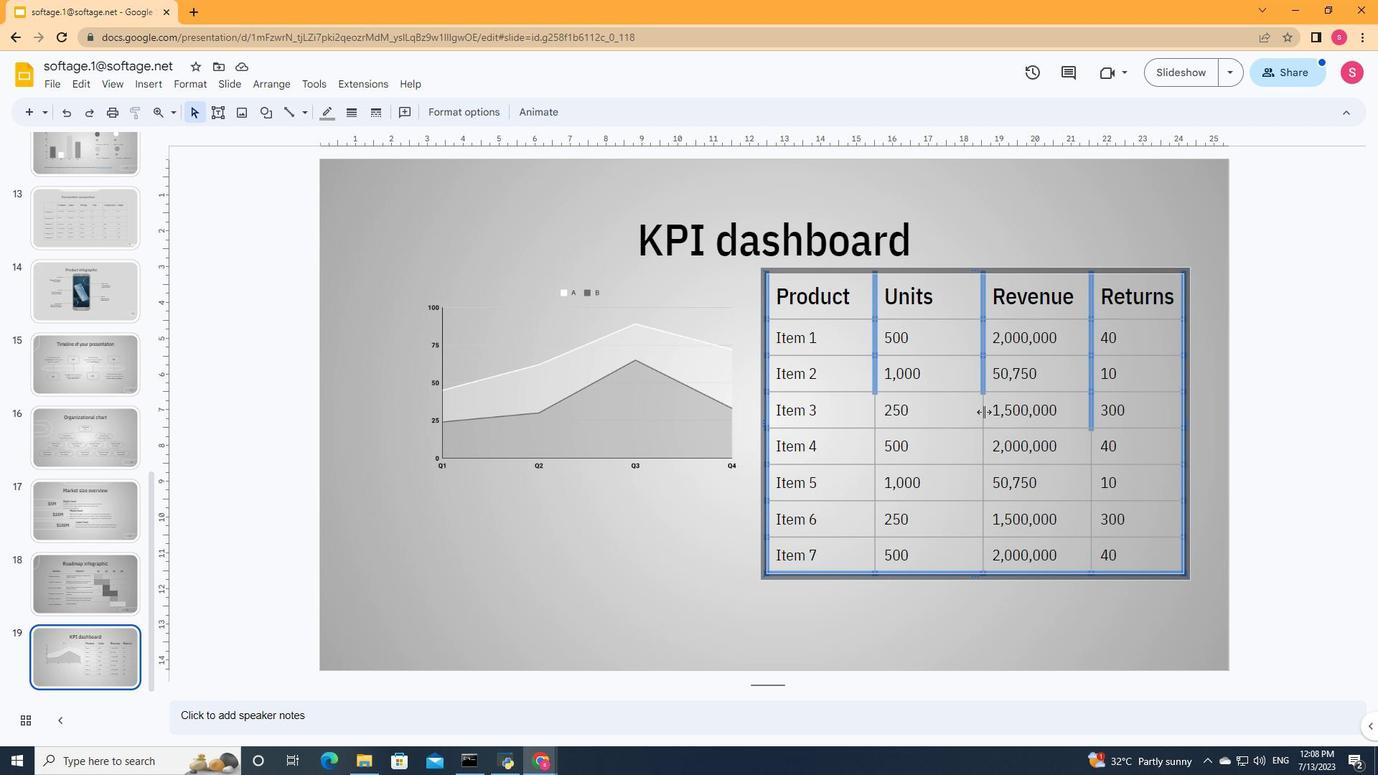 
Action: Mouse pressed left at (983, 412)
Screenshot: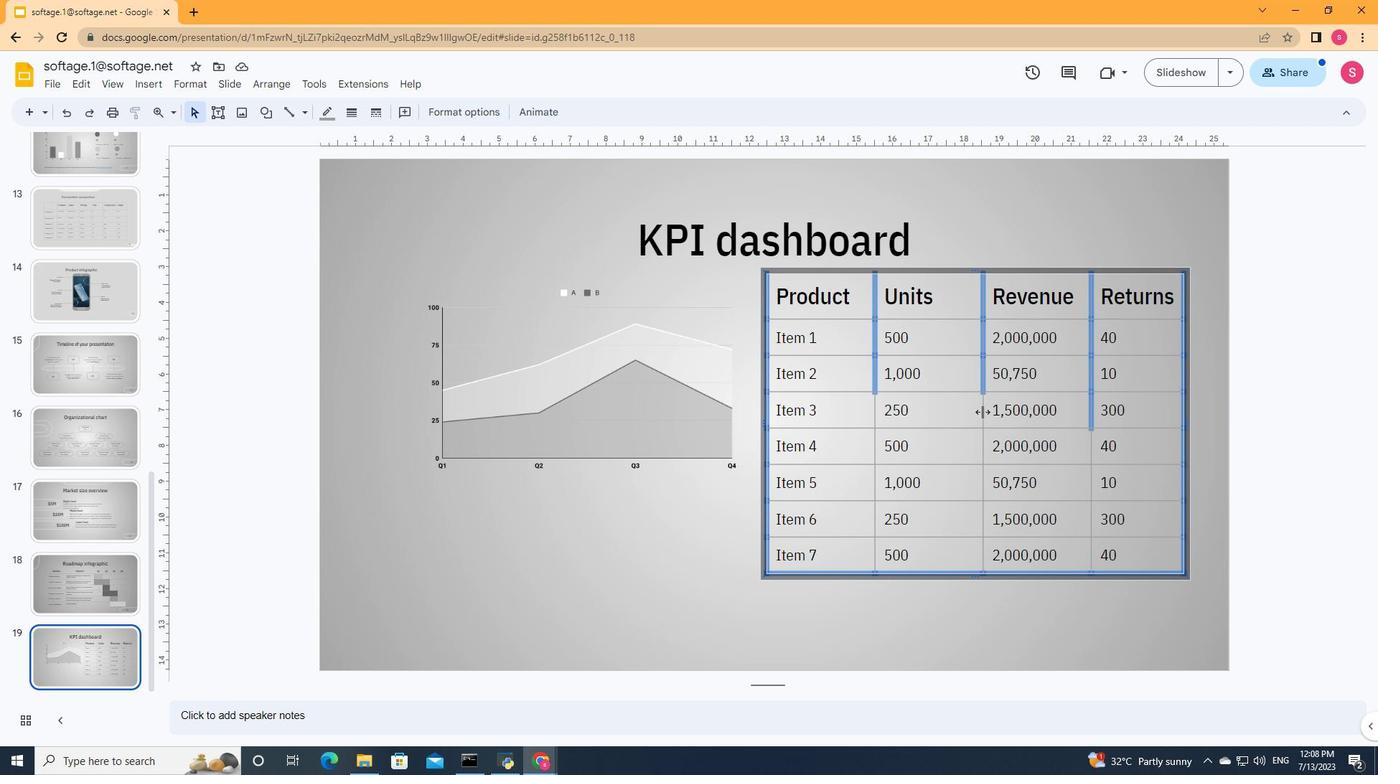 
Action: Mouse moved to (875, 410)
